 Task: Research Airbnb accommodation in Chalchuapa, El Salvador from 2nd November, 2023 to 9th November, 2023 for 5 adults. Place can be shared room with 2 bedrooms having 5 beds and 2 bathrooms. Property type can be flat. Amenities needed are: wifi. Look for 3 properties as per requirement.
Action: Mouse moved to (502, 93)
Screenshot: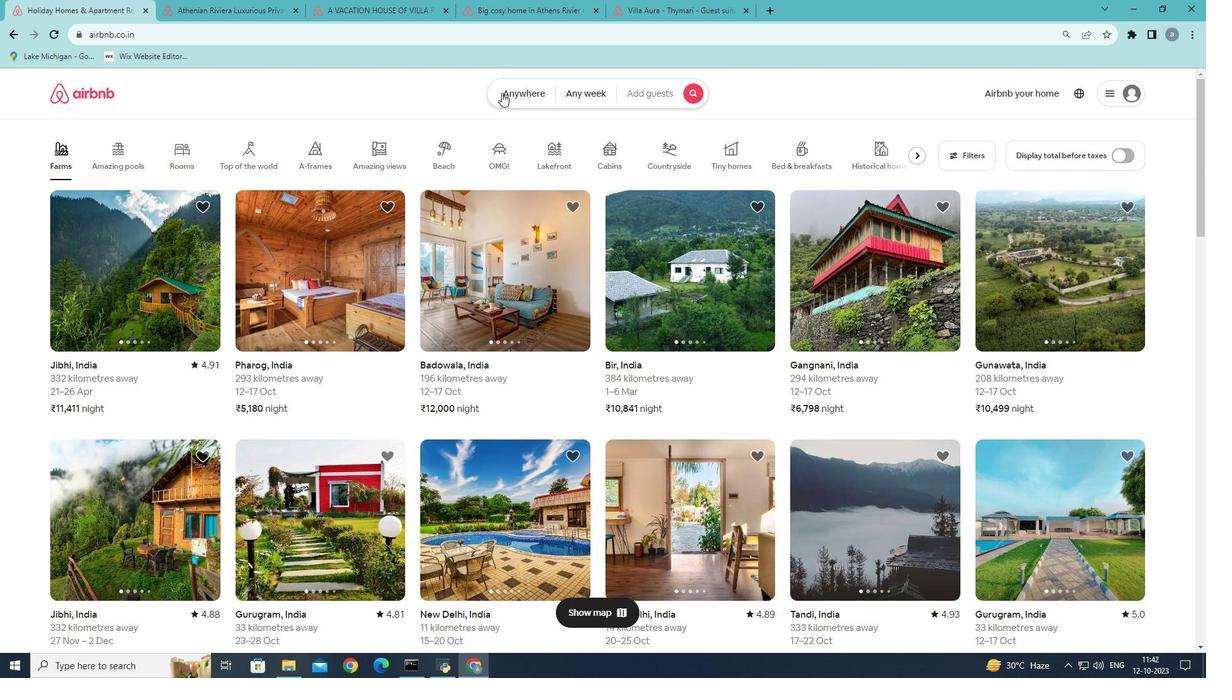
Action: Mouse pressed left at (502, 93)
Screenshot: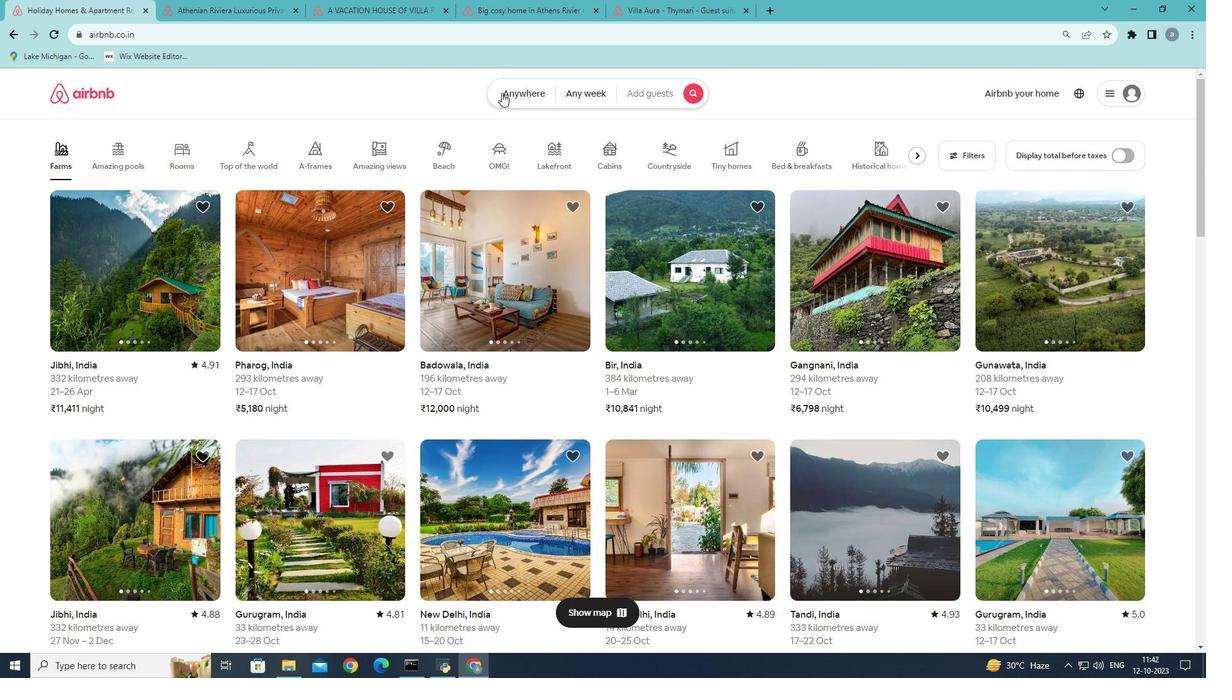 
Action: Mouse moved to (419, 153)
Screenshot: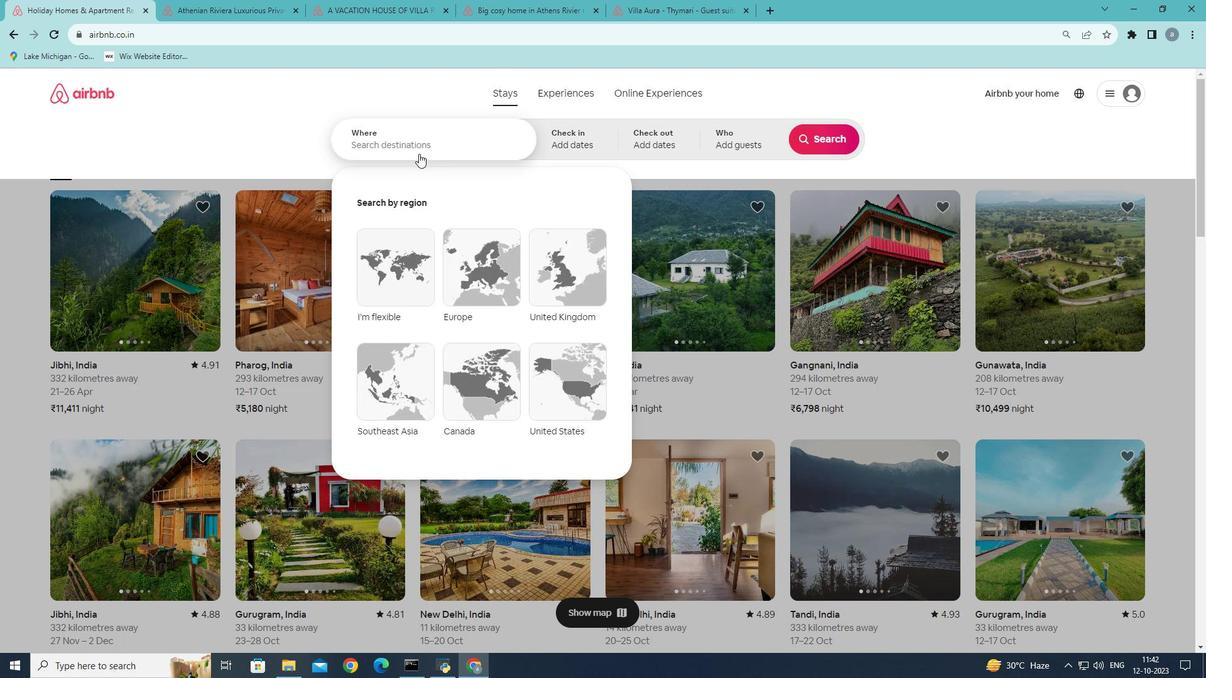 
Action: Mouse pressed left at (419, 153)
Screenshot: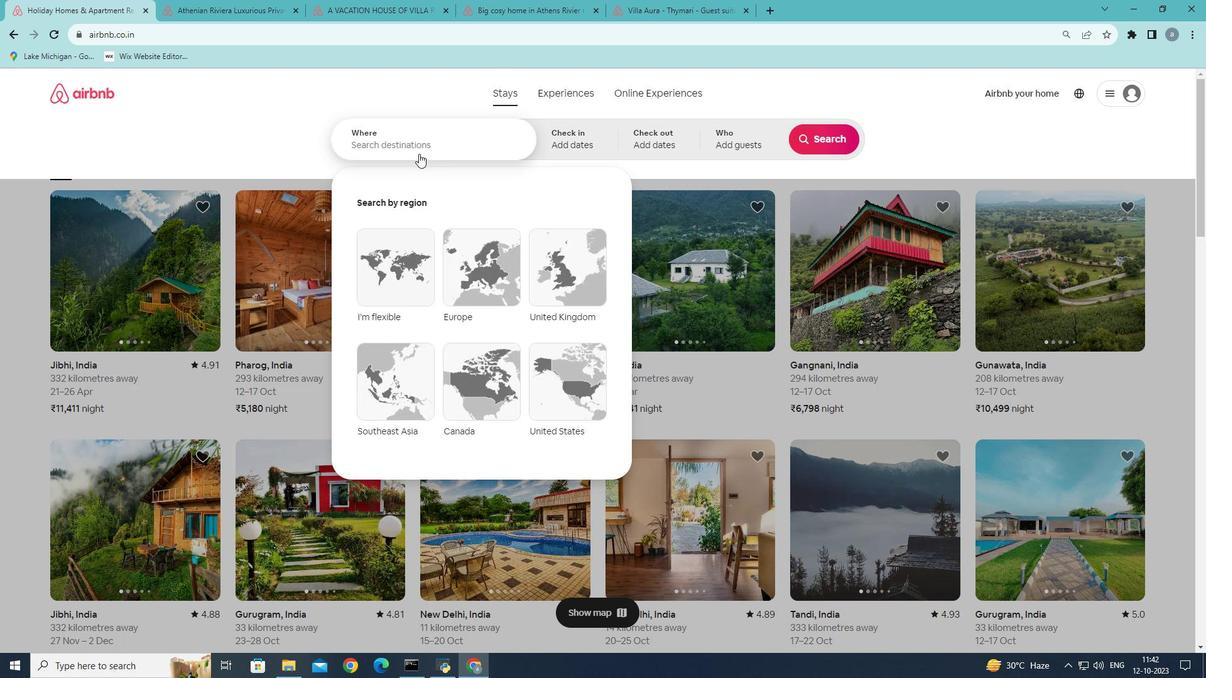 
Action: Mouse moved to (441, 127)
Screenshot: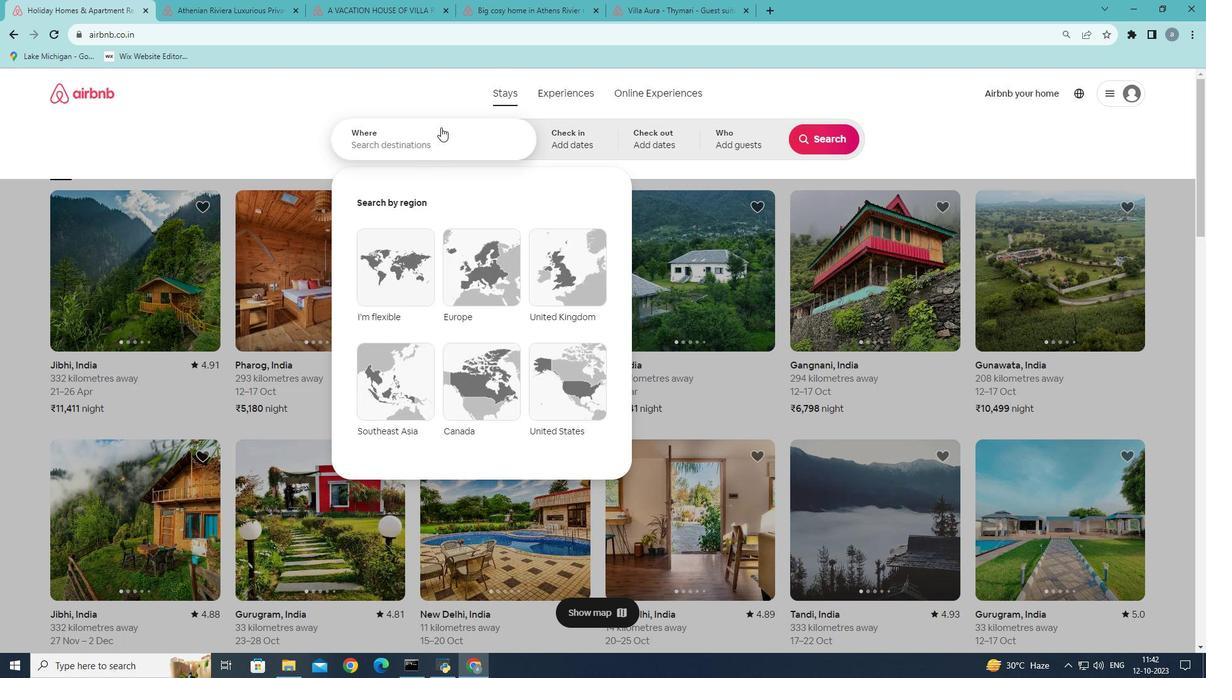
Action: Key pressed <Key.shift>Chalchupa
Screenshot: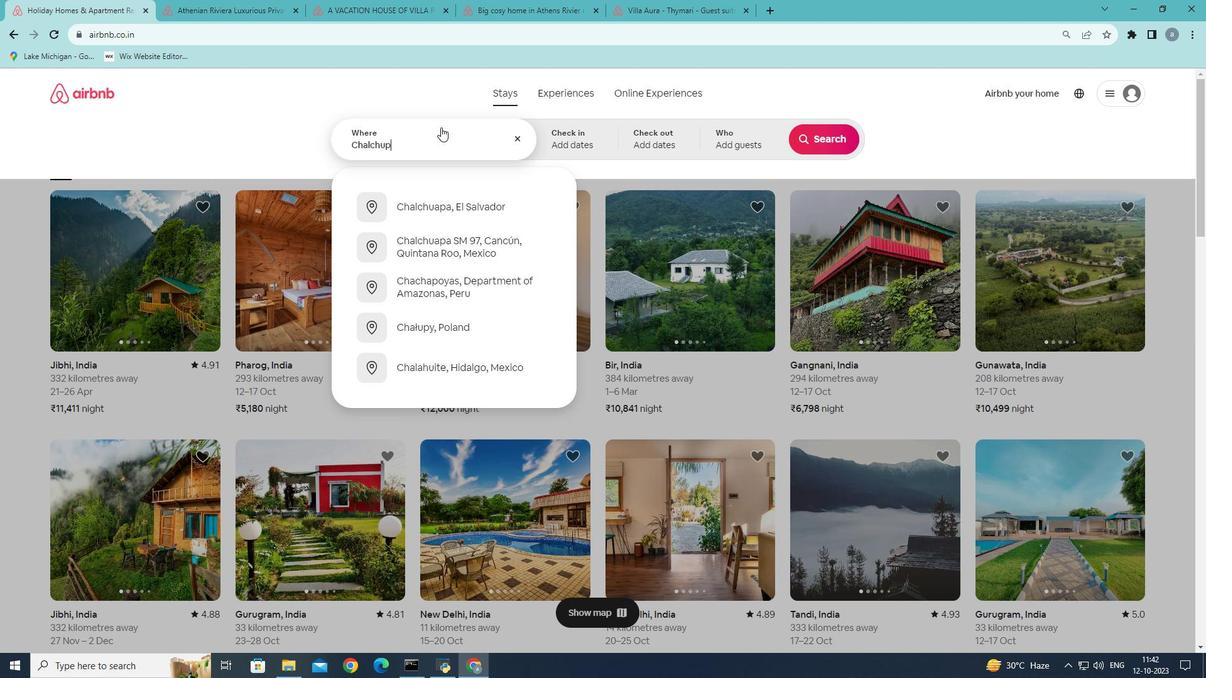 
Action: Mouse moved to (468, 208)
Screenshot: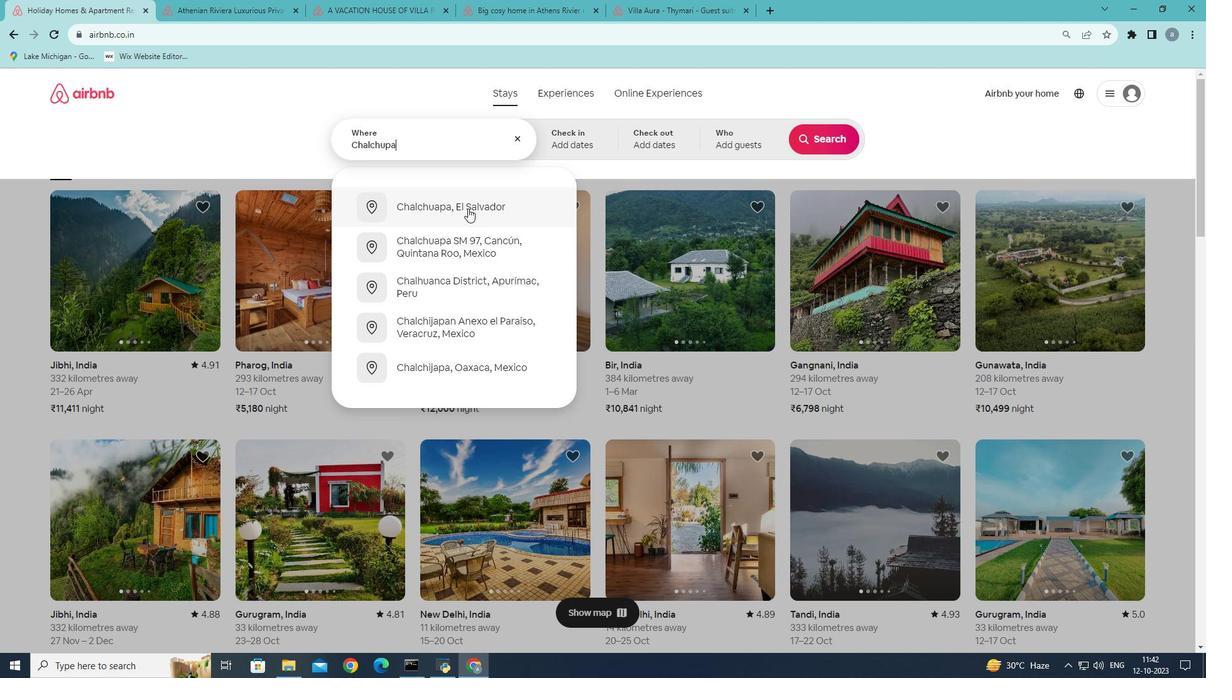 
Action: Mouse pressed left at (468, 208)
Screenshot: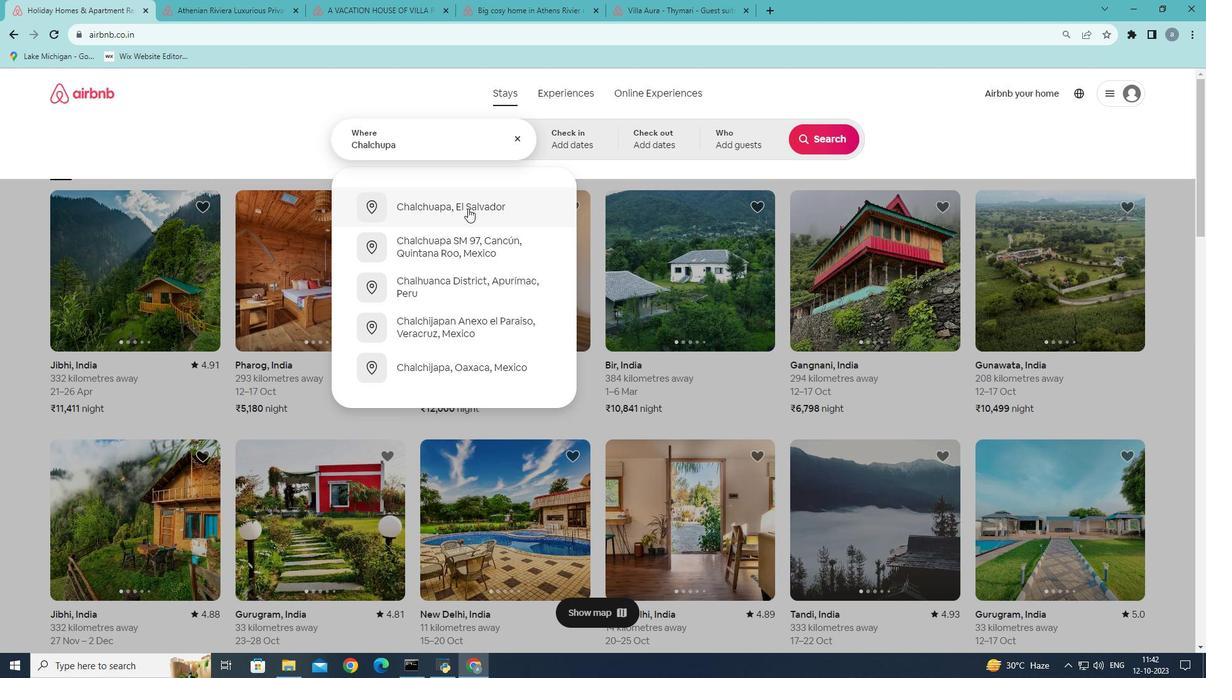 
Action: Mouse moved to (760, 142)
Screenshot: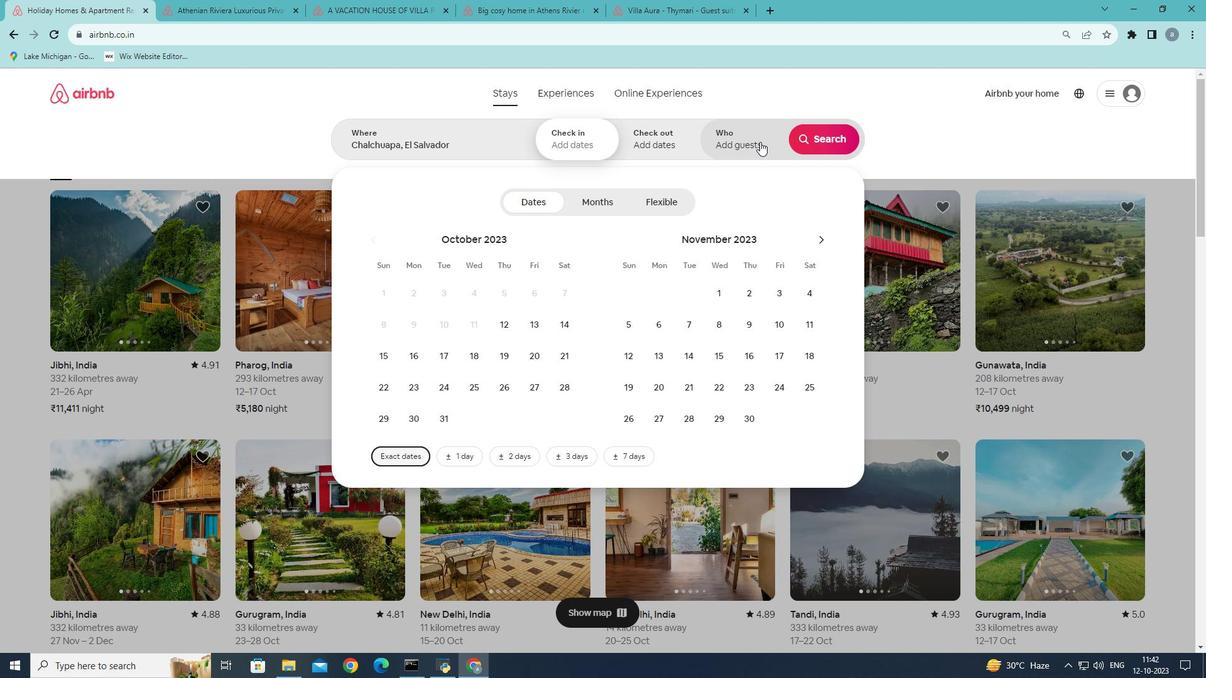 
Action: Mouse pressed left at (760, 142)
Screenshot: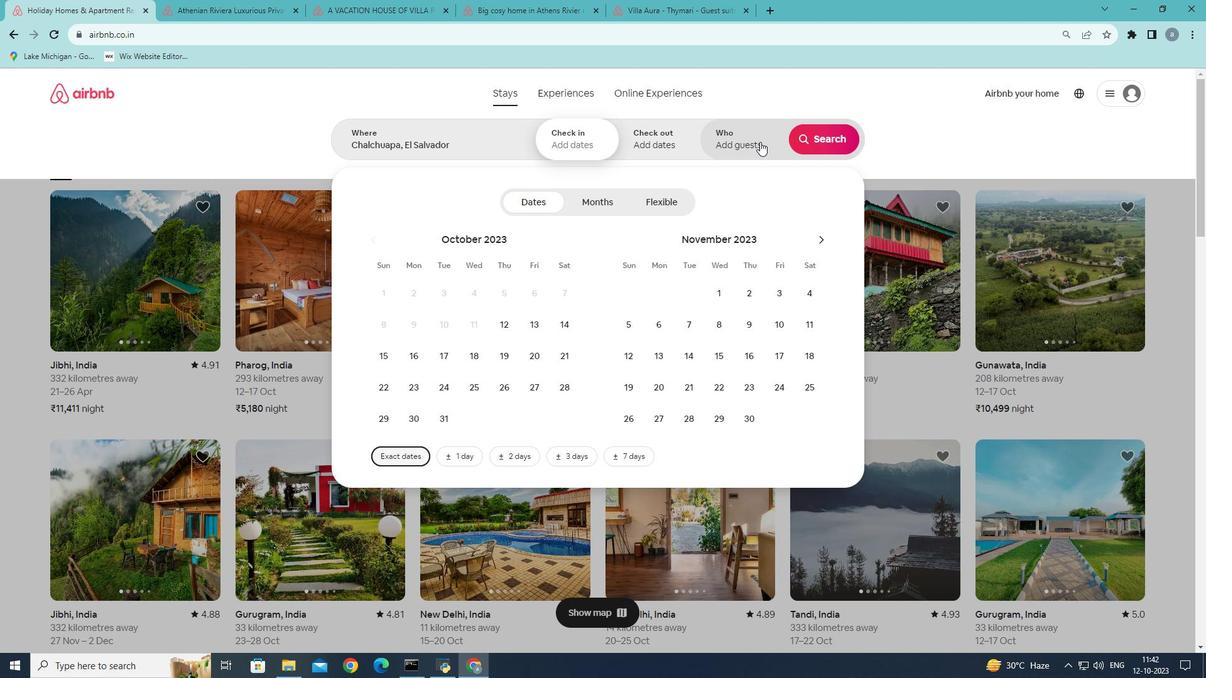 
Action: Mouse moved to (603, 150)
Screenshot: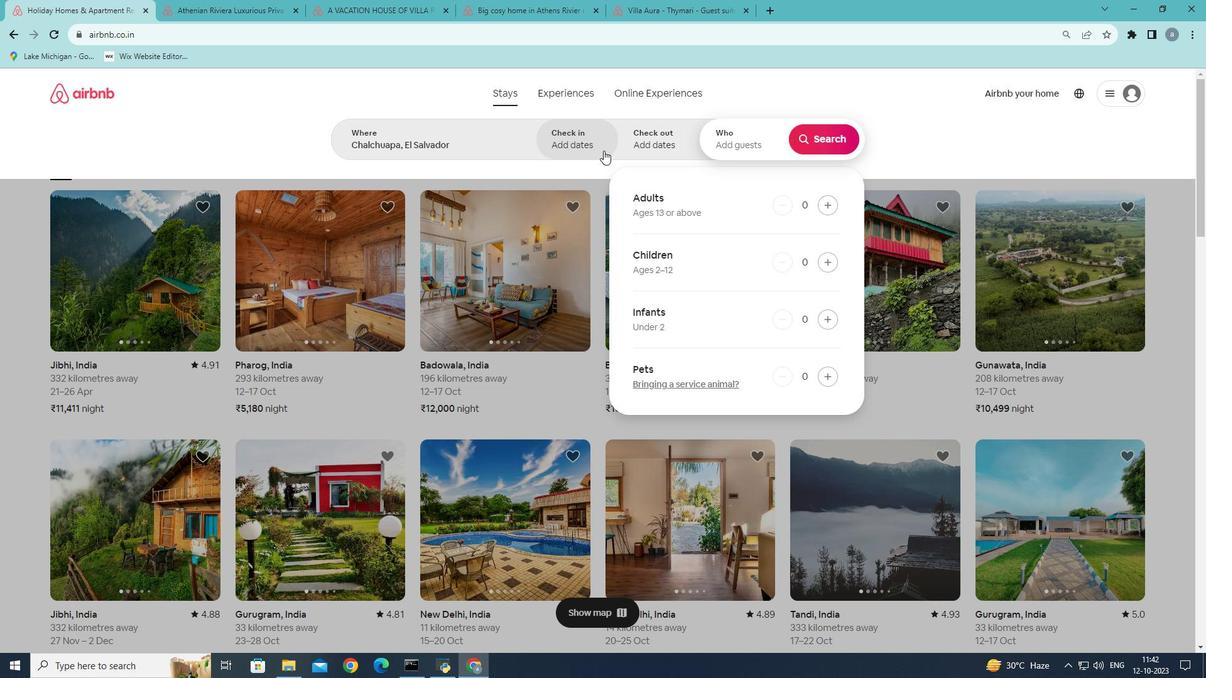 
Action: Mouse pressed left at (603, 150)
Screenshot: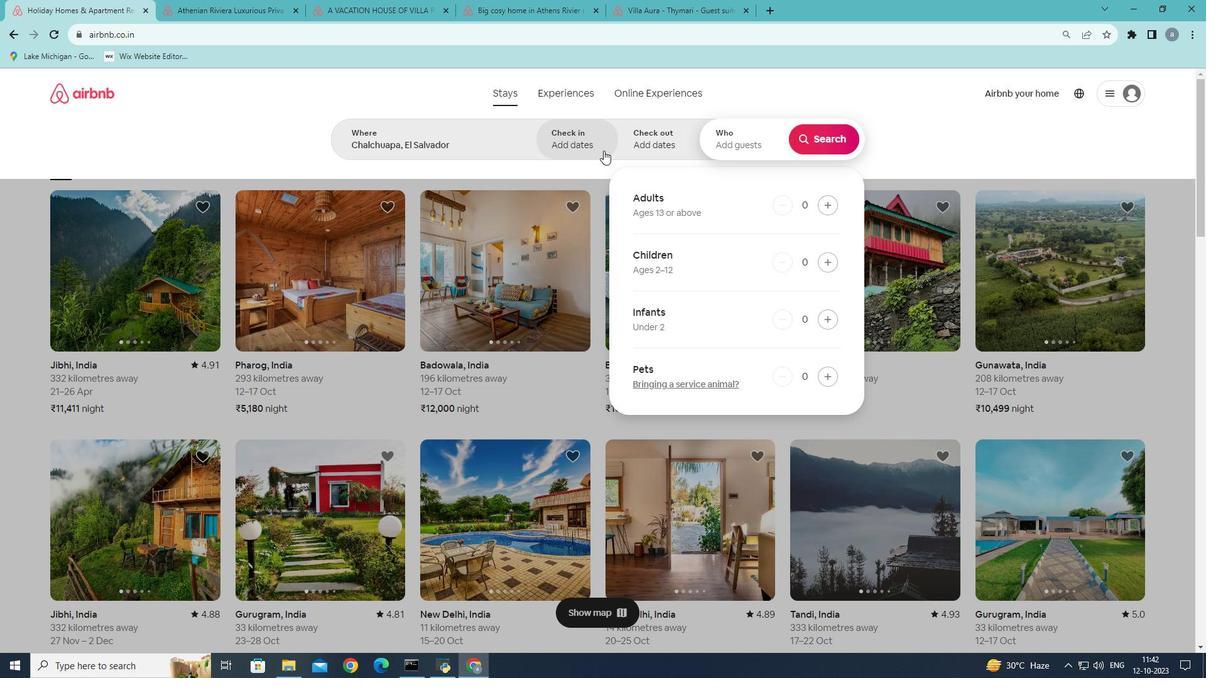 
Action: Mouse moved to (829, 240)
Screenshot: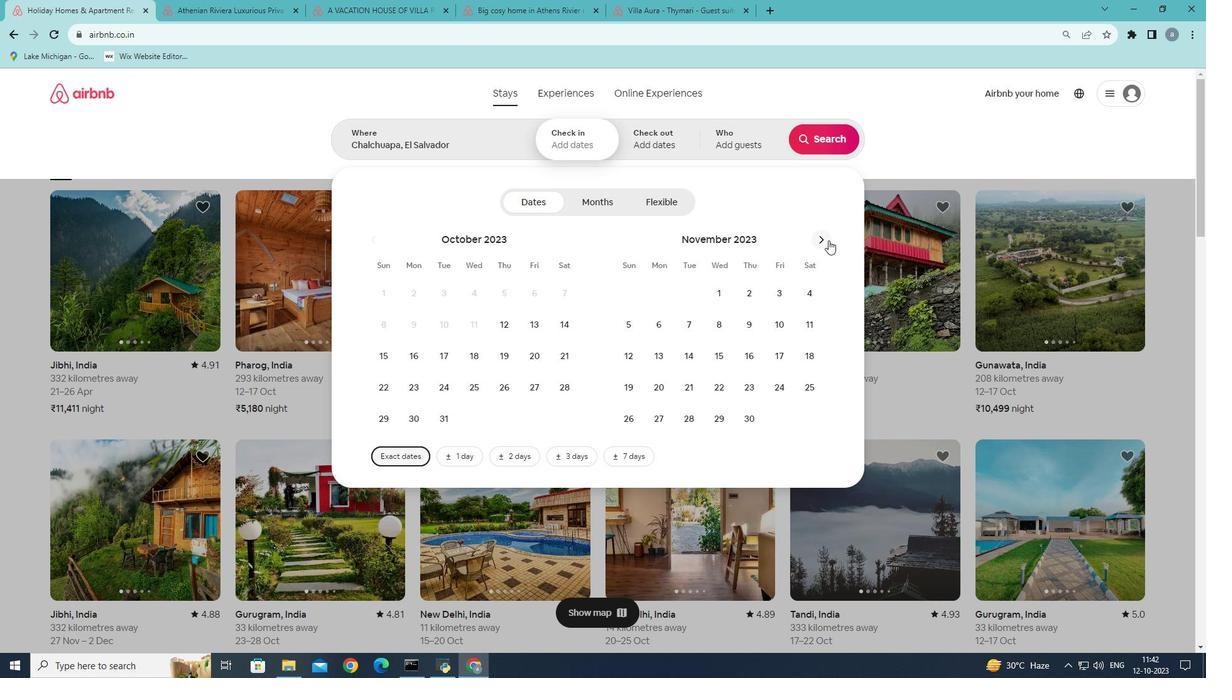 
Action: Mouse pressed left at (829, 240)
Screenshot: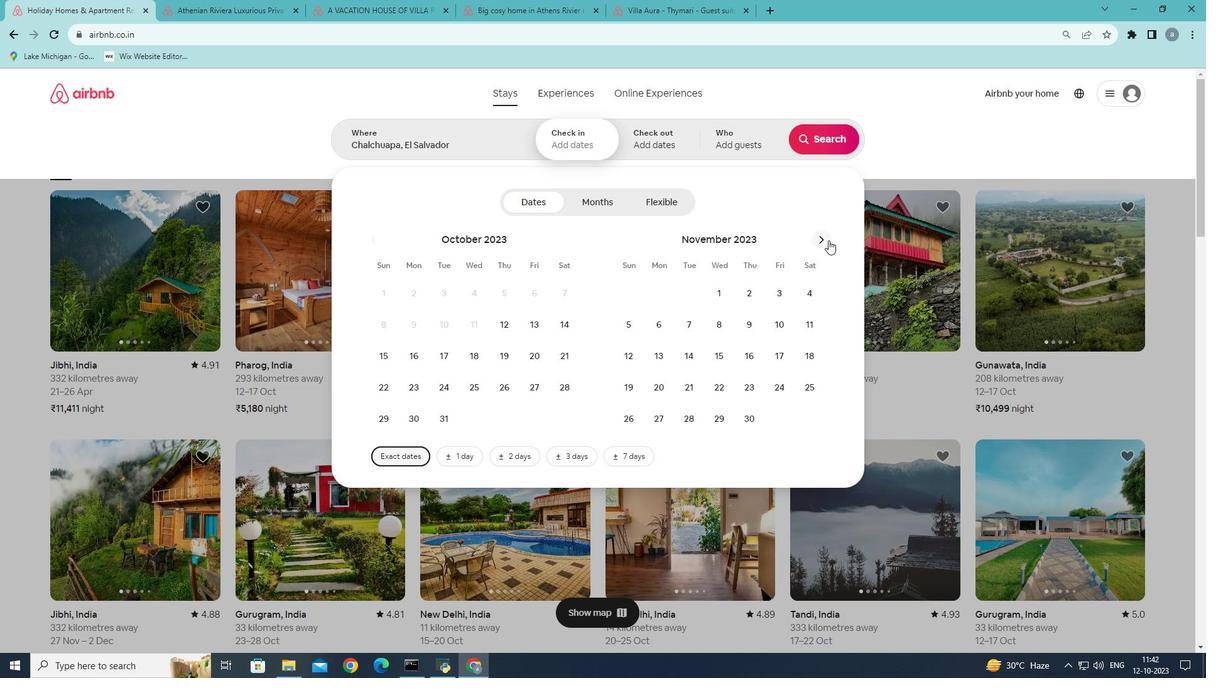 
Action: Mouse moved to (499, 289)
Screenshot: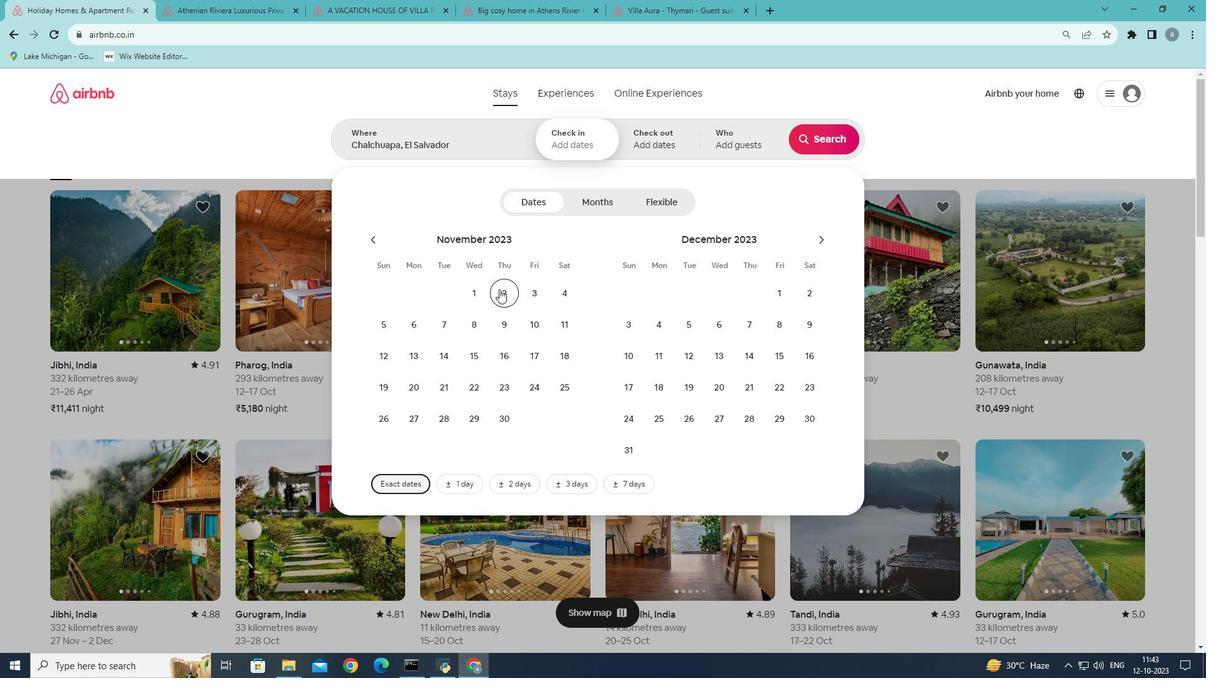 
Action: Mouse pressed left at (499, 289)
Screenshot: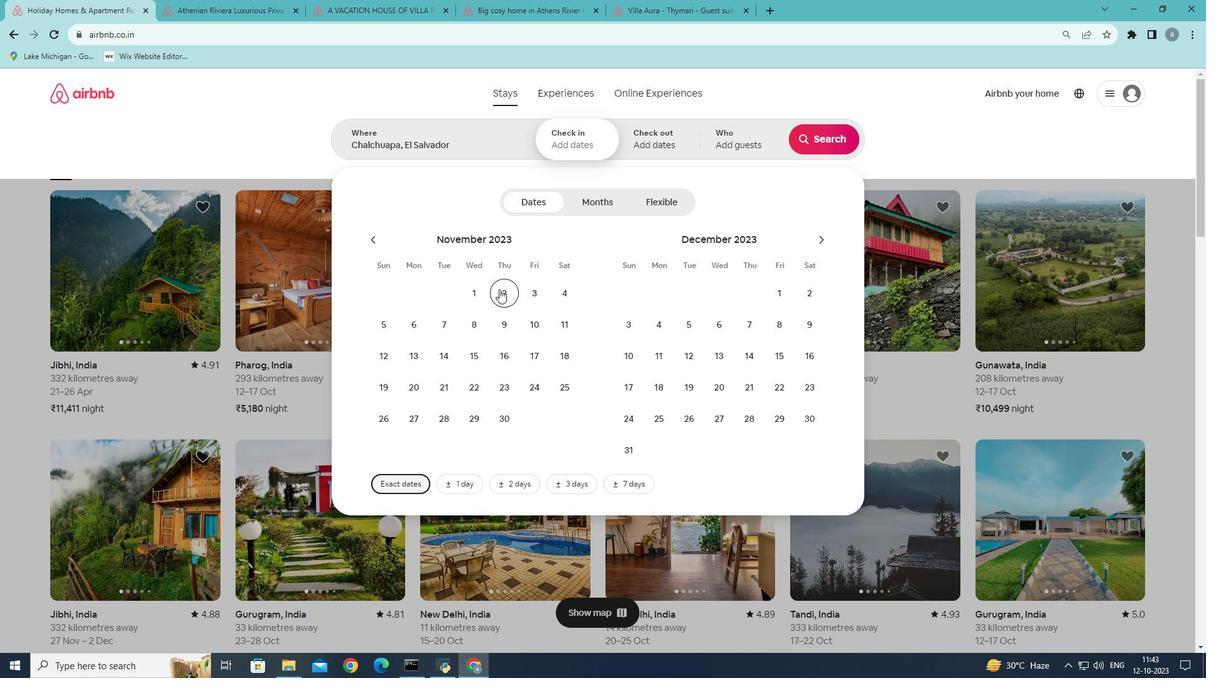 
Action: Mouse moved to (502, 329)
Screenshot: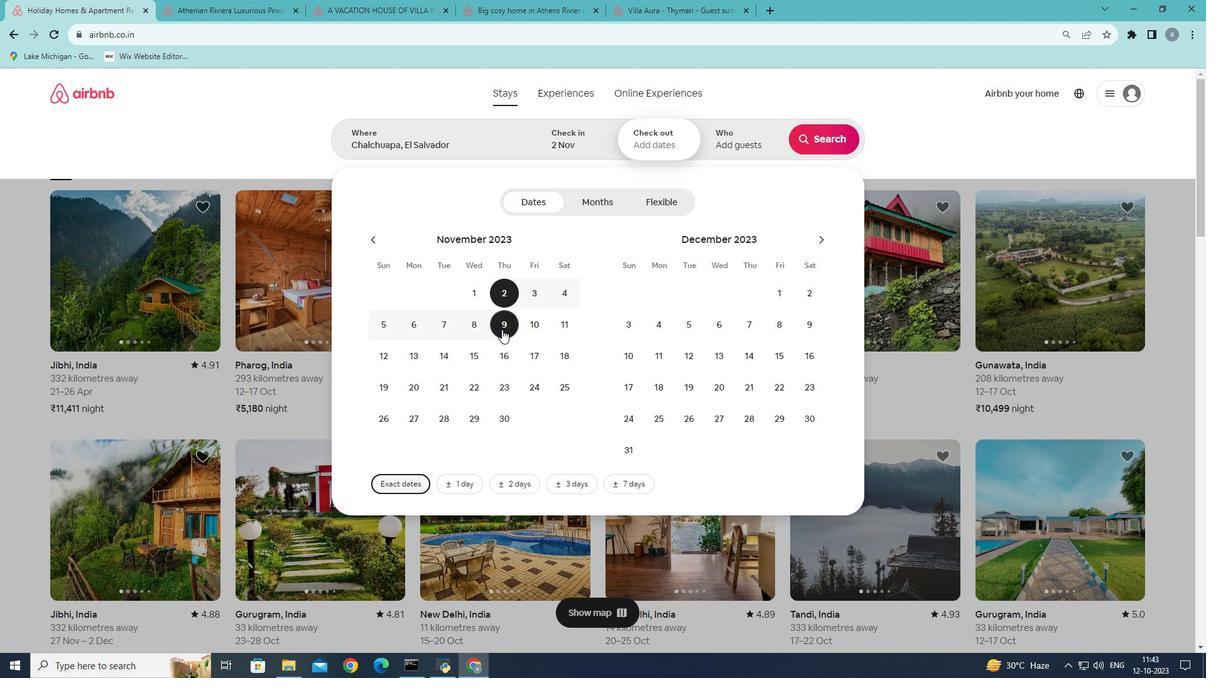 
Action: Mouse pressed left at (502, 329)
Screenshot: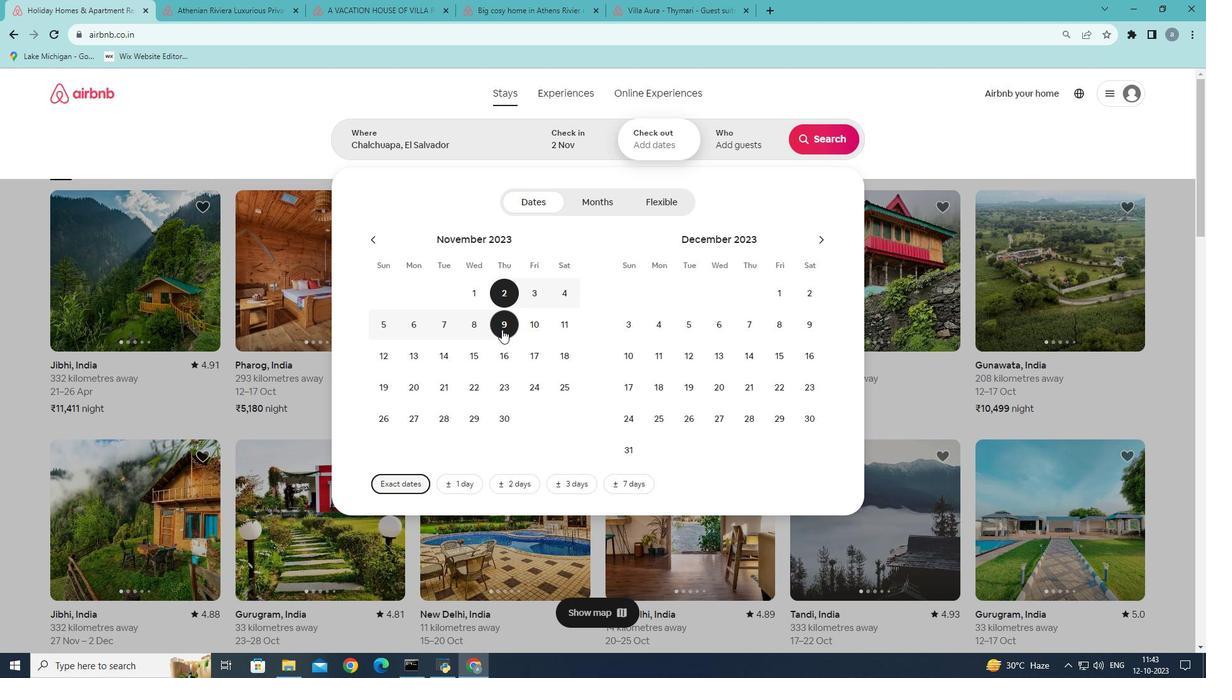 
Action: Mouse moved to (759, 148)
Screenshot: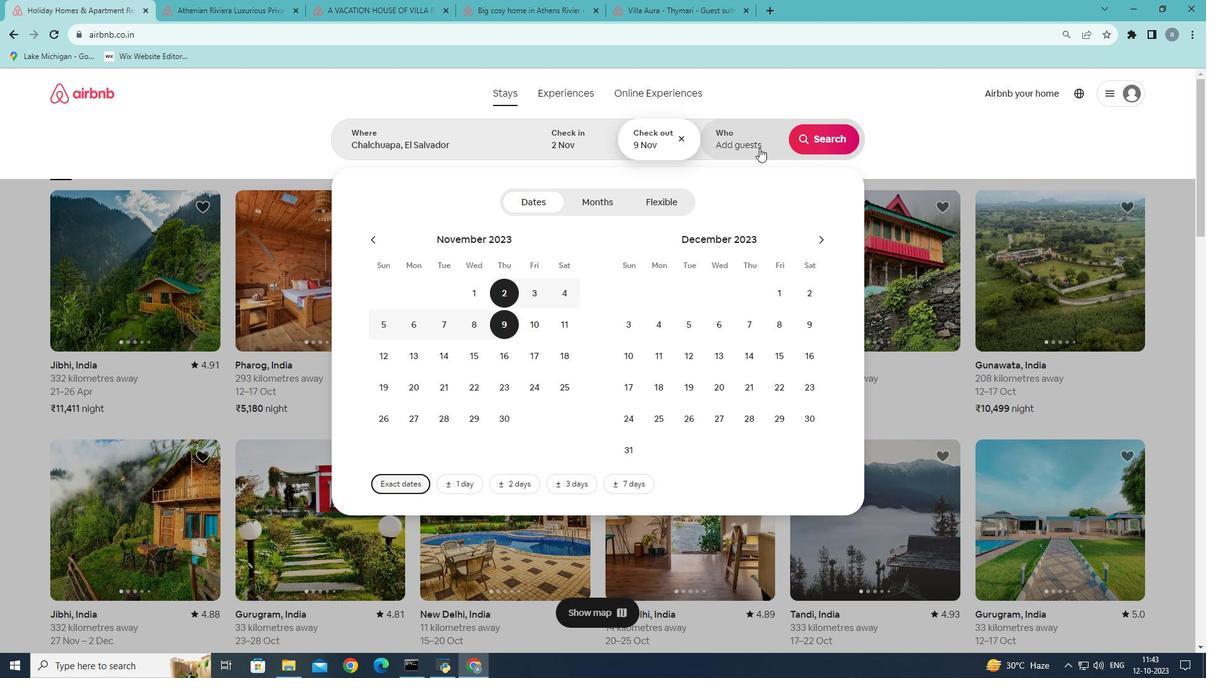 
Action: Mouse pressed left at (759, 148)
Screenshot: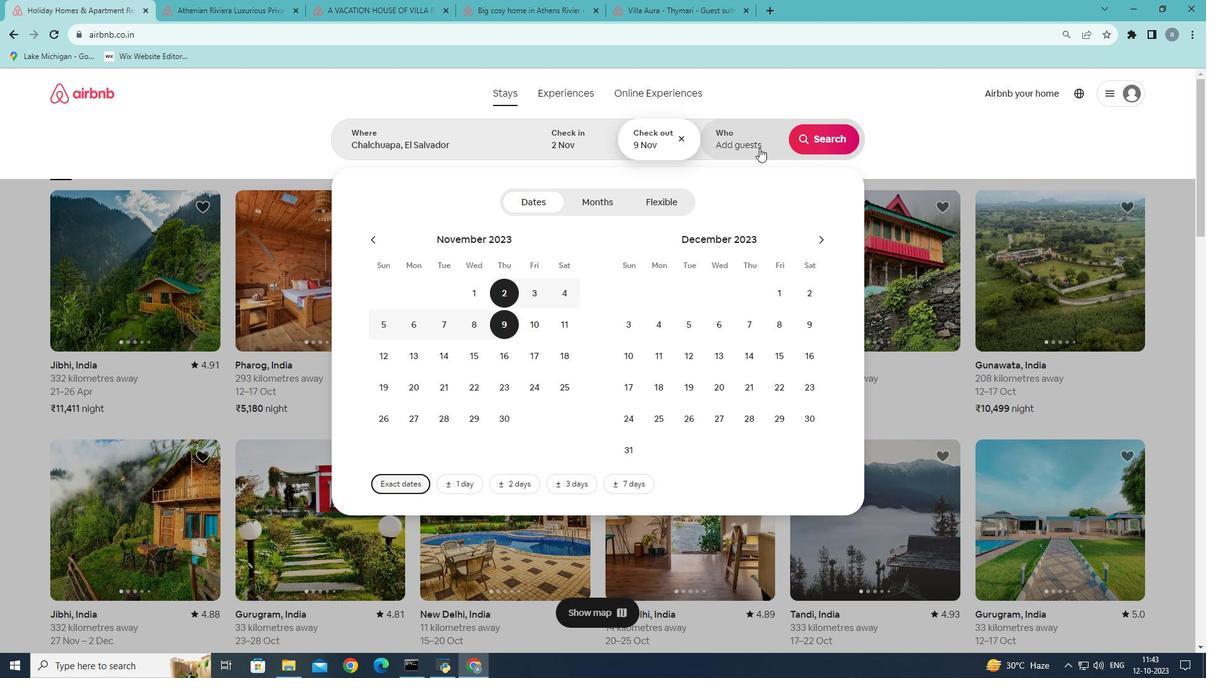 
Action: Mouse moved to (834, 203)
Screenshot: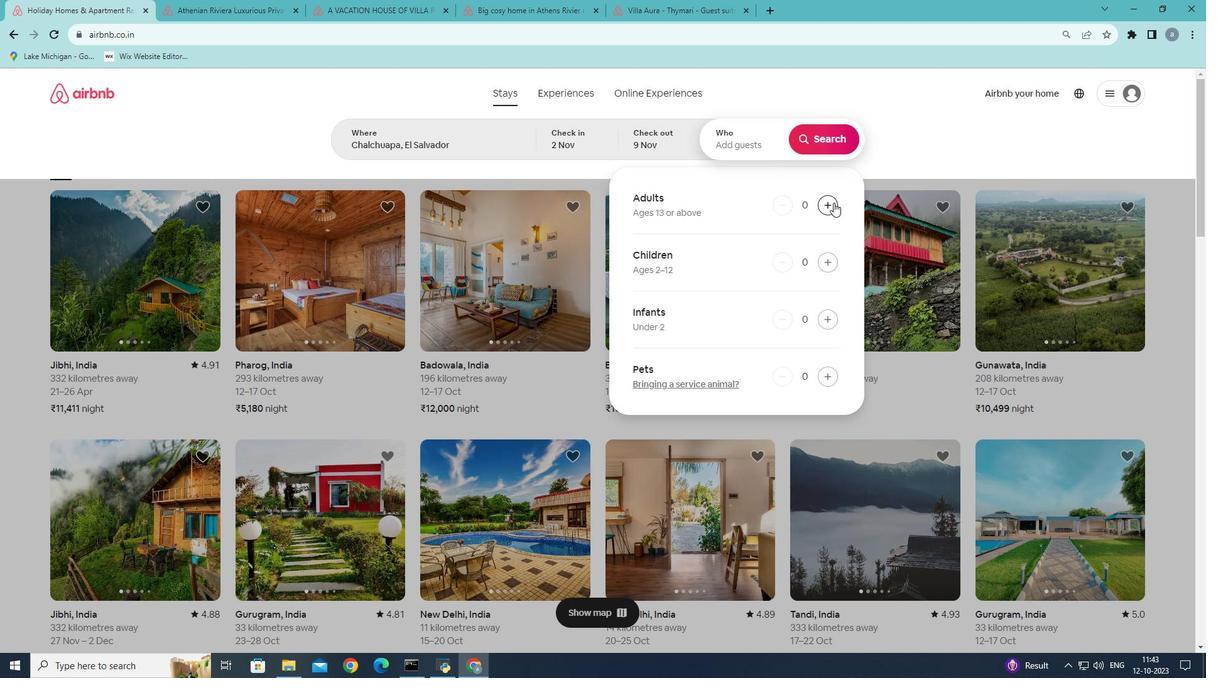 
Action: Mouse pressed left at (834, 203)
Screenshot: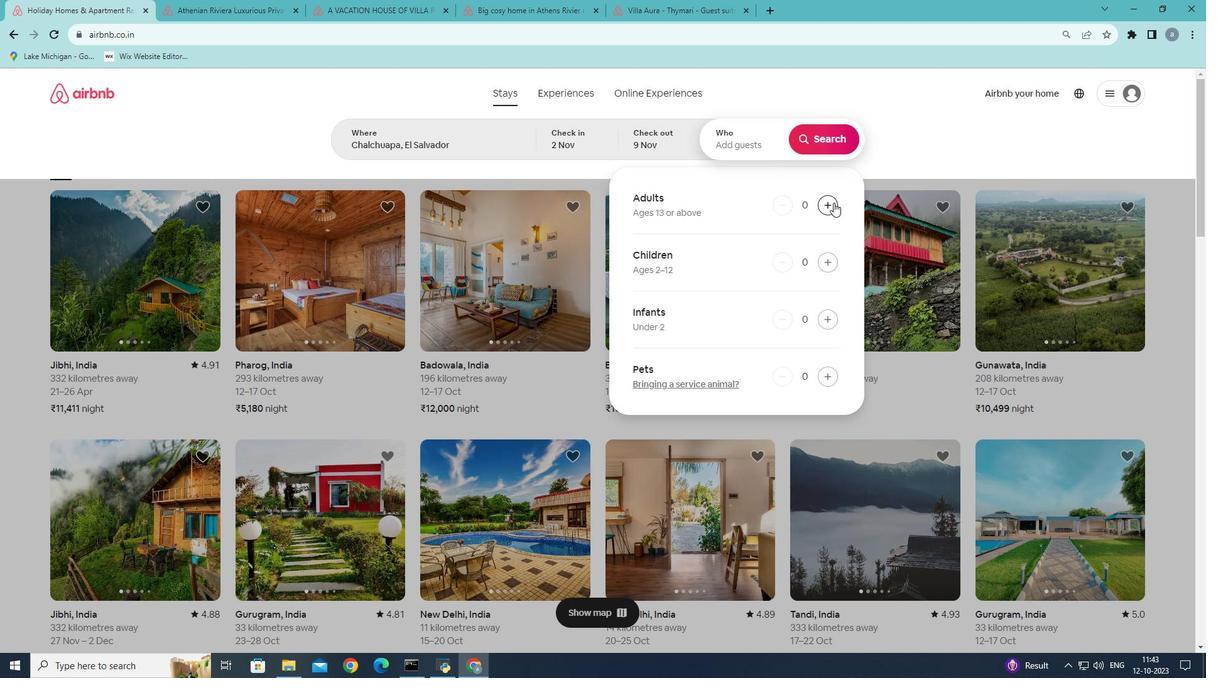 
Action: Mouse moved to (834, 203)
Screenshot: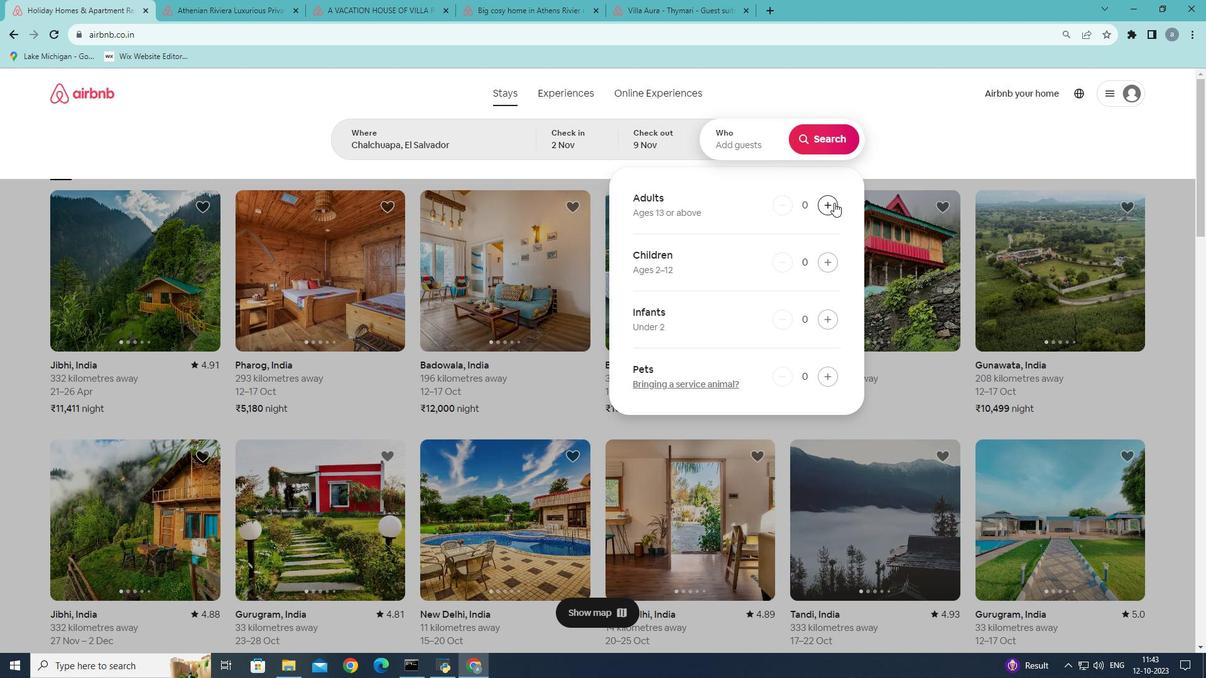 
Action: Mouse pressed left at (834, 203)
Screenshot: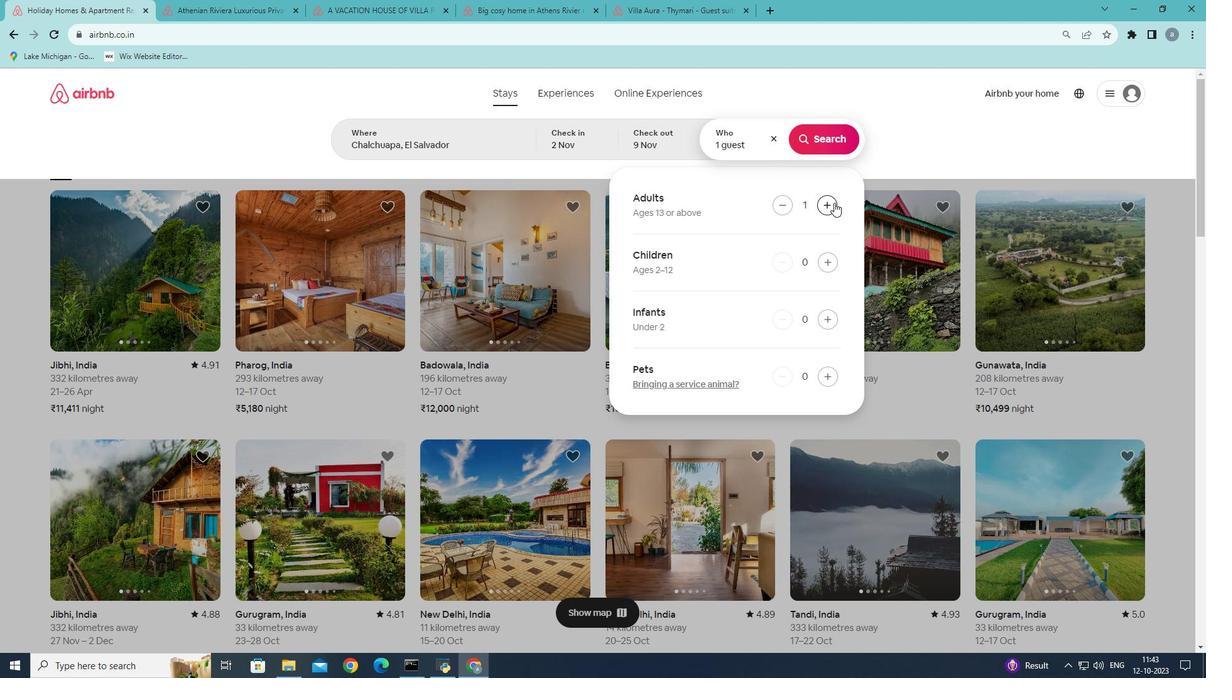 
Action: Mouse pressed left at (834, 203)
Screenshot: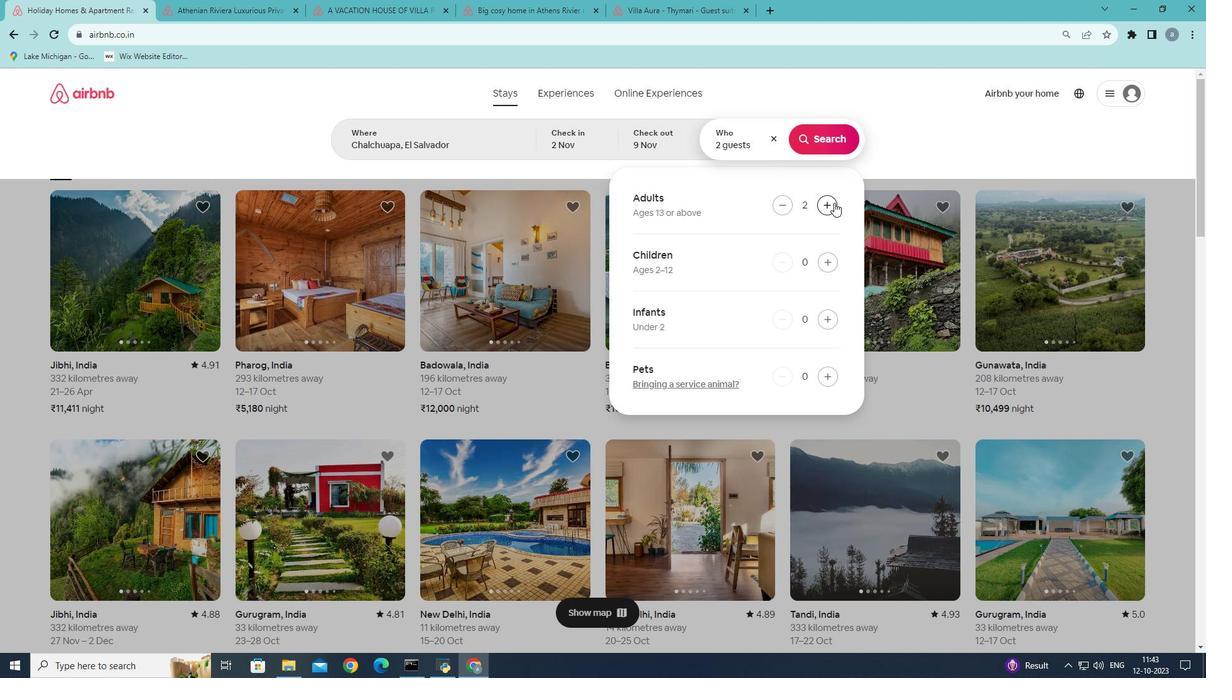 
Action: Mouse pressed left at (834, 203)
Screenshot: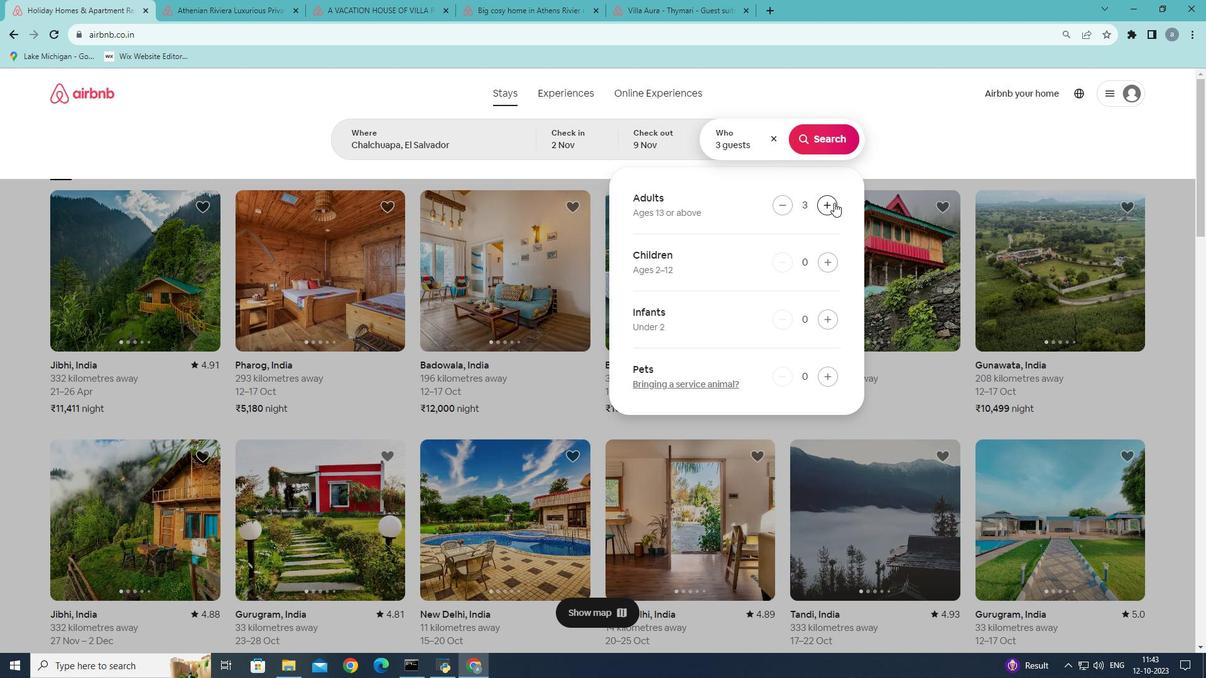 
Action: Mouse pressed left at (834, 203)
Screenshot: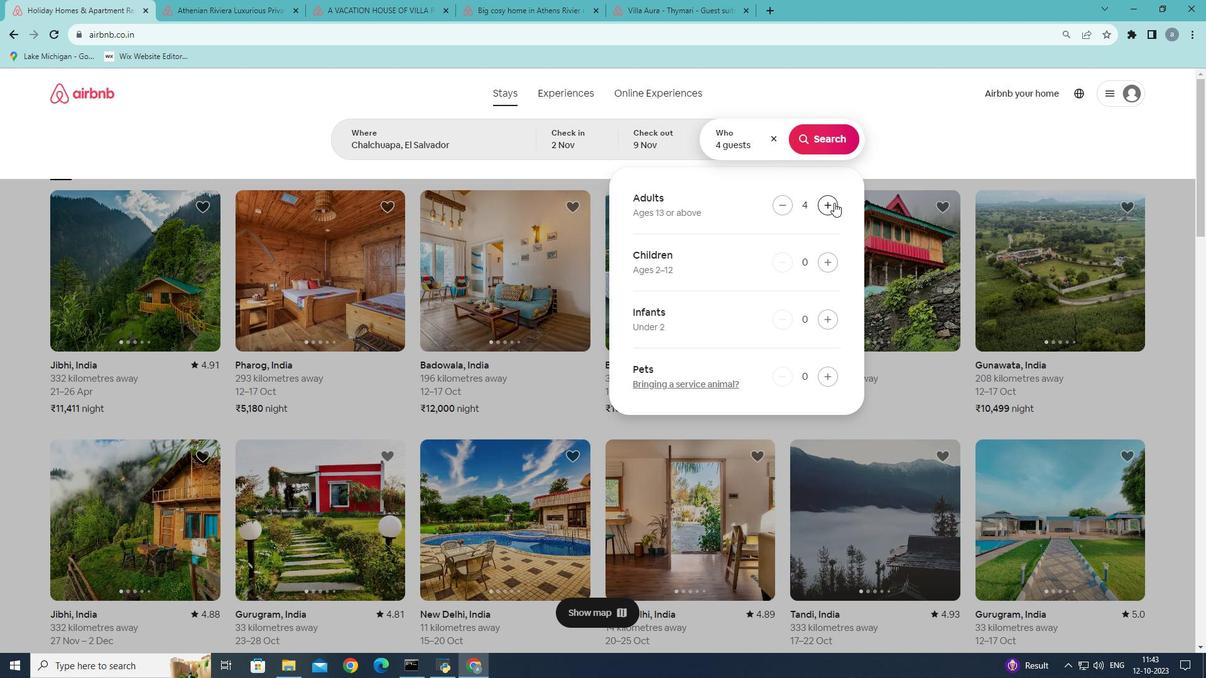 
Action: Mouse moved to (825, 132)
Screenshot: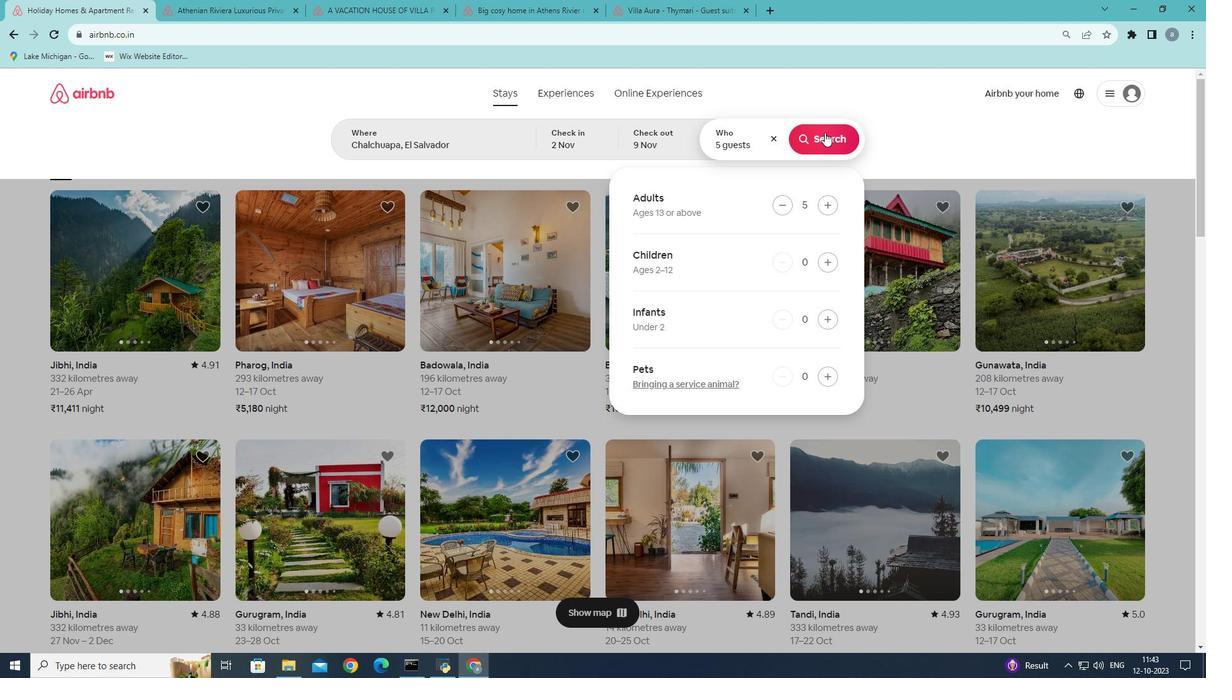 
Action: Mouse pressed left at (825, 132)
Screenshot: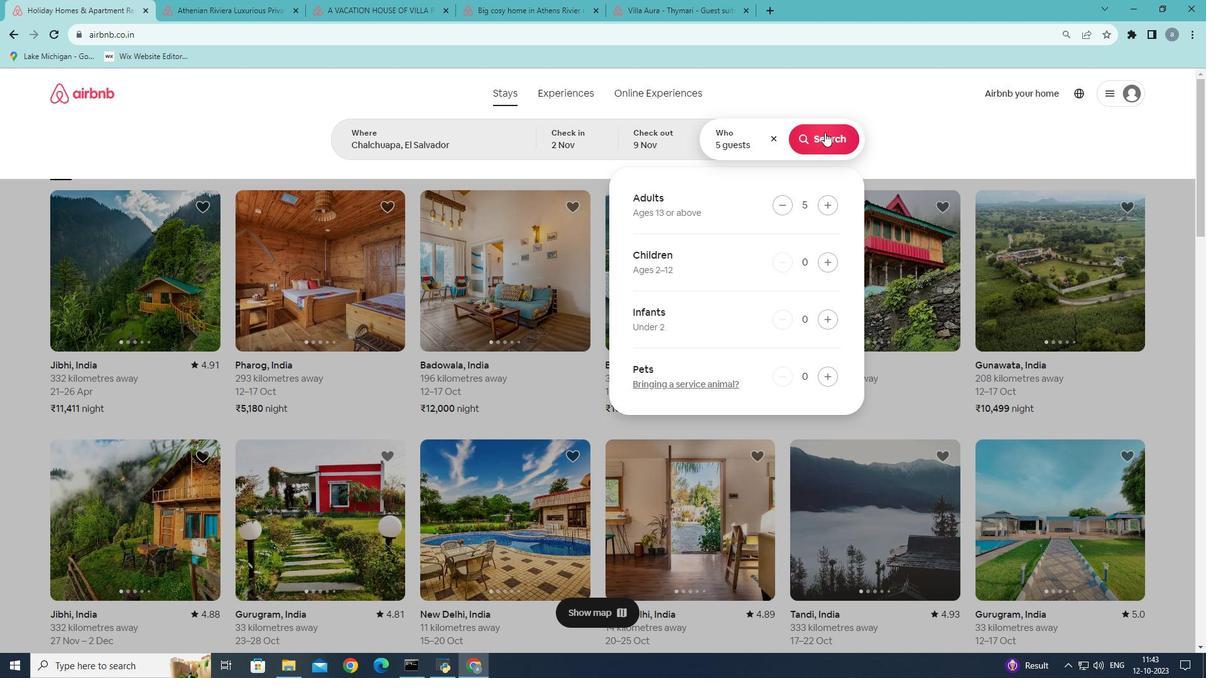 
Action: Mouse moved to (1011, 139)
Screenshot: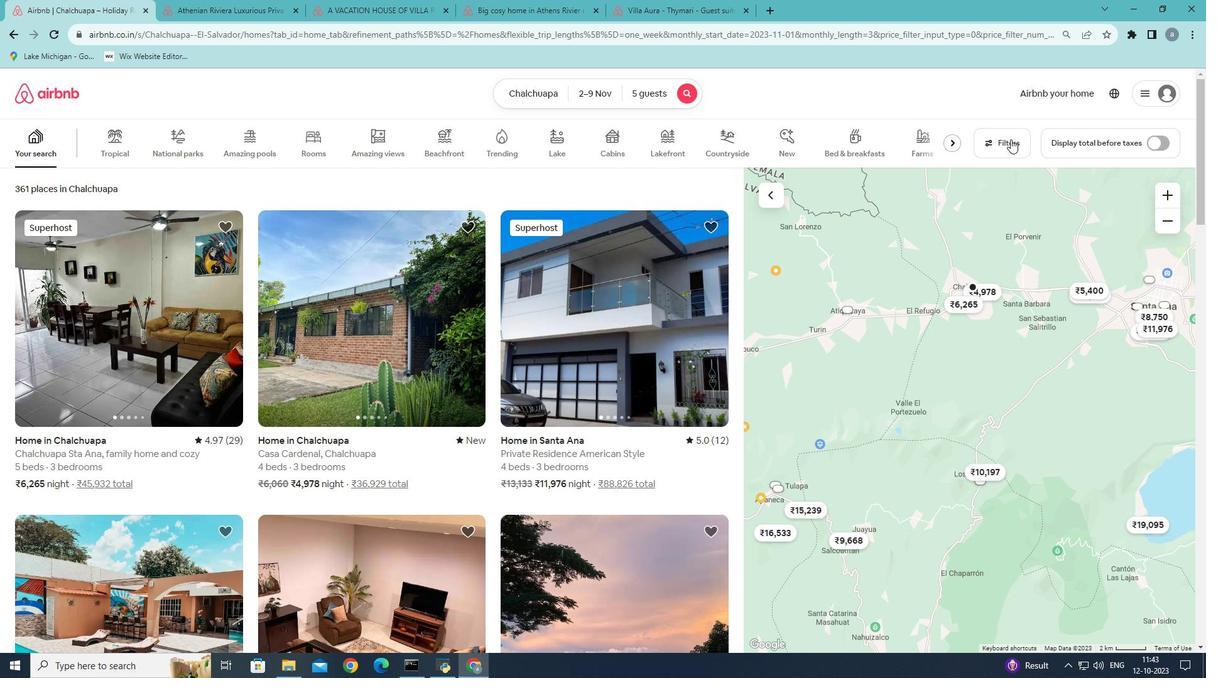 
Action: Mouse pressed left at (1011, 139)
Screenshot: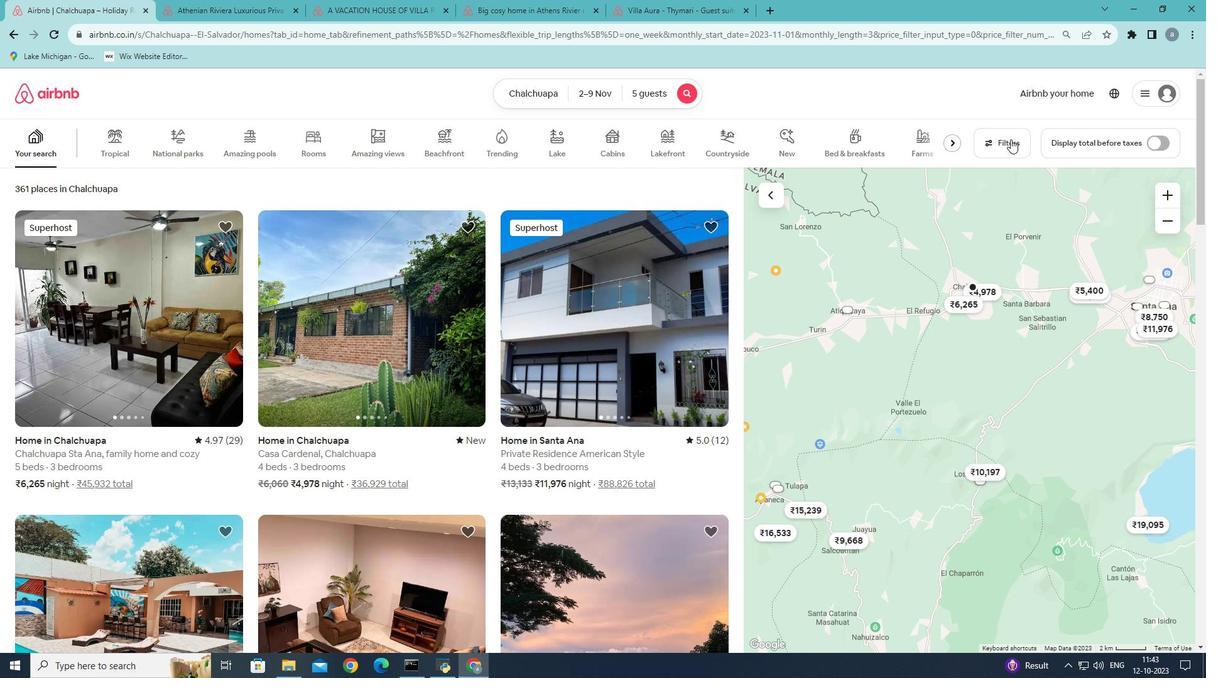 
Action: Mouse moved to (667, 366)
Screenshot: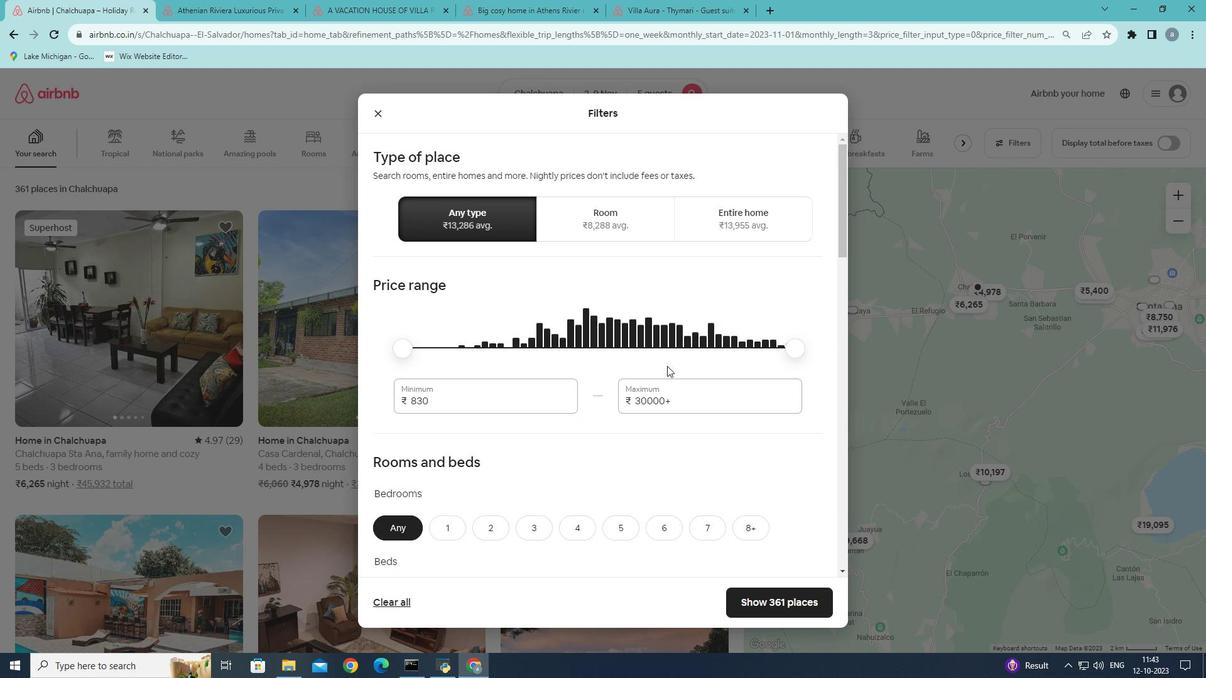 
Action: Mouse scrolled (667, 365) with delta (0, 0)
Screenshot: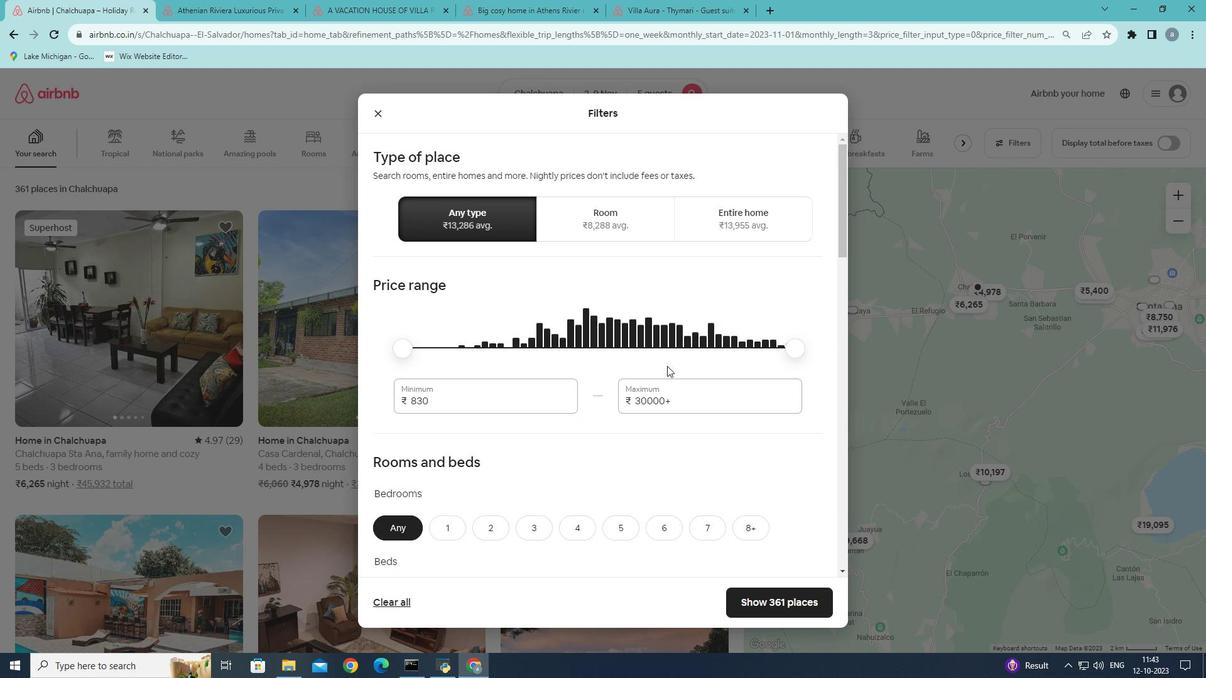 
Action: Mouse scrolled (667, 365) with delta (0, 0)
Screenshot: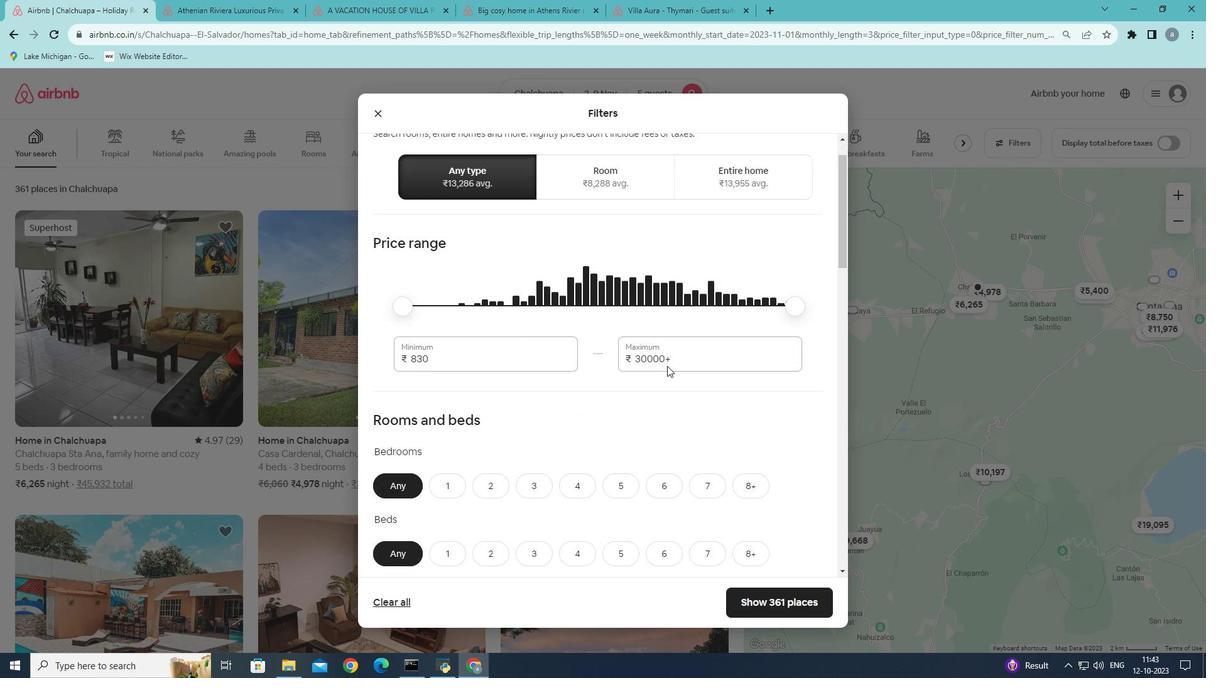 
Action: Mouse scrolled (667, 365) with delta (0, 0)
Screenshot: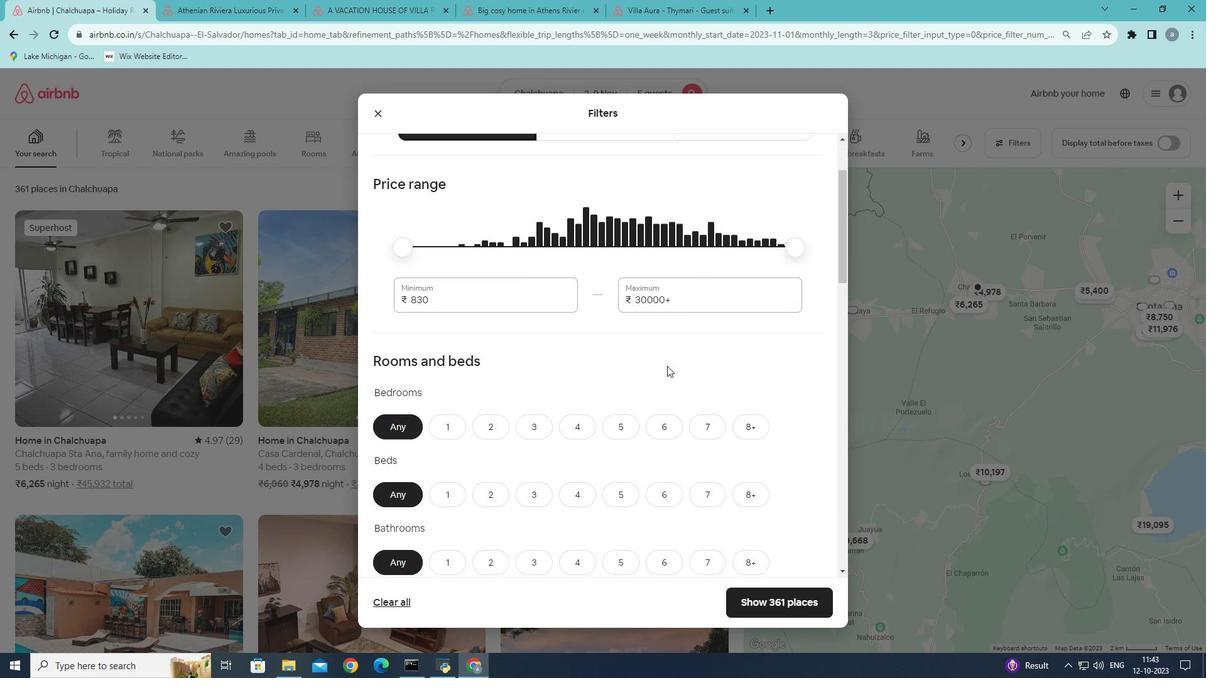 
Action: Mouse moved to (485, 346)
Screenshot: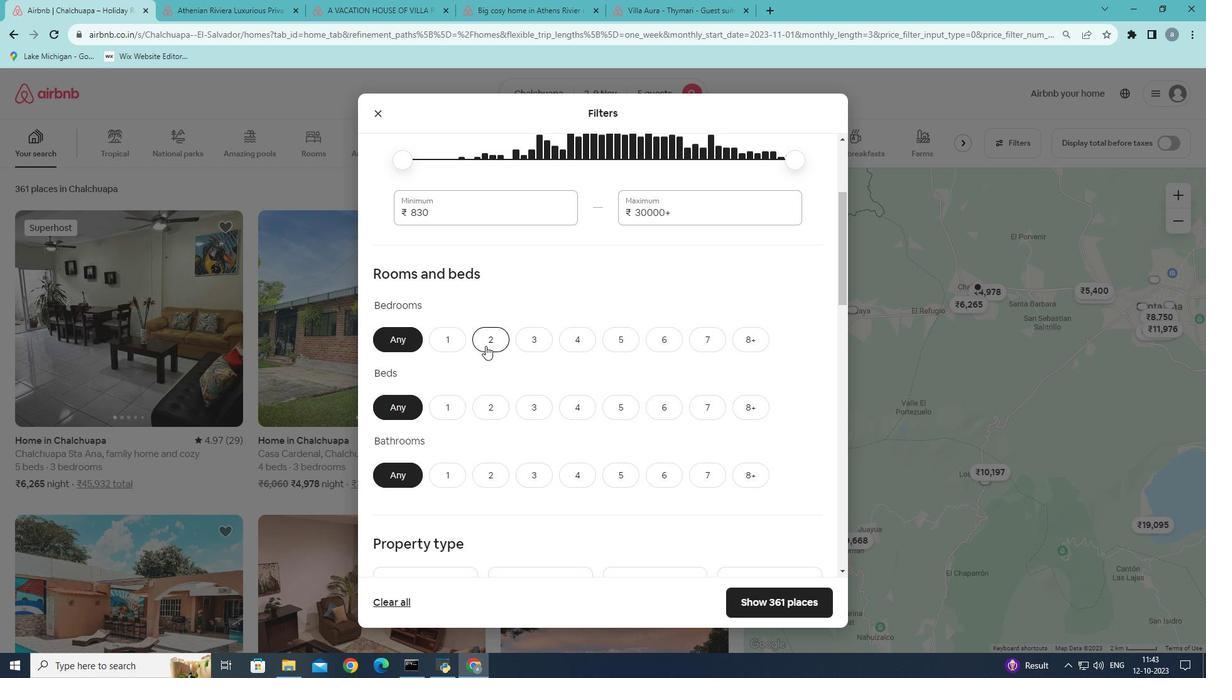 
Action: Mouse pressed left at (485, 346)
Screenshot: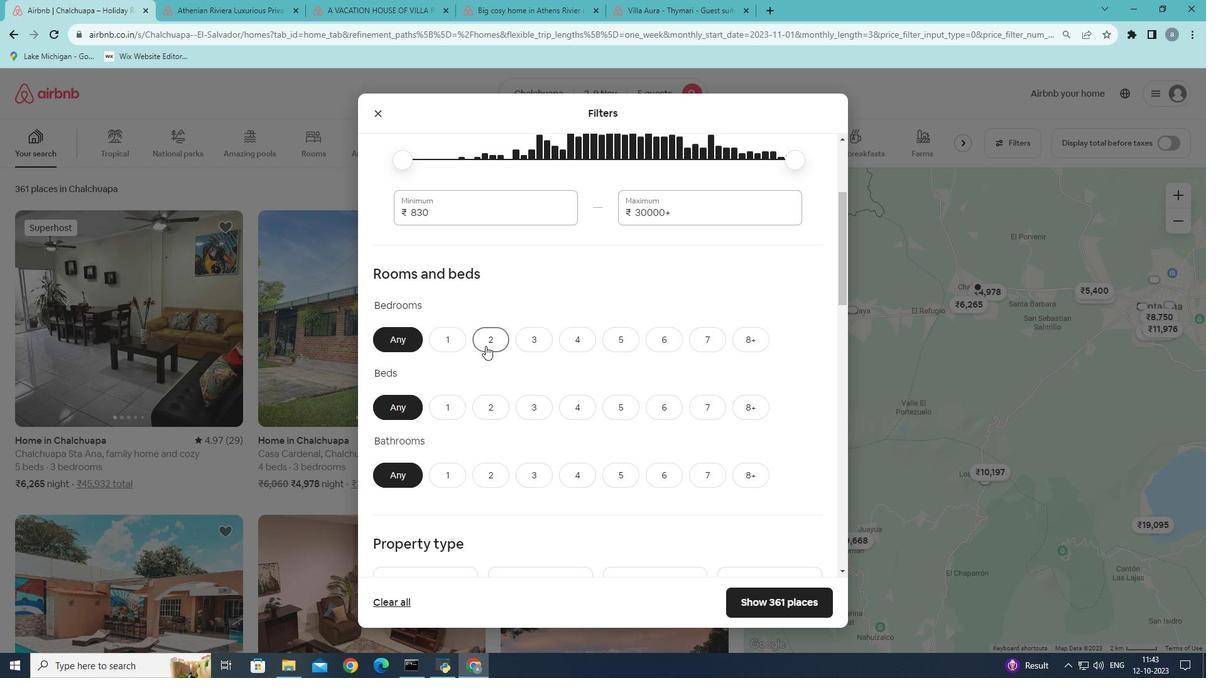 
Action: Mouse moved to (631, 409)
Screenshot: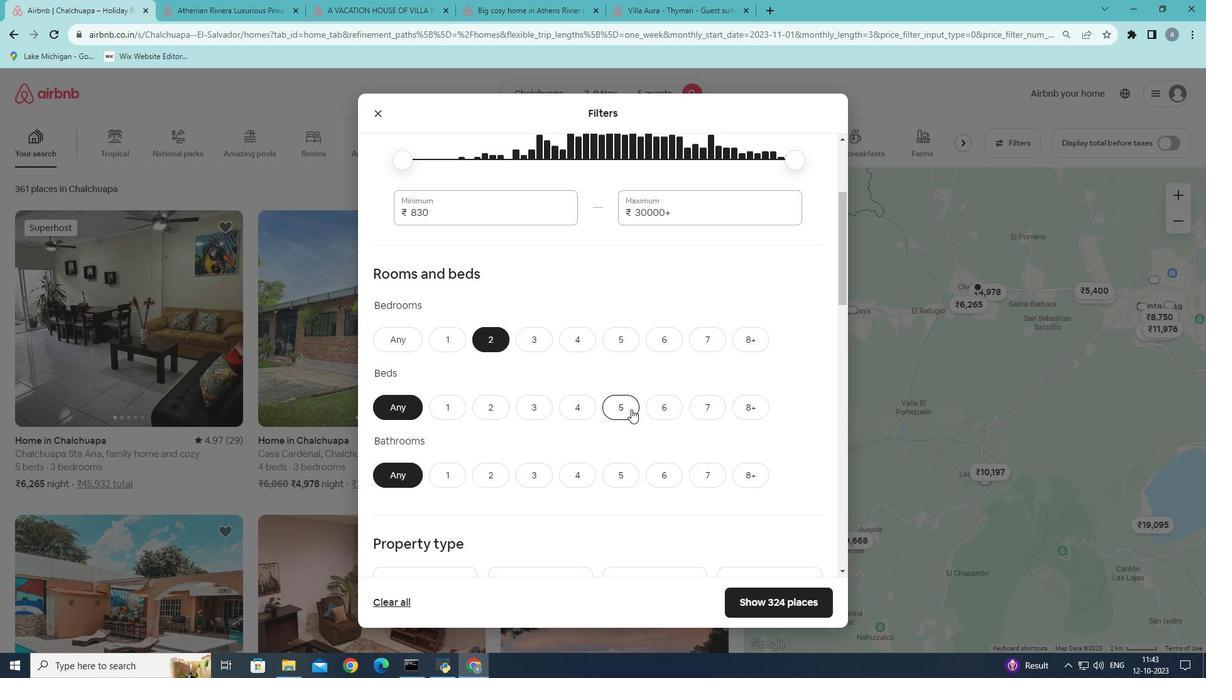 
Action: Mouse pressed left at (631, 409)
Screenshot: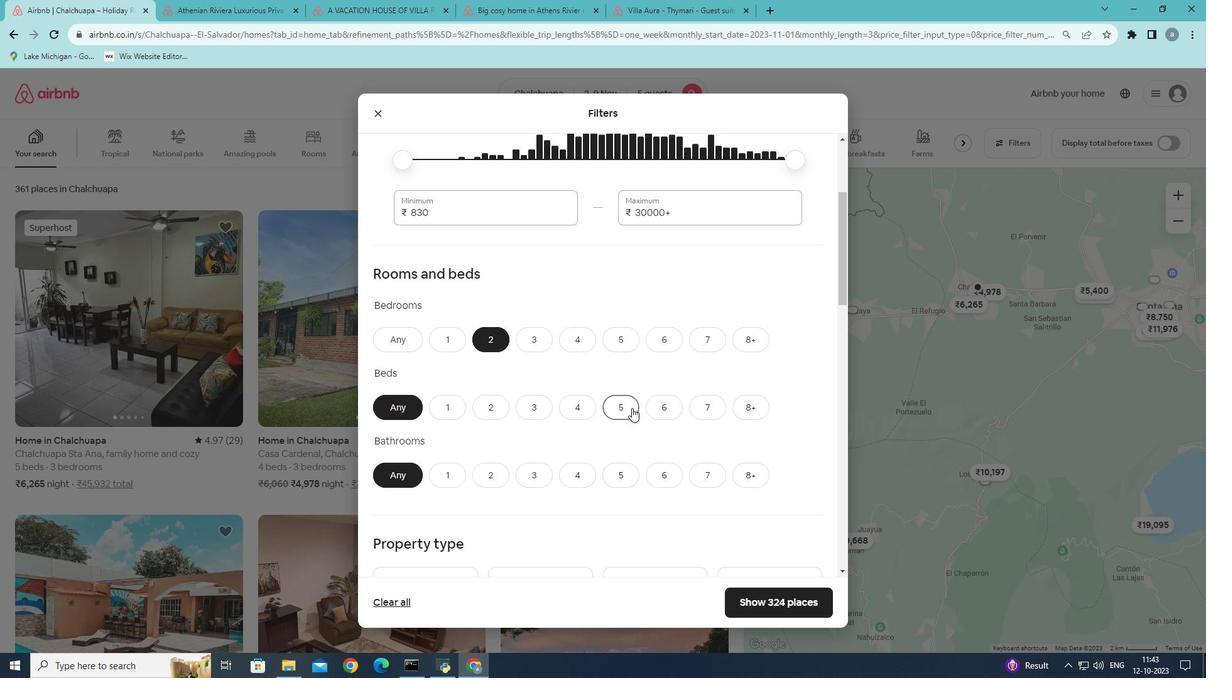 
Action: Mouse moved to (490, 475)
Screenshot: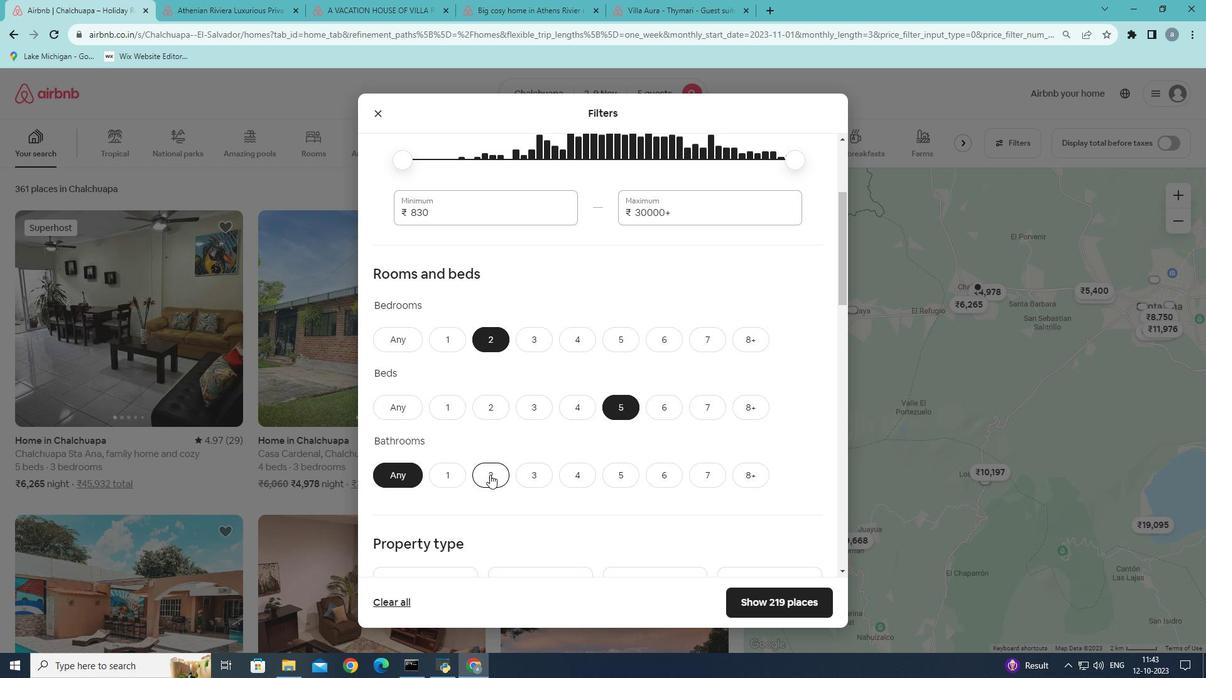 
Action: Mouse pressed left at (490, 475)
Screenshot: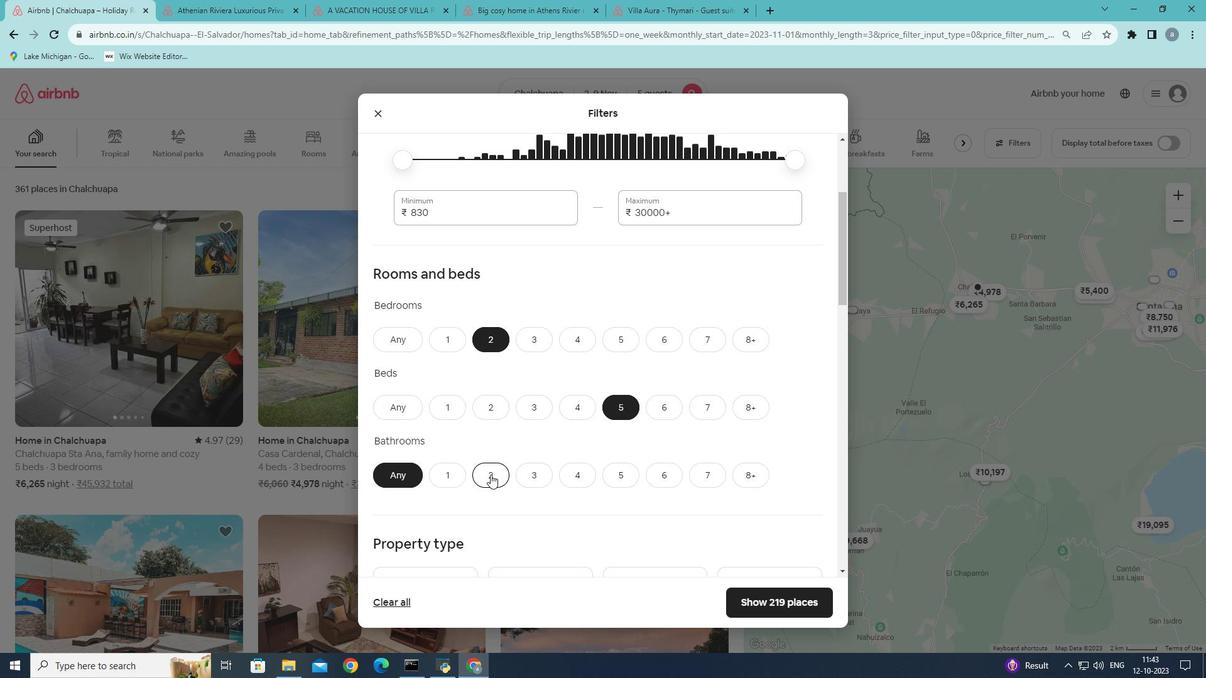 
Action: Mouse moved to (583, 446)
Screenshot: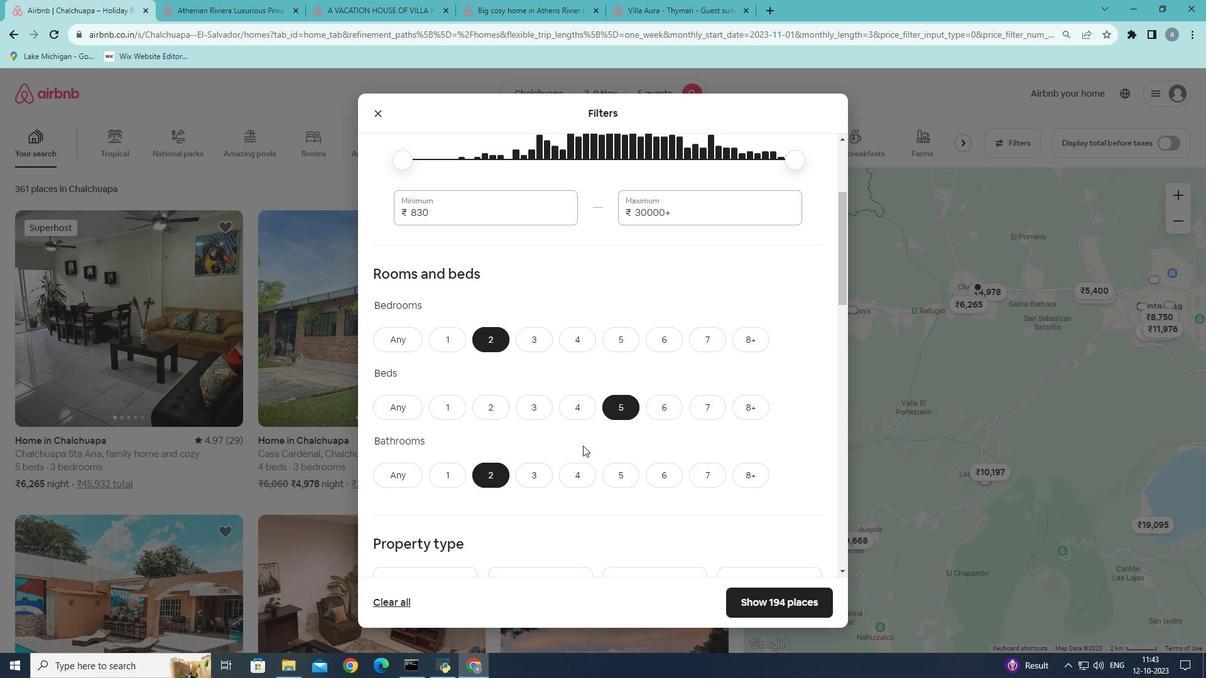 
Action: Mouse scrolled (583, 445) with delta (0, 0)
Screenshot: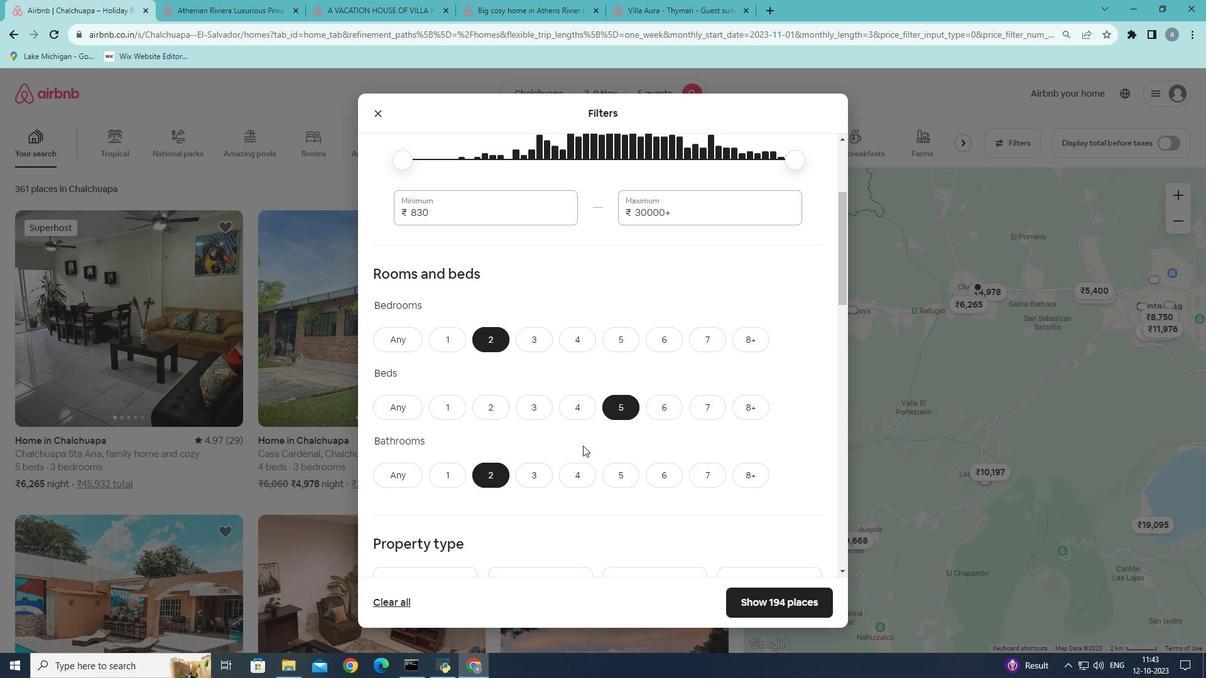 
Action: Mouse scrolled (583, 445) with delta (0, 0)
Screenshot: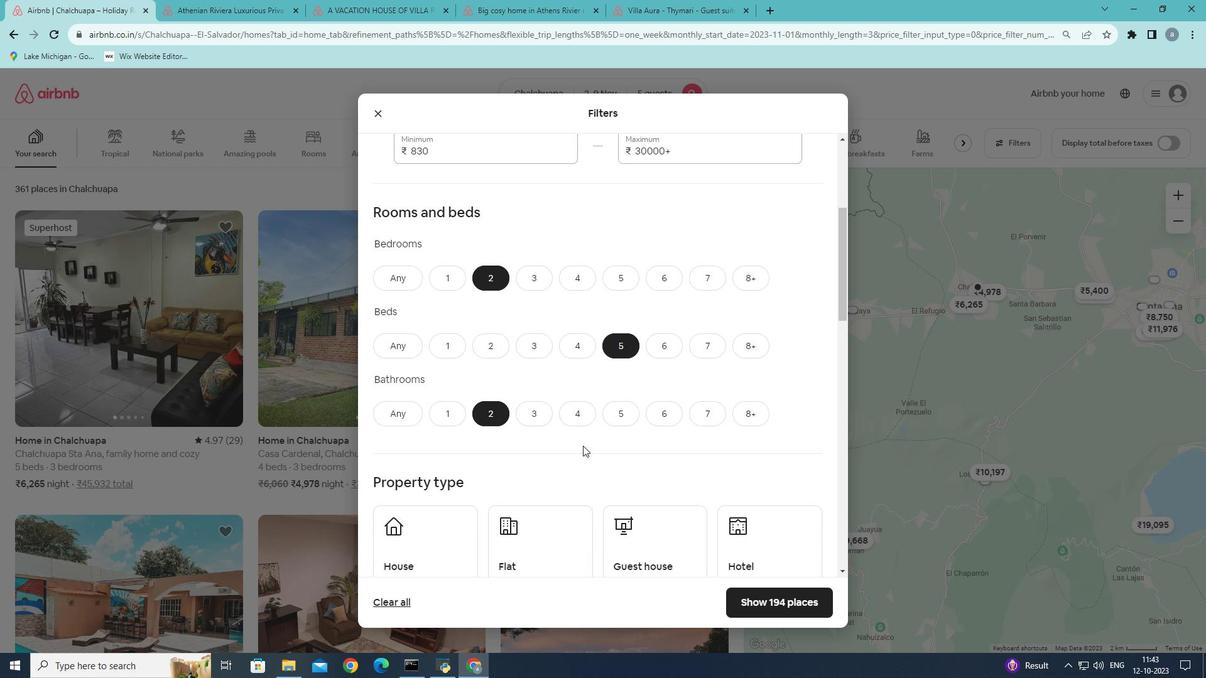 
Action: Mouse scrolled (583, 445) with delta (0, 0)
Screenshot: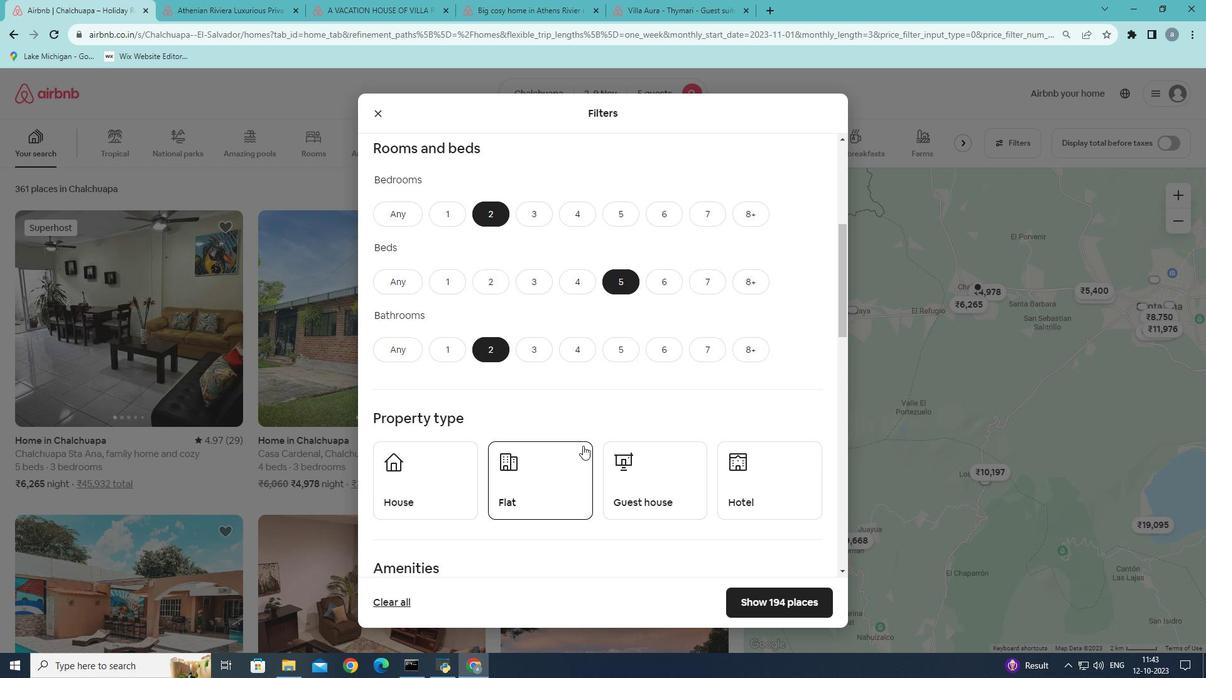 
Action: Mouse moved to (535, 436)
Screenshot: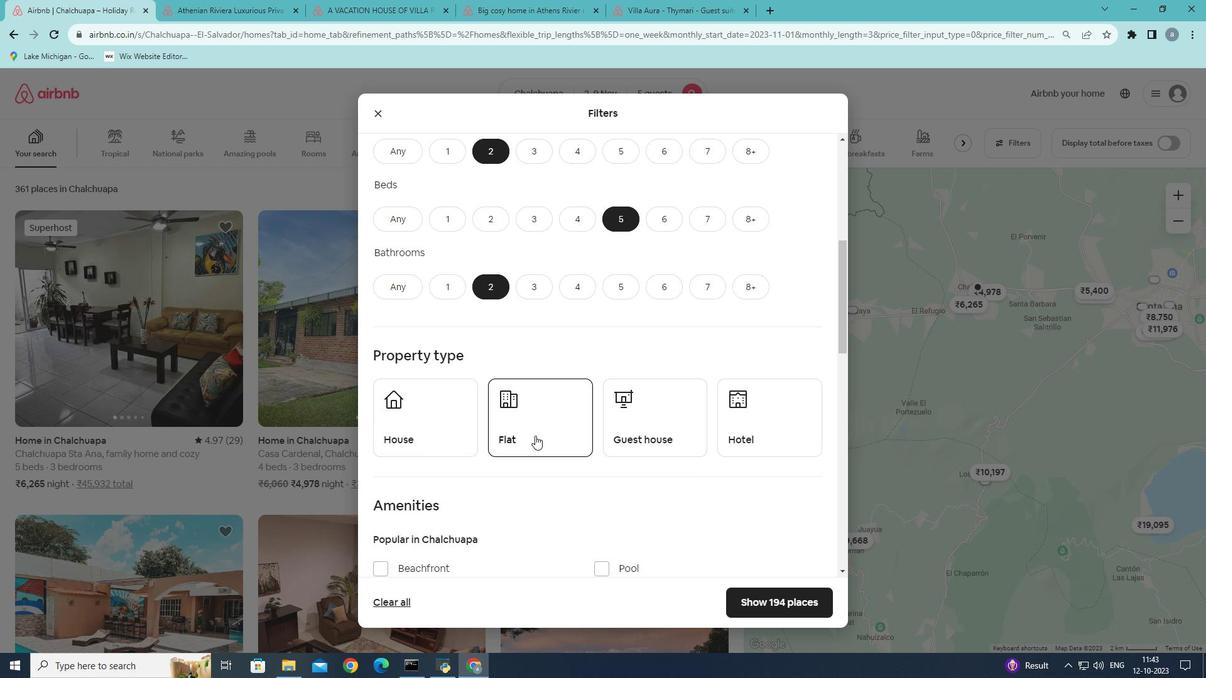 
Action: Mouse pressed left at (535, 436)
Screenshot: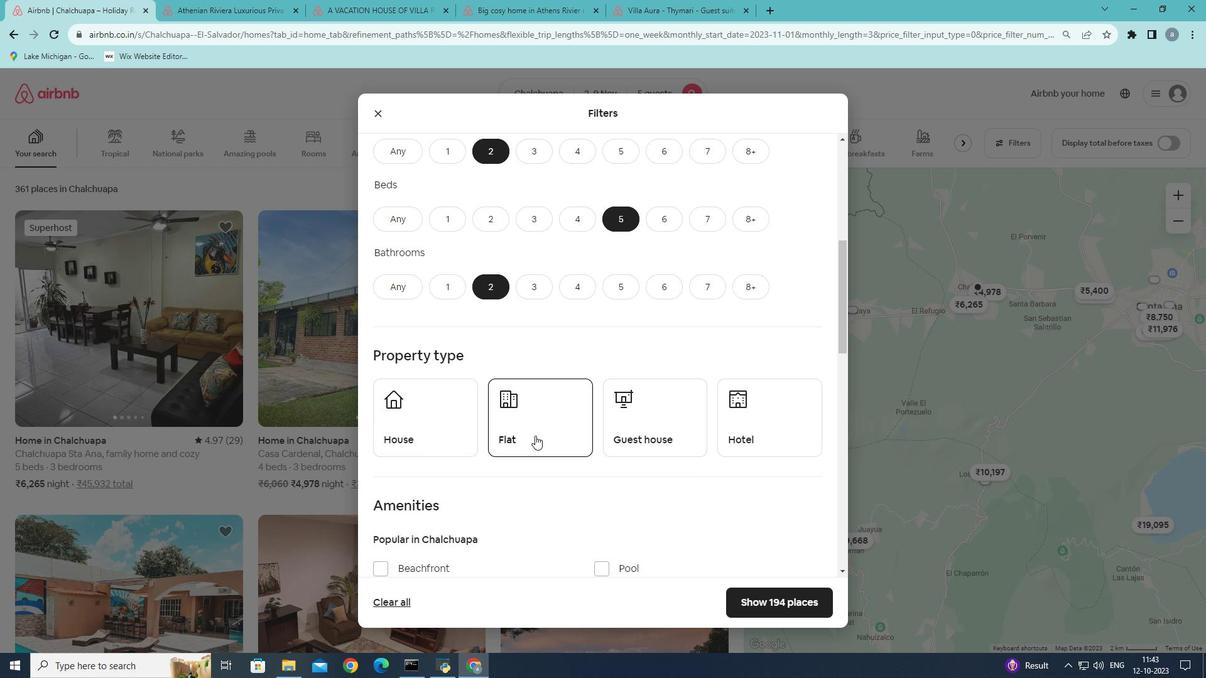
Action: Mouse moved to (614, 439)
Screenshot: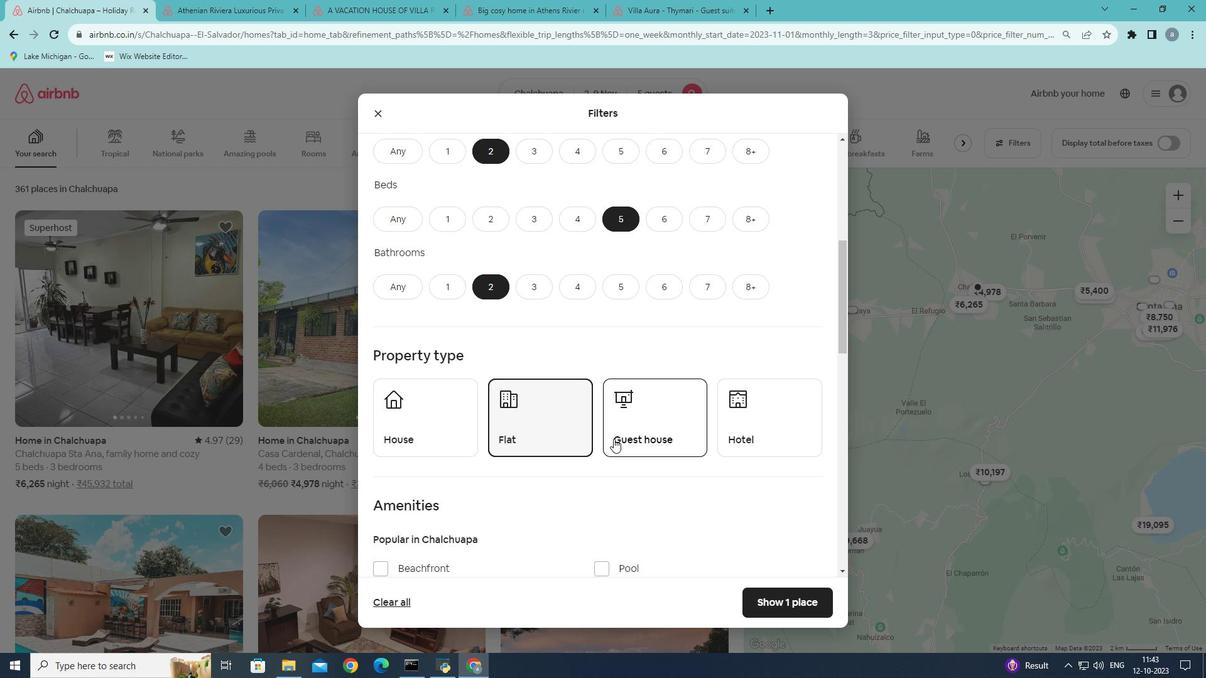 
Action: Mouse scrolled (614, 438) with delta (0, 0)
Screenshot: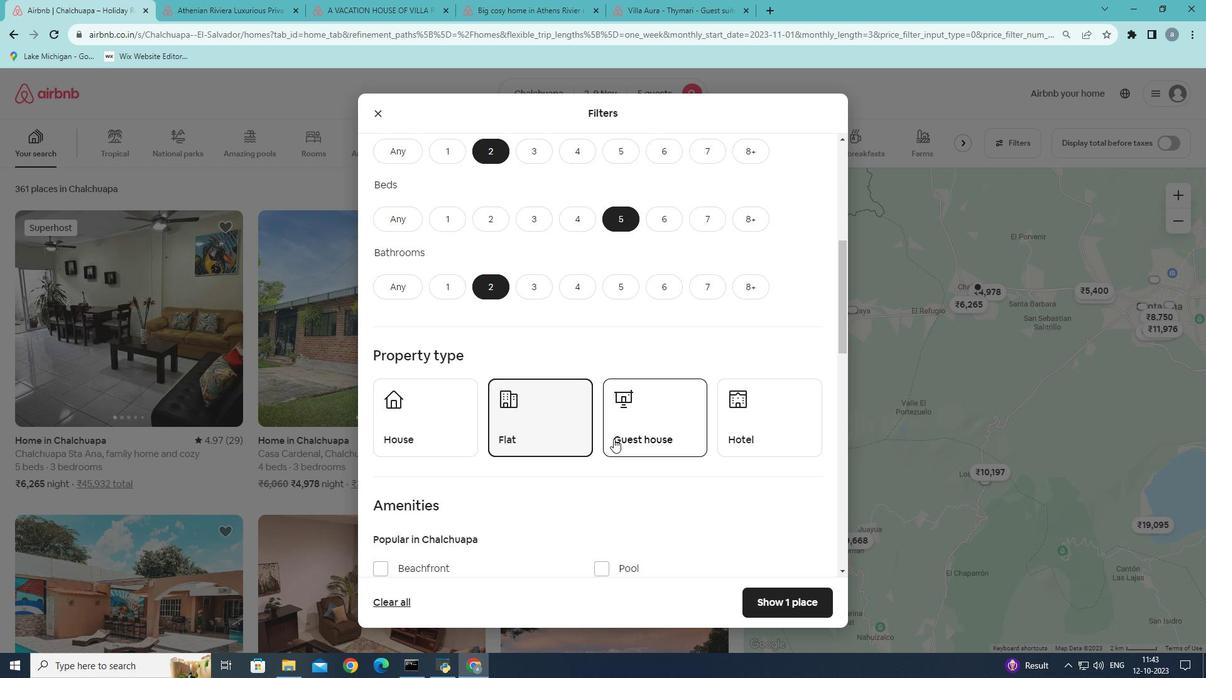 
Action: Mouse scrolled (614, 438) with delta (0, 0)
Screenshot: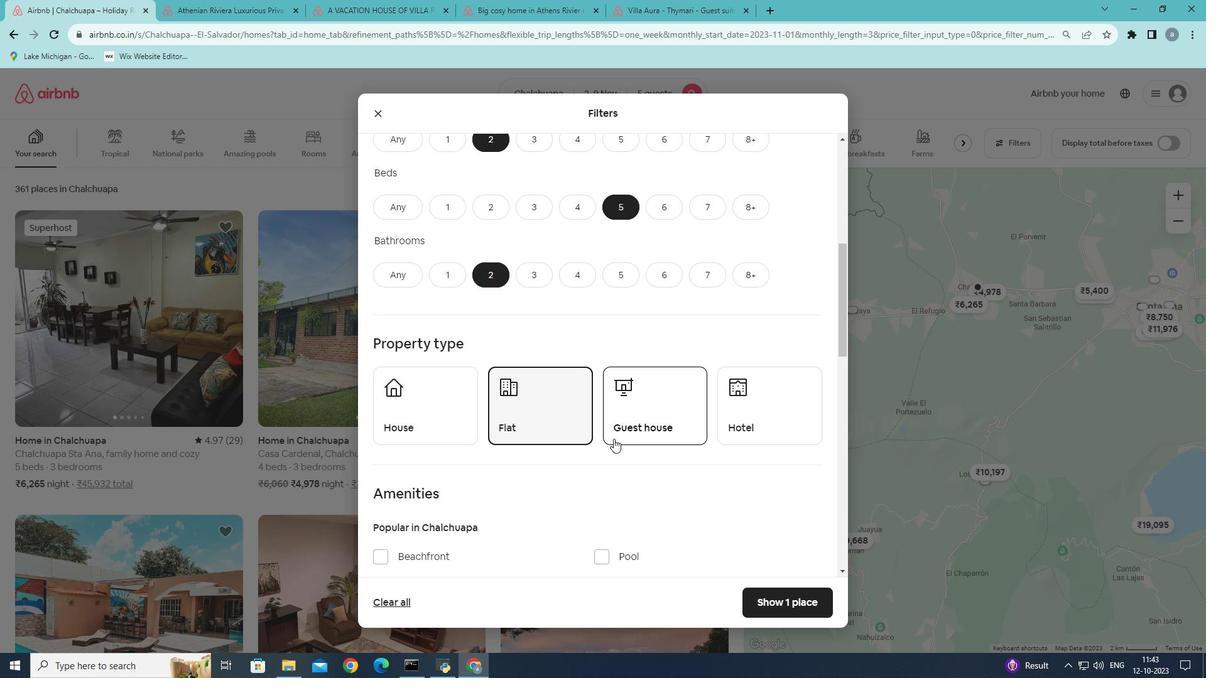 
Action: Mouse moved to (609, 472)
Screenshot: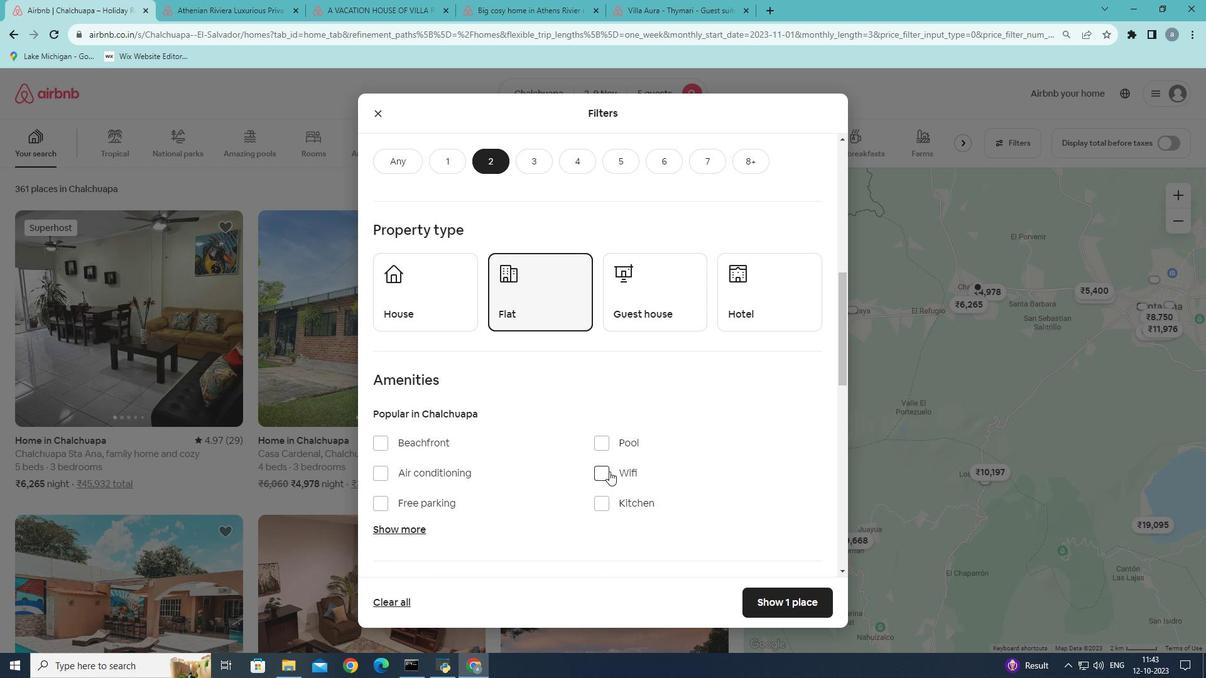 
Action: Mouse pressed left at (609, 472)
Screenshot: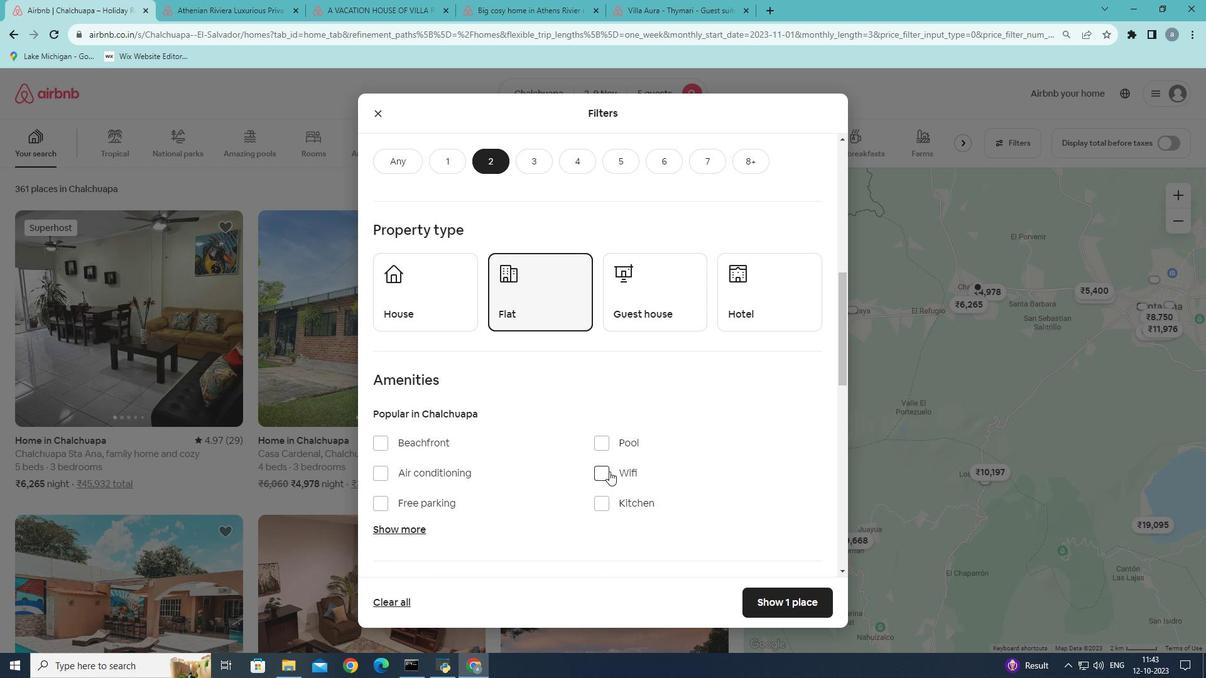
Action: Mouse moved to (536, 477)
Screenshot: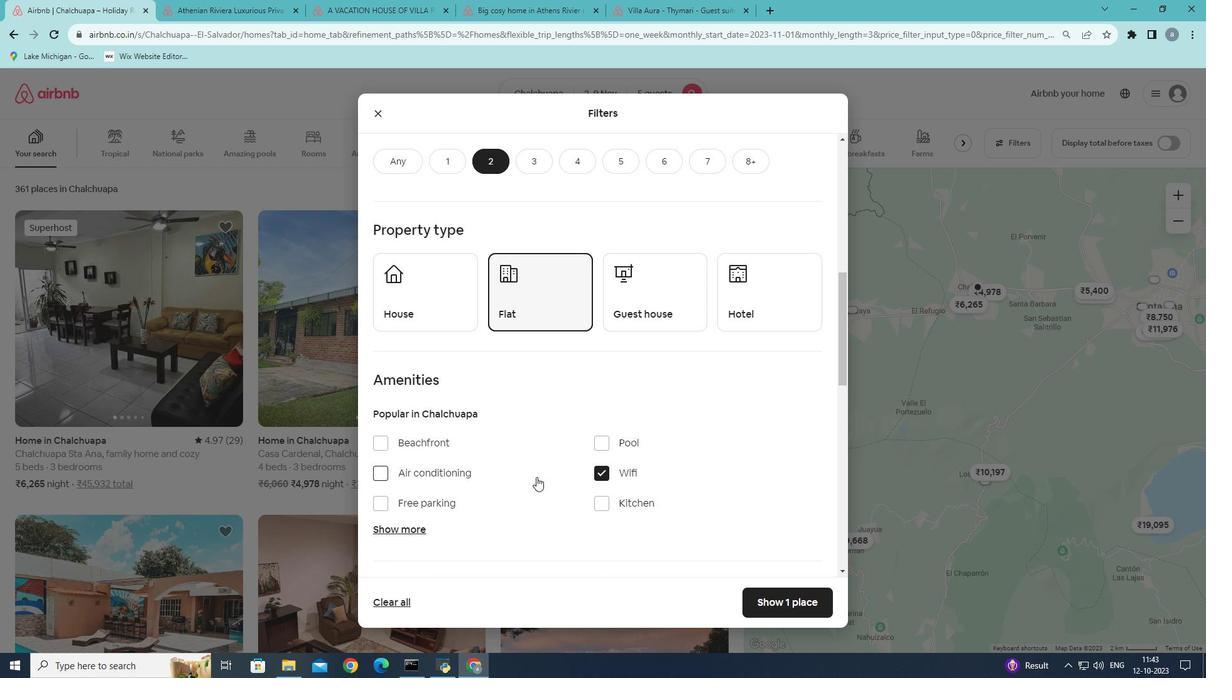
Action: Mouse scrolled (536, 477) with delta (0, 0)
Screenshot: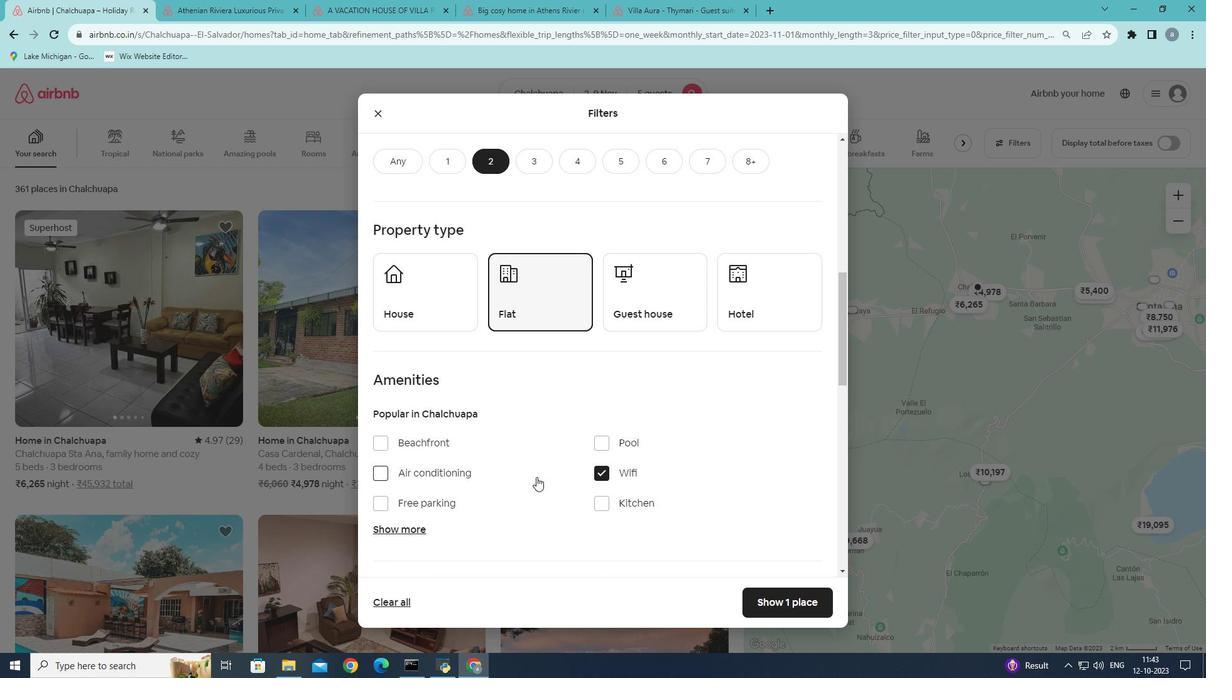 
Action: Mouse scrolled (536, 477) with delta (0, 0)
Screenshot: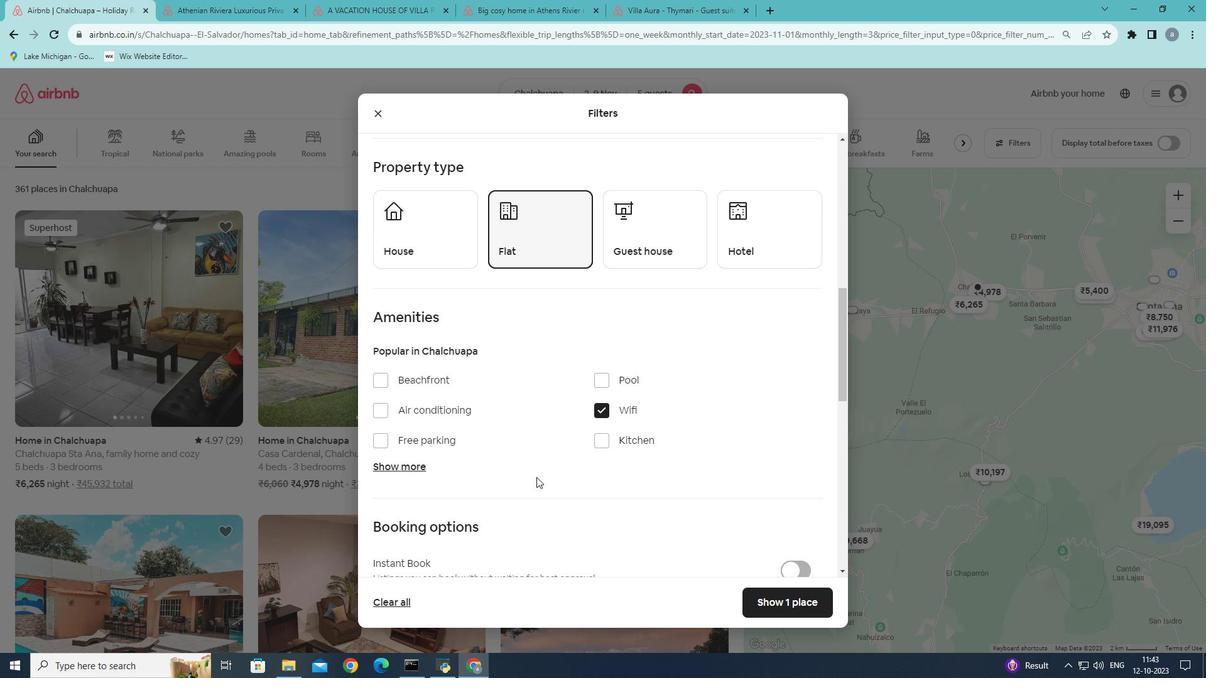 
Action: Mouse scrolled (536, 477) with delta (0, 0)
Screenshot: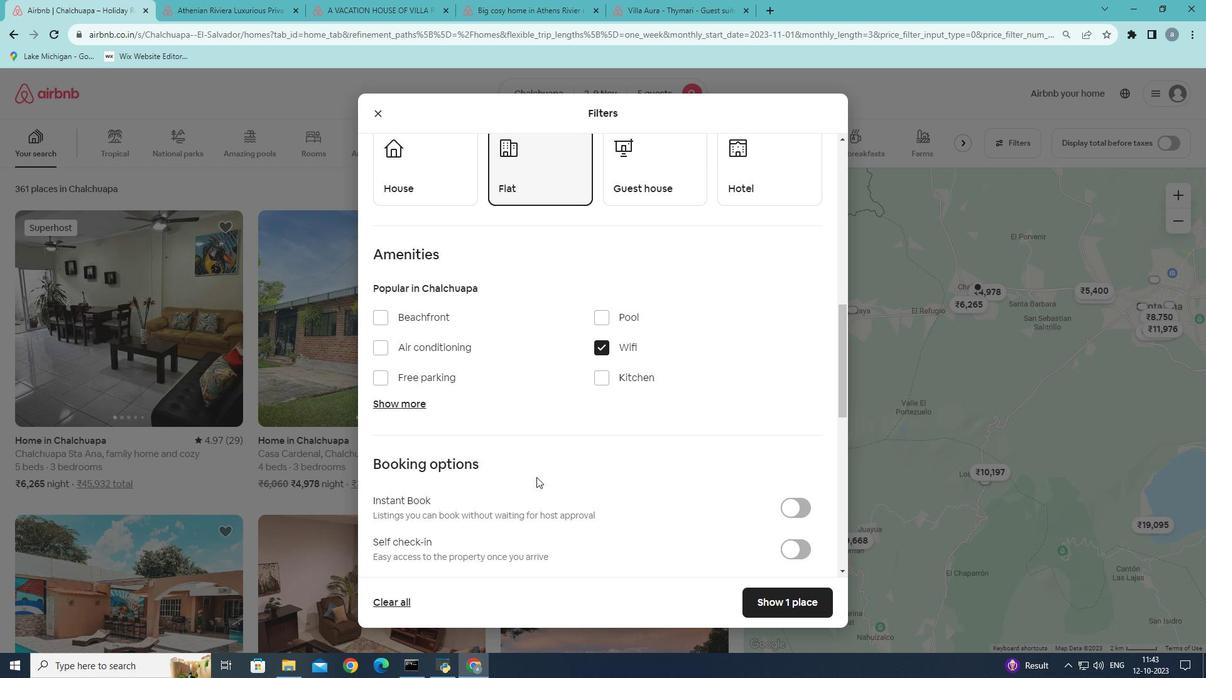 
Action: Mouse moved to (538, 477)
Screenshot: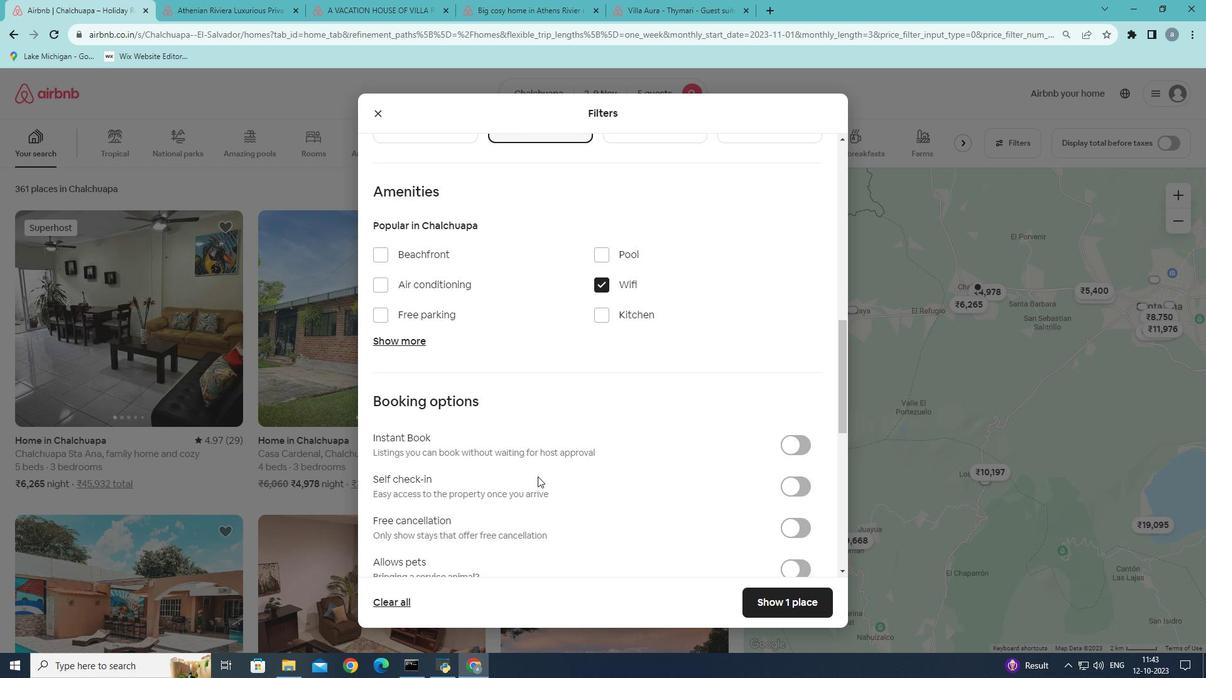 
Action: Mouse scrolled (538, 476) with delta (0, 0)
Screenshot: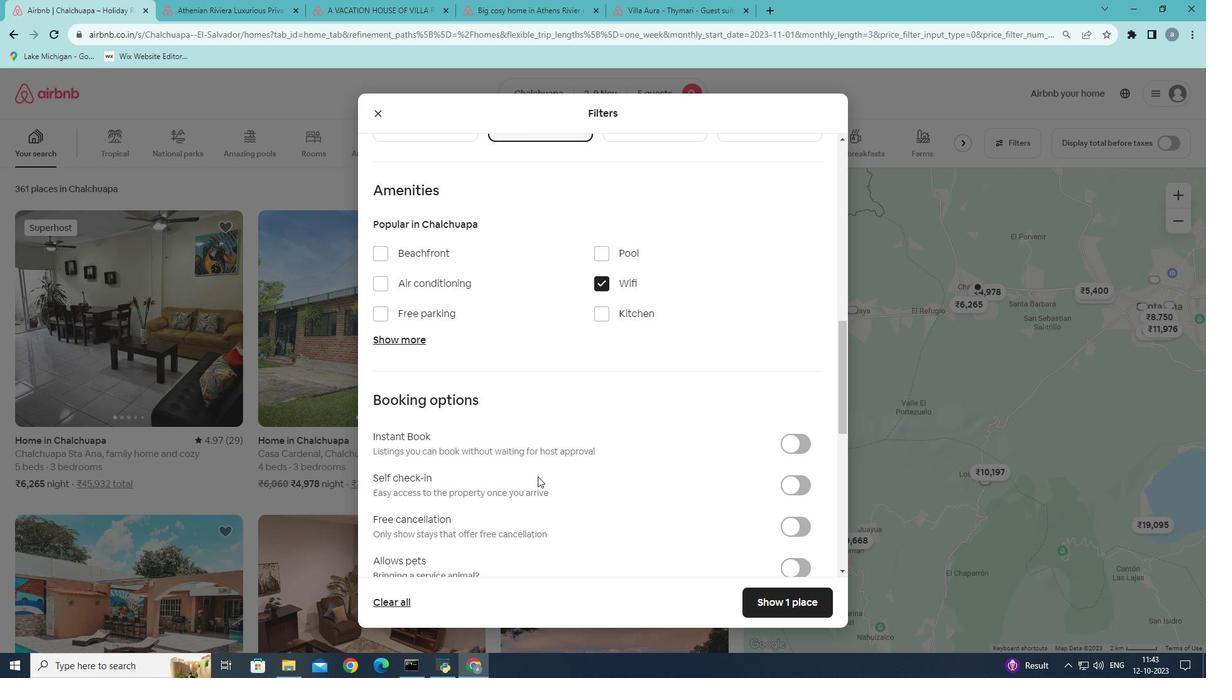 
Action: Mouse scrolled (538, 476) with delta (0, 0)
Screenshot: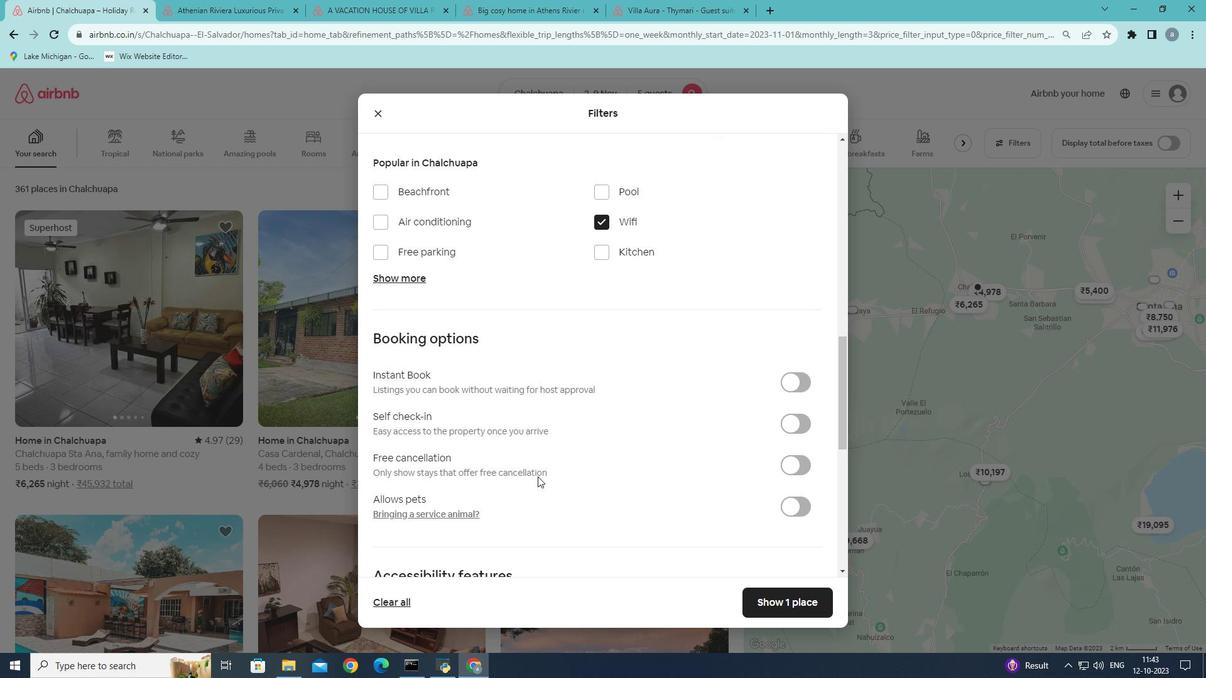 
Action: Mouse scrolled (538, 476) with delta (0, 0)
Screenshot: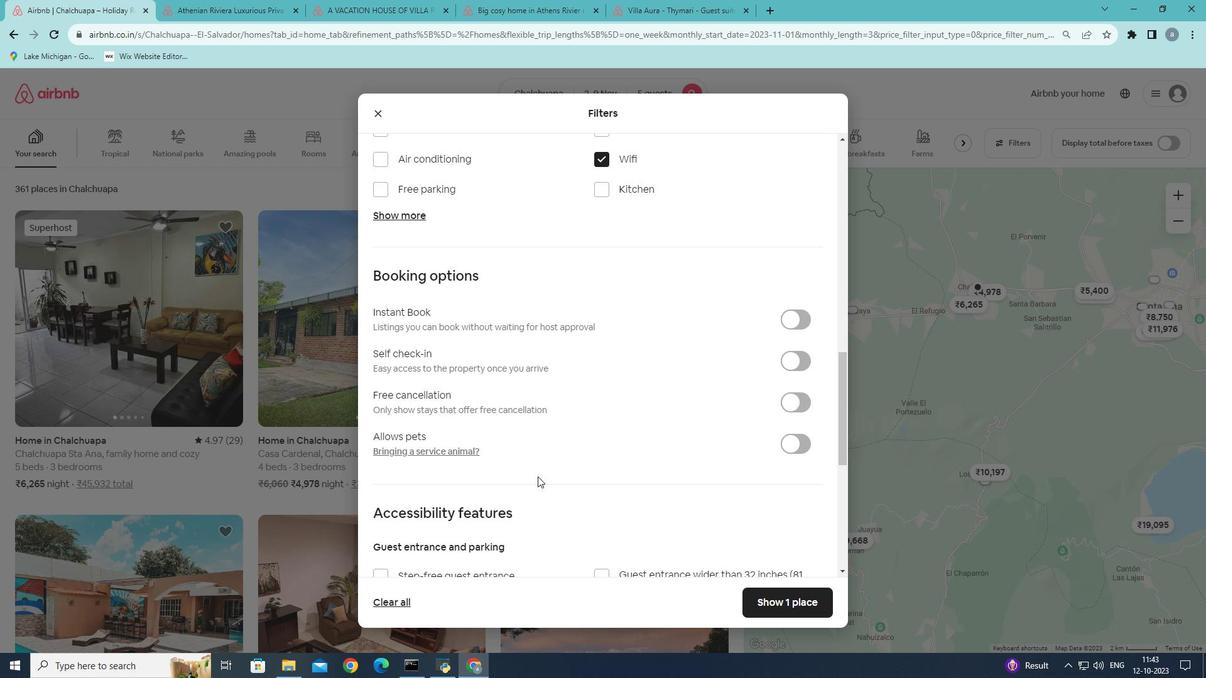 
Action: Mouse scrolled (538, 476) with delta (0, 0)
Screenshot: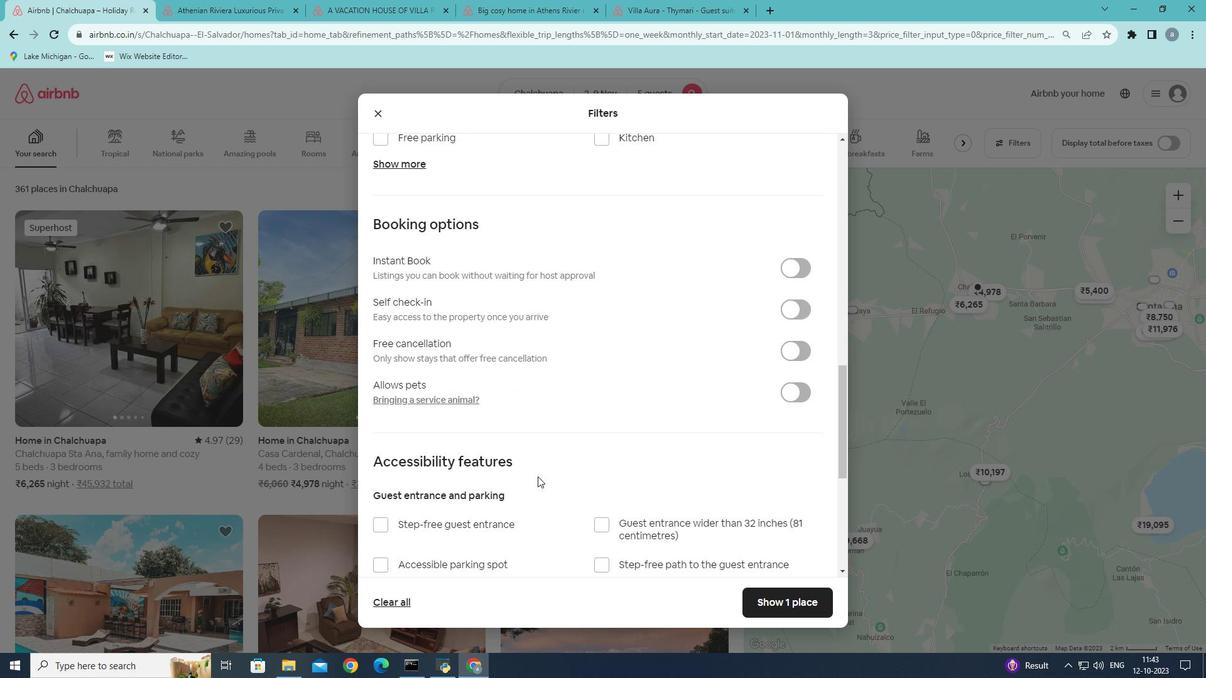 
Action: Mouse scrolled (538, 476) with delta (0, 0)
Screenshot: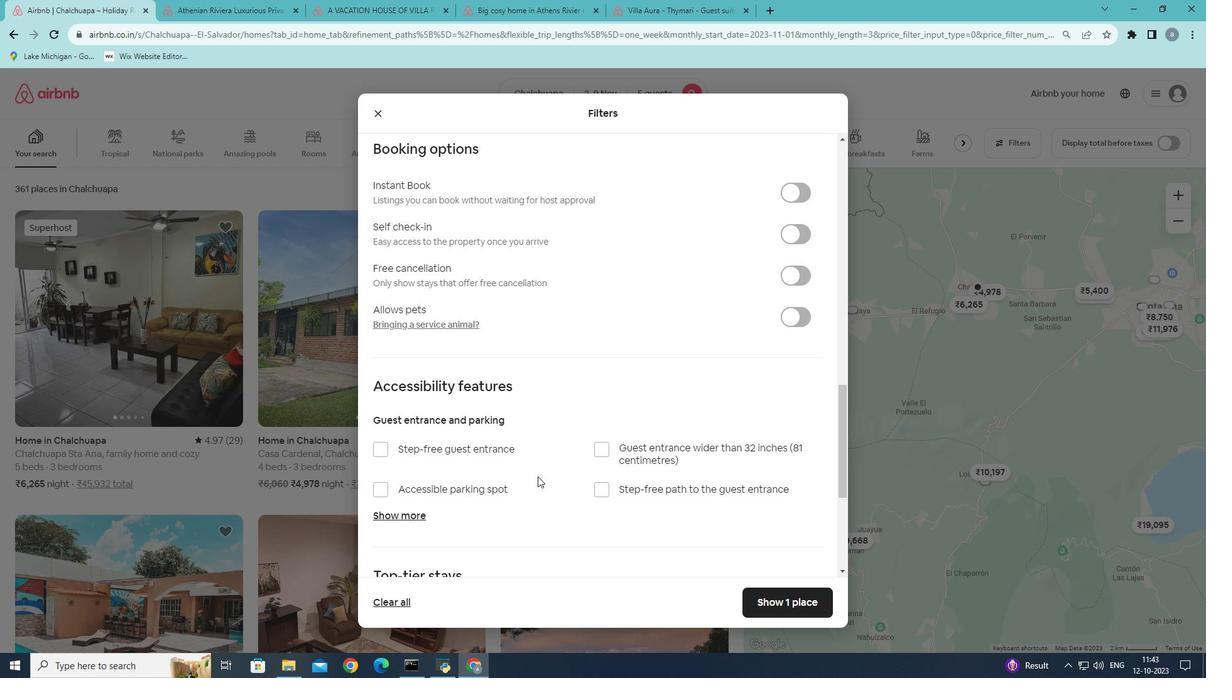 
Action: Mouse moved to (783, 603)
Screenshot: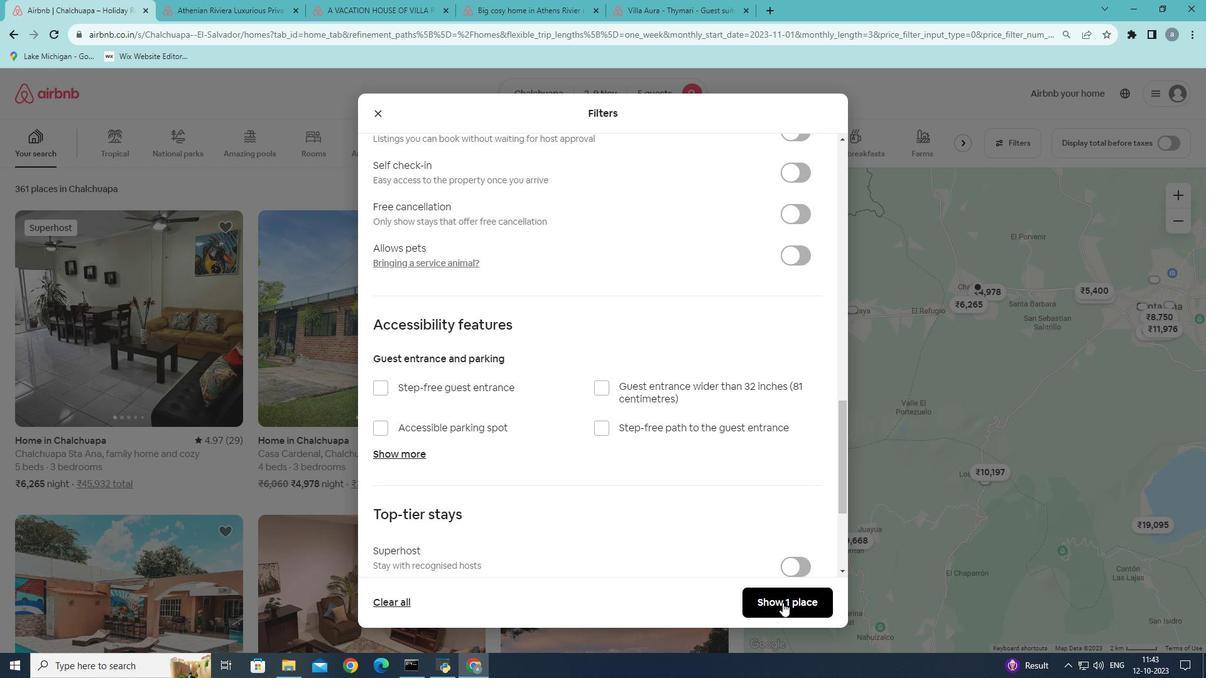 
Action: Mouse pressed left at (783, 603)
Screenshot: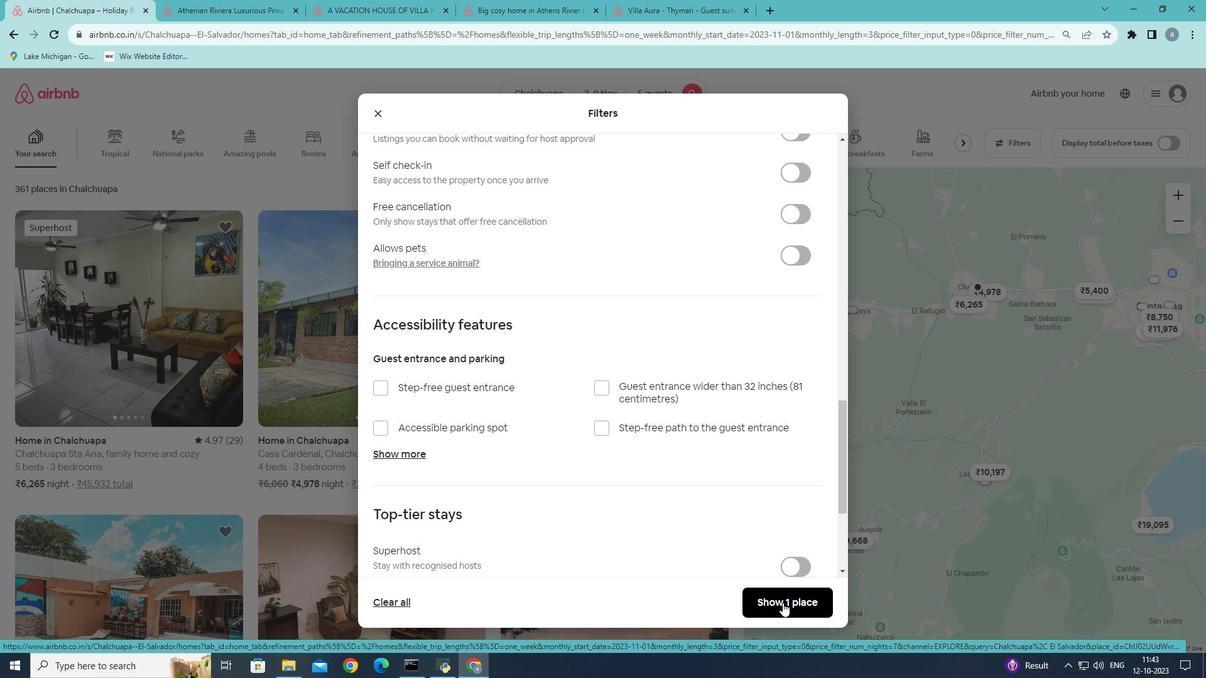 
Action: Mouse moved to (140, 356)
Screenshot: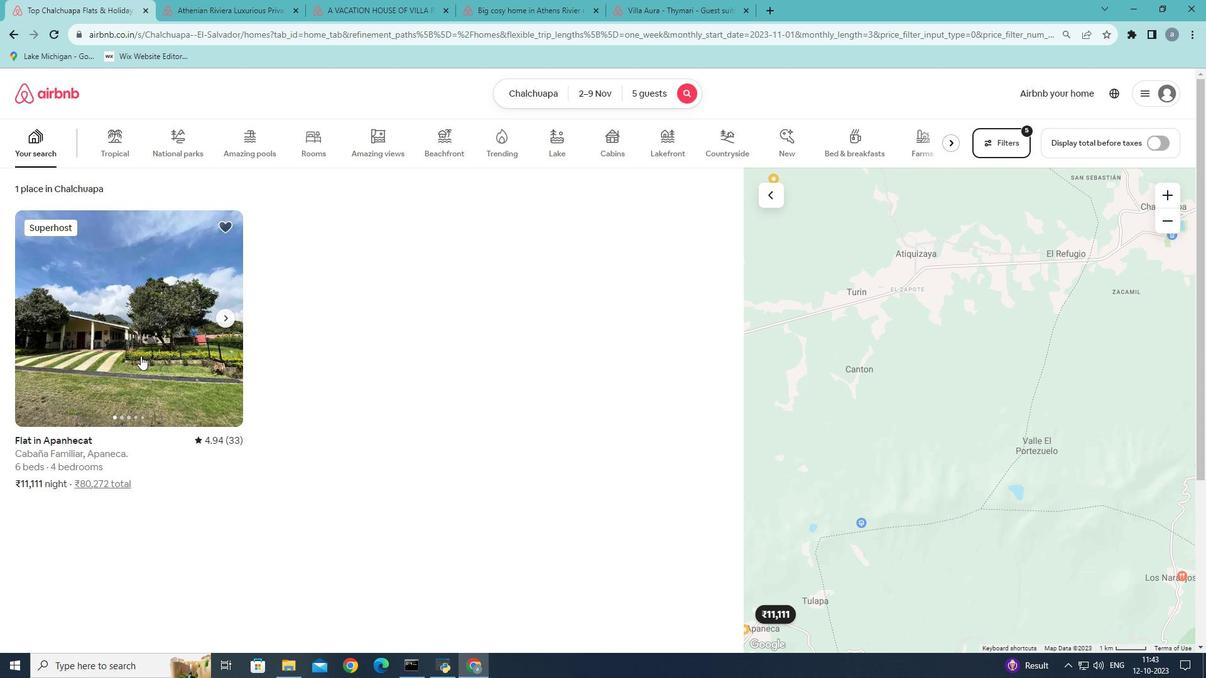 
Action: Mouse pressed left at (140, 356)
Screenshot: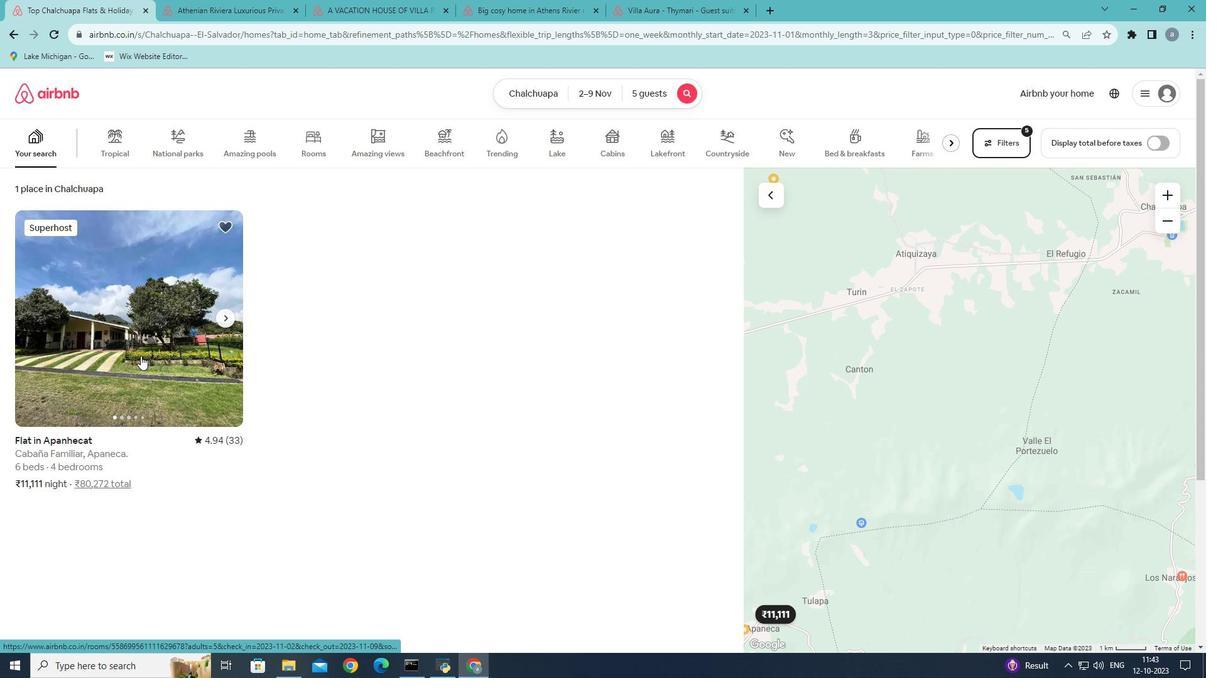 
Action: Mouse moved to (902, 476)
Screenshot: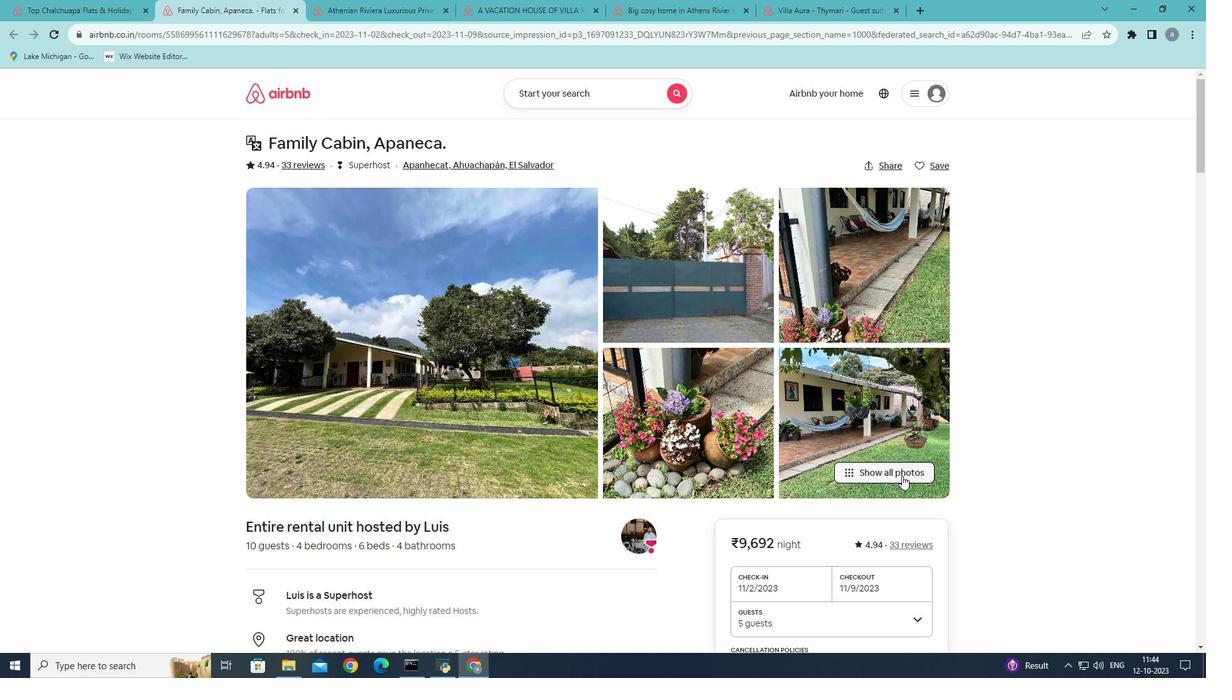 
Action: Mouse pressed left at (902, 476)
Screenshot: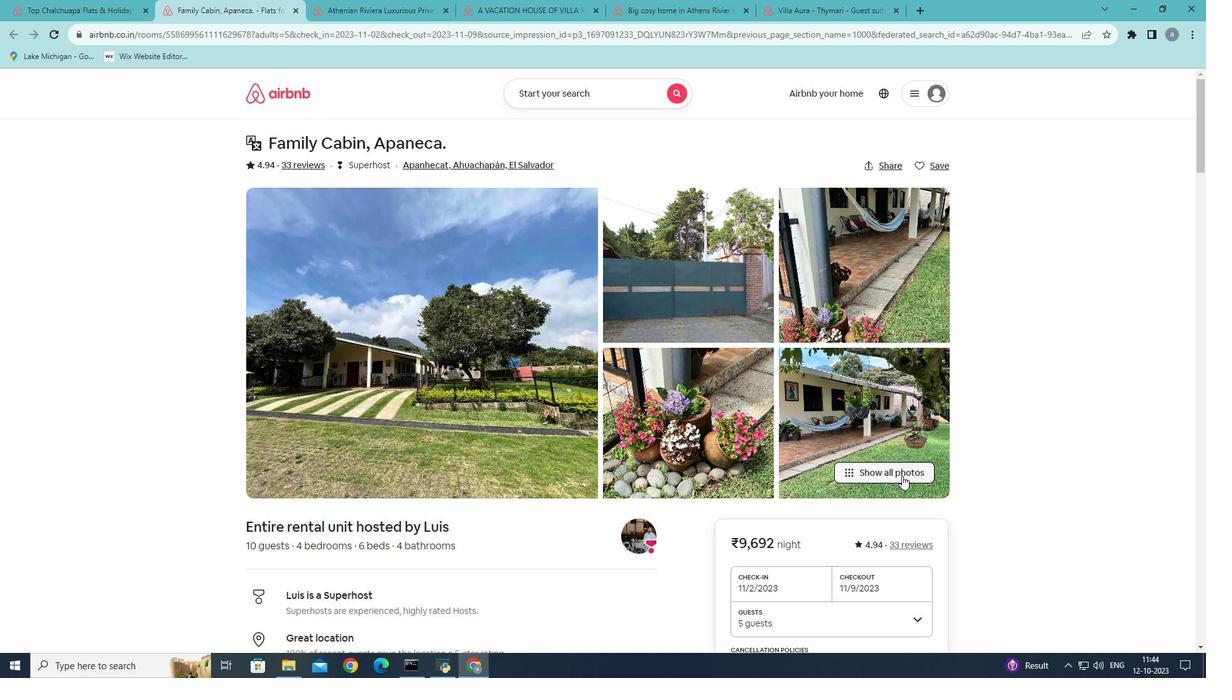 
Action: Mouse moved to (759, 477)
Screenshot: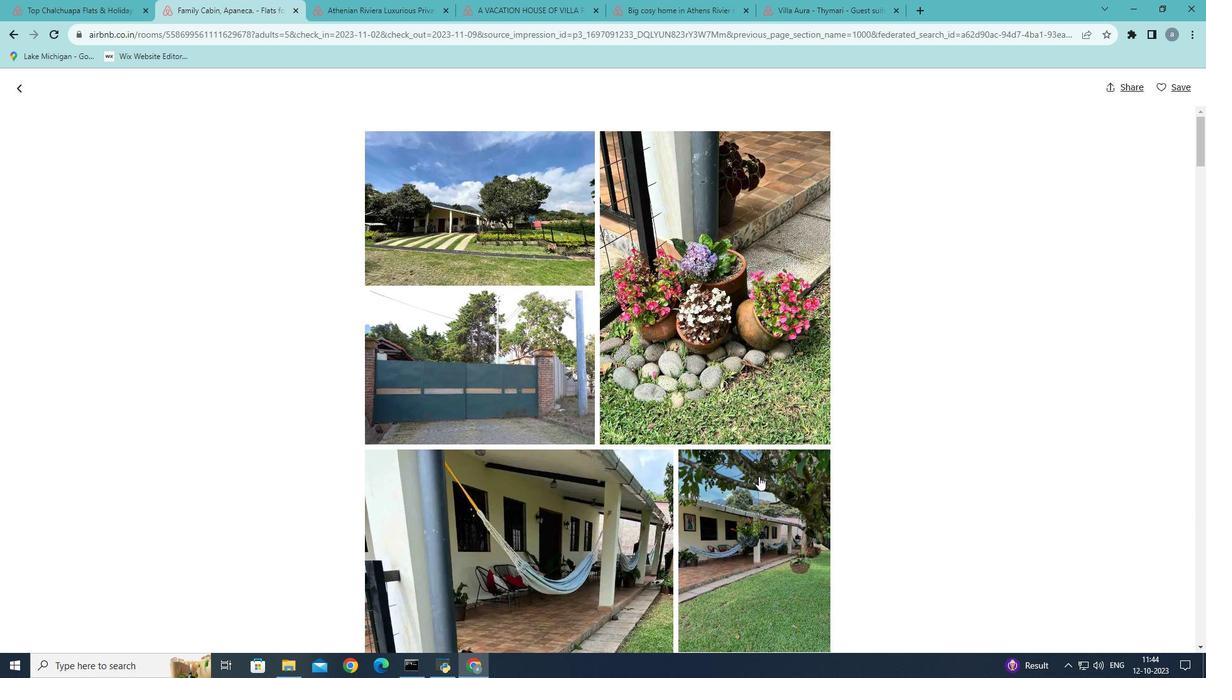 
Action: Mouse scrolled (759, 476) with delta (0, 0)
Screenshot: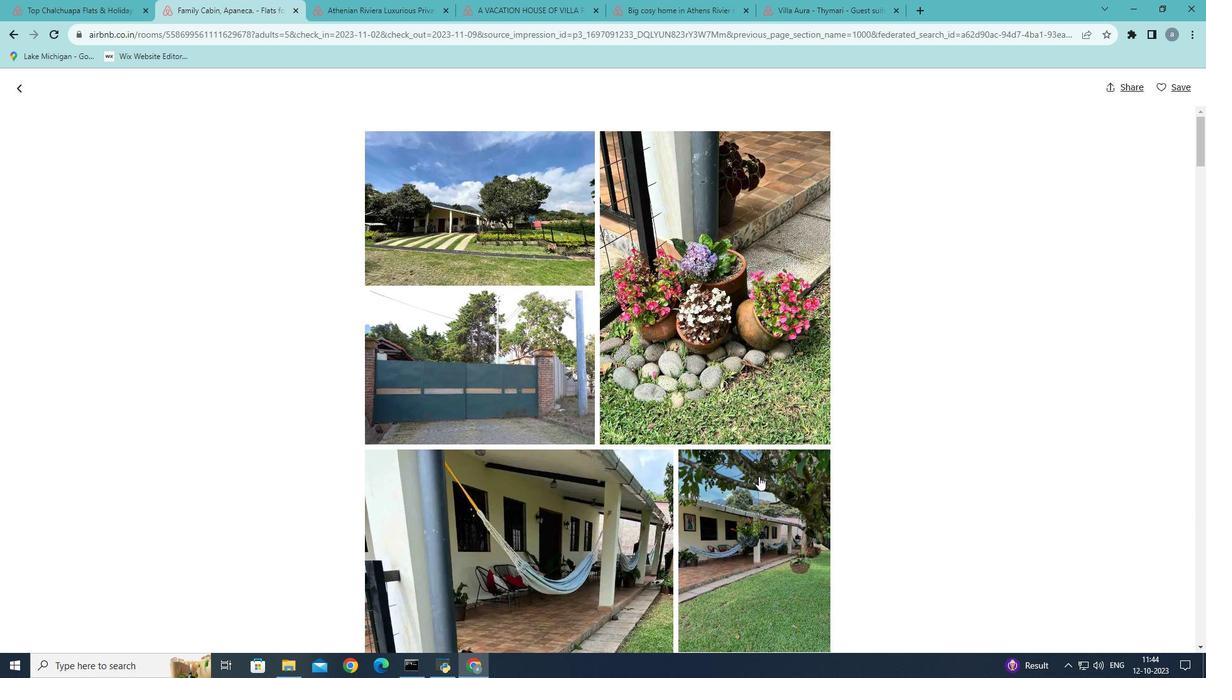 
Action: Mouse scrolled (759, 476) with delta (0, 0)
Screenshot: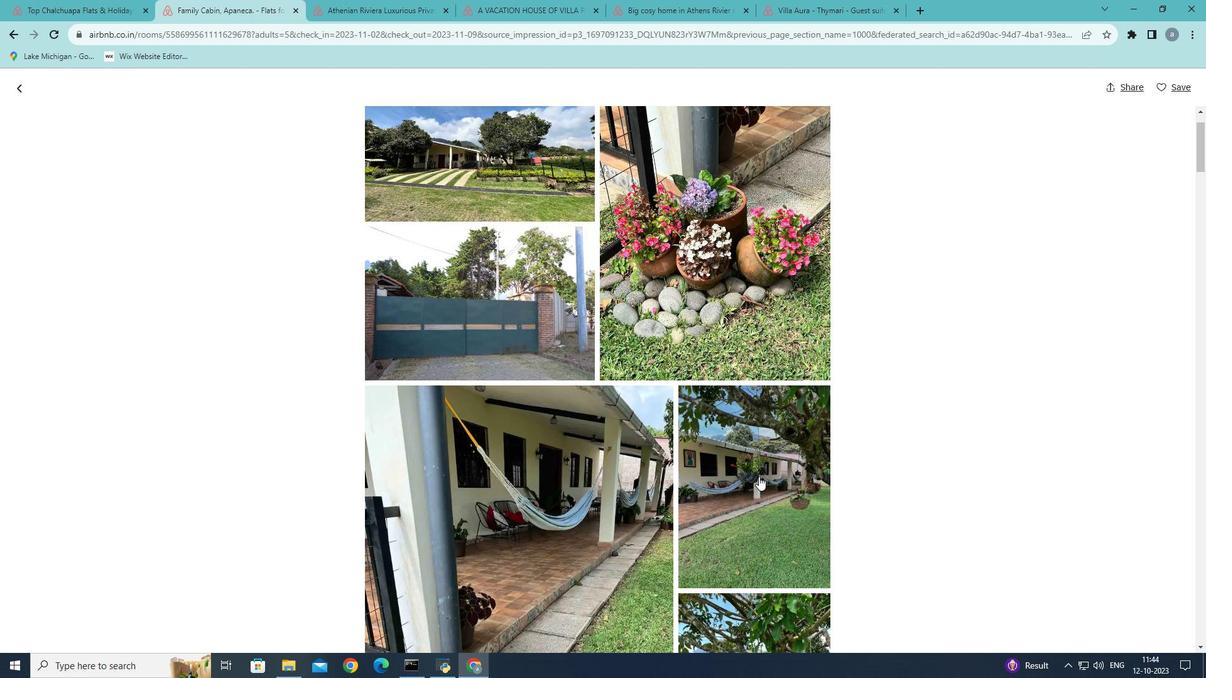 
Action: Mouse scrolled (759, 476) with delta (0, 0)
Screenshot: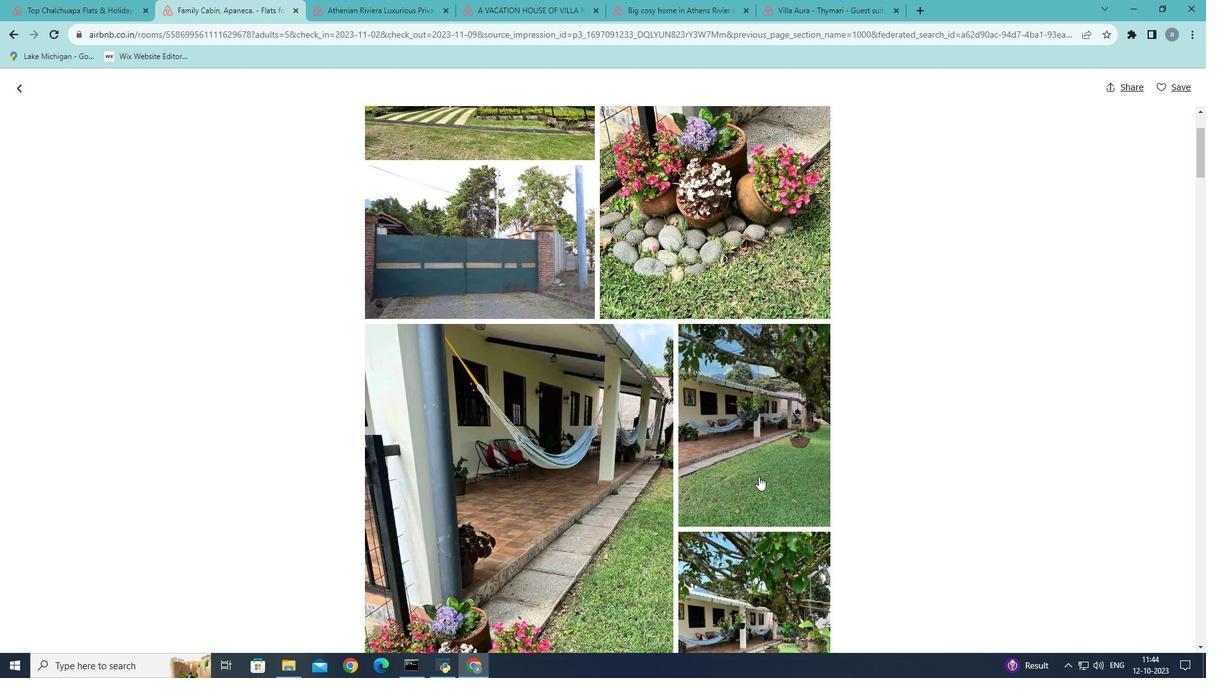 
Action: Mouse scrolled (759, 476) with delta (0, 0)
Screenshot: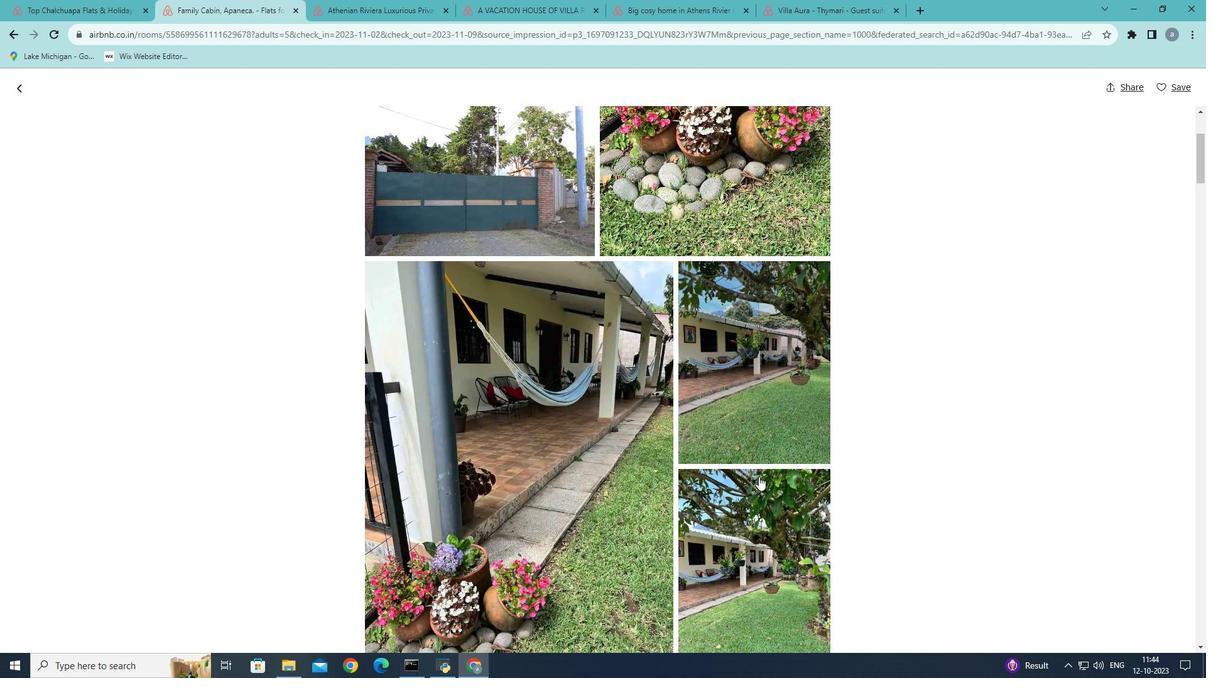 
Action: Mouse scrolled (759, 476) with delta (0, 0)
Screenshot: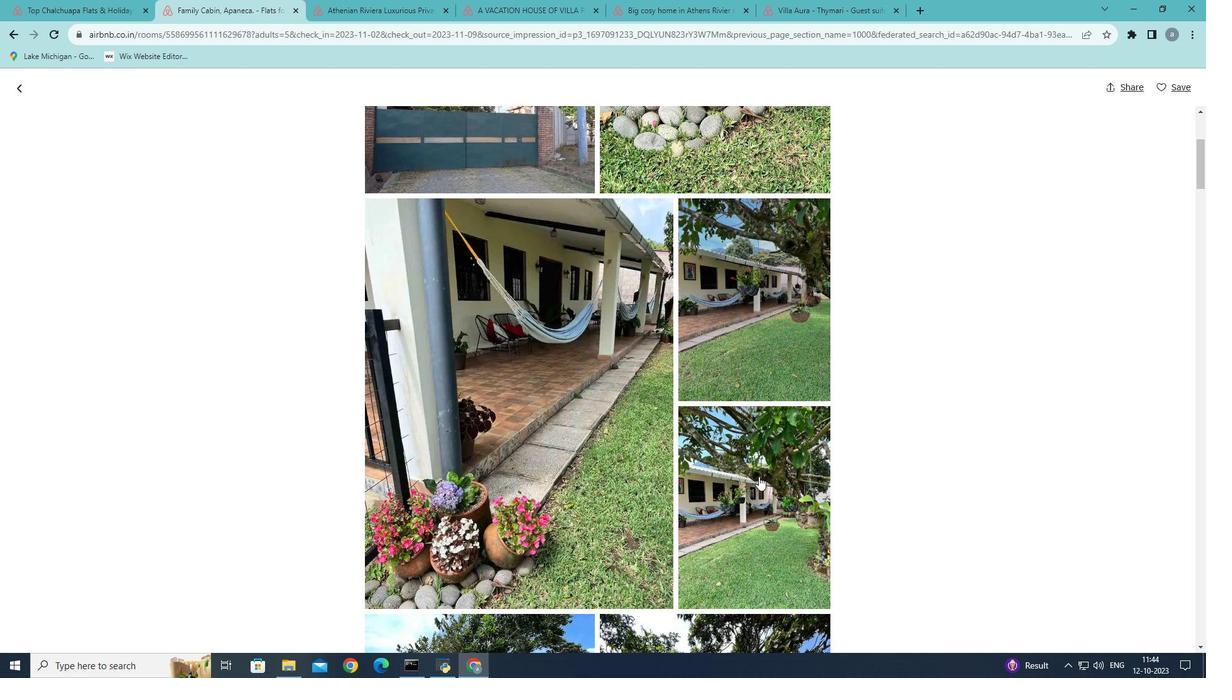 
Action: Mouse scrolled (759, 476) with delta (0, 0)
Screenshot: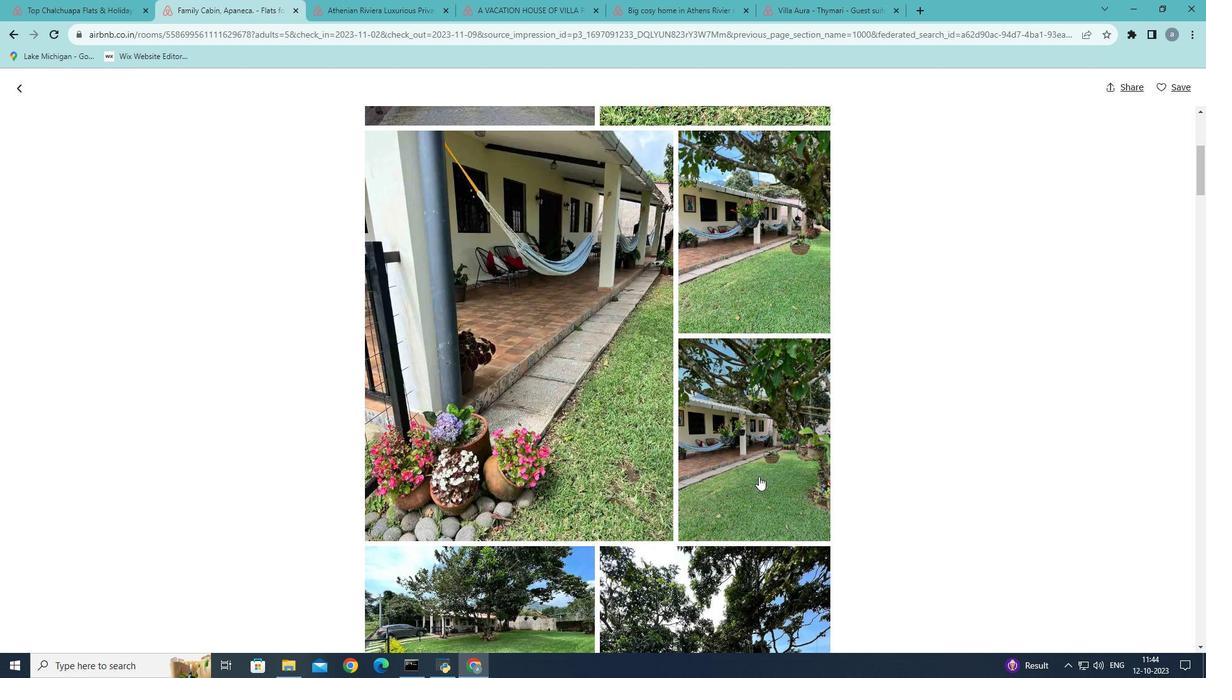 
Action: Mouse scrolled (759, 476) with delta (0, 0)
Screenshot: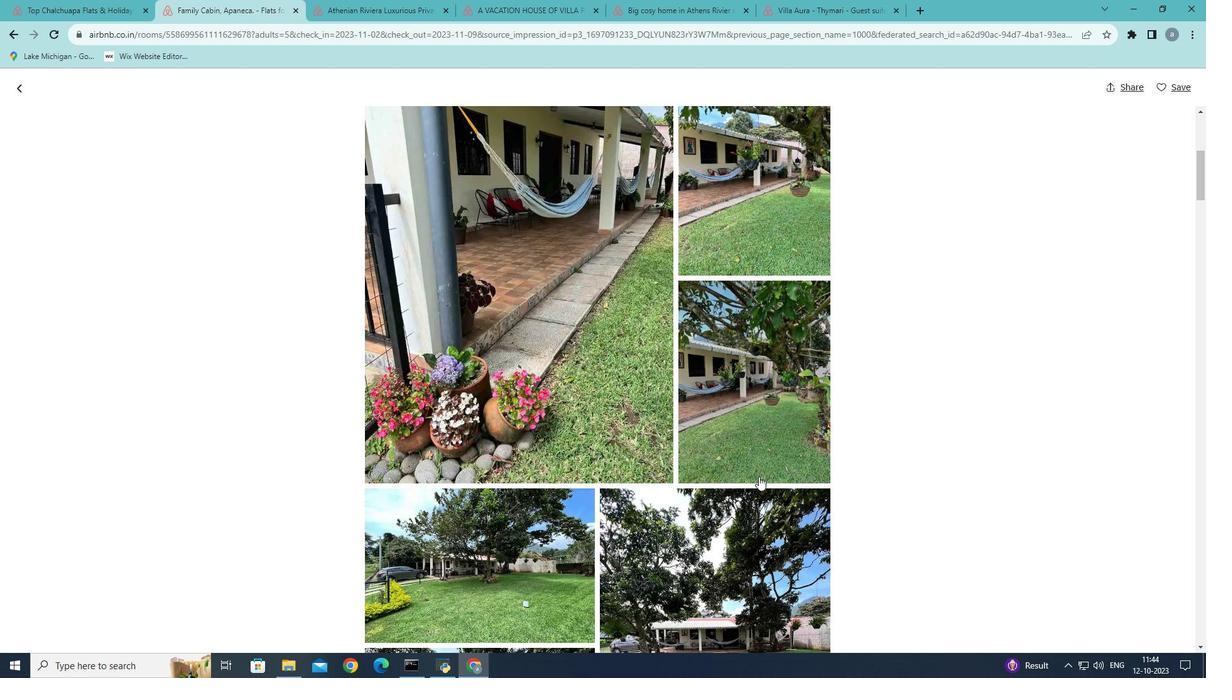 
Action: Mouse scrolled (759, 476) with delta (0, 0)
Screenshot: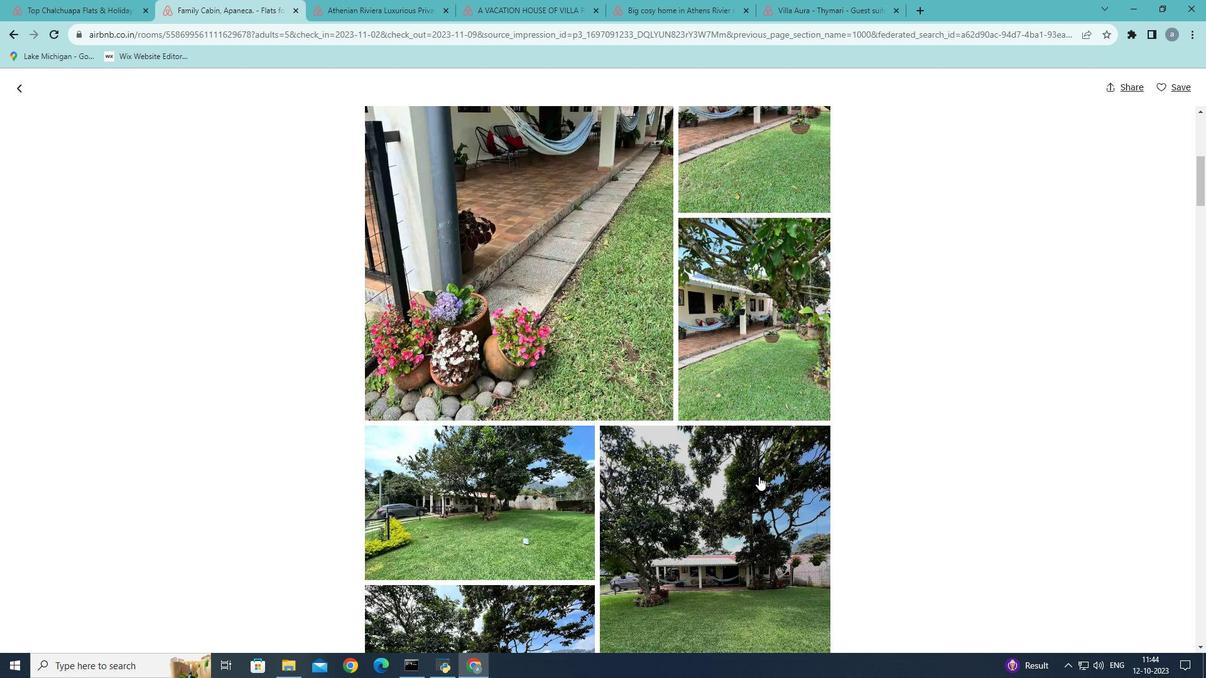 
Action: Mouse scrolled (759, 476) with delta (0, 0)
Screenshot: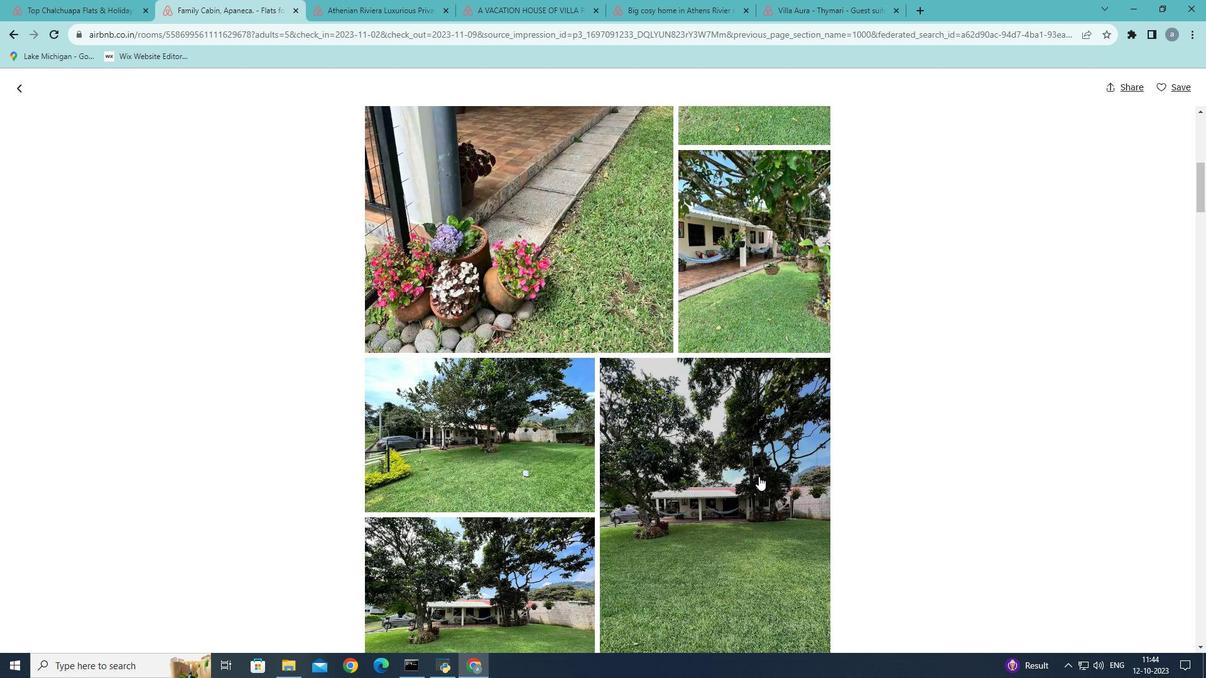 
Action: Mouse scrolled (759, 476) with delta (0, 0)
Screenshot: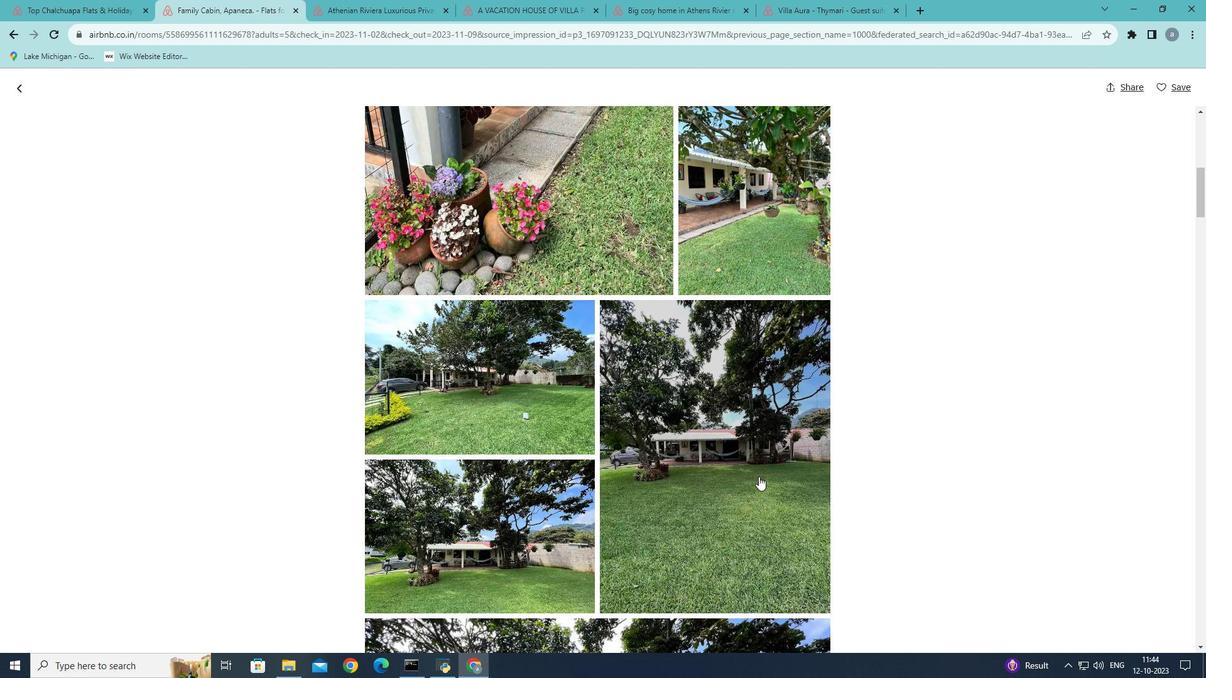 
Action: Mouse scrolled (759, 476) with delta (0, 0)
Screenshot: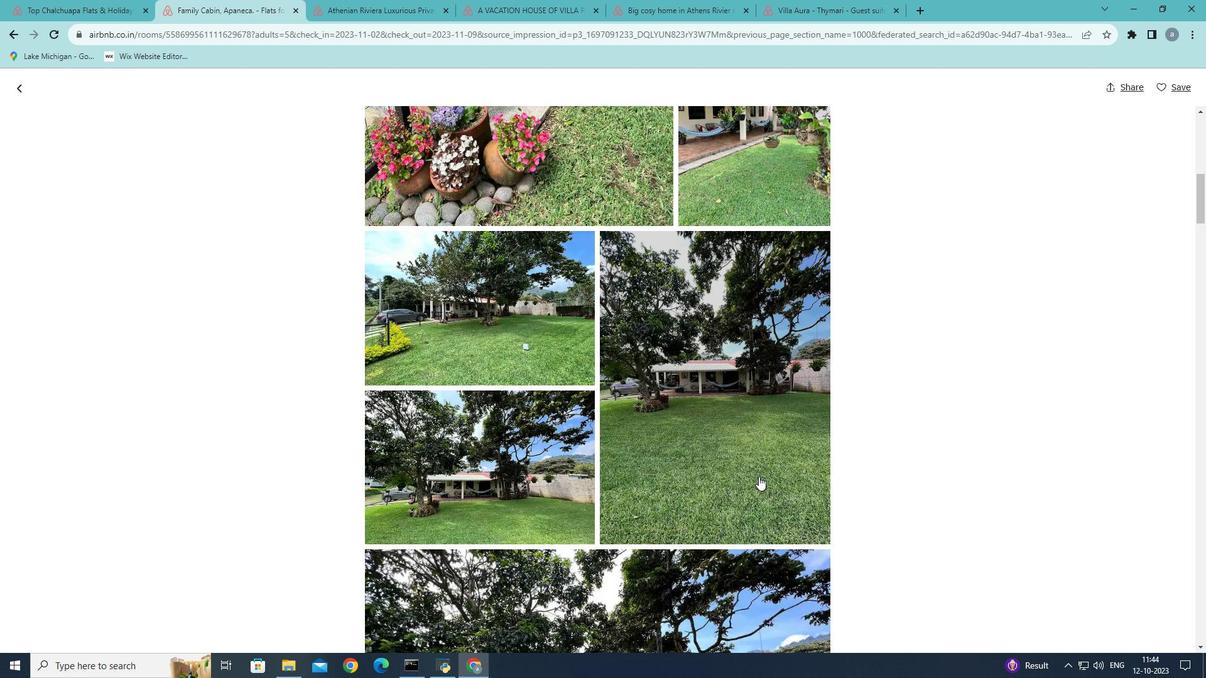 
Action: Mouse scrolled (759, 476) with delta (0, 0)
Screenshot: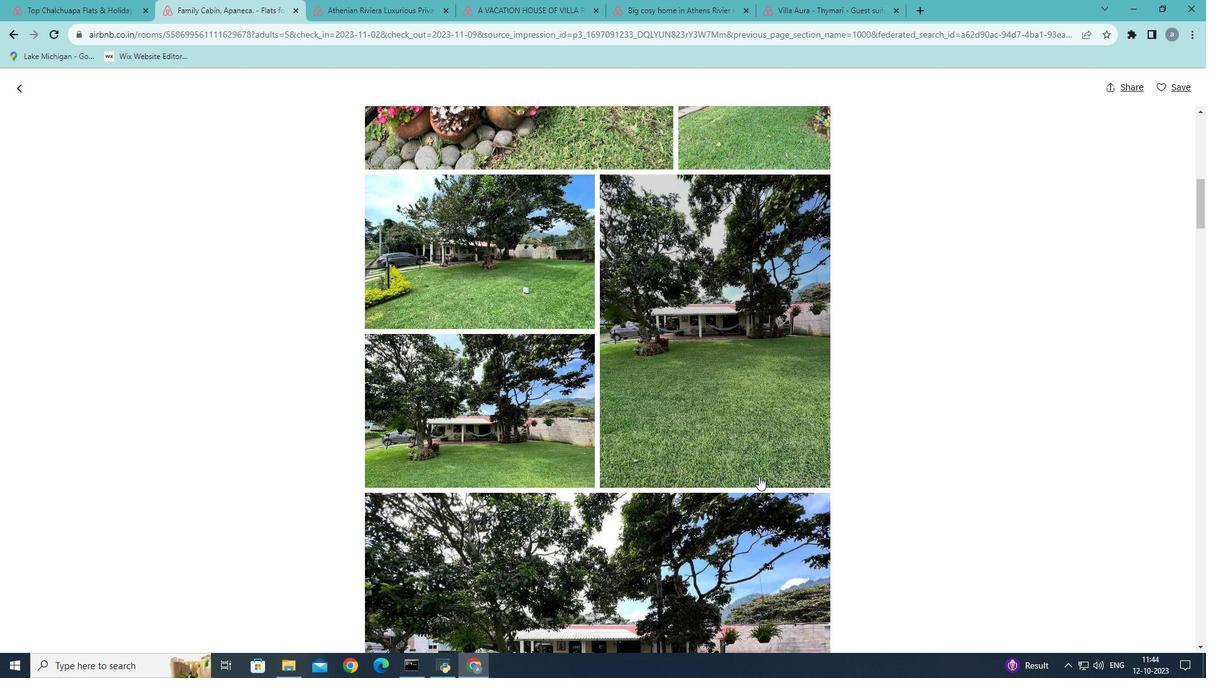 
Action: Mouse scrolled (759, 476) with delta (0, 0)
Screenshot: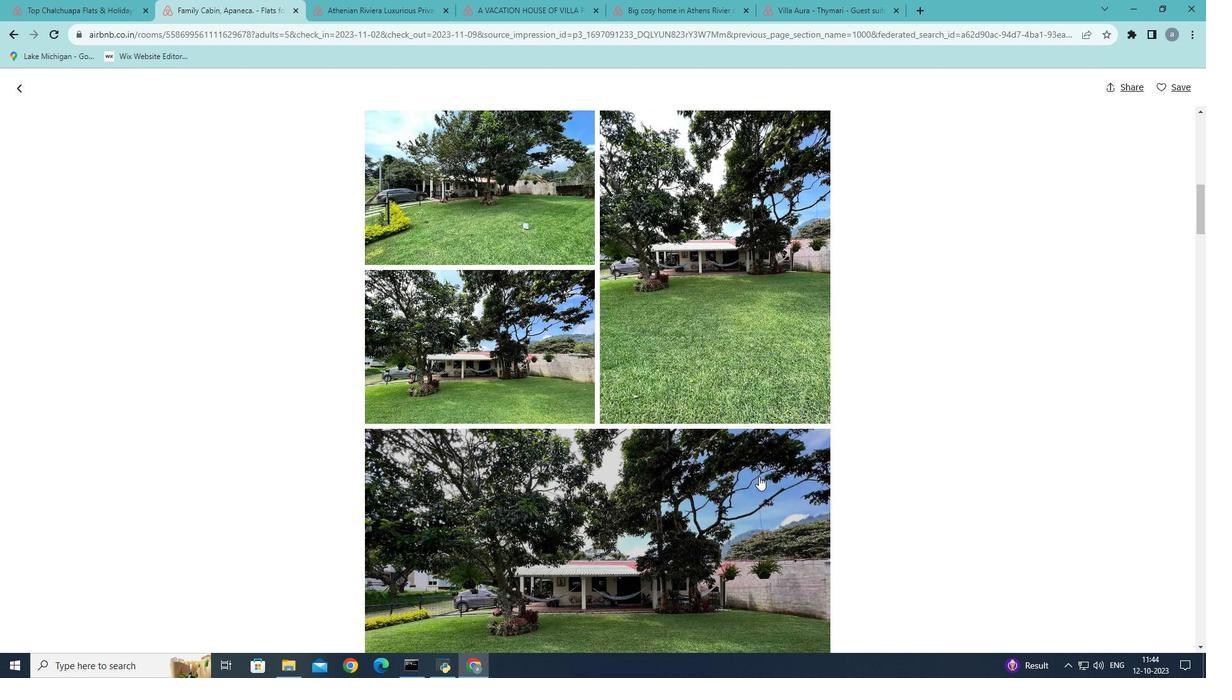 
Action: Mouse scrolled (759, 476) with delta (0, 0)
Screenshot: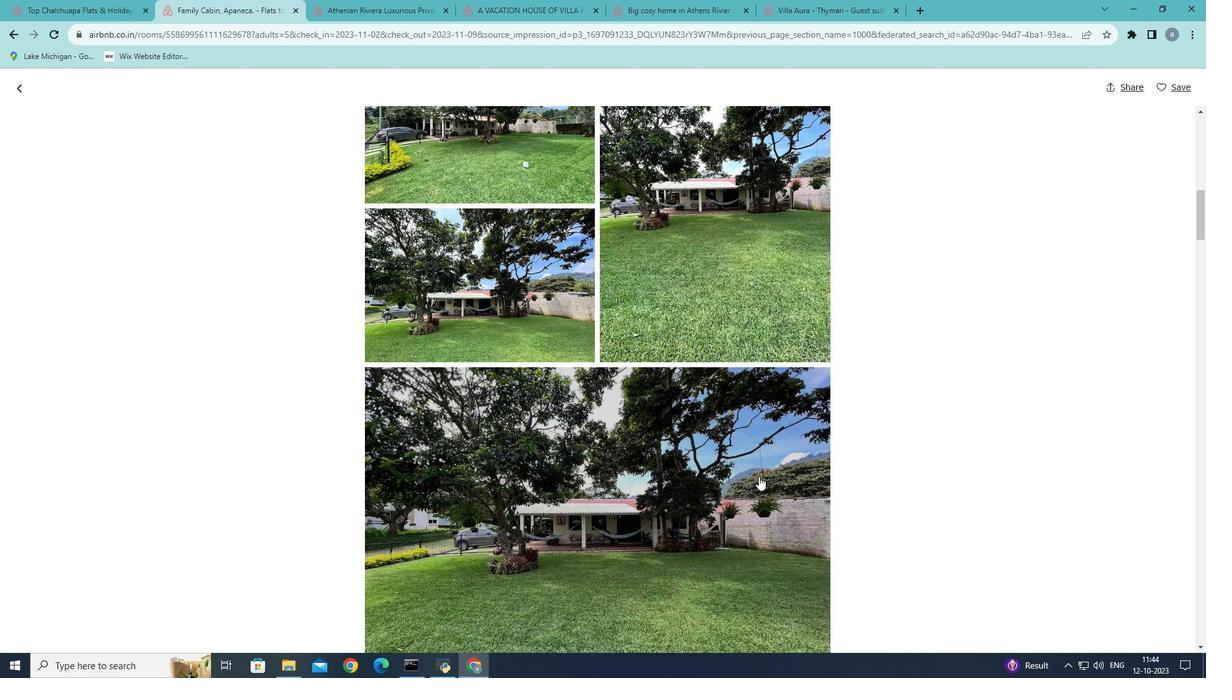 
Action: Mouse scrolled (759, 476) with delta (0, 0)
Screenshot: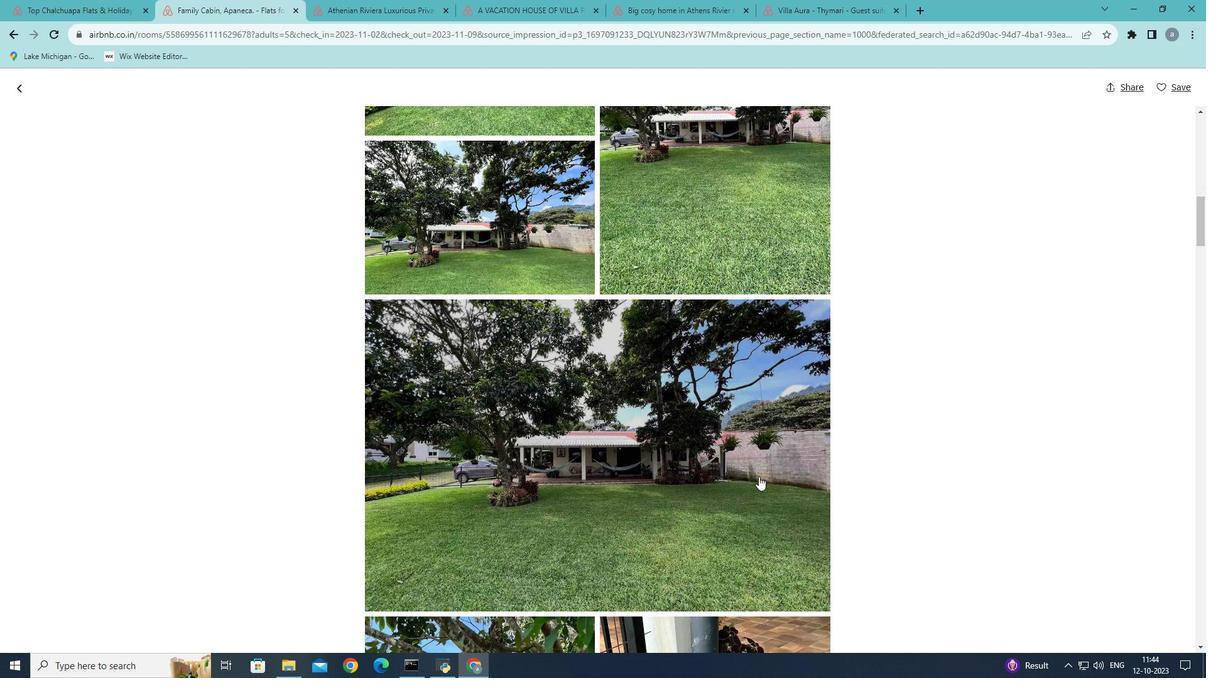 
Action: Mouse scrolled (759, 476) with delta (0, 0)
Screenshot: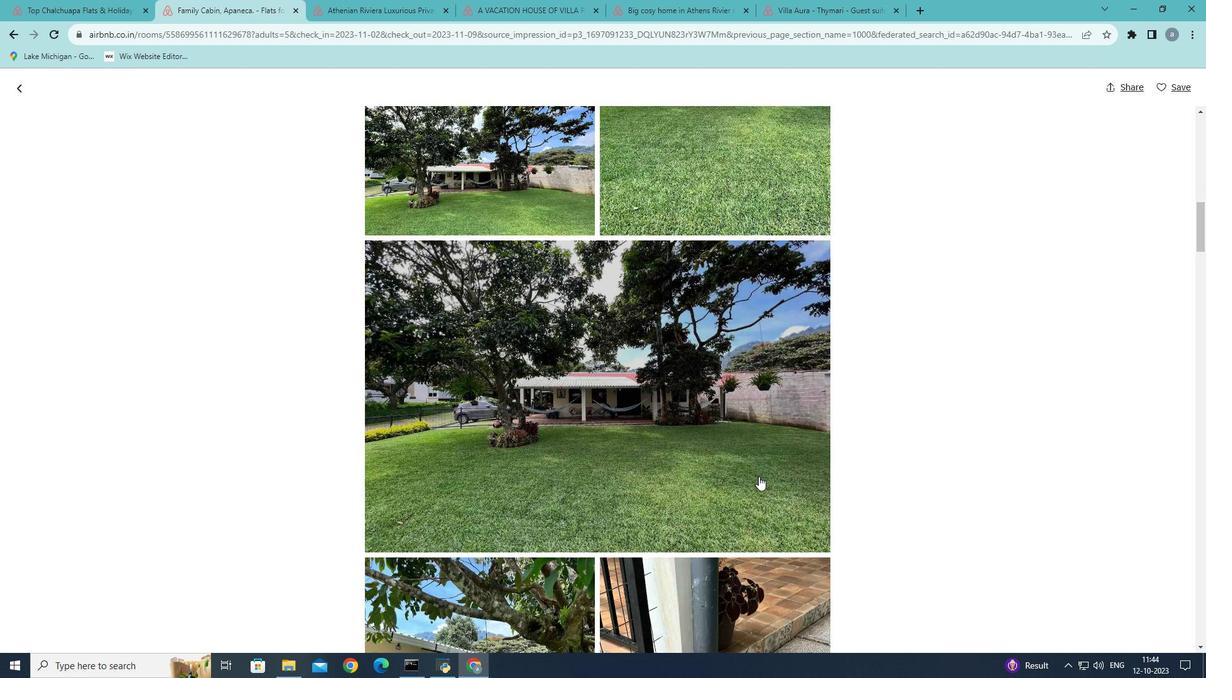 
Action: Mouse scrolled (759, 476) with delta (0, 0)
Screenshot: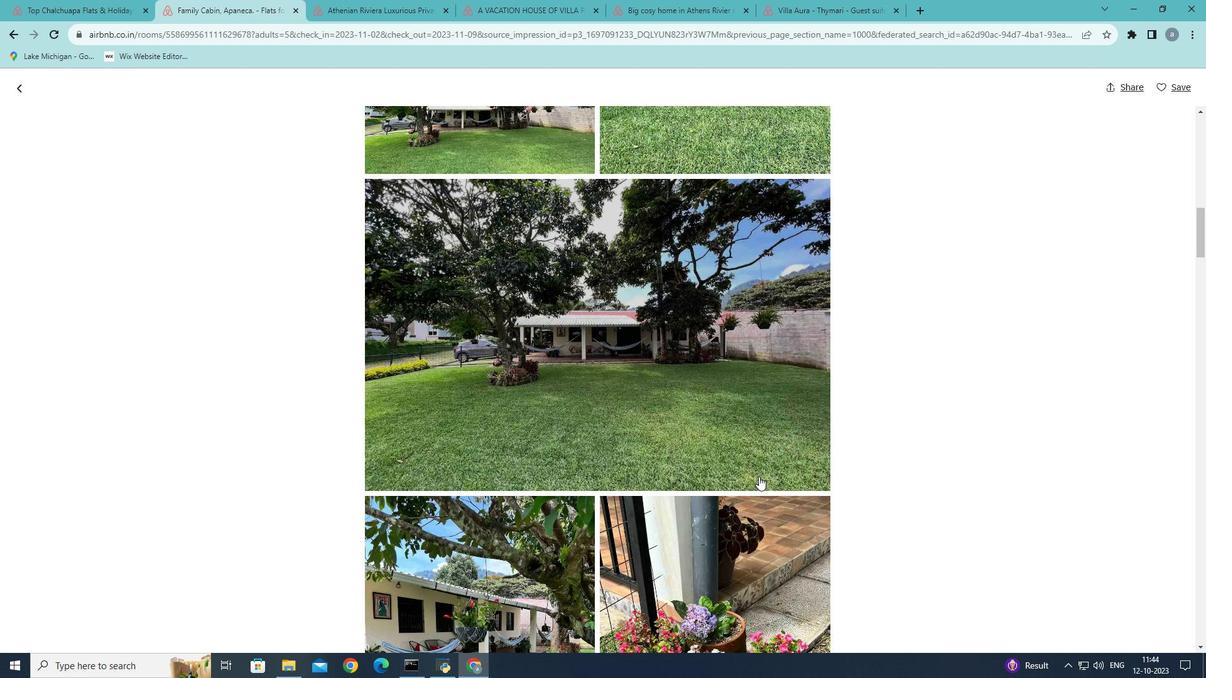 
Action: Mouse scrolled (759, 476) with delta (0, 0)
Screenshot: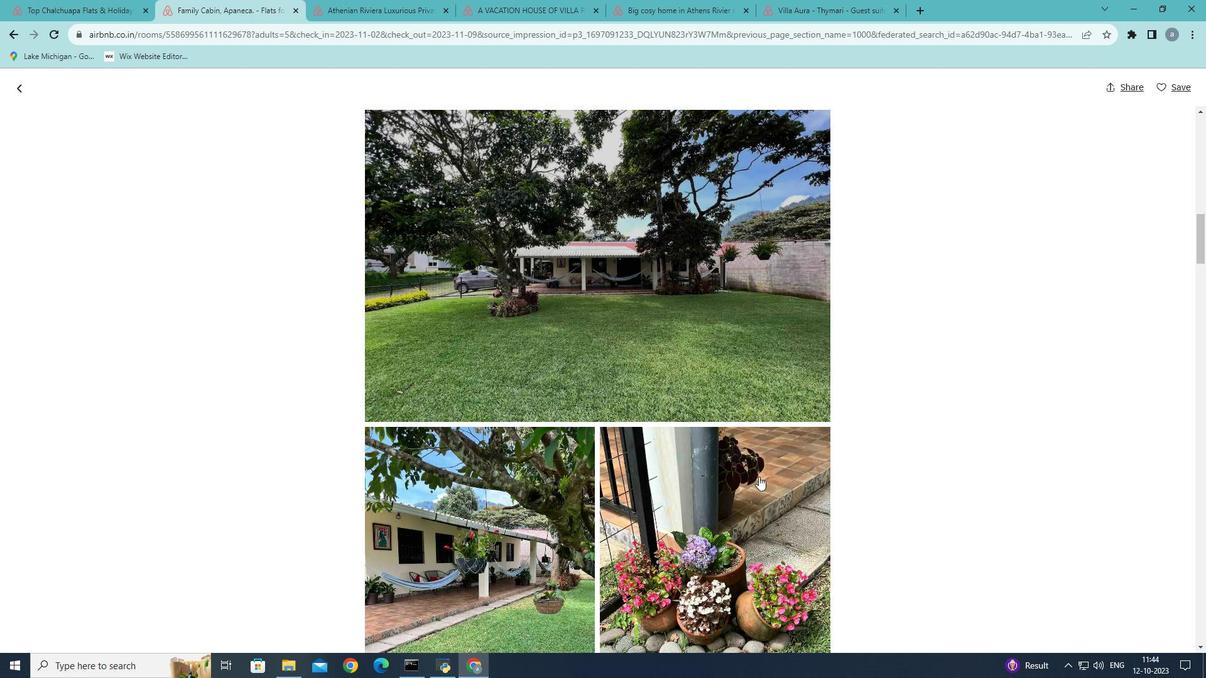 
Action: Mouse scrolled (759, 476) with delta (0, 0)
Screenshot: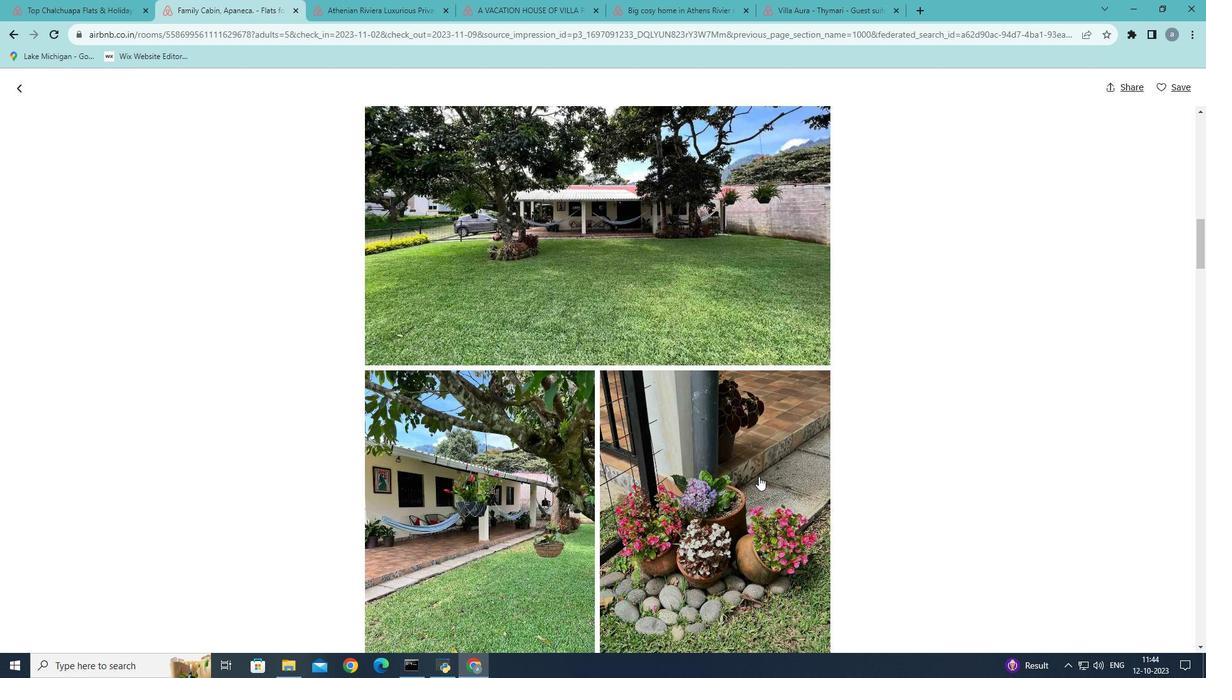 
Action: Mouse scrolled (759, 476) with delta (0, 0)
Screenshot: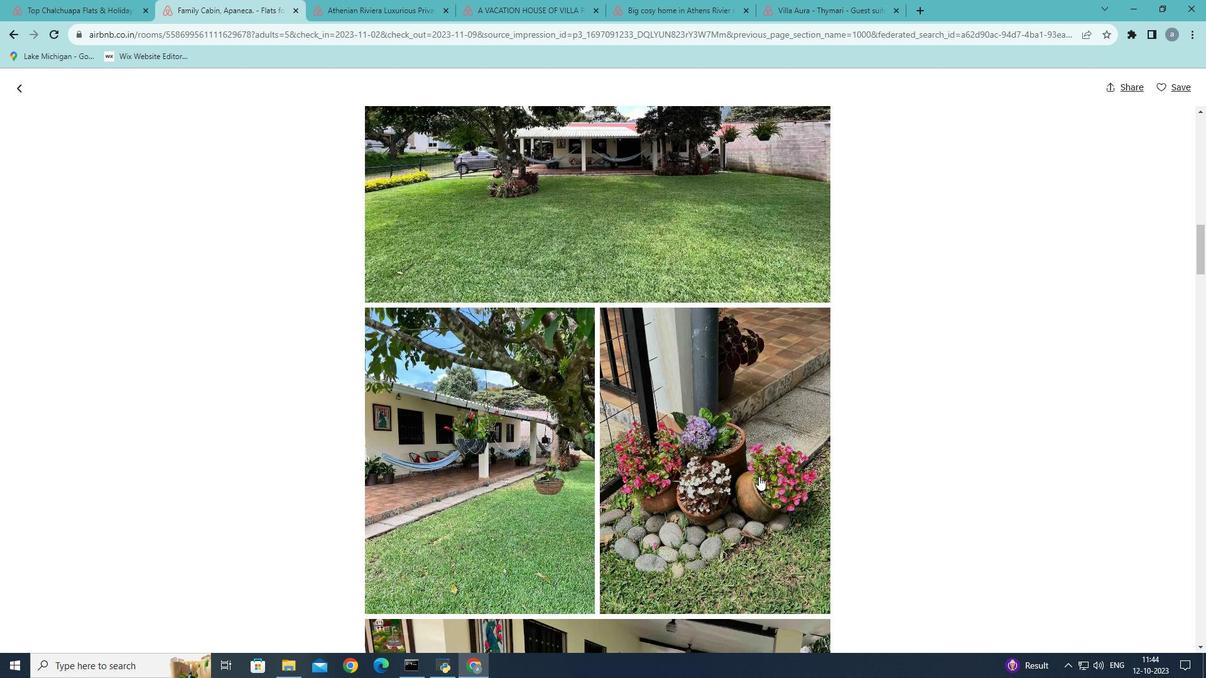 
Action: Mouse scrolled (759, 476) with delta (0, 0)
Screenshot: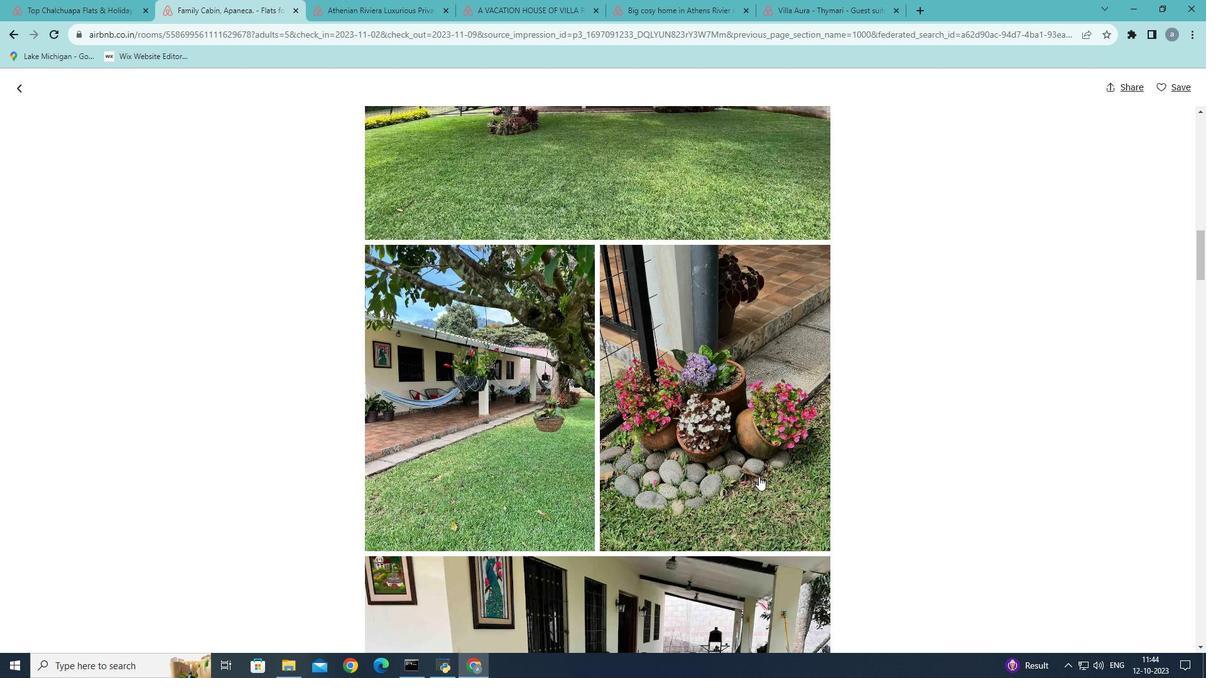 
Action: Mouse scrolled (759, 476) with delta (0, 0)
Screenshot: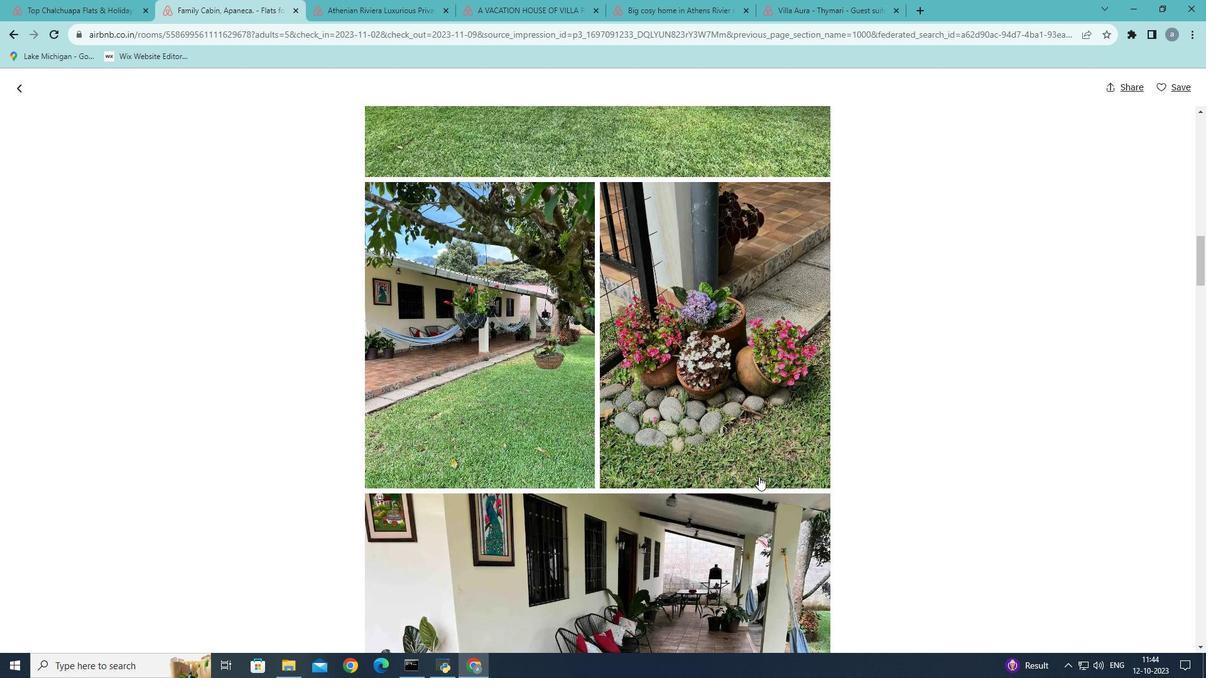 
Action: Mouse scrolled (759, 476) with delta (0, 0)
Screenshot: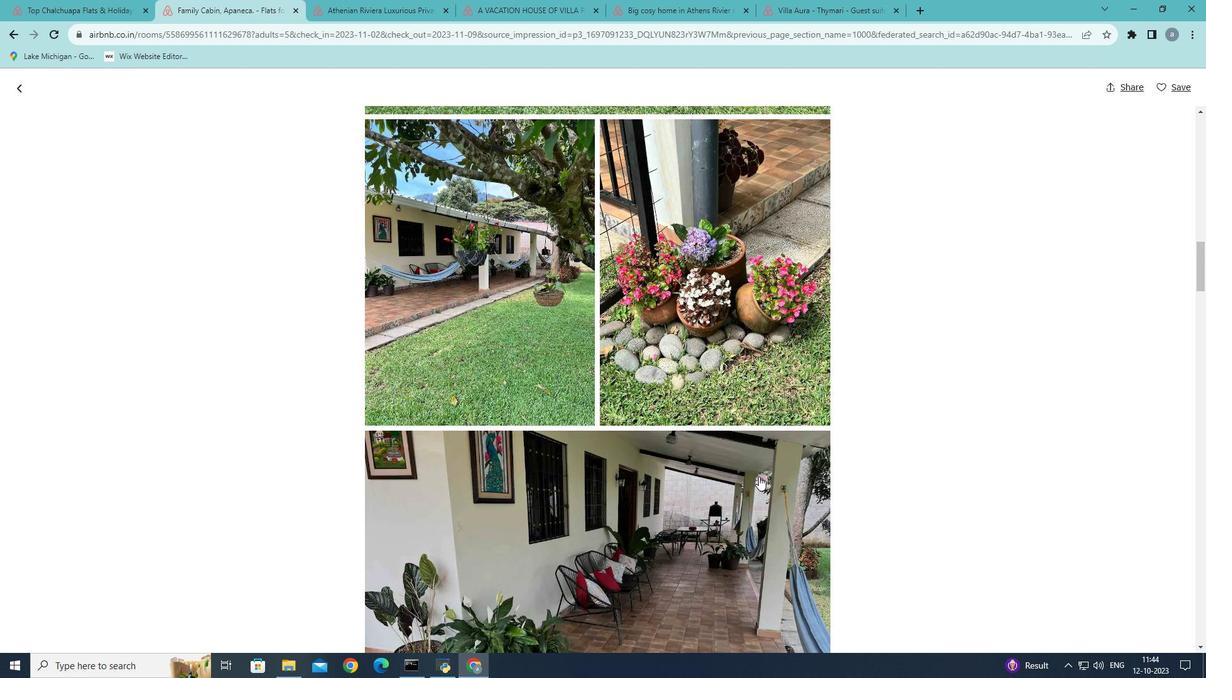 
Action: Mouse scrolled (759, 476) with delta (0, 0)
Screenshot: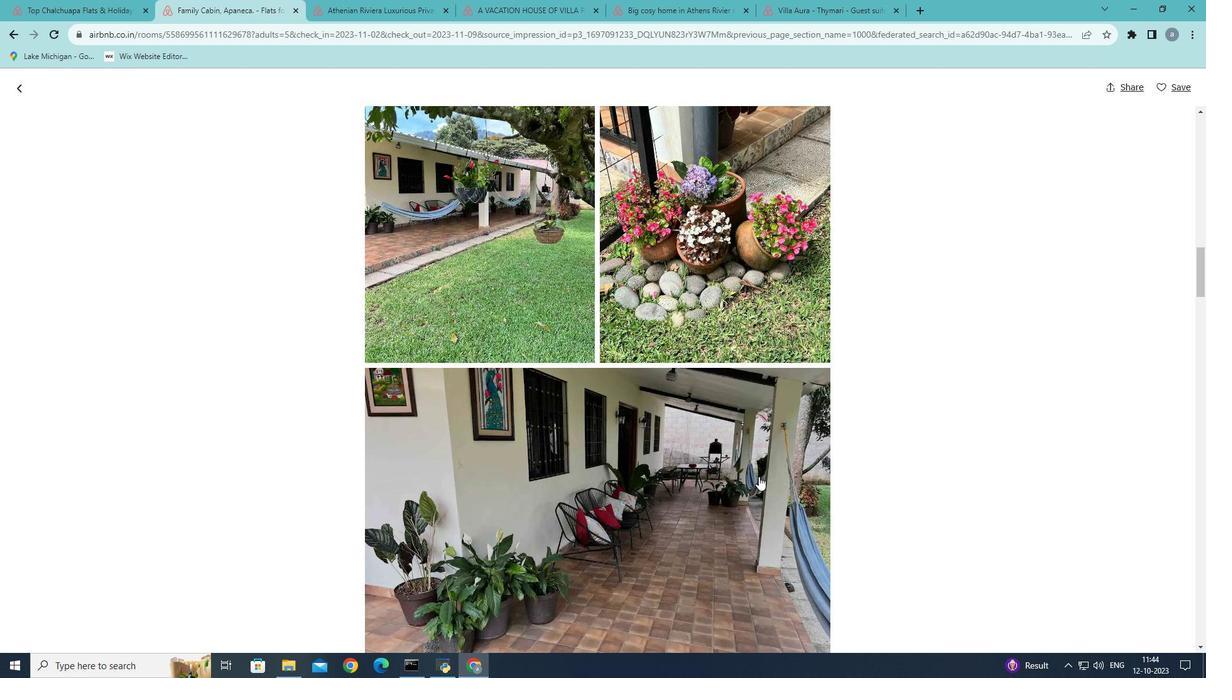 
Action: Mouse scrolled (759, 476) with delta (0, 0)
Screenshot: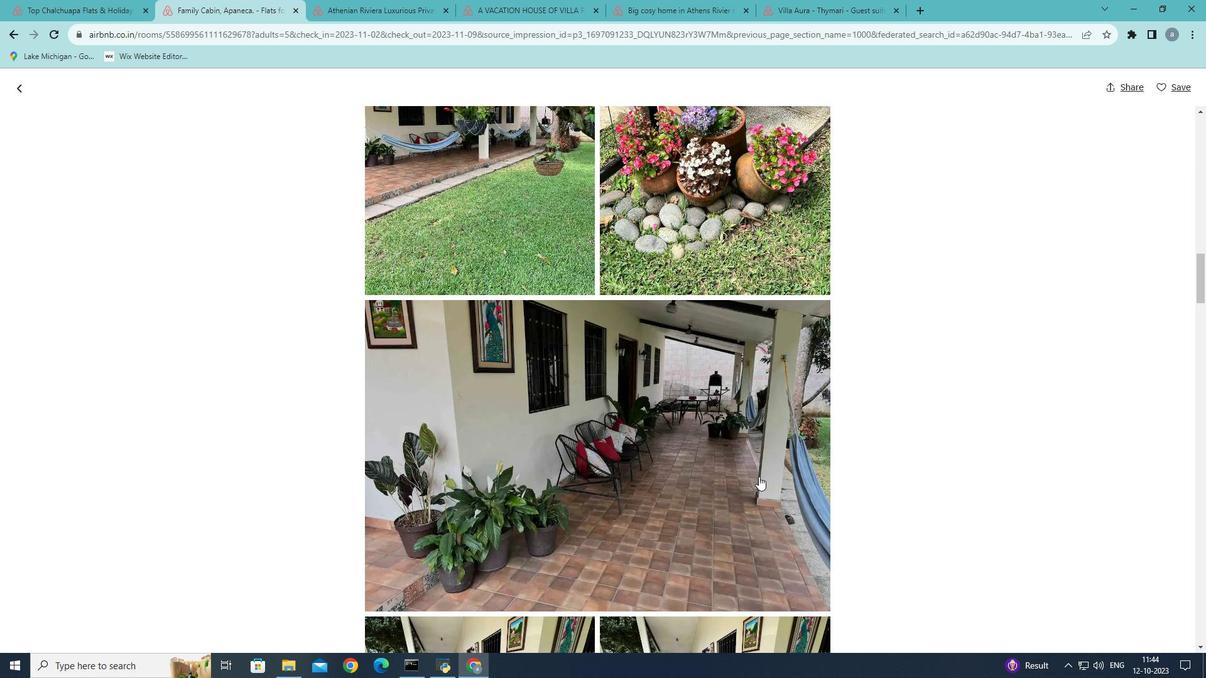 
Action: Mouse scrolled (759, 476) with delta (0, 0)
Screenshot: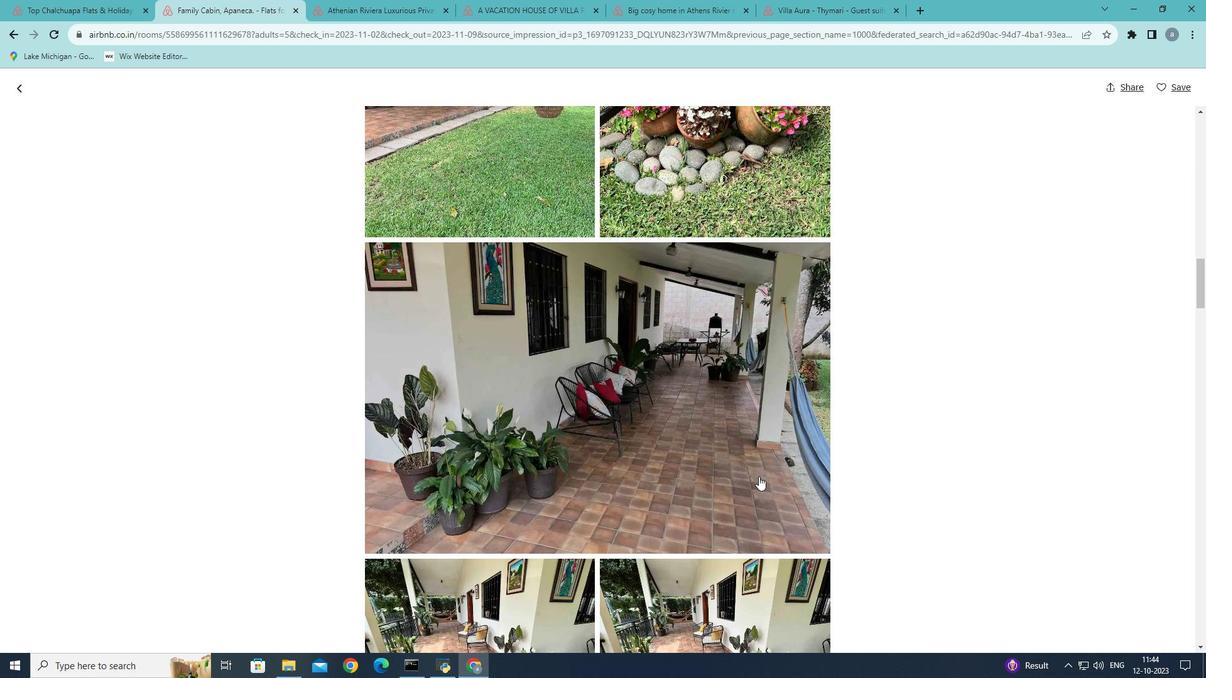 
Action: Mouse scrolled (759, 476) with delta (0, 0)
Screenshot: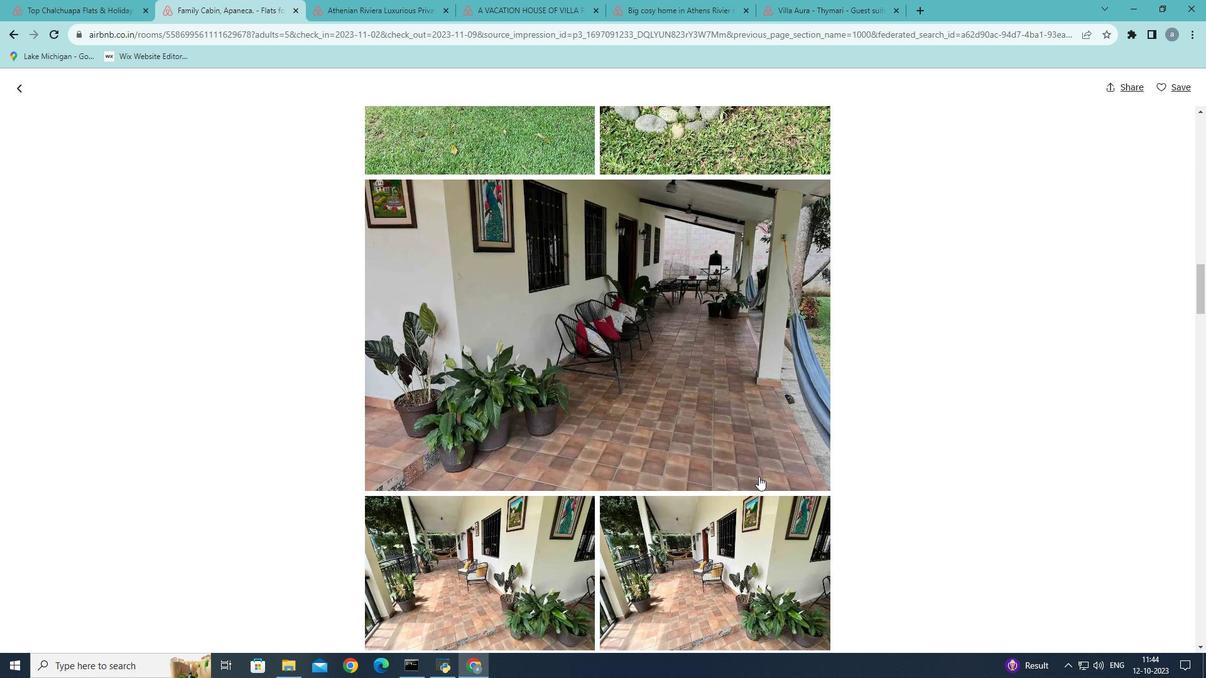 
Action: Mouse scrolled (759, 476) with delta (0, 0)
Screenshot: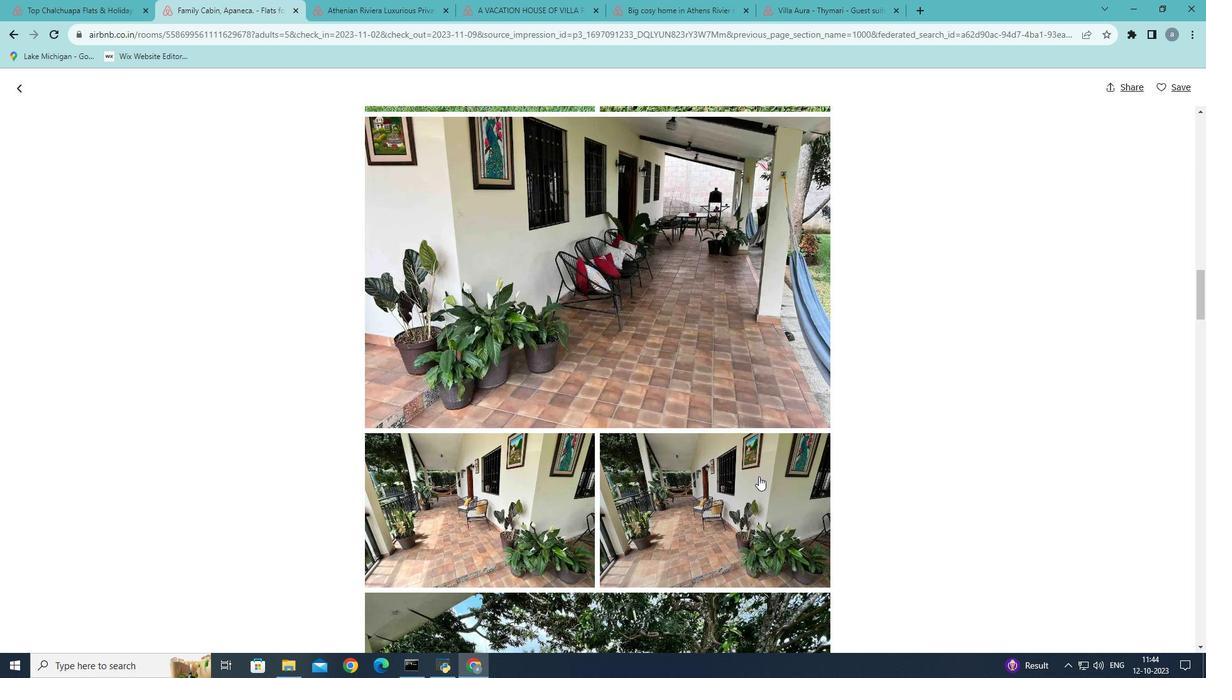 
Action: Mouse scrolled (759, 476) with delta (0, 0)
Screenshot: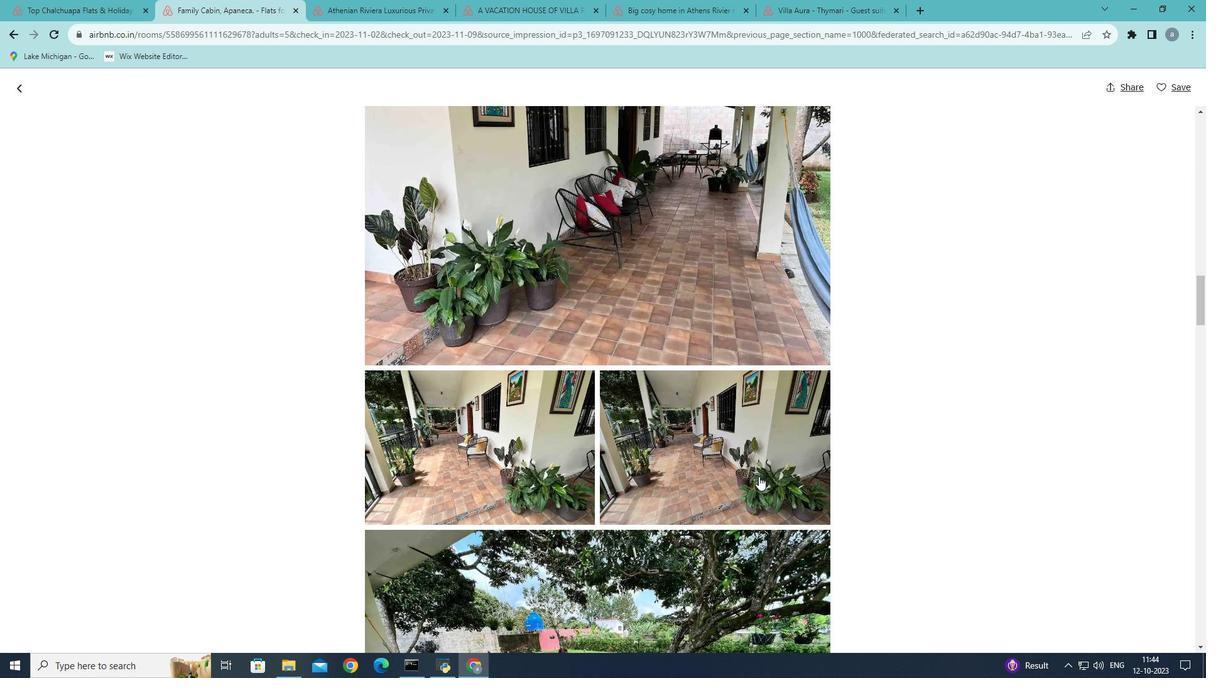 
Action: Mouse scrolled (759, 476) with delta (0, 0)
Screenshot: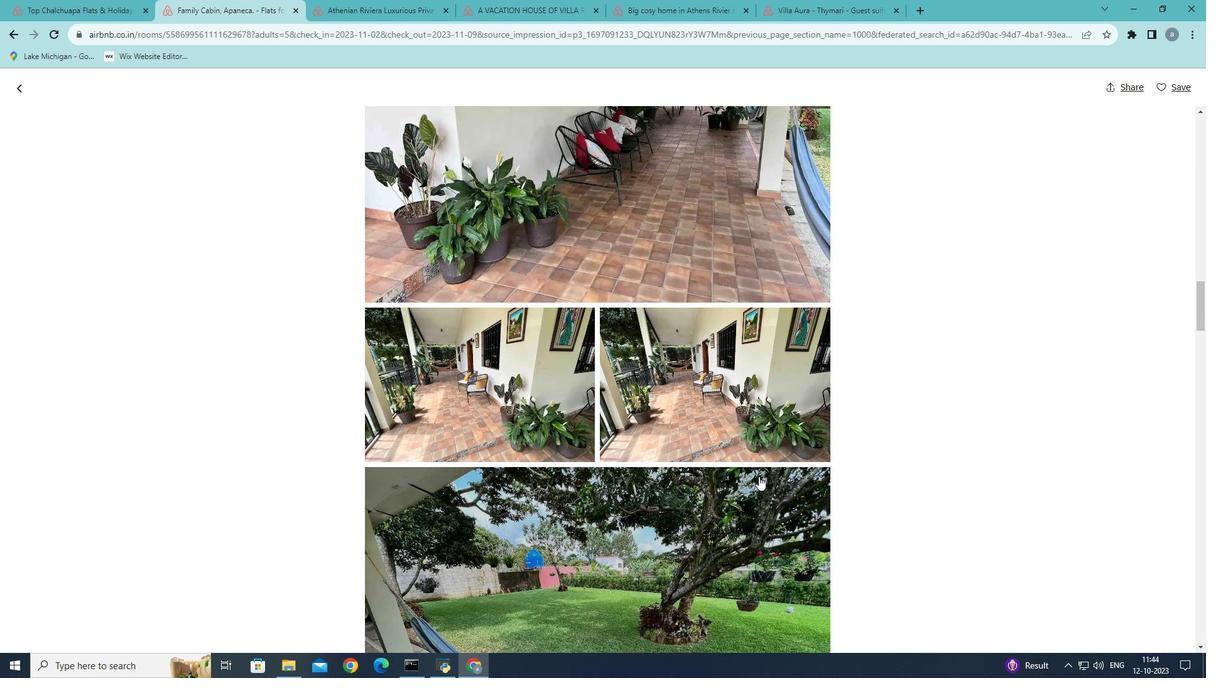 
Action: Mouse scrolled (759, 476) with delta (0, 0)
Screenshot: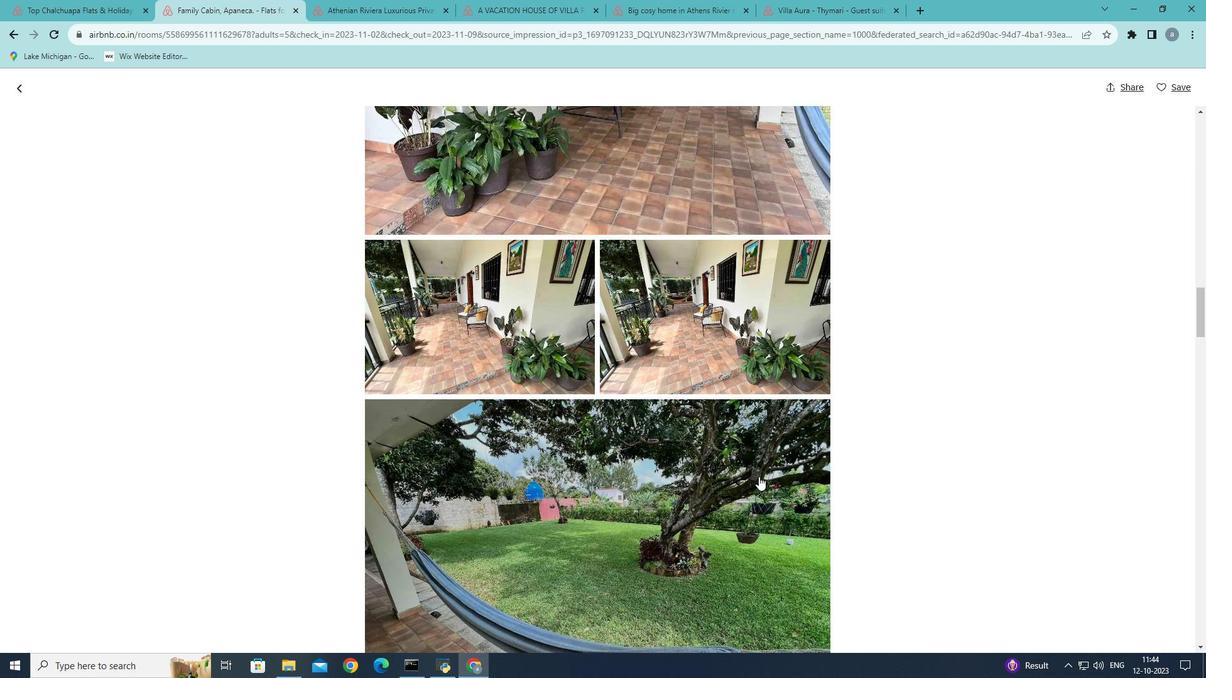 
Action: Mouse scrolled (759, 476) with delta (0, 0)
Screenshot: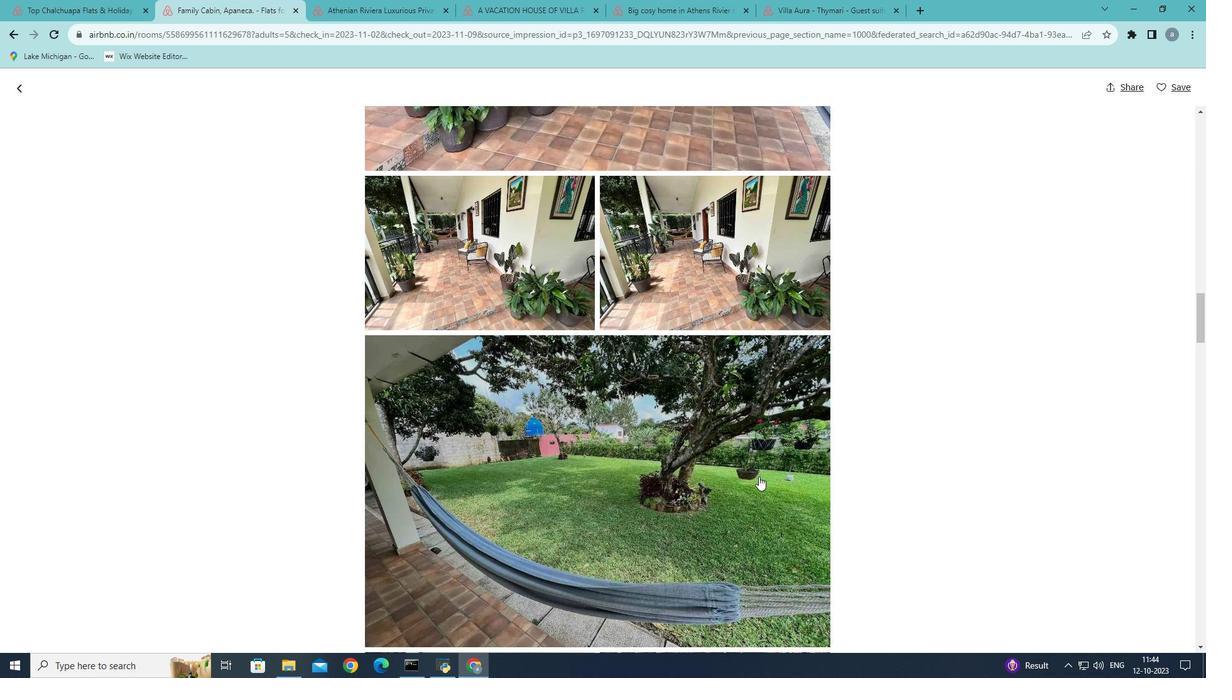 
Action: Mouse scrolled (759, 476) with delta (0, 0)
Screenshot: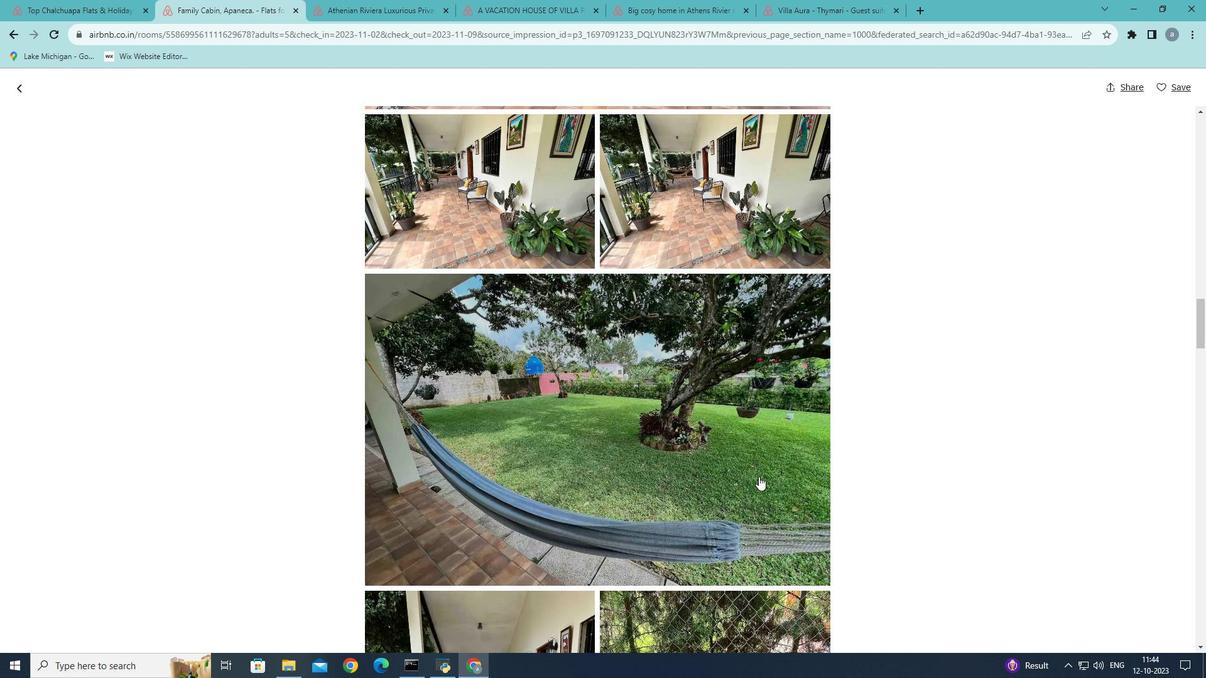 
Action: Mouse scrolled (759, 476) with delta (0, 0)
Screenshot: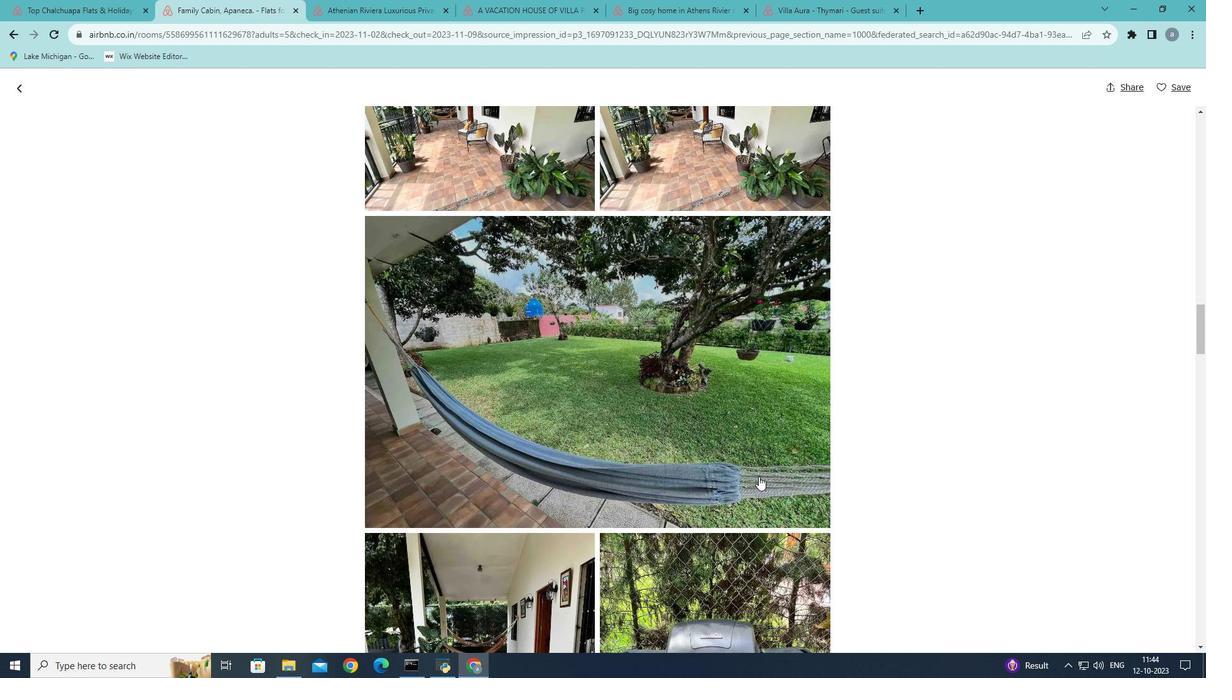 
Action: Mouse scrolled (759, 476) with delta (0, 0)
Screenshot: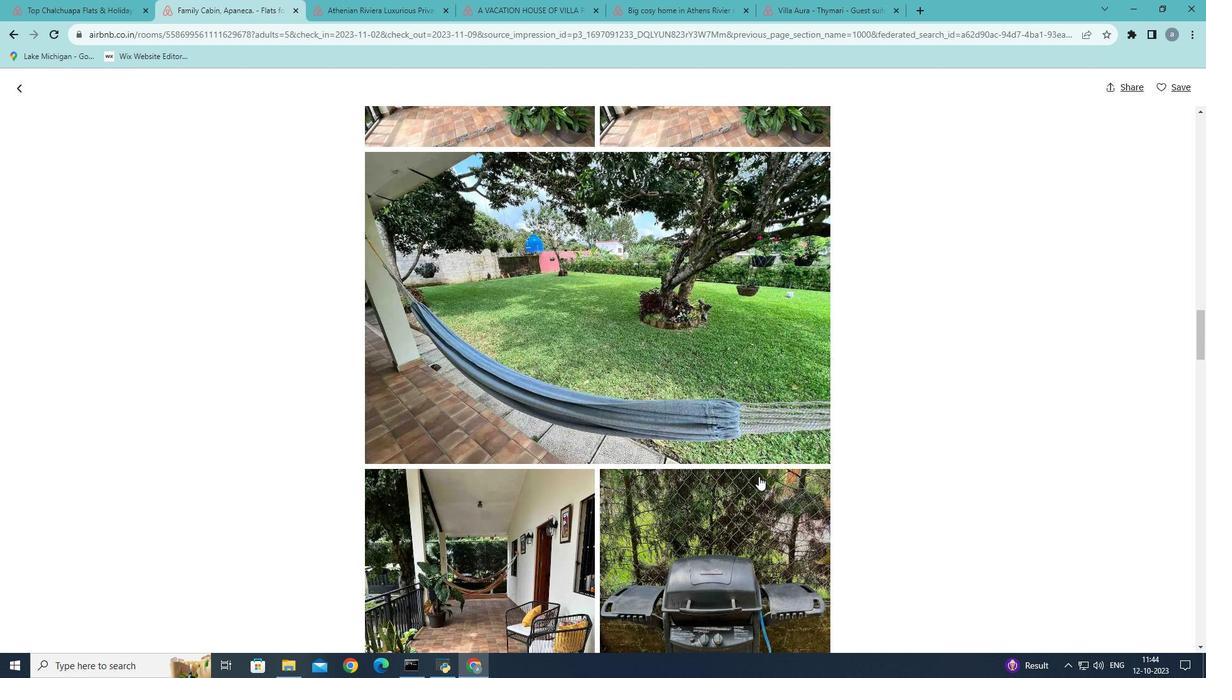 
Action: Mouse scrolled (759, 476) with delta (0, 0)
Screenshot: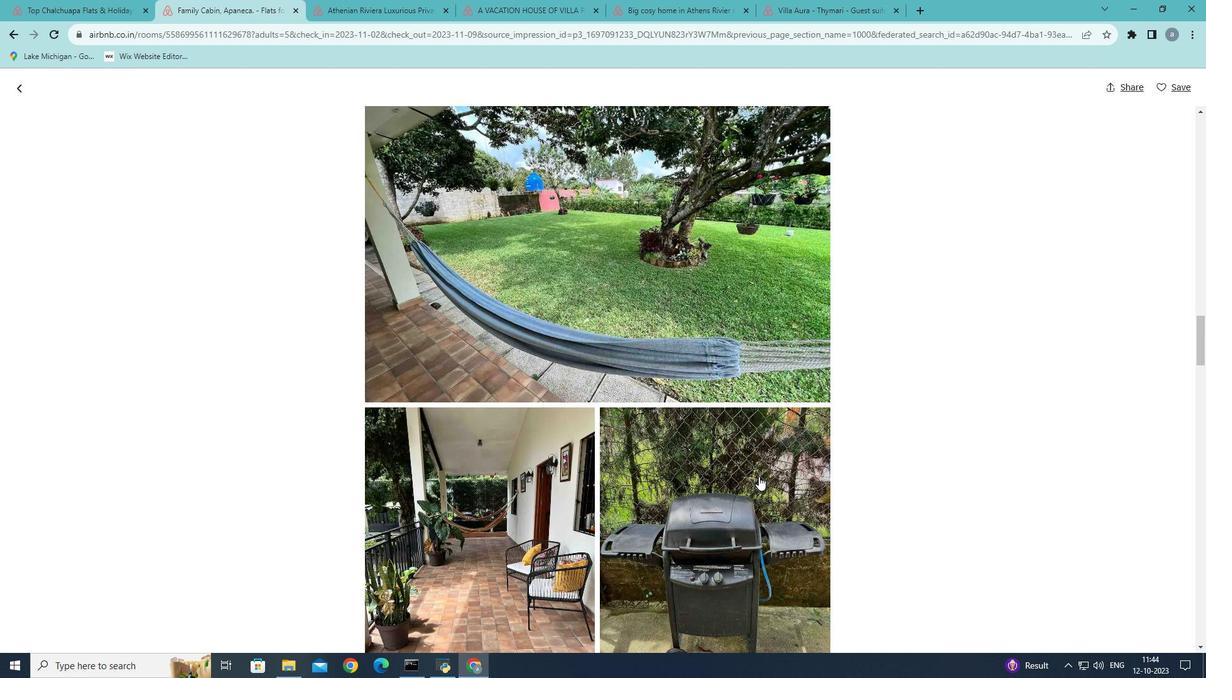 
Action: Mouse scrolled (759, 476) with delta (0, 0)
Screenshot: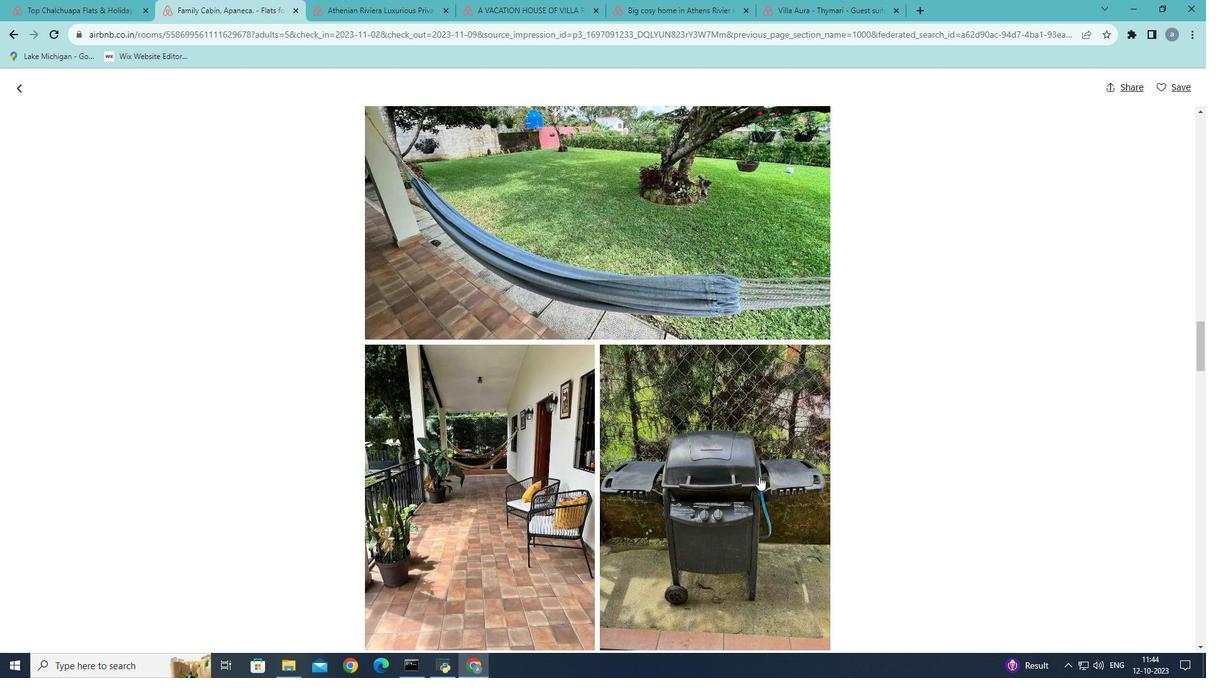 
Action: Mouse scrolled (759, 476) with delta (0, 0)
Screenshot: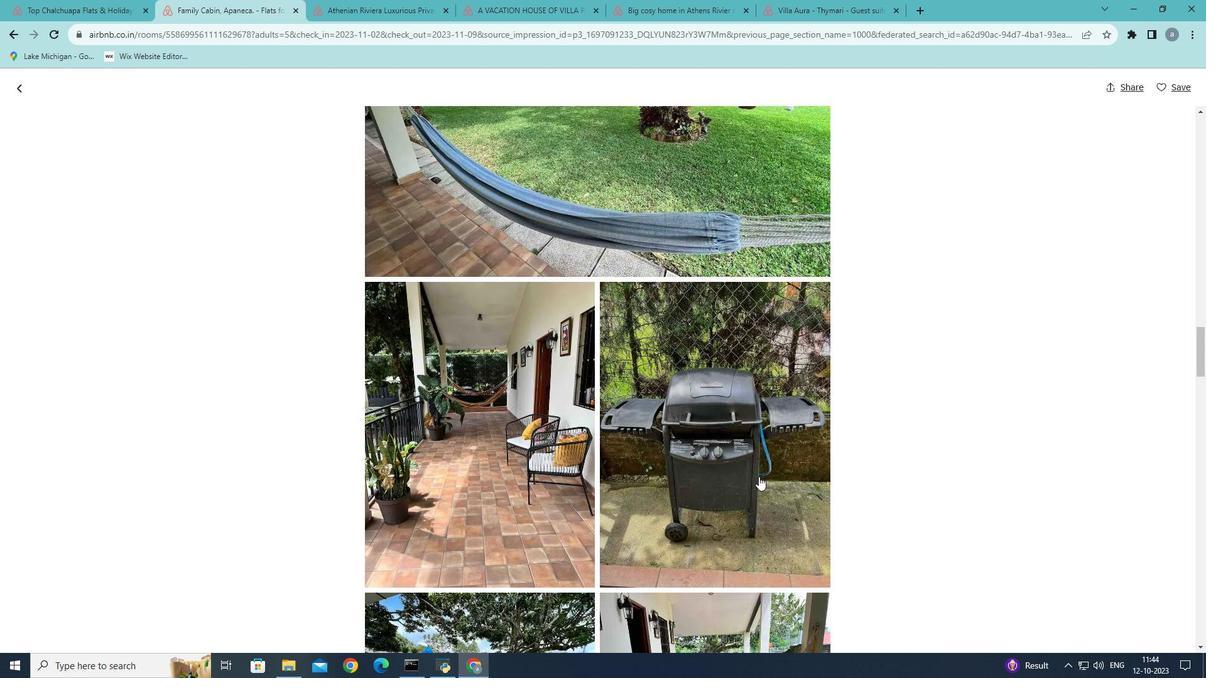 
Action: Mouse scrolled (759, 476) with delta (0, 0)
Screenshot: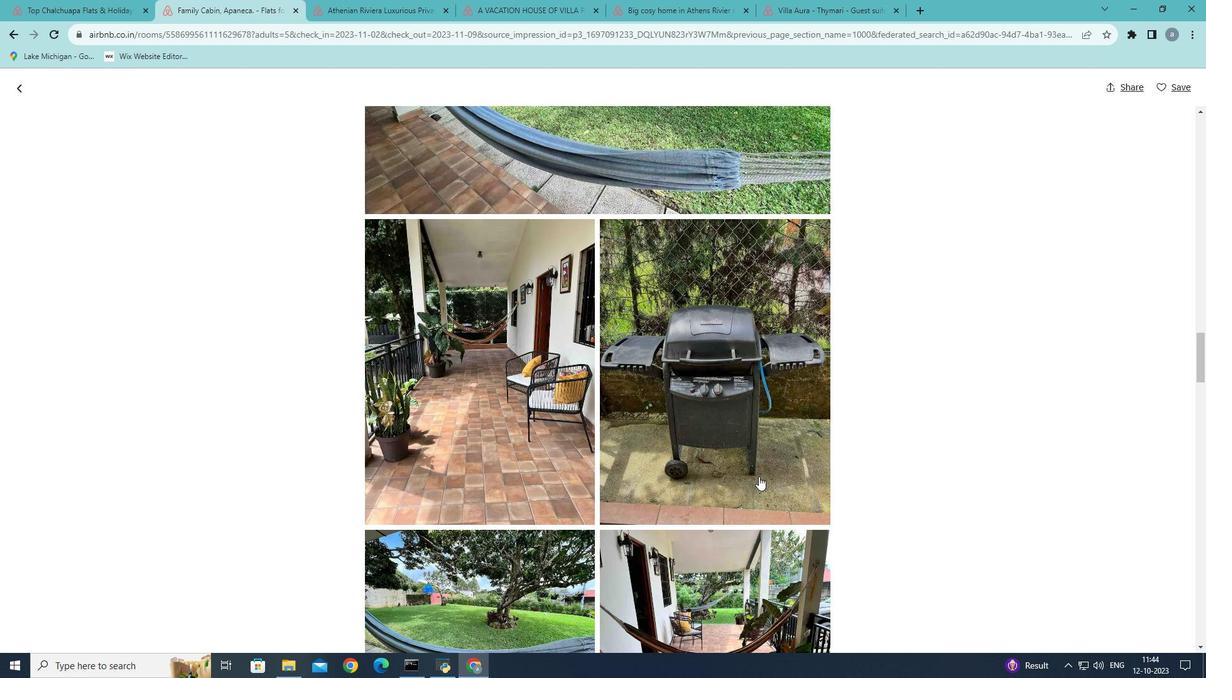 
Action: Mouse scrolled (759, 476) with delta (0, 0)
Screenshot: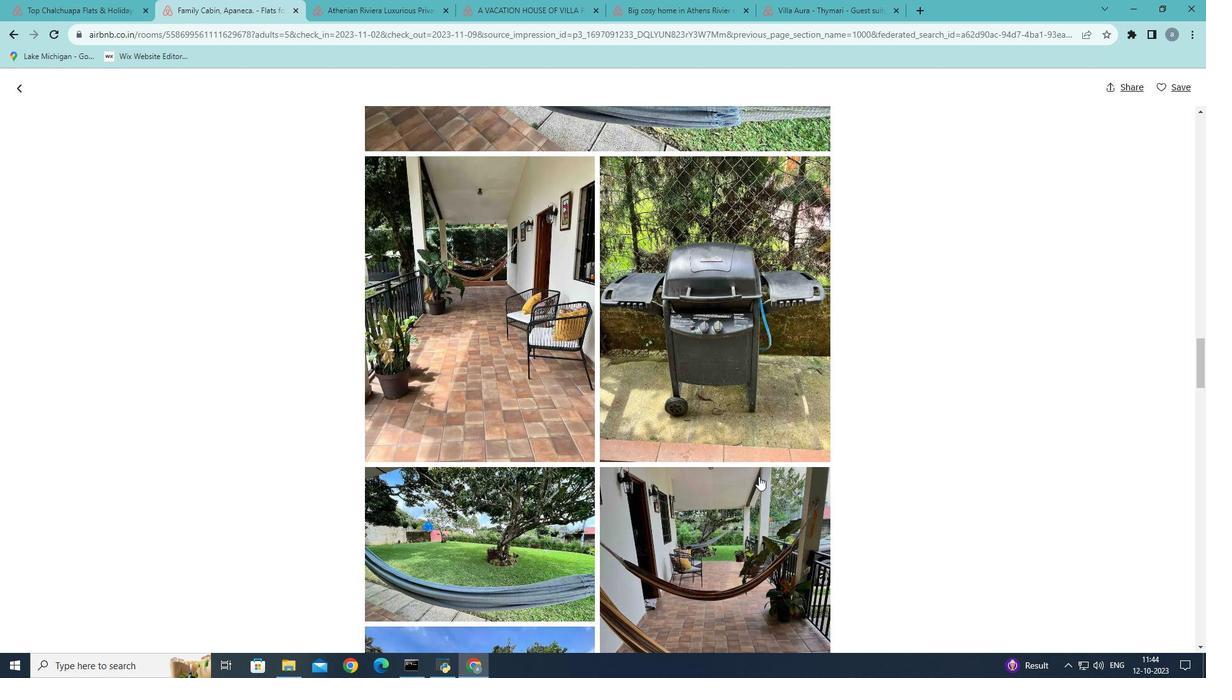 
Action: Mouse scrolled (759, 476) with delta (0, 0)
Screenshot: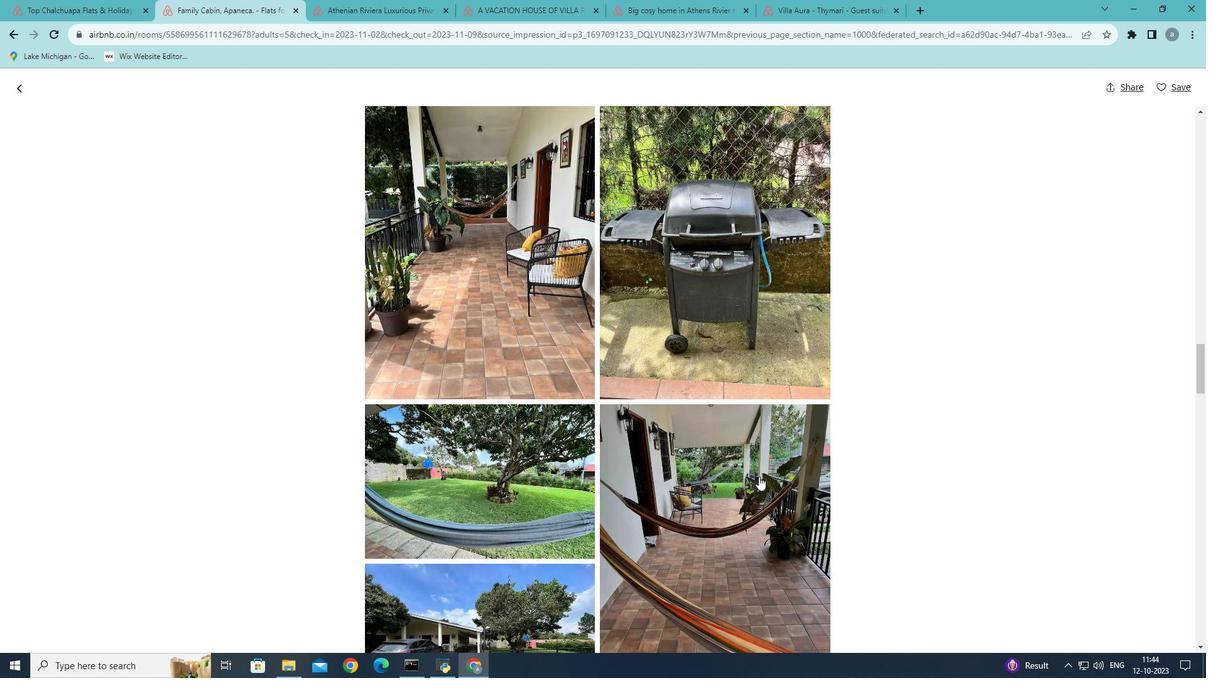 
Action: Mouse scrolled (759, 476) with delta (0, 0)
Screenshot: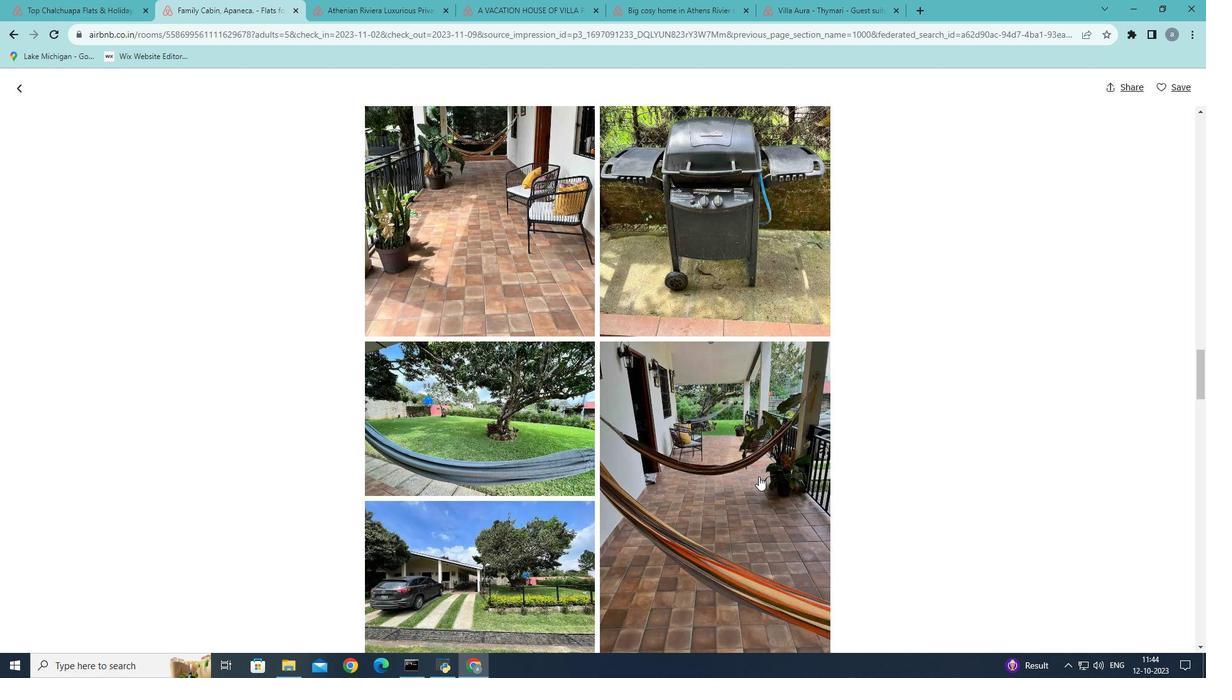 
Action: Mouse scrolled (759, 476) with delta (0, 0)
Screenshot: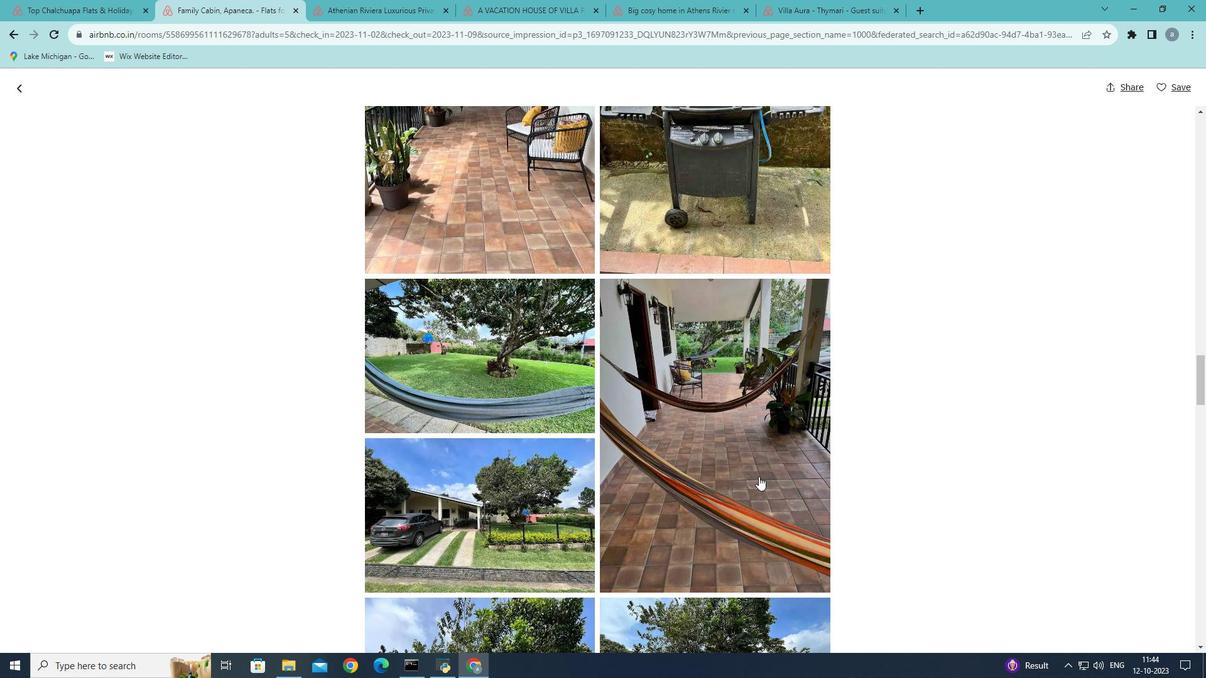 
Action: Mouse scrolled (759, 476) with delta (0, 0)
Screenshot: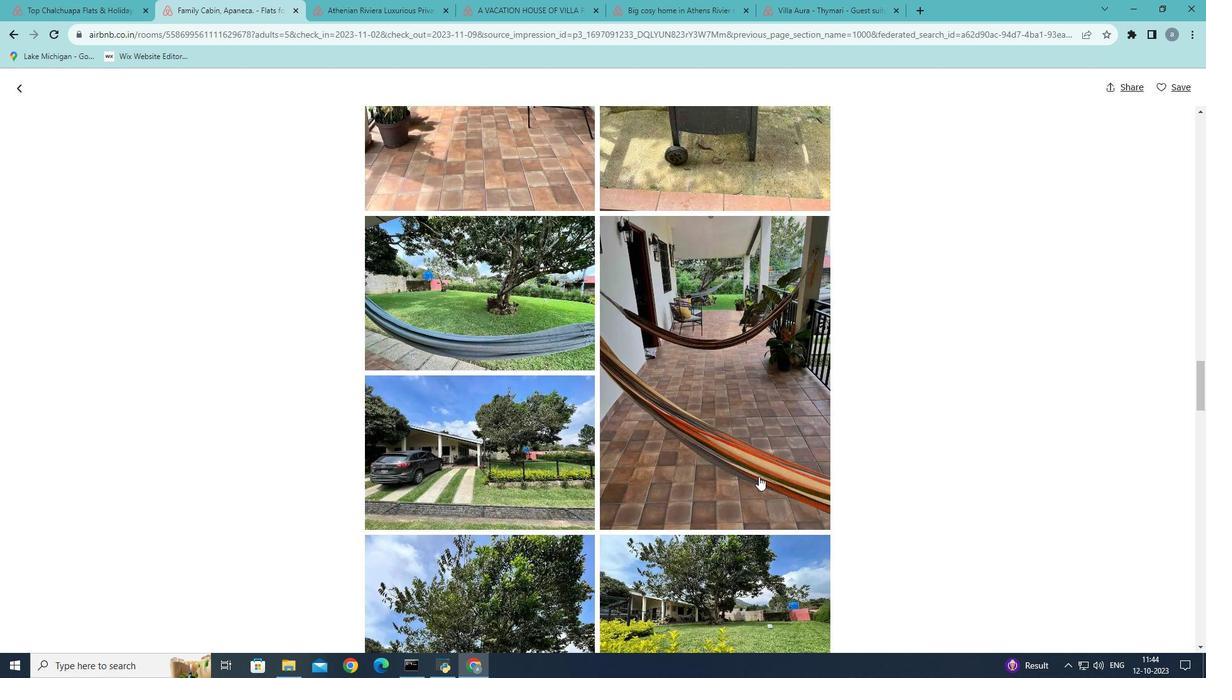 
Action: Mouse scrolled (759, 476) with delta (0, 0)
Screenshot: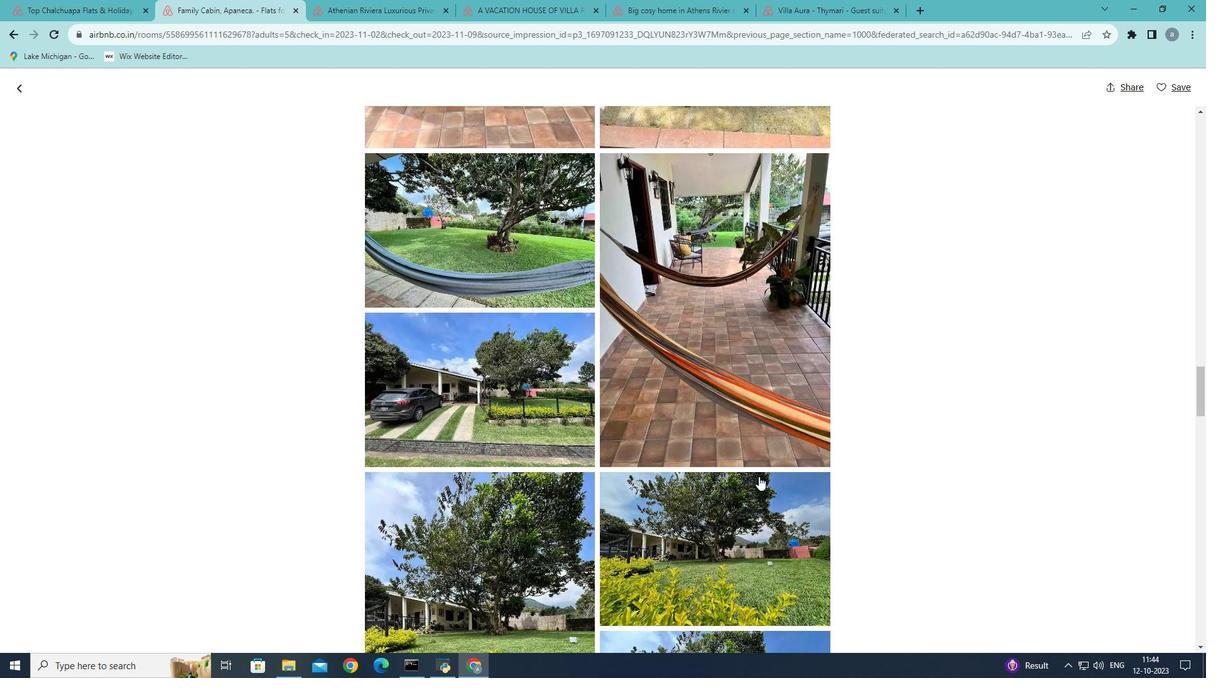 
Action: Mouse scrolled (759, 476) with delta (0, 0)
Screenshot: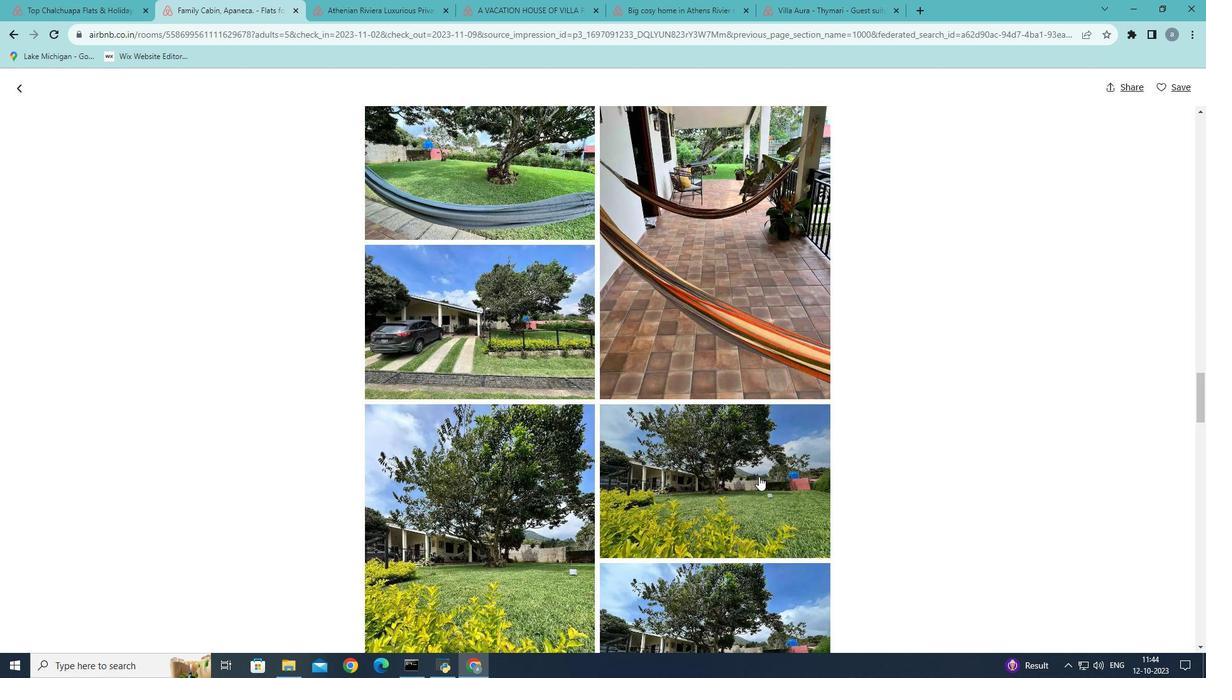 
Action: Mouse scrolled (759, 476) with delta (0, 0)
Screenshot: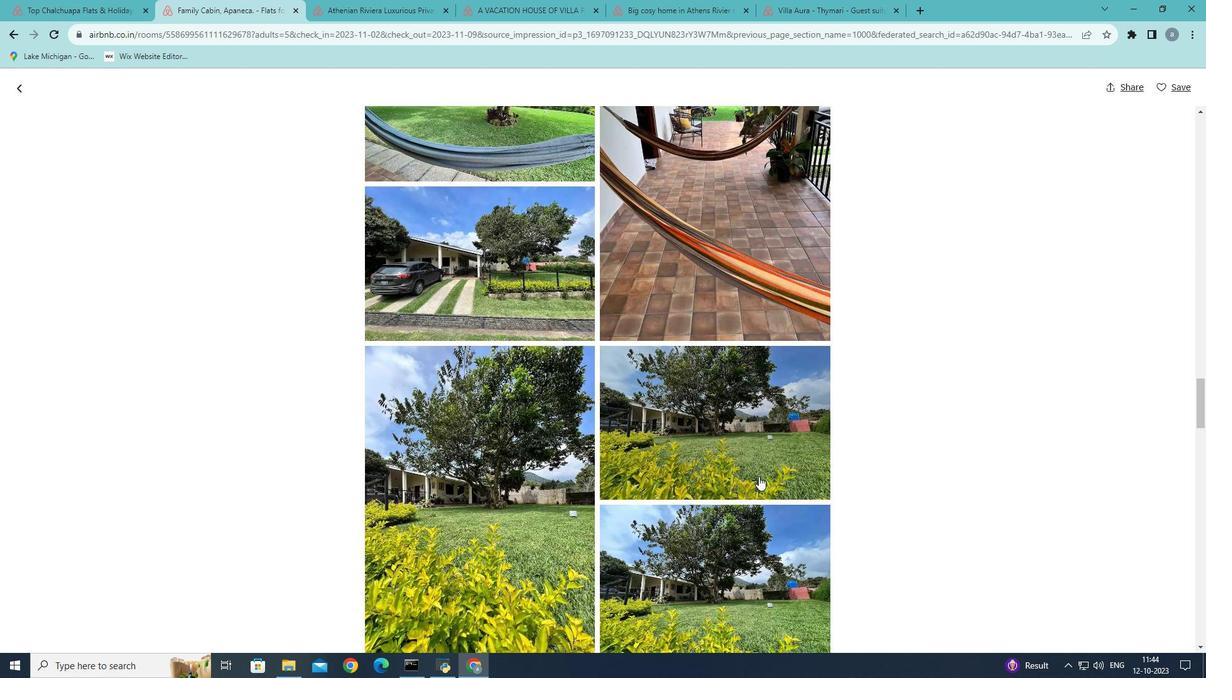 
Action: Mouse scrolled (759, 476) with delta (0, 0)
Screenshot: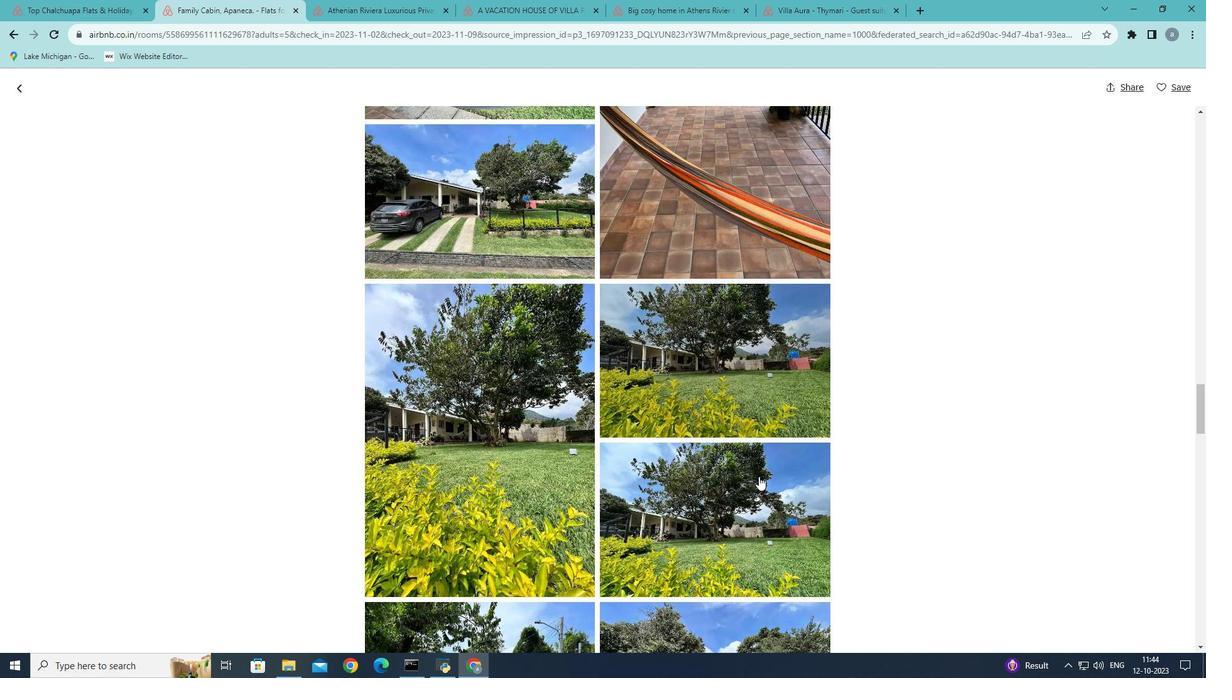 
Action: Mouse scrolled (759, 476) with delta (0, 0)
Screenshot: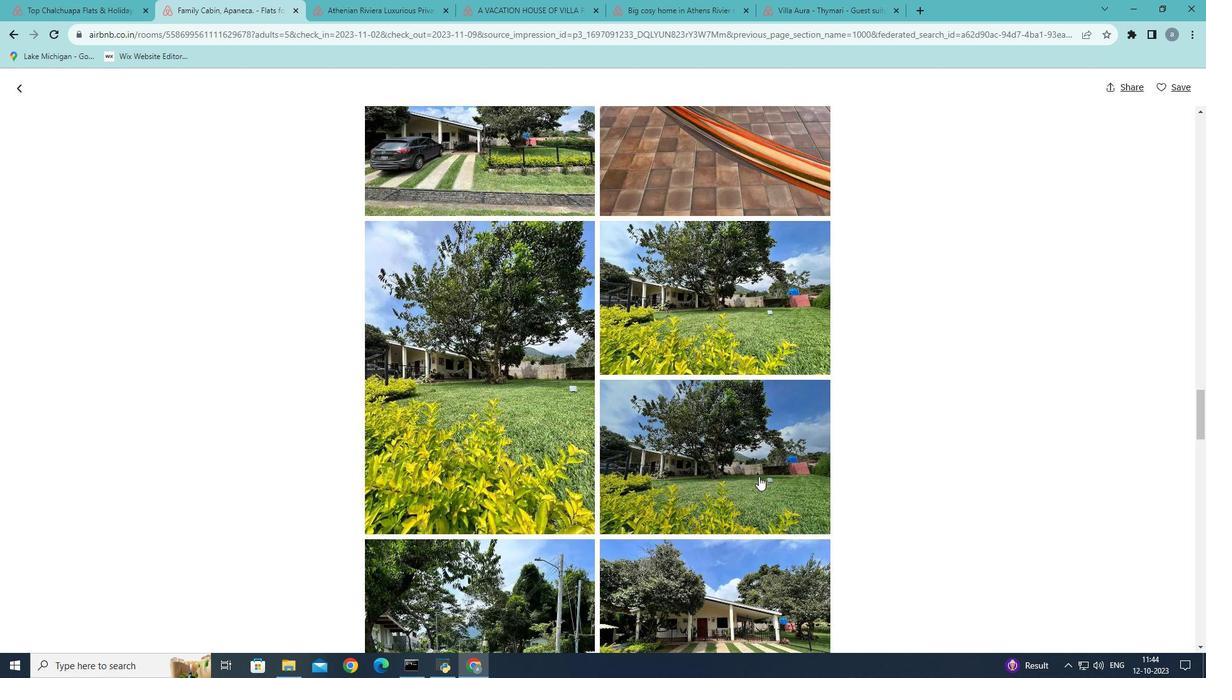 
Action: Mouse scrolled (759, 476) with delta (0, 0)
Screenshot: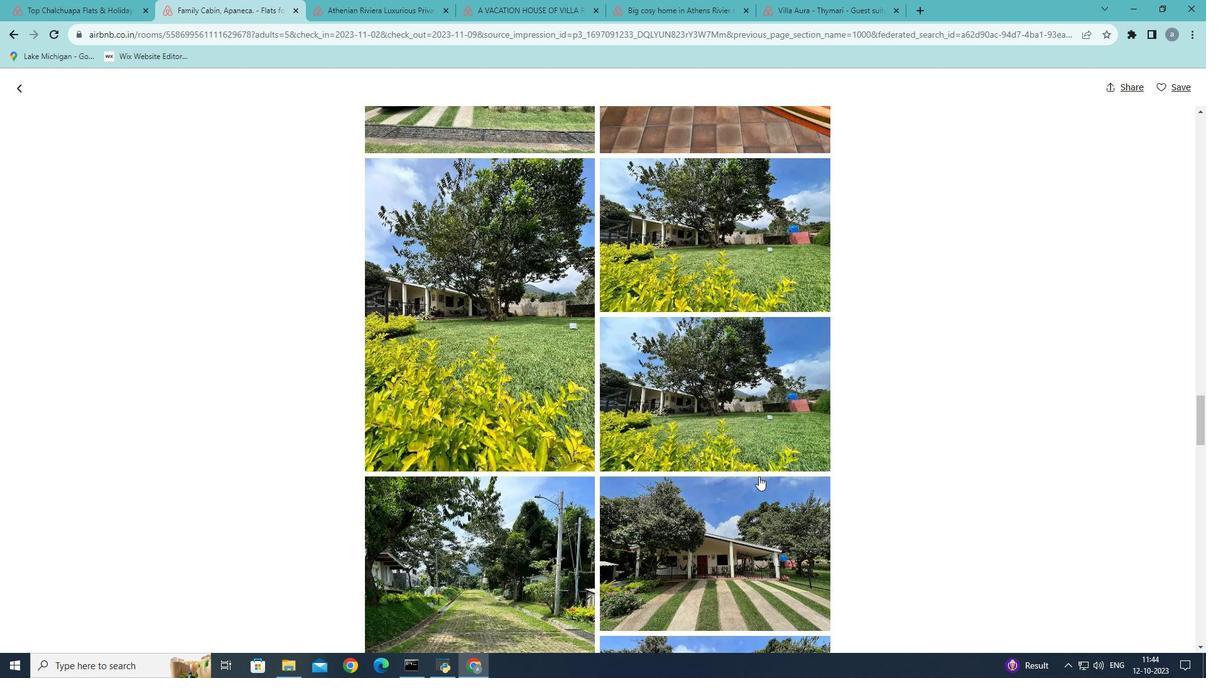 
Action: Mouse scrolled (759, 476) with delta (0, 0)
Screenshot: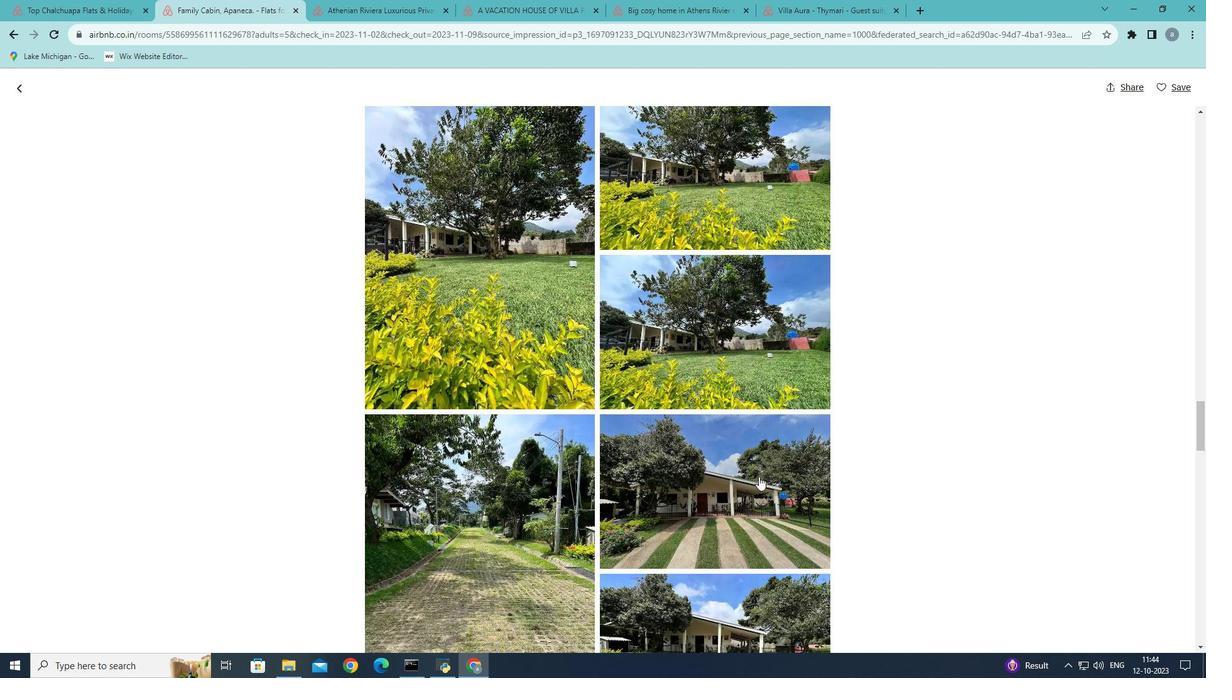 
Action: Mouse scrolled (759, 476) with delta (0, 0)
Screenshot: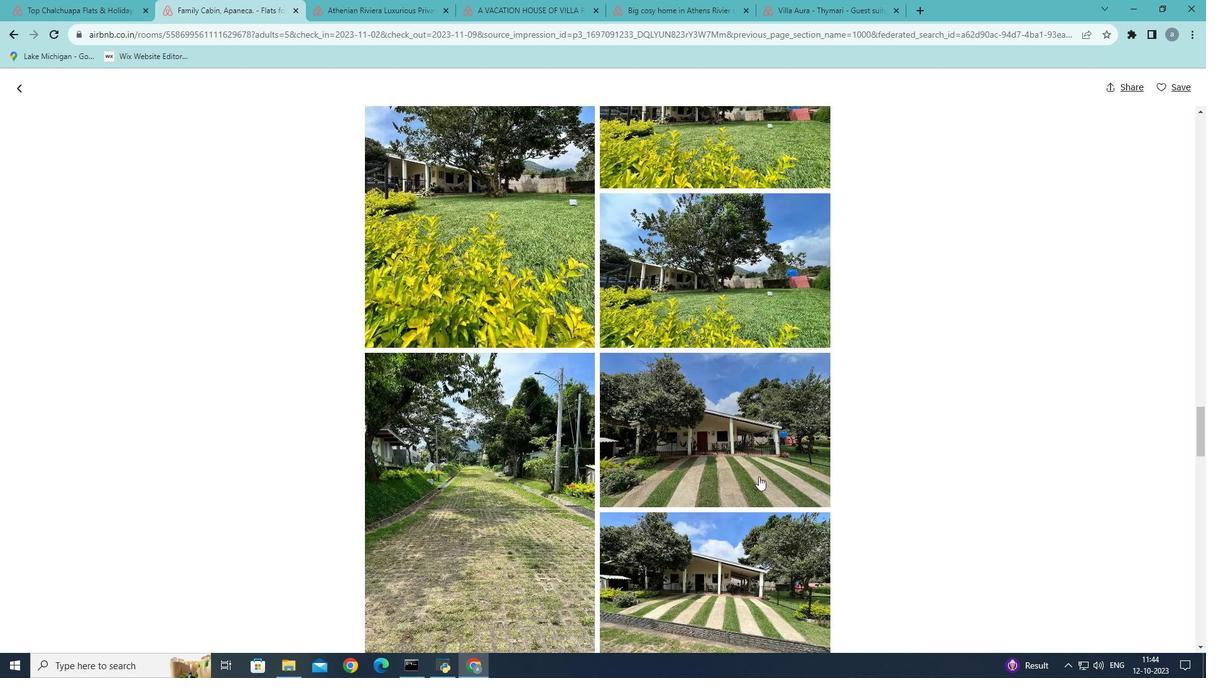 
Action: Mouse scrolled (759, 476) with delta (0, 0)
Screenshot: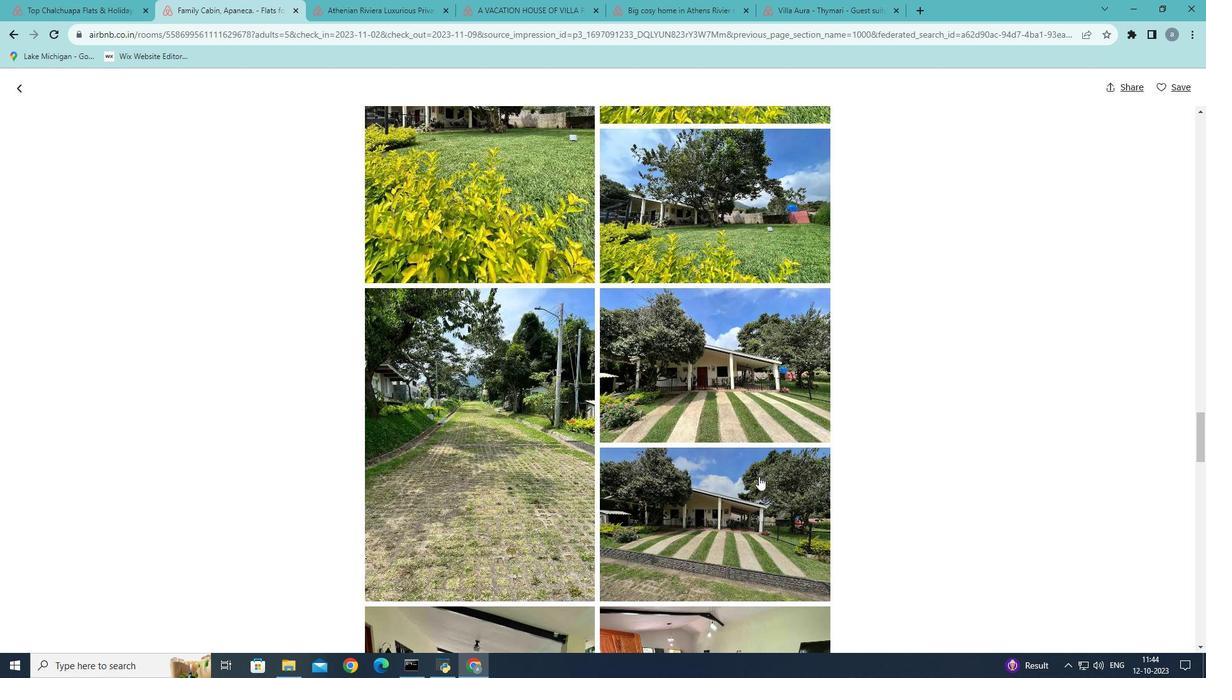 
Action: Mouse scrolled (759, 476) with delta (0, 0)
Screenshot: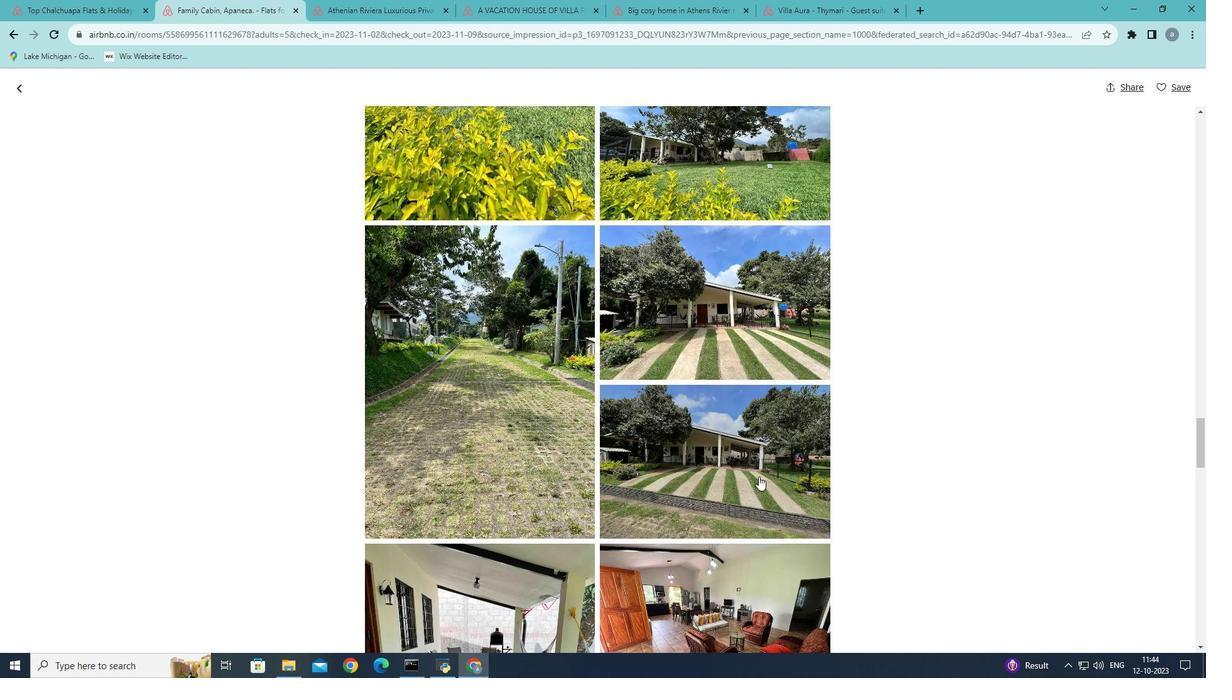 
Action: Mouse scrolled (759, 476) with delta (0, 0)
Screenshot: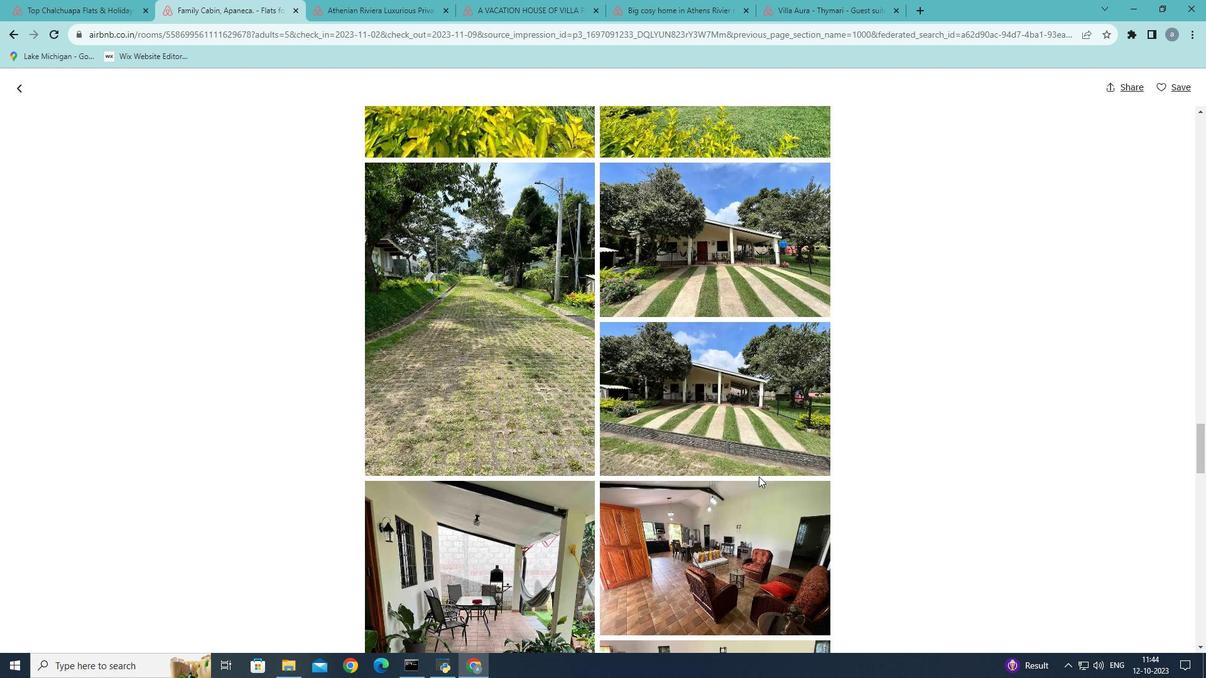 
Action: Mouse scrolled (759, 476) with delta (0, 0)
Screenshot: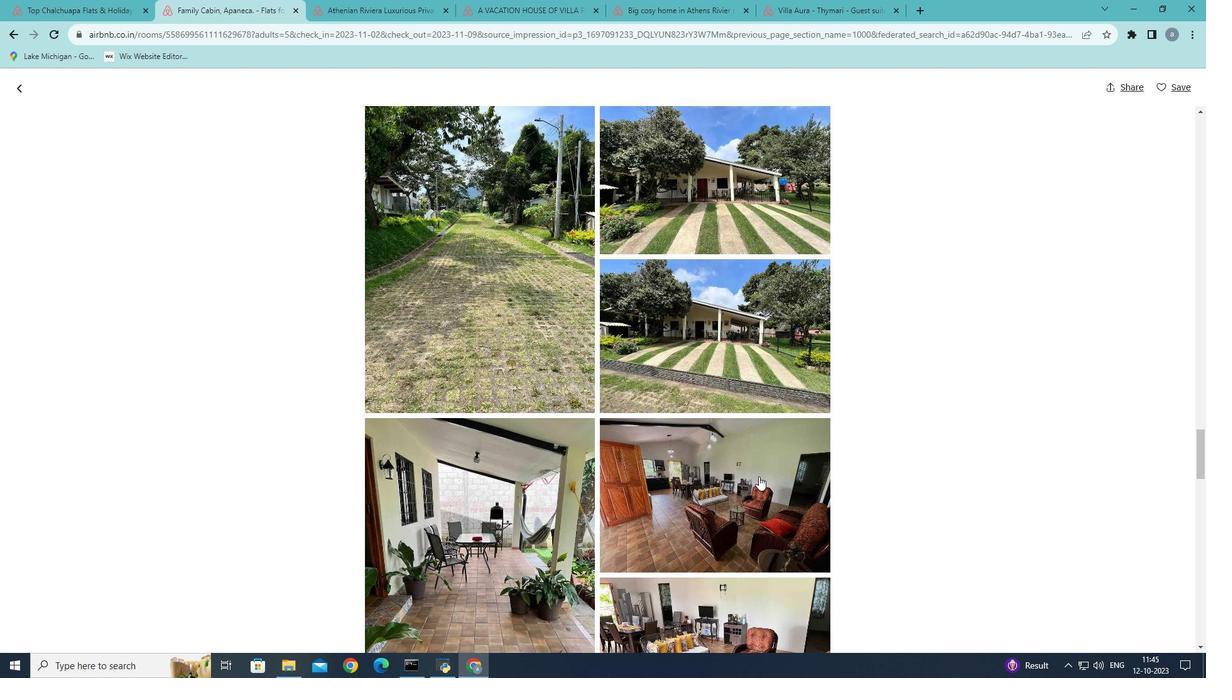 
Action: Mouse scrolled (759, 476) with delta (0, 0)
Screenshot: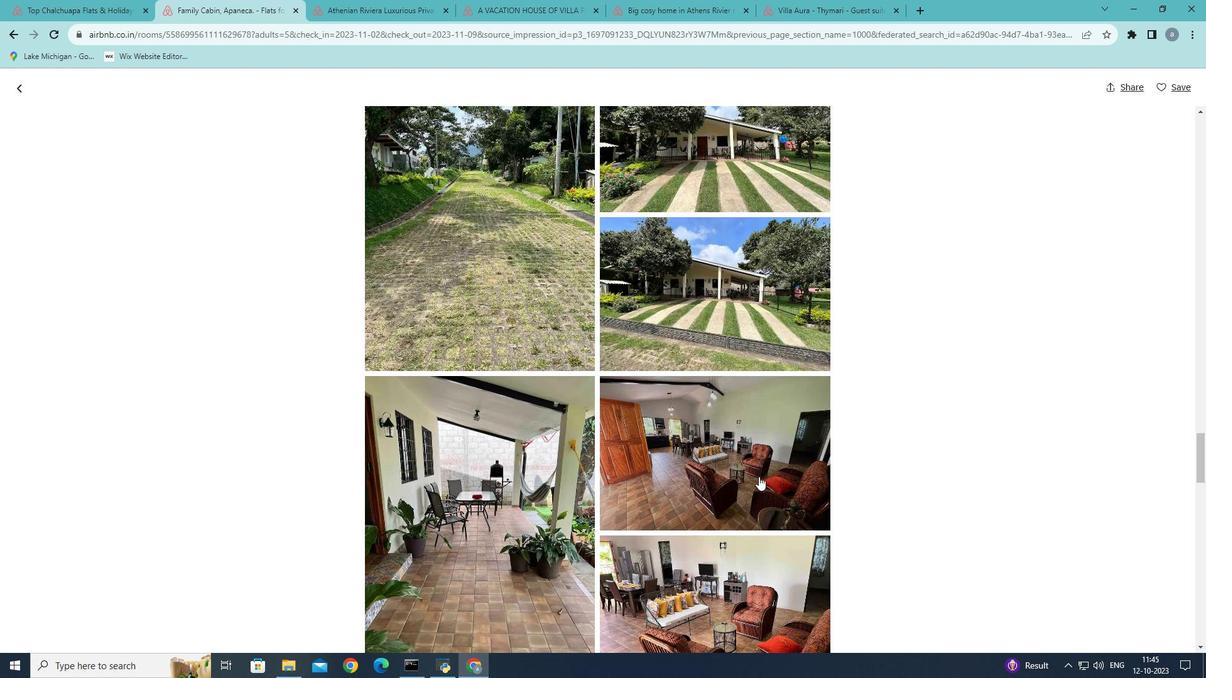 
Action: Mouse scrolled (759, 476) with delta (0, 0)
Screenshot: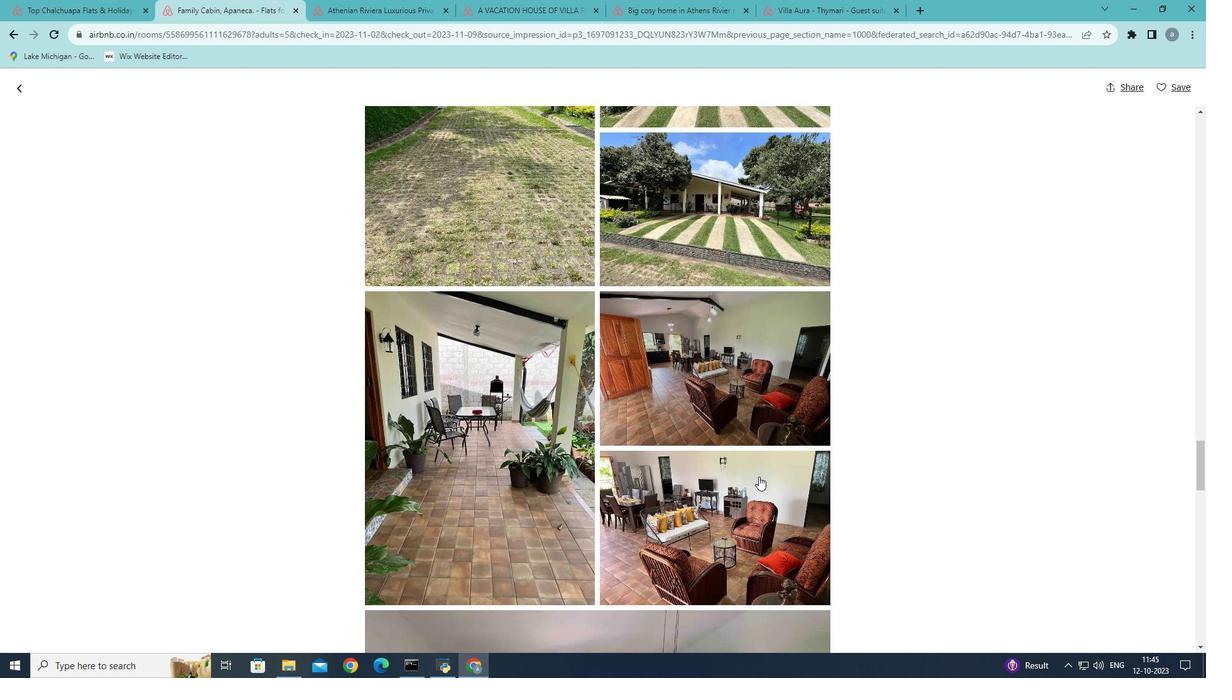 
Action: Mouse scrolled (759, 476) with delta (0, 0)
Screenshot: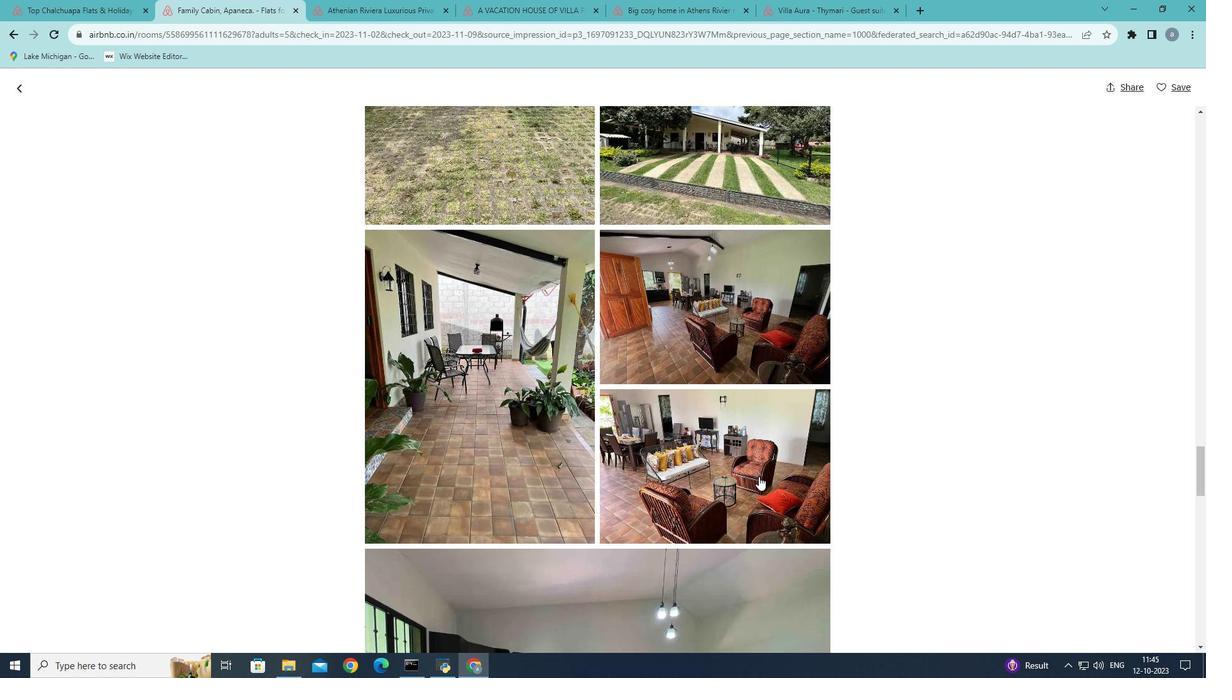 
Action: Mouse scrolled (759, 476) with delta (0, 0)
Screenshot: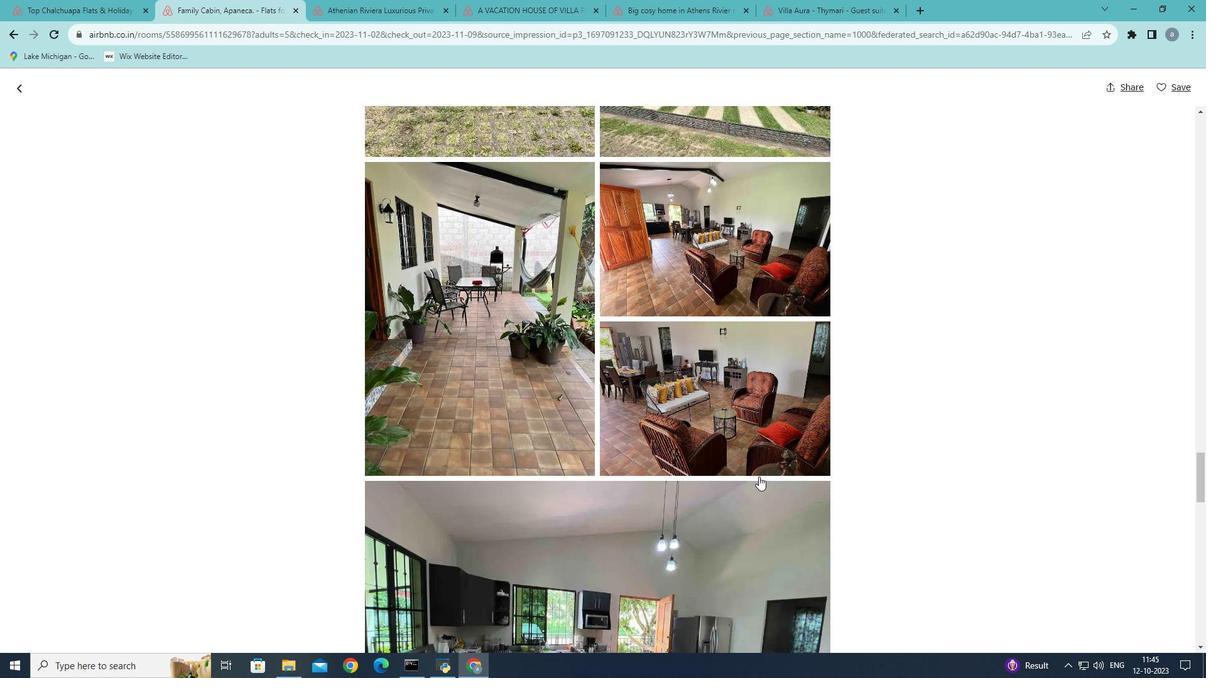 
Action: Mouse scrolled (759, 476) with delta (0, 0)
Screenshot: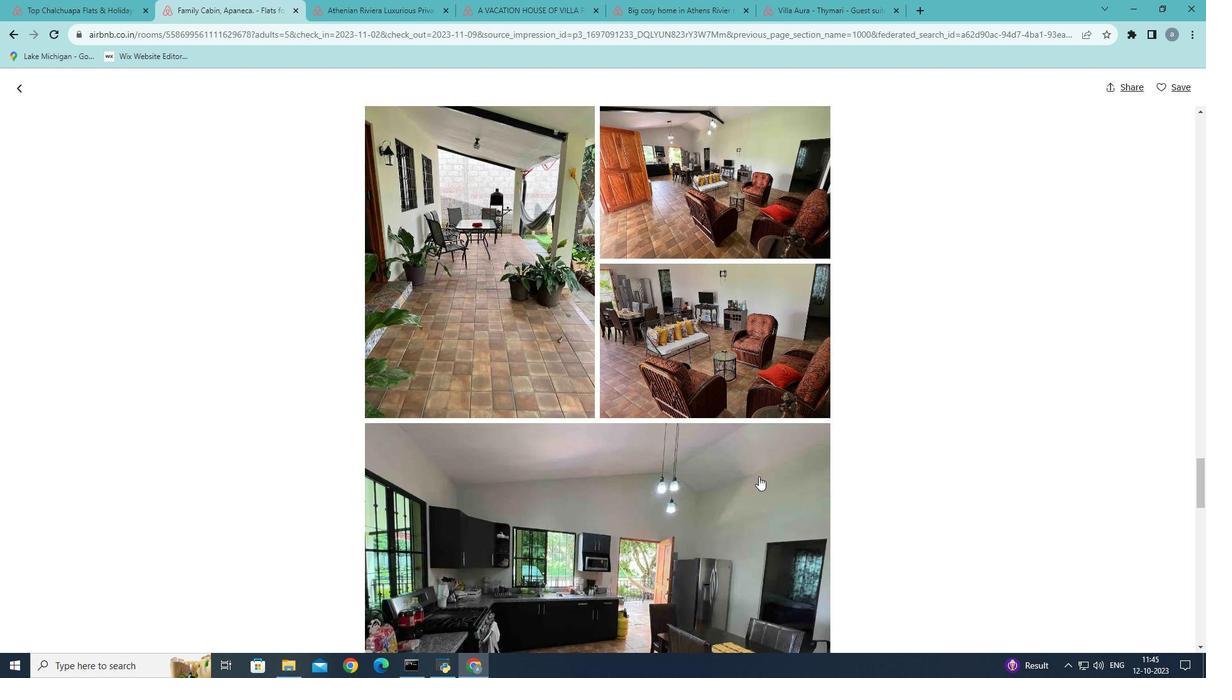 
Action: Mouse scrolled (759, 476) with delta (0, 0)
Screenshot: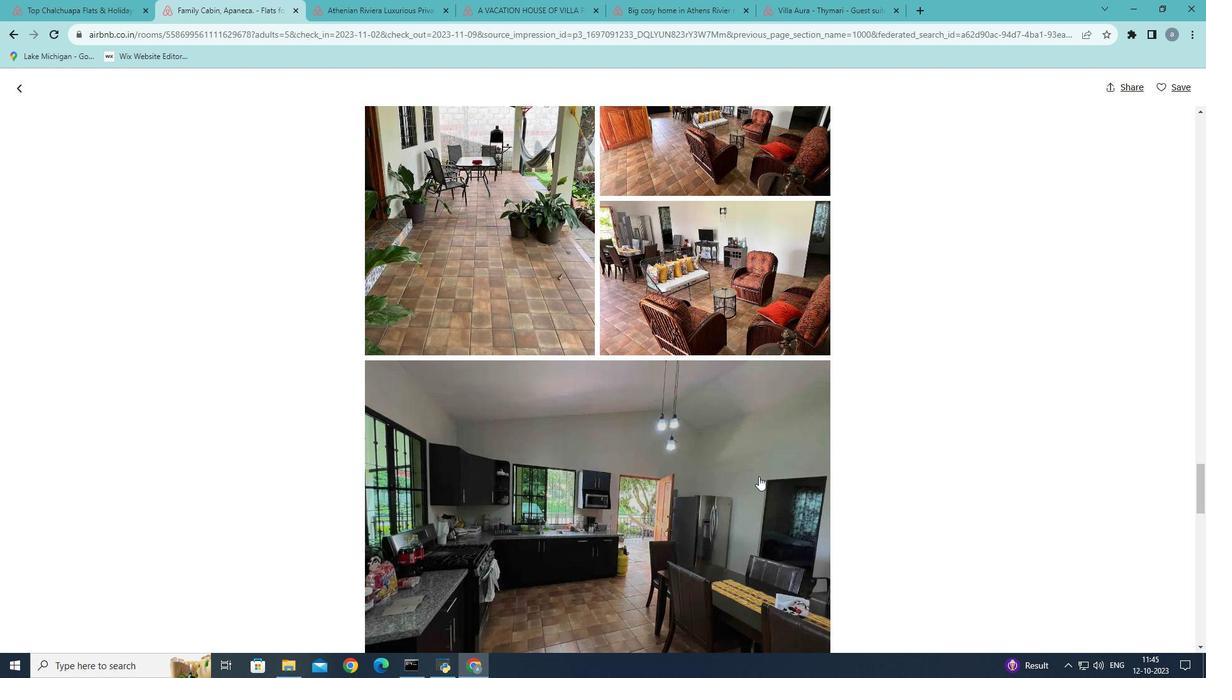 
Action: Mouse scrolled (759, 476) with delta (0, 0)
Screenshot: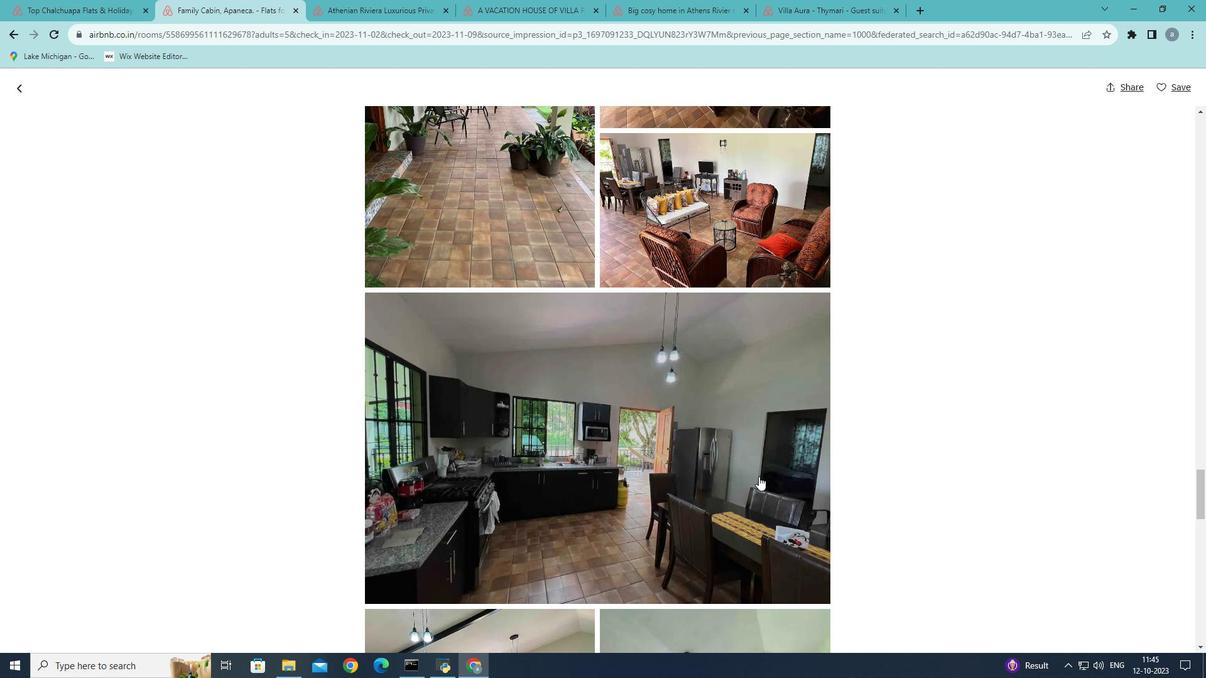 
Action: Mouse scrolled (759, 476) with delta (0, 0)
Screenshot: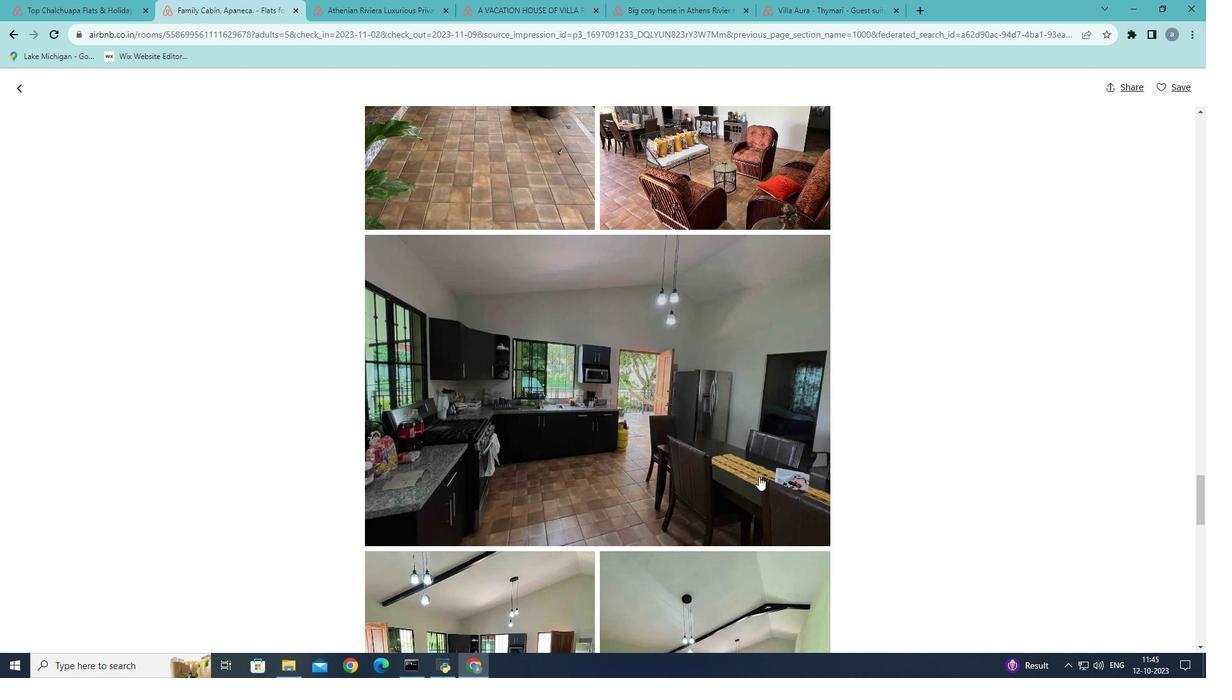 
Action: Mouse scrolled (759, 476) with delta (0, 0)
Screenshot: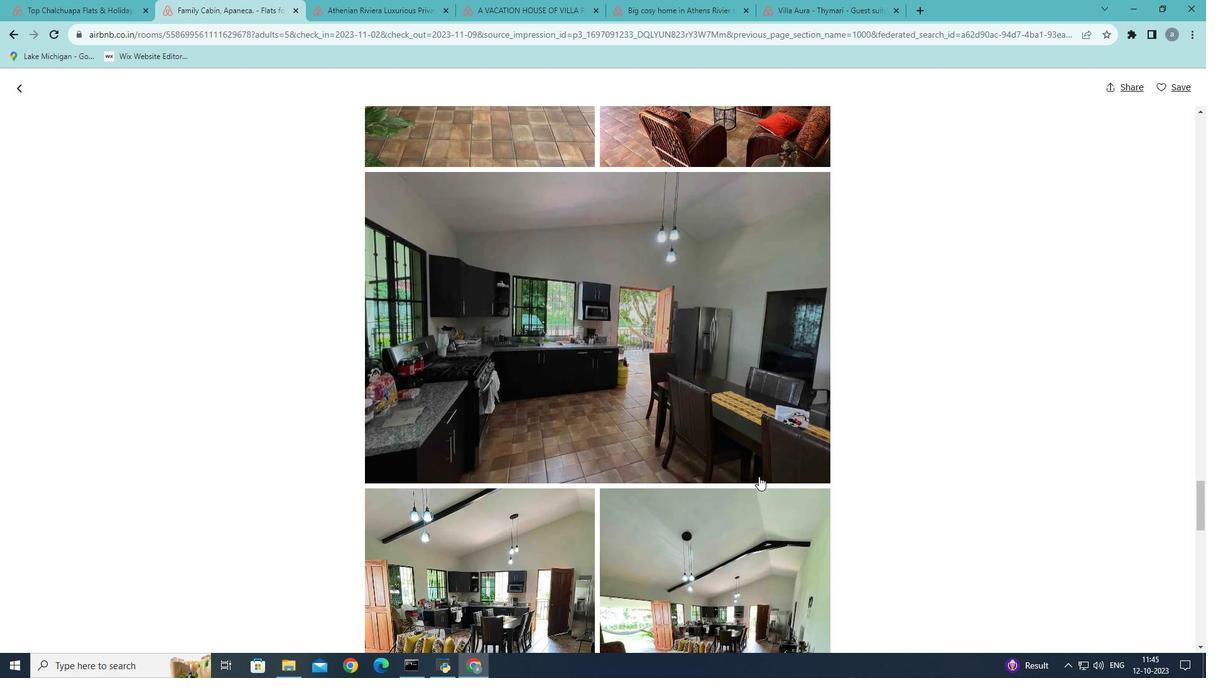 
Action: Mouse scrolled (759, 476) with delta (0, 0)
Screenshot: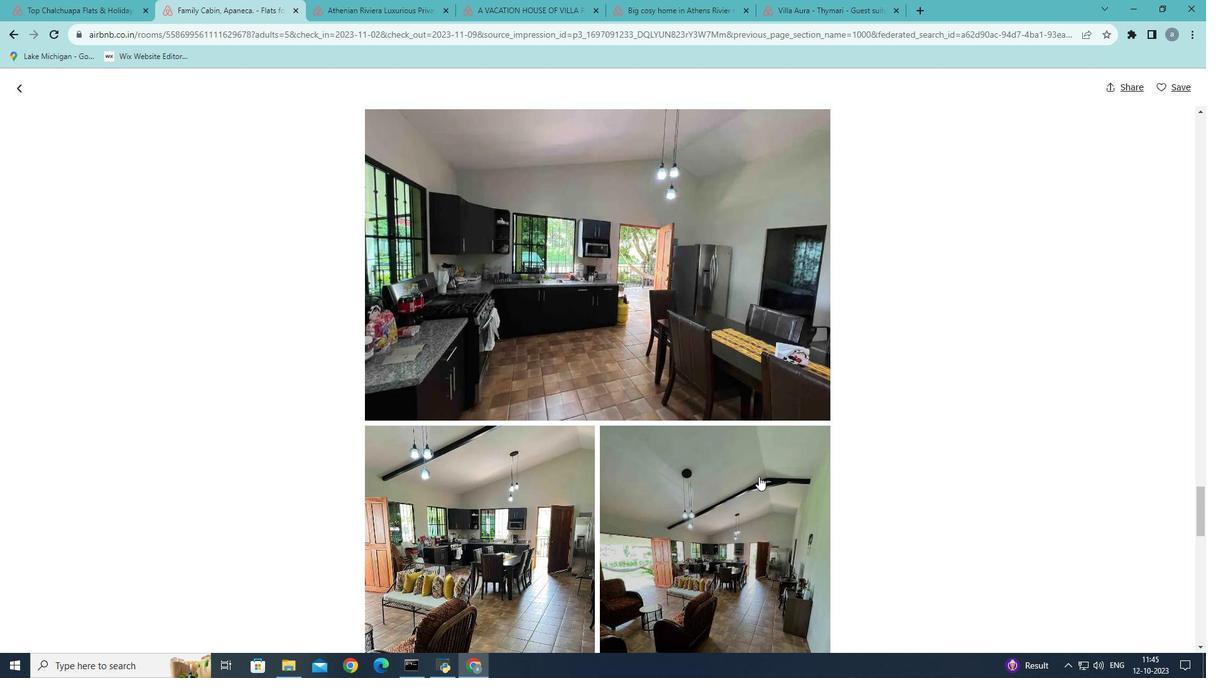 
Action: Mouse scrolled (759, 476) with delta (0, 0)
Screenshot: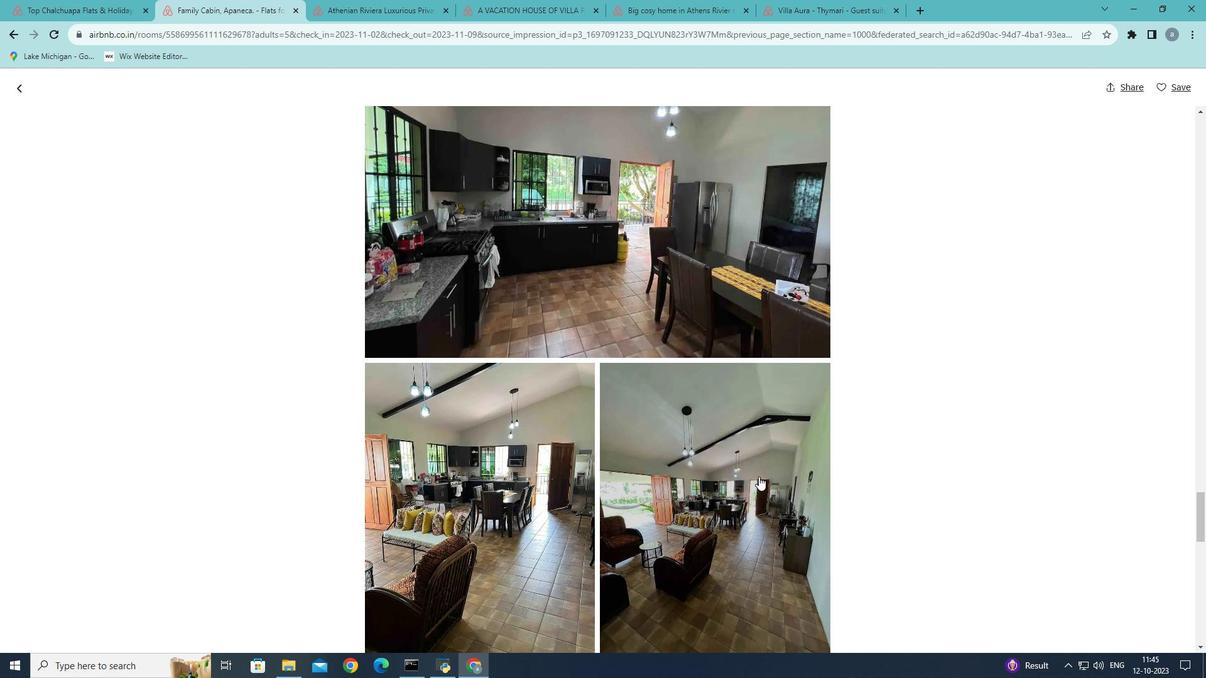 
Action: Mouse scrolled (759, 476) with delta (0, 0)
Screenshot: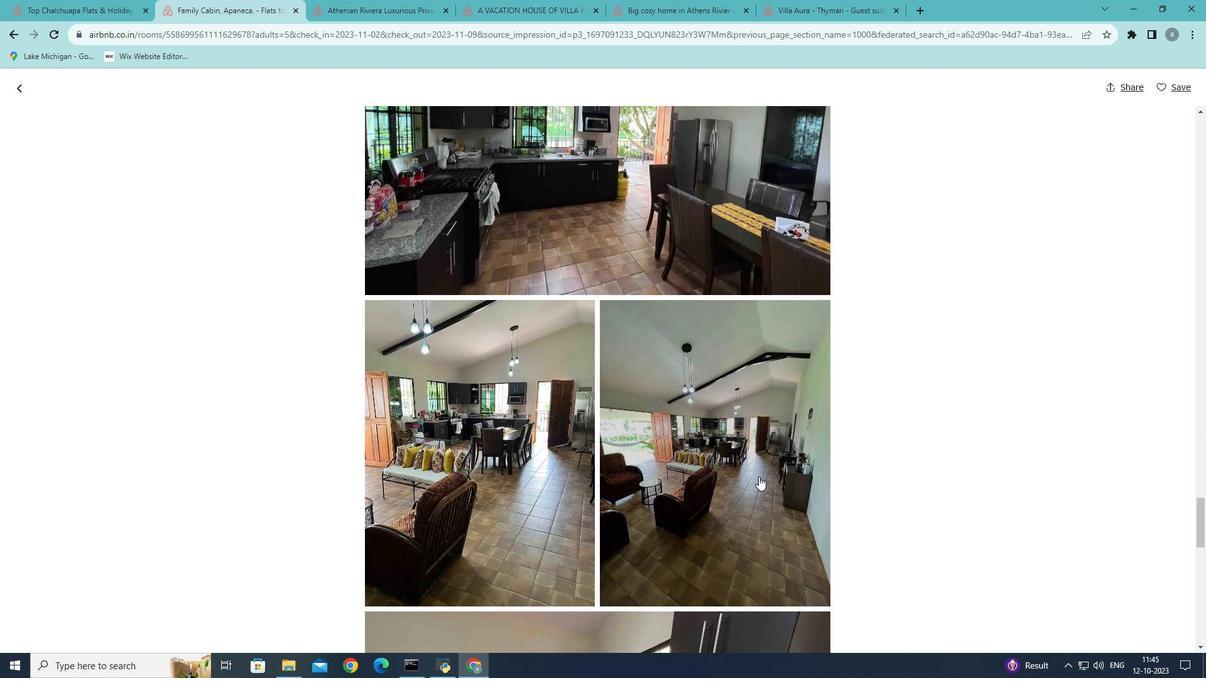 
Action: Mouse scrolled (759, 476) with delta (0, 0)
Screenshot: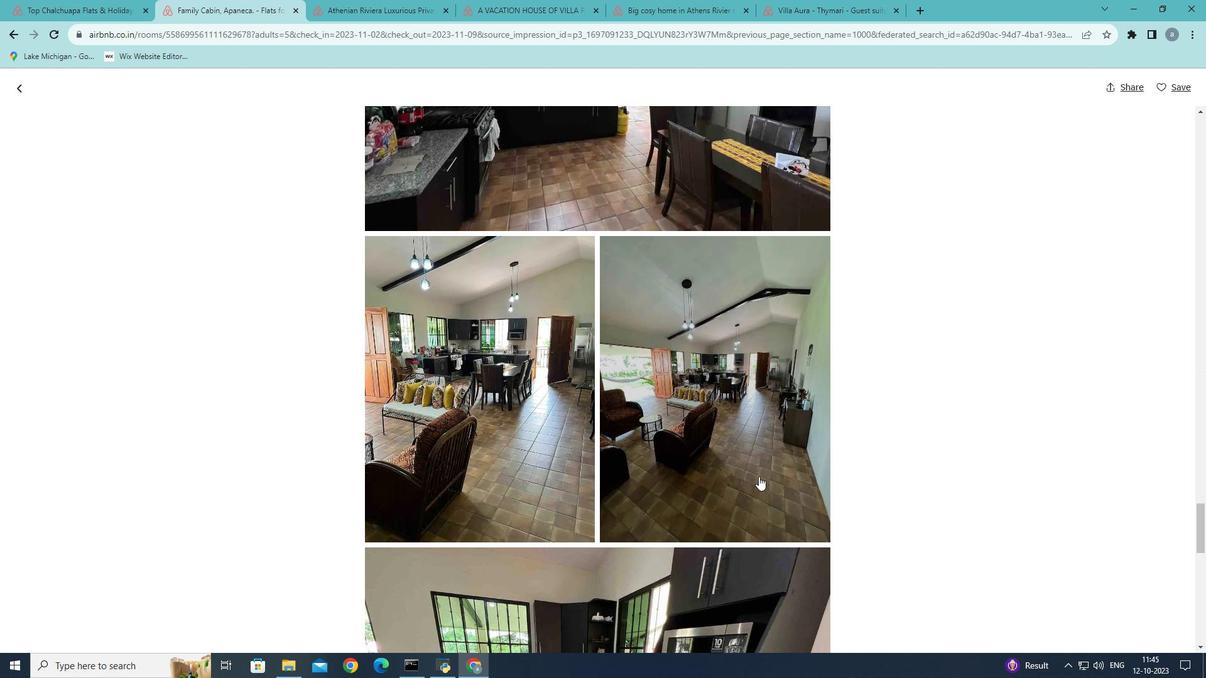 
Action: Mouse scrolled (759, 476) with delta (0, 0)
Screenshot: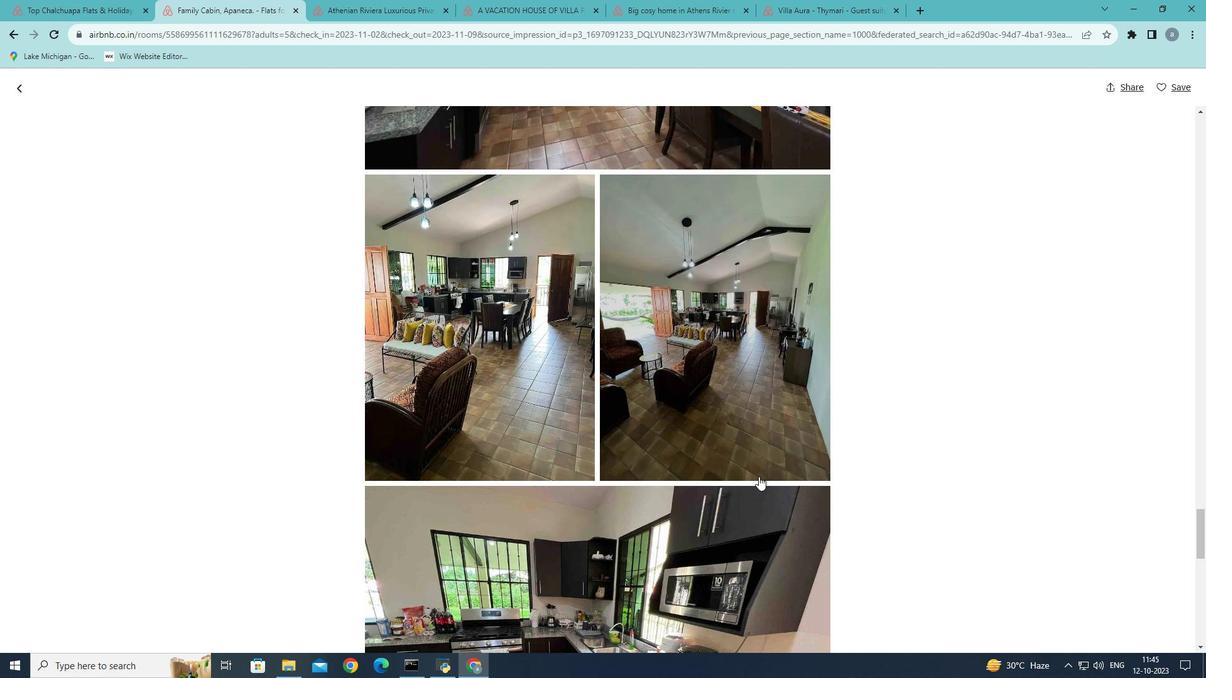 
Action: Mouse scrolled (759, 476) with delta (0, 0)
Screenshot: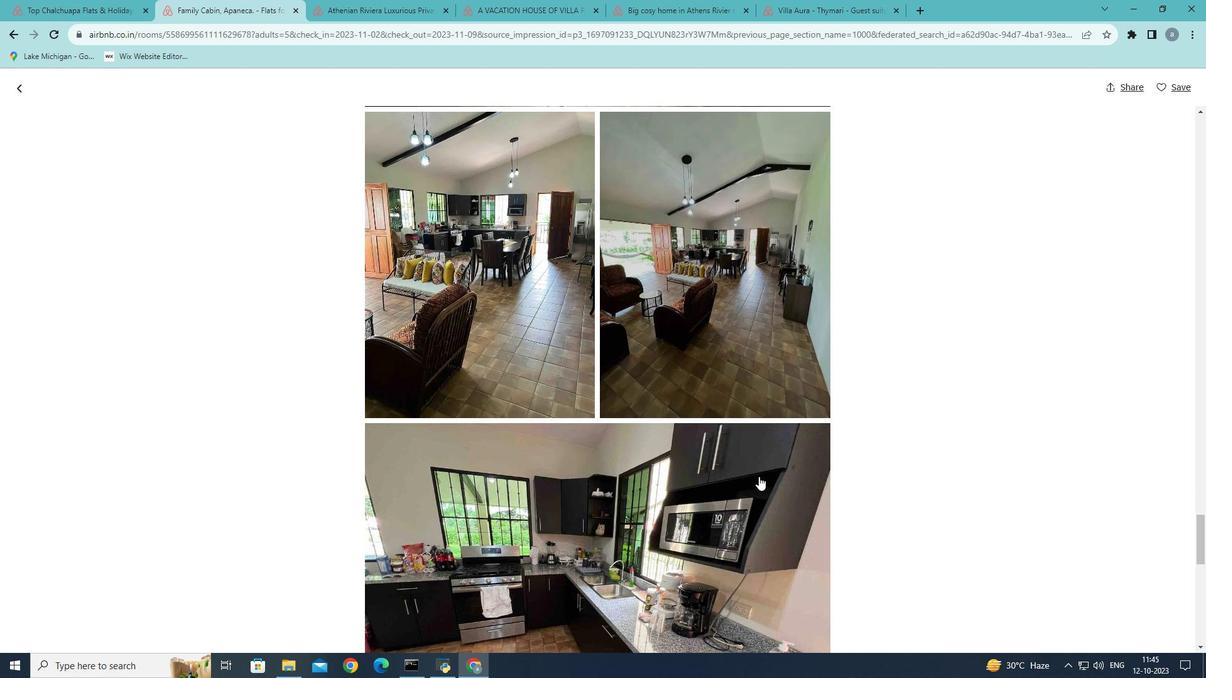 
Action: Mouse scrolled (759, 476) with delta (0, 0)
Screenshot: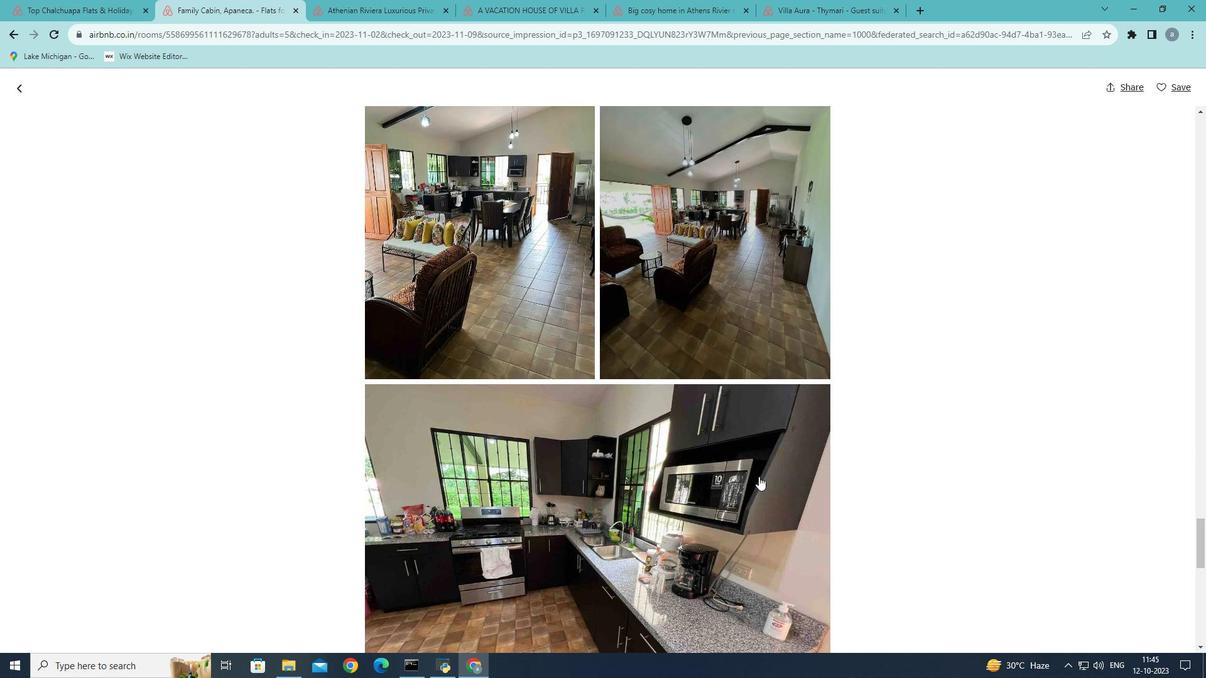 
Action: Mouse scrolled (759, 476) with delta (0, 0)
Screenshot: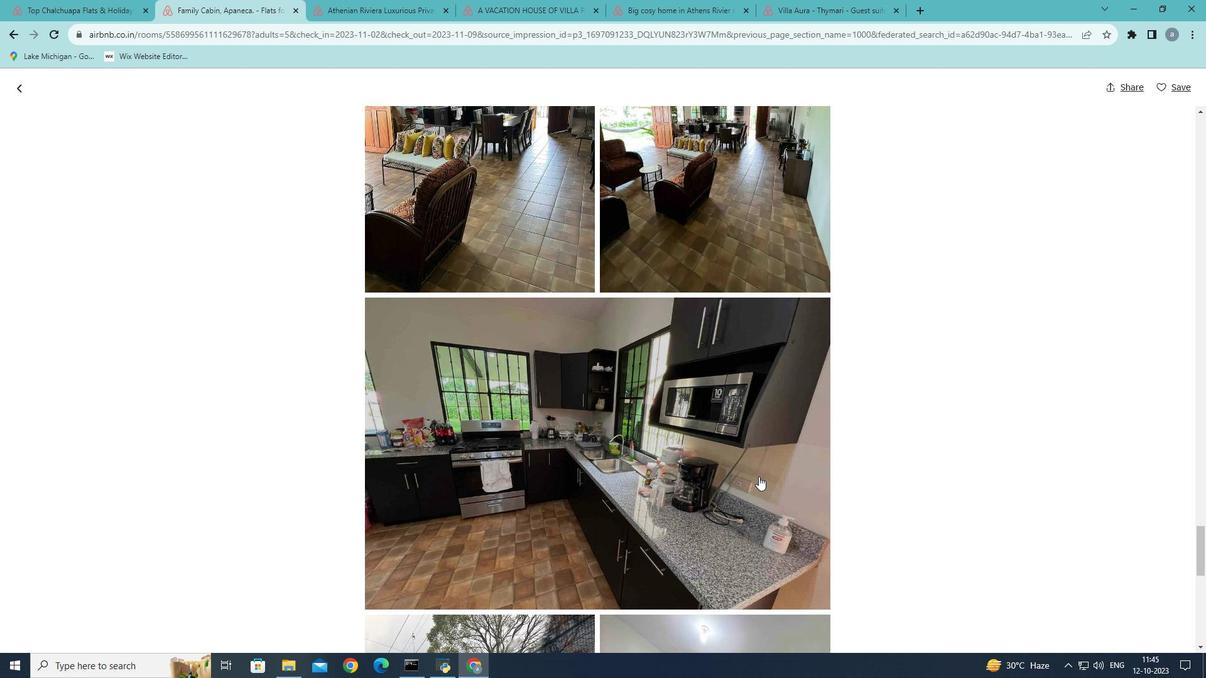
Action: Mouse scrolled (759, 476) with delta (0, 0)
Screenshot: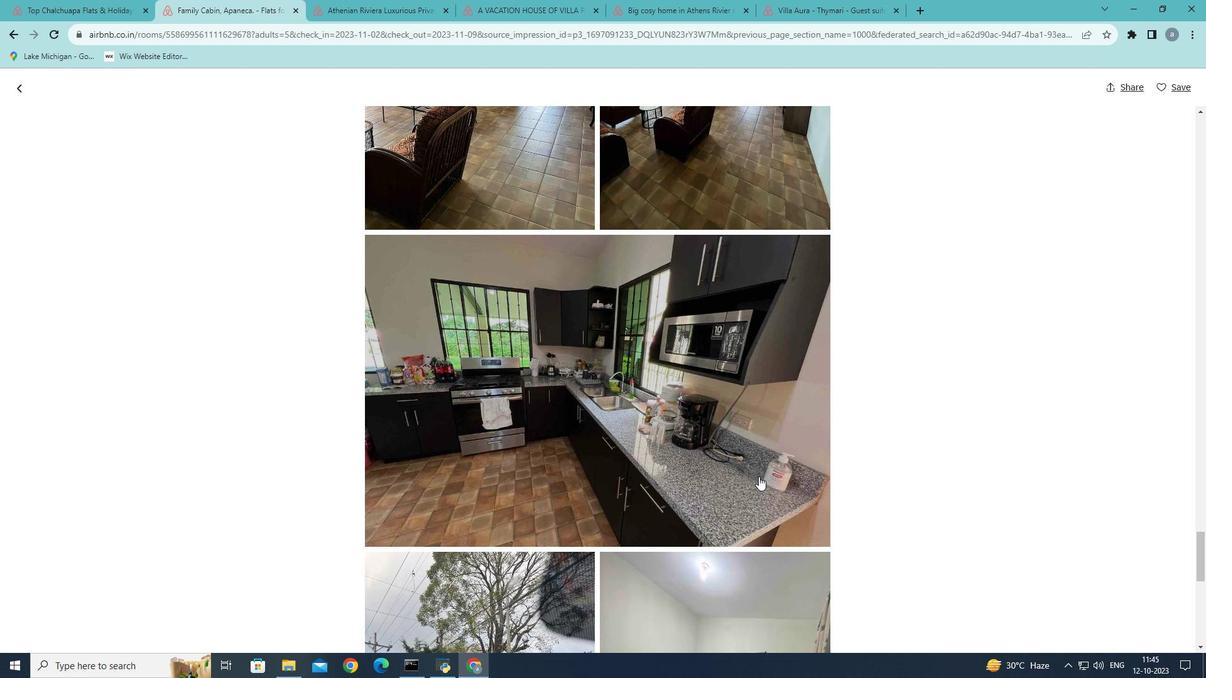 
Action: Mouse scrolled (759, 476) with delta (0, 0)
Screenshot: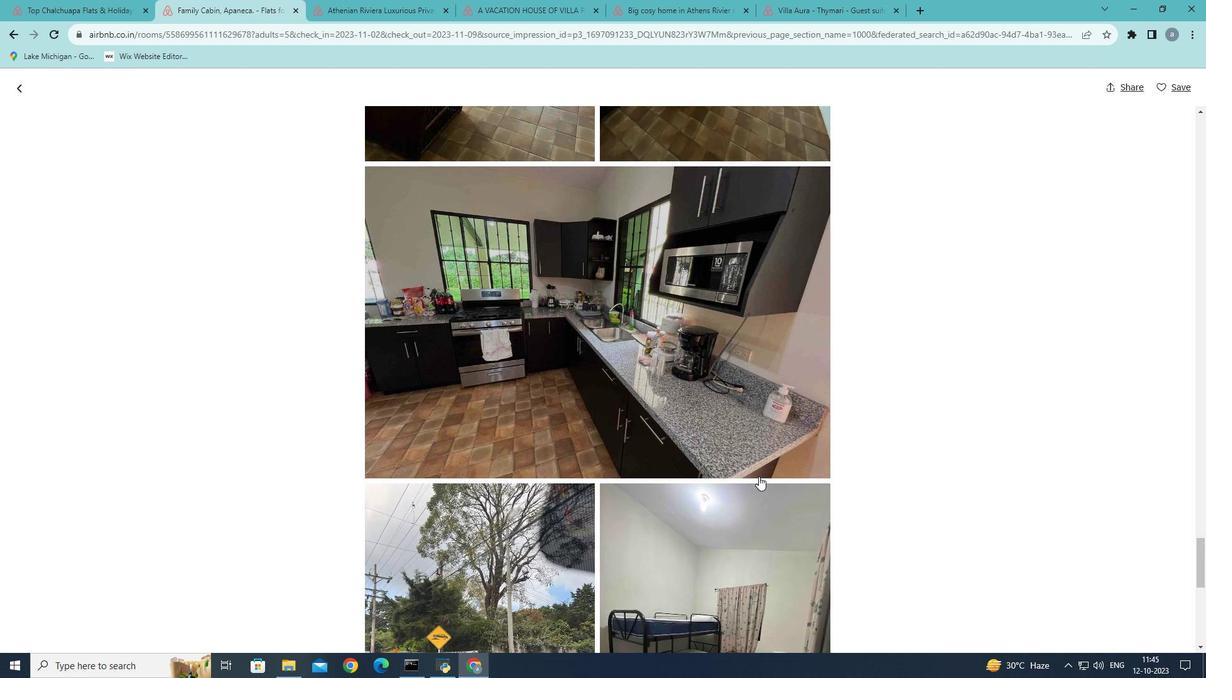 
Action: Mouse scrolled (759, 476) with delta (0, 0)
Screenshot: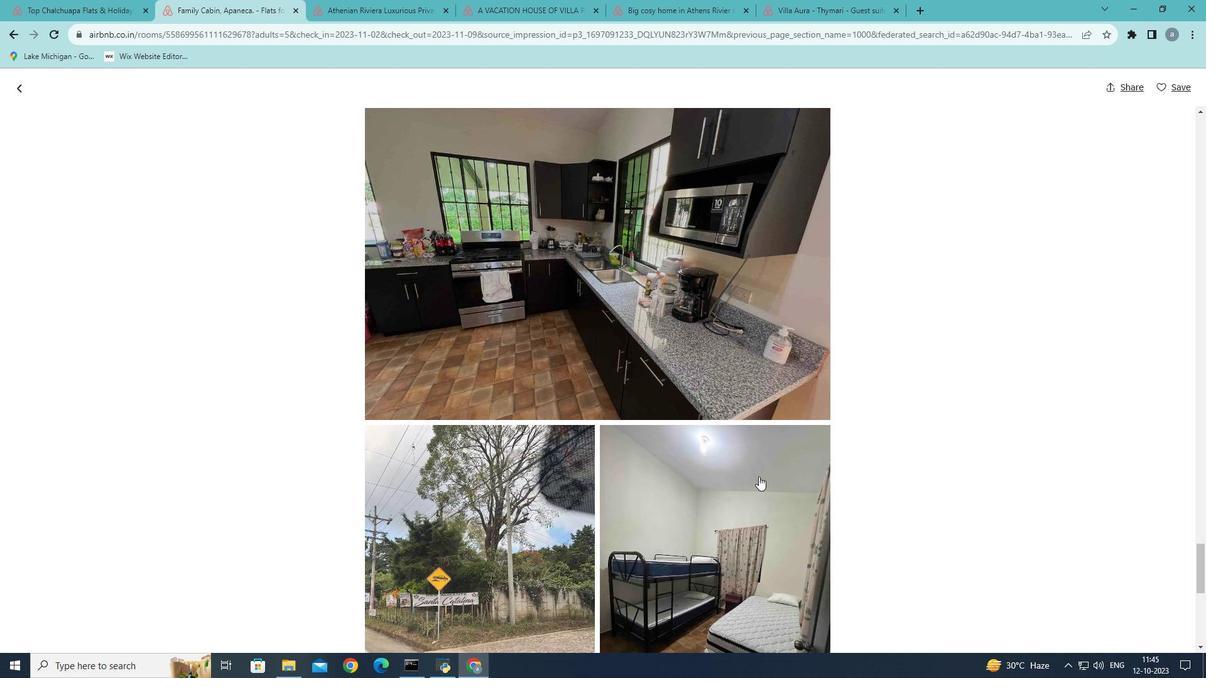 
Action: Mouse scrolled (759, 476) with delta (0, 0)
Screenshot: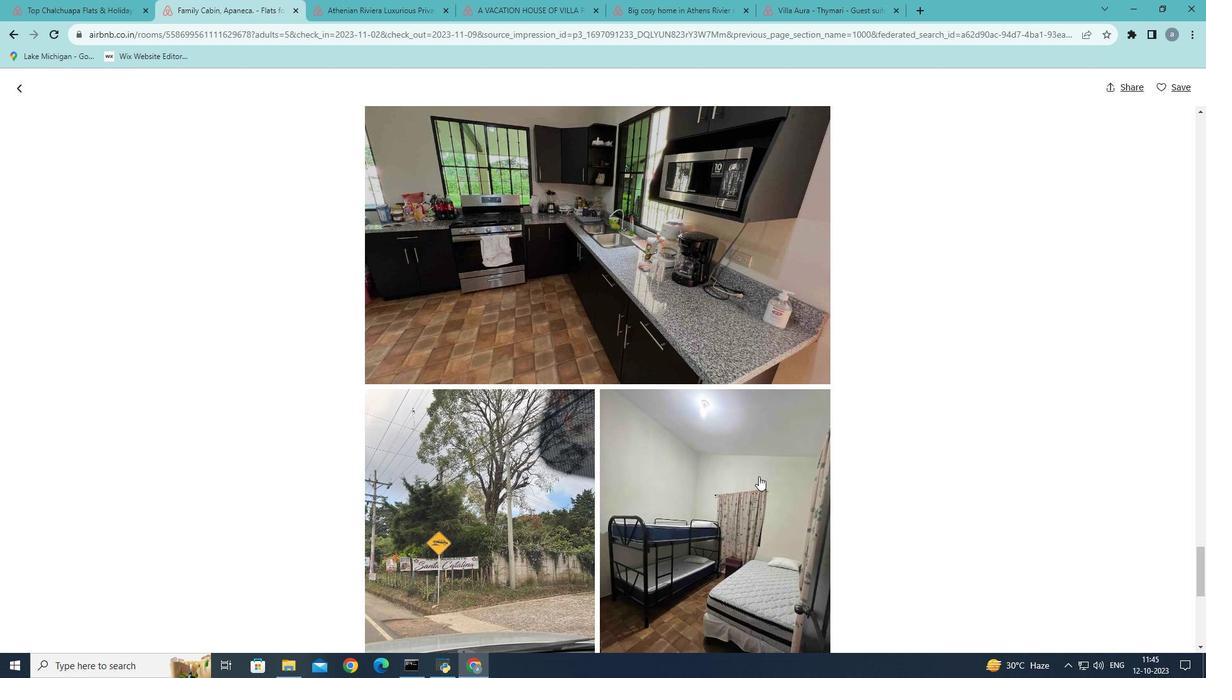 
Action: Mouse scrolled (759, 476) with delta (0, 0)
Screenshot: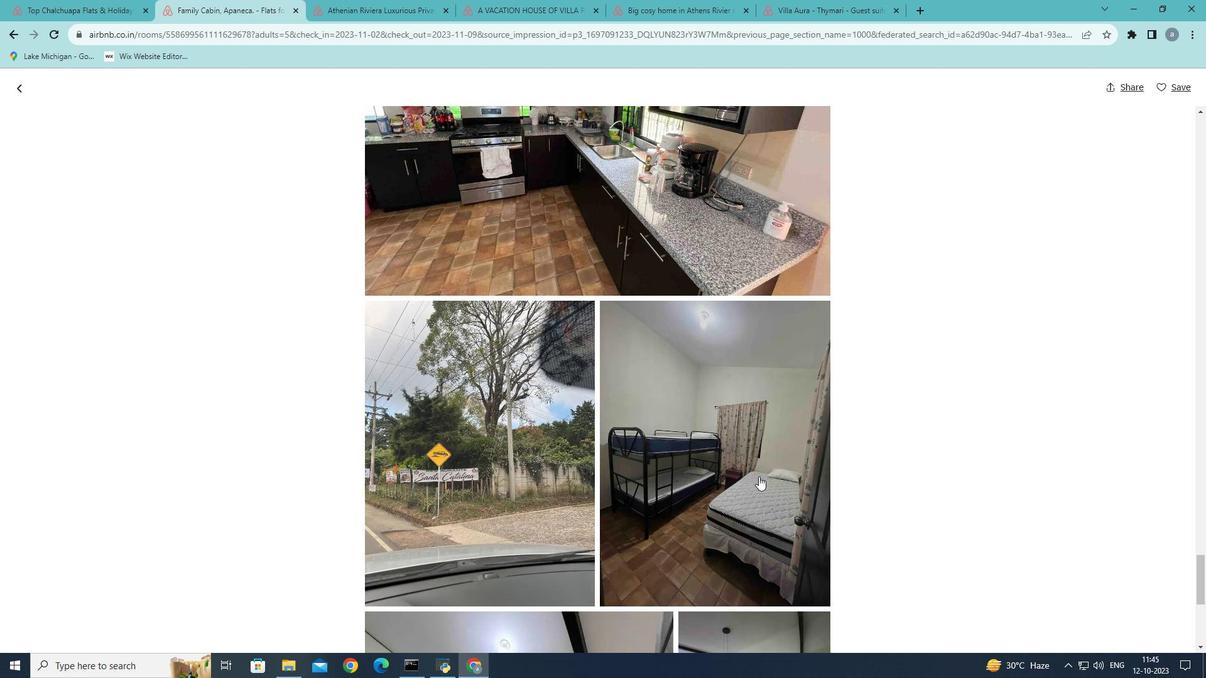 
Action: Mouse scrolled (759, 476) with delta (0, 0)
Screenshot: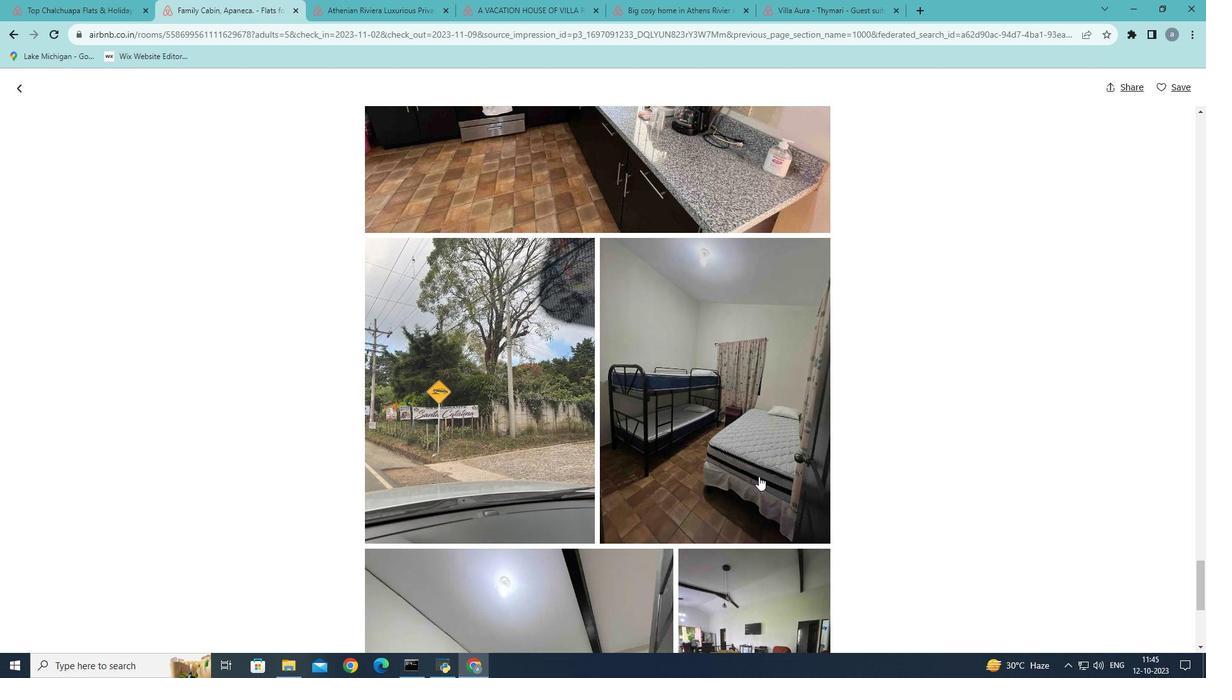 
Action: Mouse scrolled (759, 476) with delta (0, 0)
Screenshot: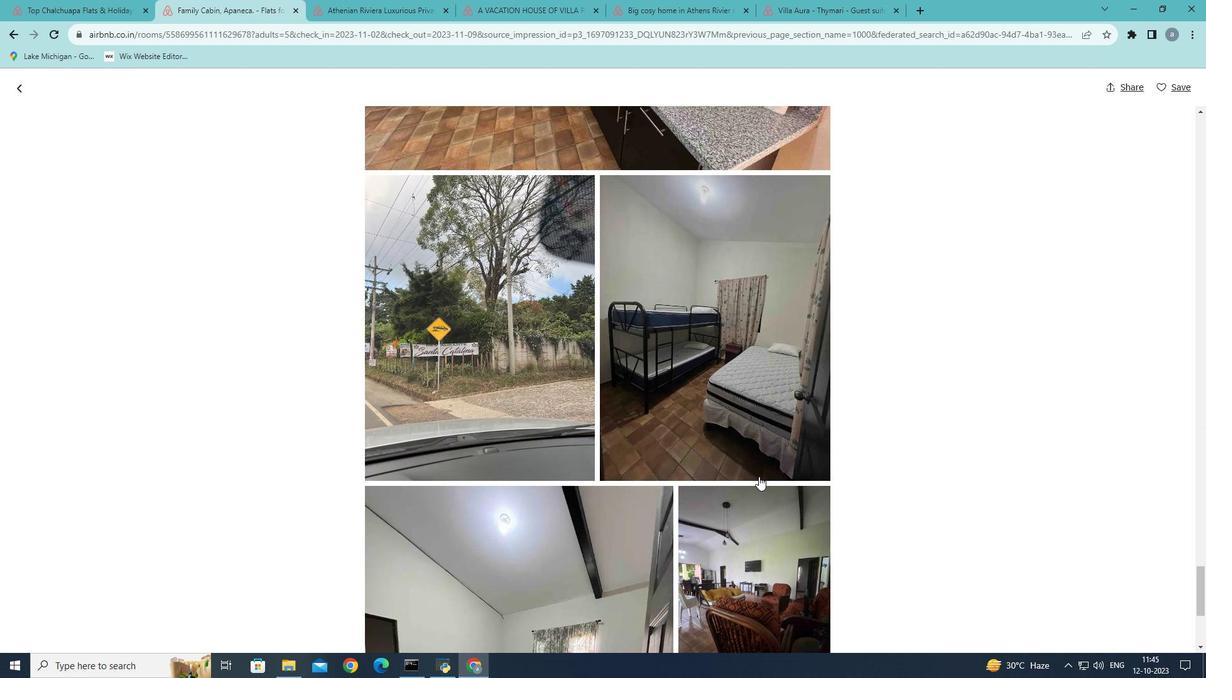 
Action: Mouse scrolled (759, 476) with delta (0, 0)
Screenshot: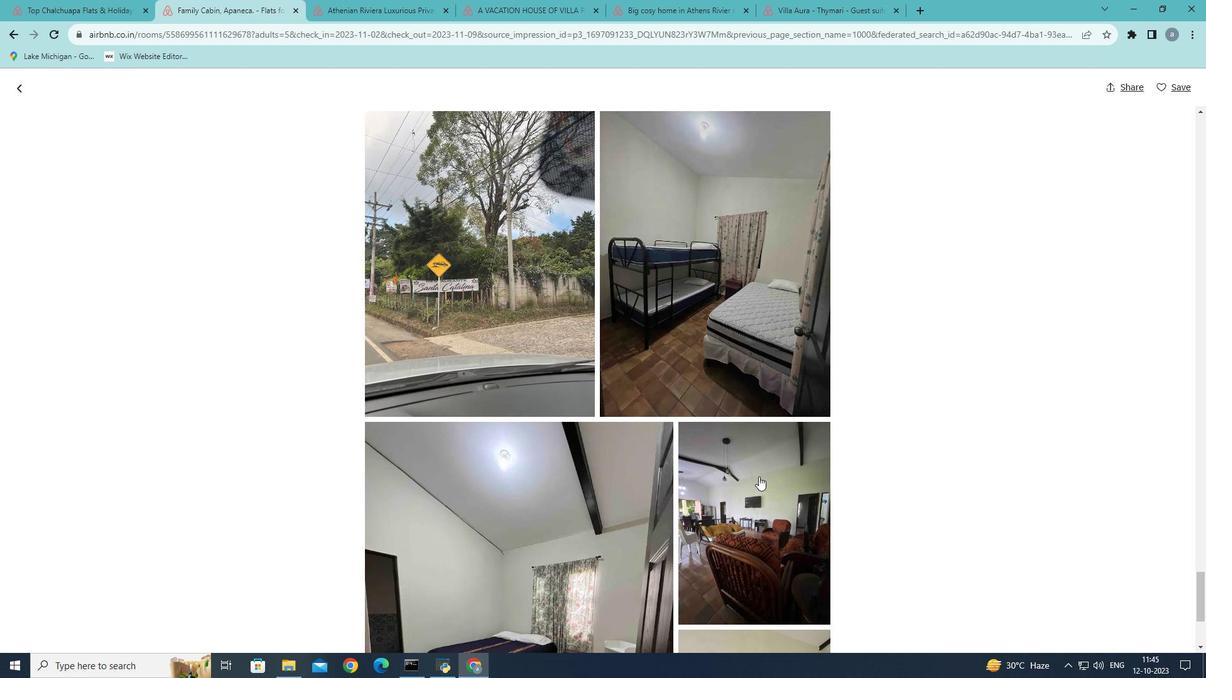 
Action: Mouse scrolled (759, 476) with delta (0, 0)
Screenshot: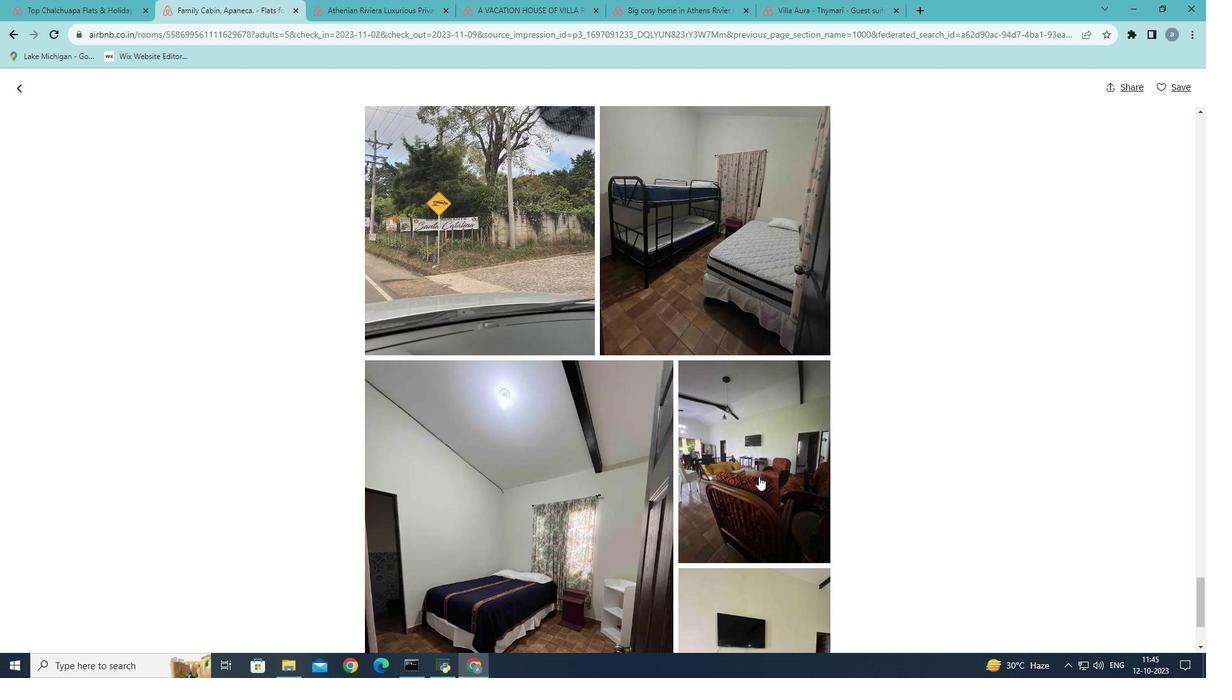 
Action: Mouse scrolled (759, 476) with delta (0, 0)
Screenshot: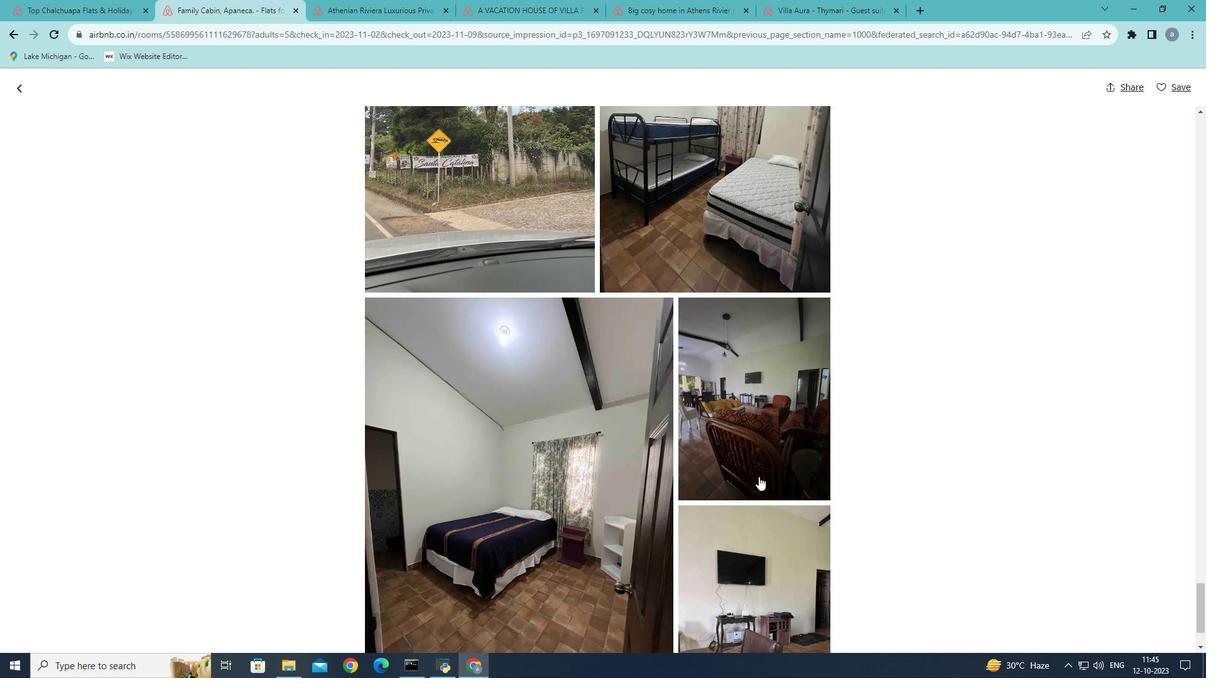 
Action: Mouse scrolled (759, 476) with delta (0, 0)
Screenshot: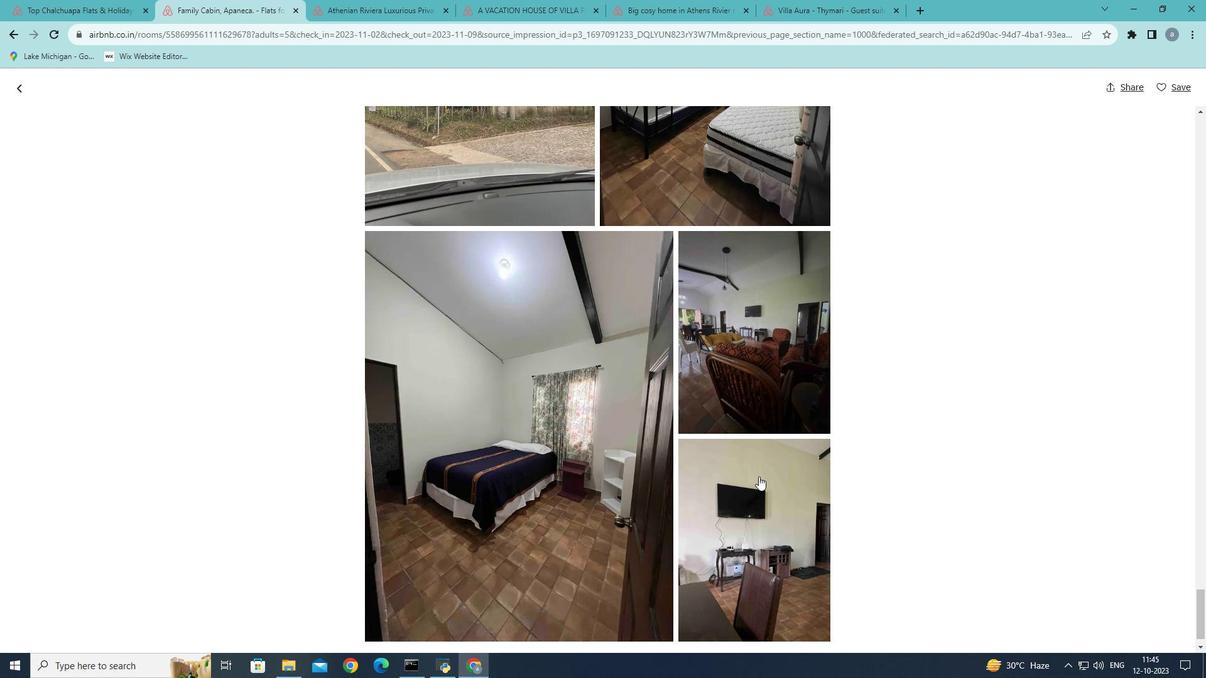 
Action: Mouse scrolled (759, 476) with delta (0, 0)
Screenshot: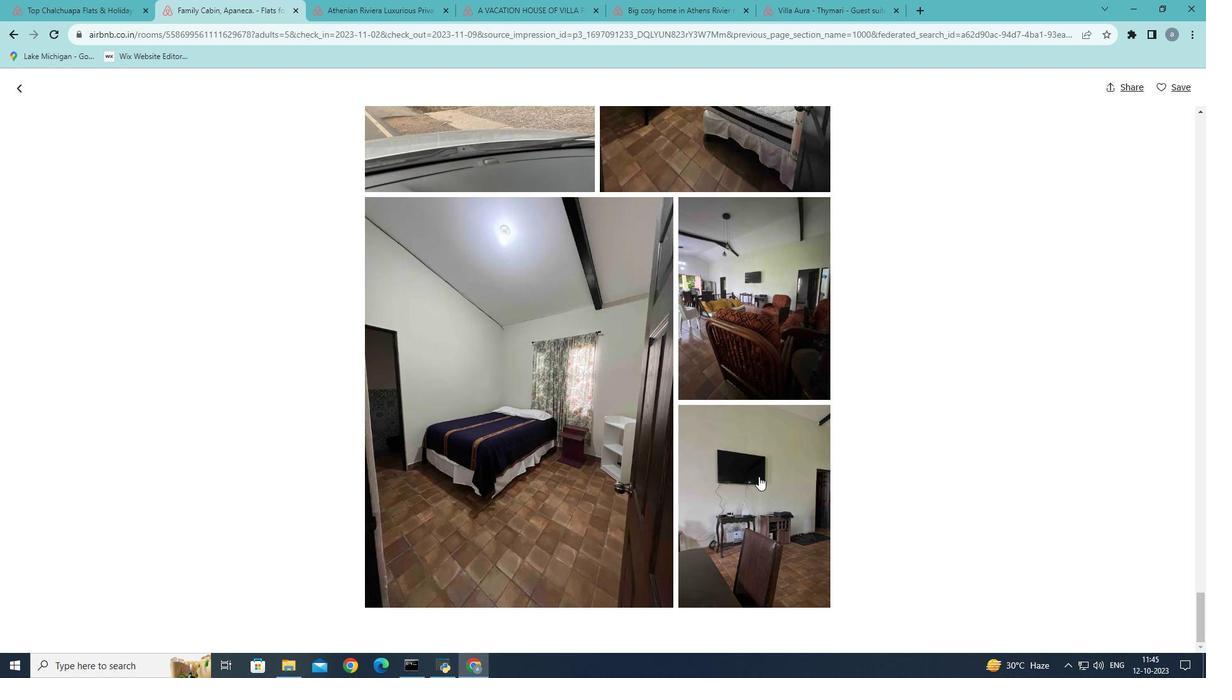
Action: Mouse scrolled (759, 476) with delta (0, 0)
Screenshot: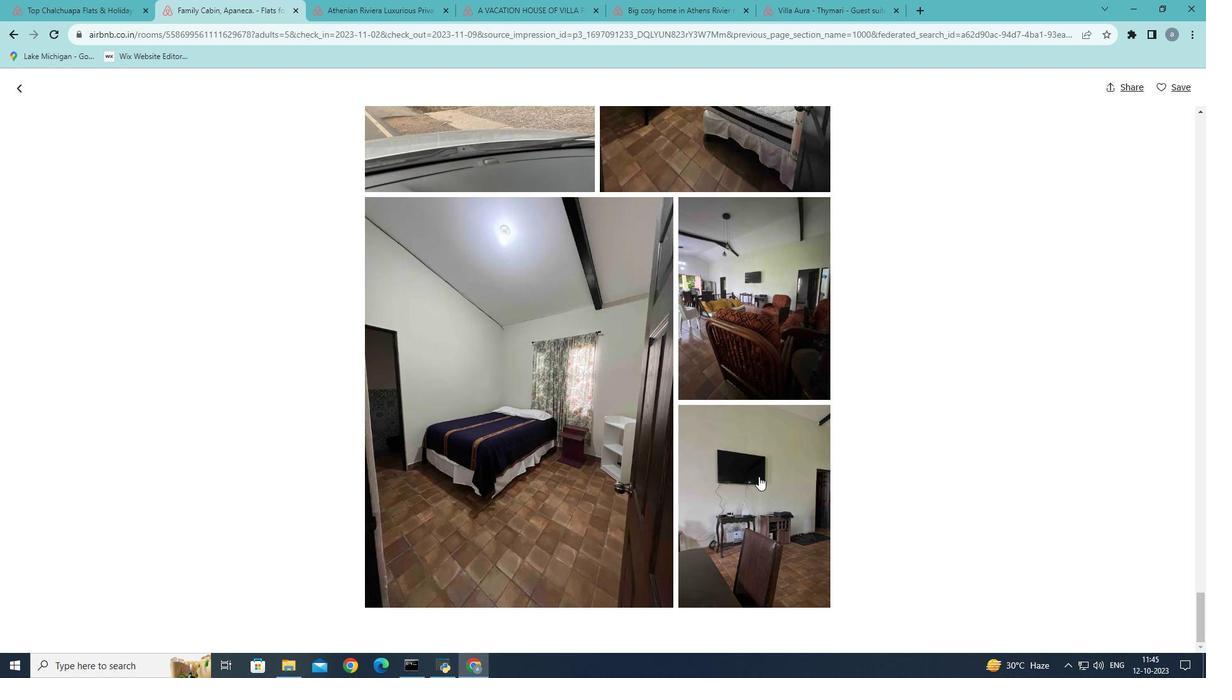 
Action: Mouse scrolled (759, 476) with delta (0, 0)
Screenshot: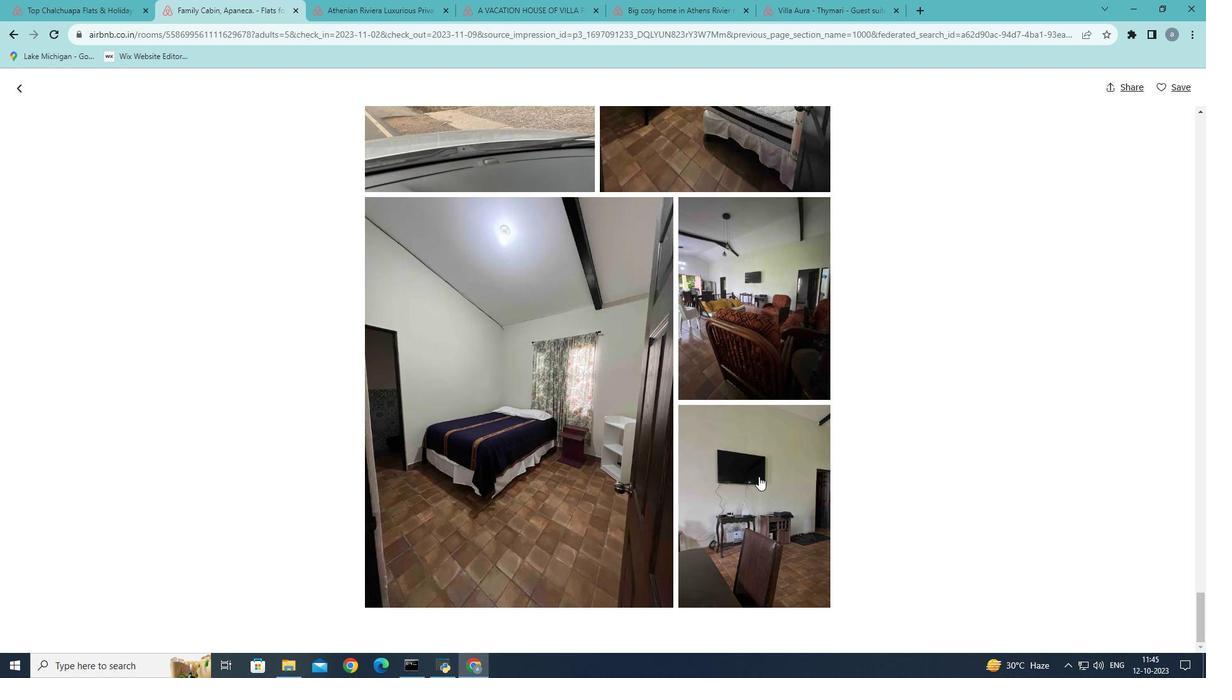 
Action: Mouse scrolled (759, 476) with delta (0, 0)
Screenshot: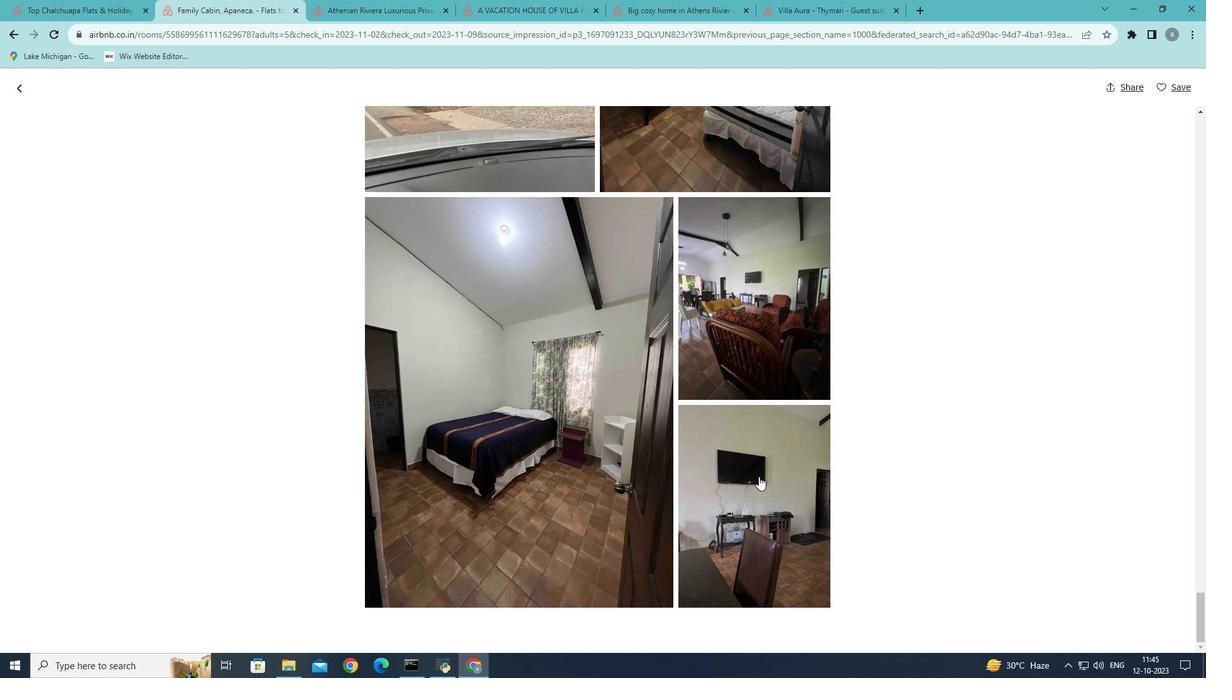 
Action: Mouse scrolled (759, 476) with delta (0, 0)
Screenshot: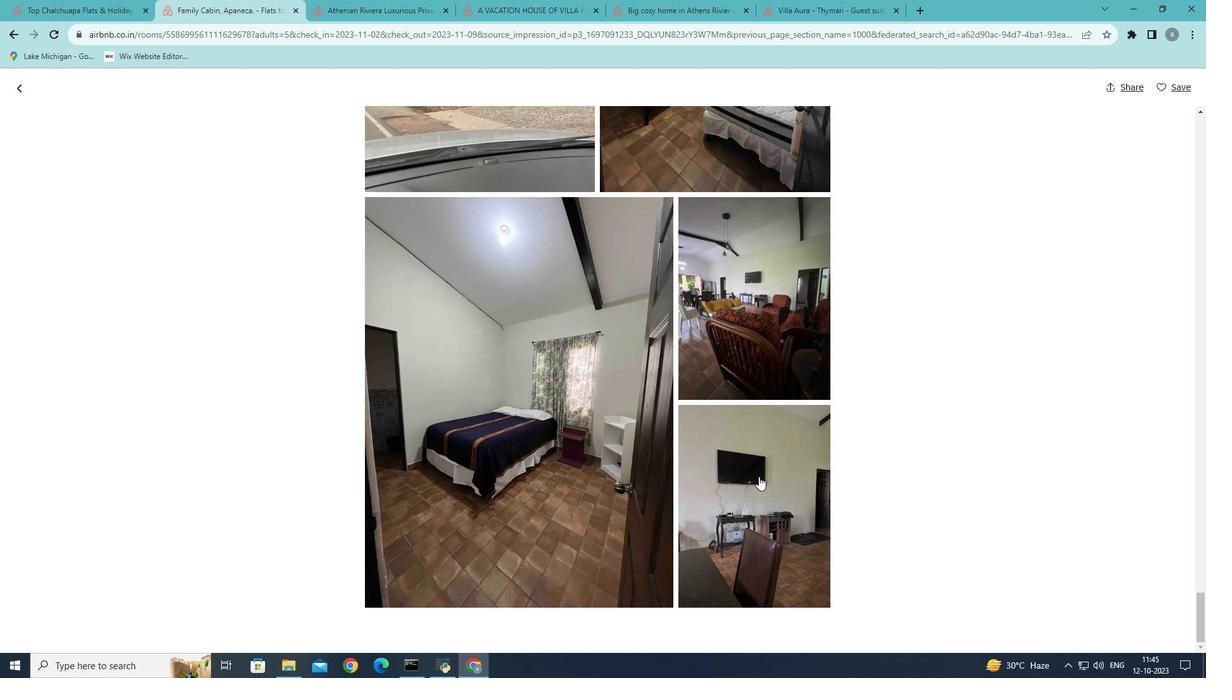 
Action: Mouse scrolled (759, 476) with delta (0, 0)
Screenshot: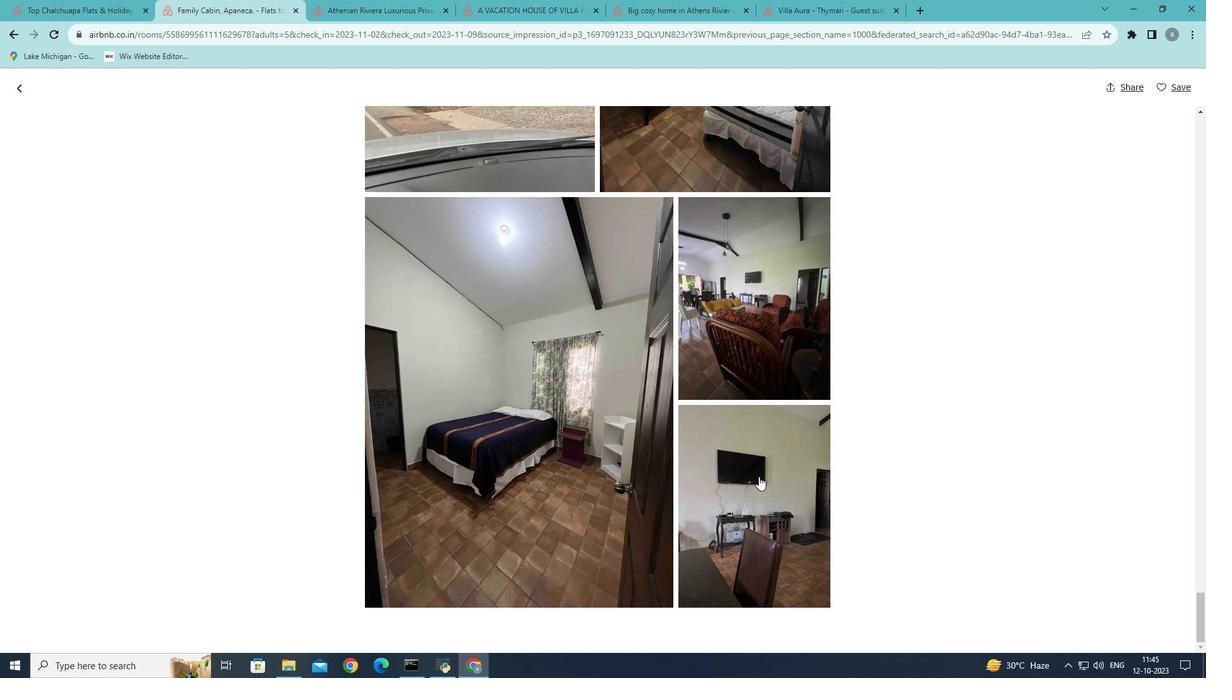 
Action: Mouse scrolled (759, 476) with delta (0, 0)
Screenshot: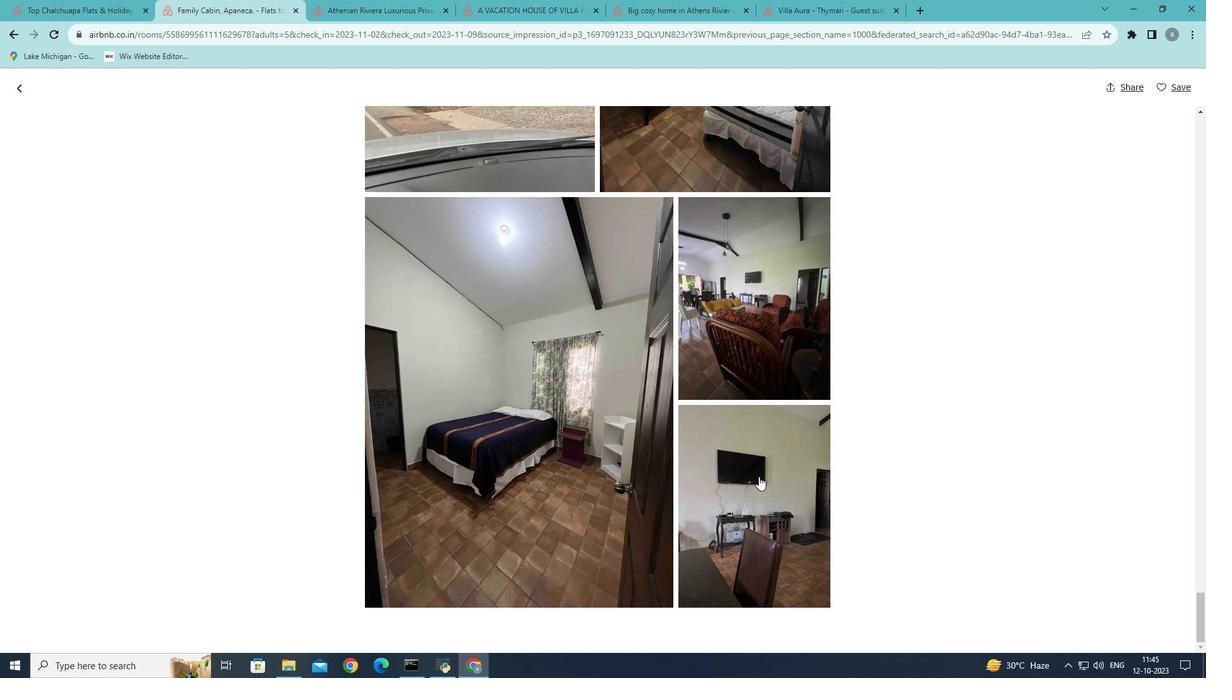 
Action: Mouse scrolled (759, 476) with delta (0, 0)
Screenshot: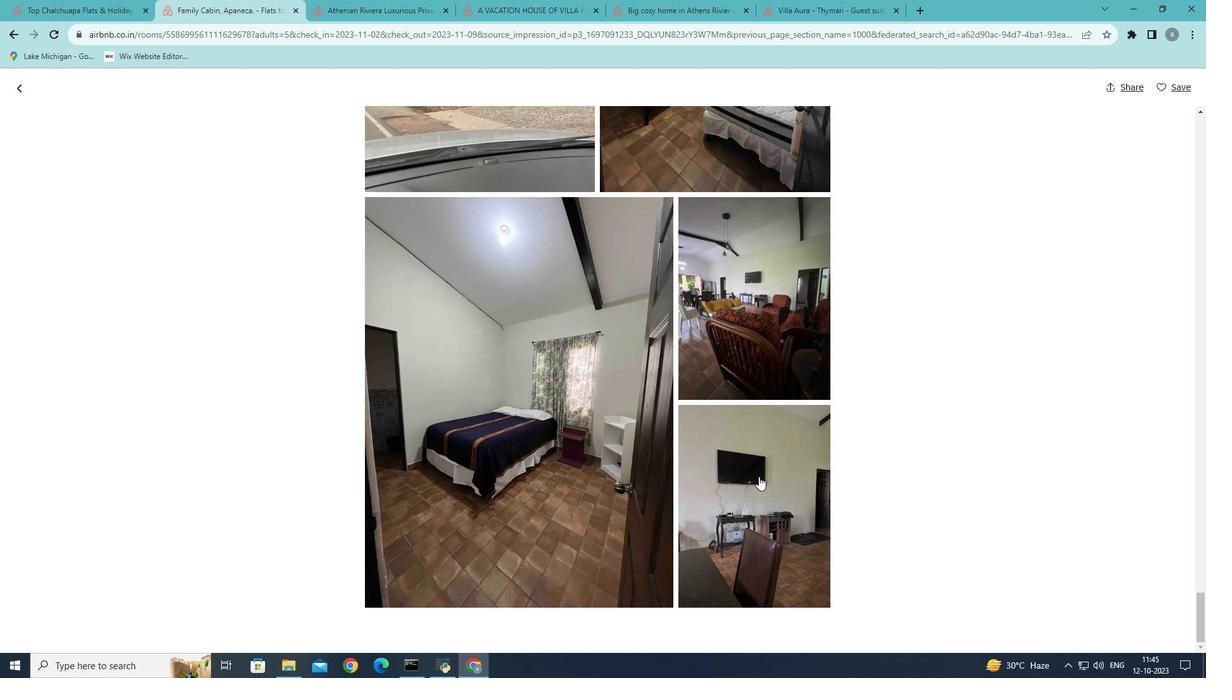 
Action: Mouse scrolled (759, 476) with delta (0, 0)
Screenshot: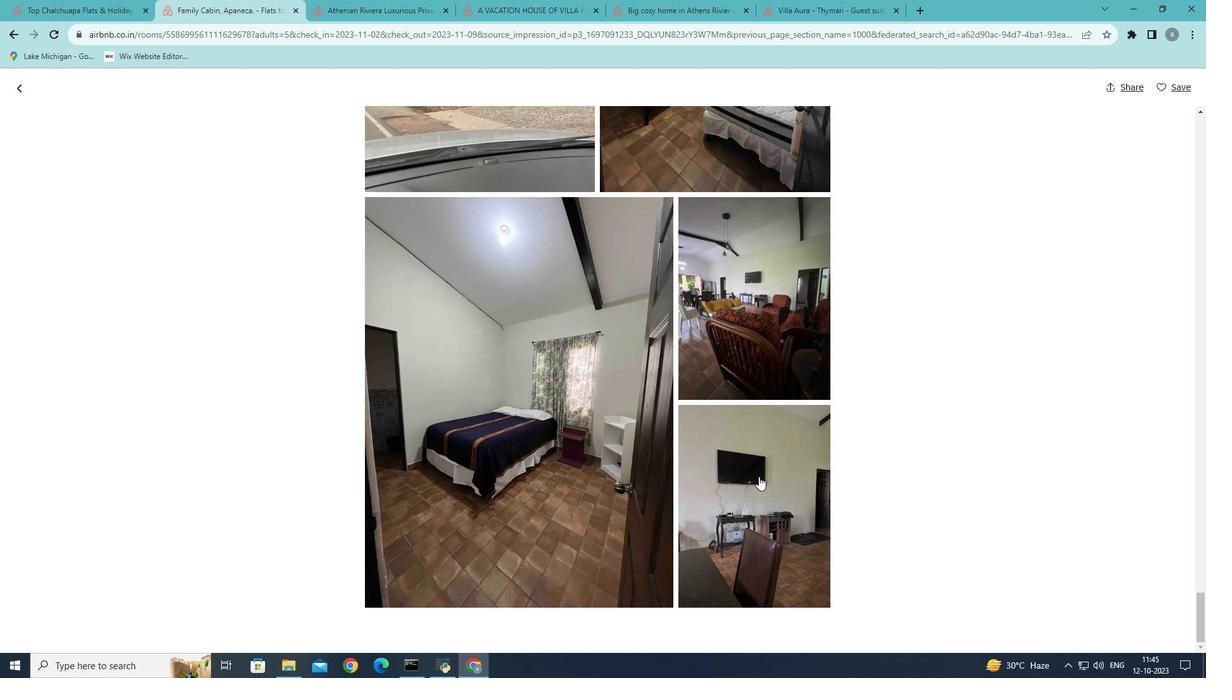 
Action: Mouse scrolled (759, 476) with delta (0, 0)
Screenshot: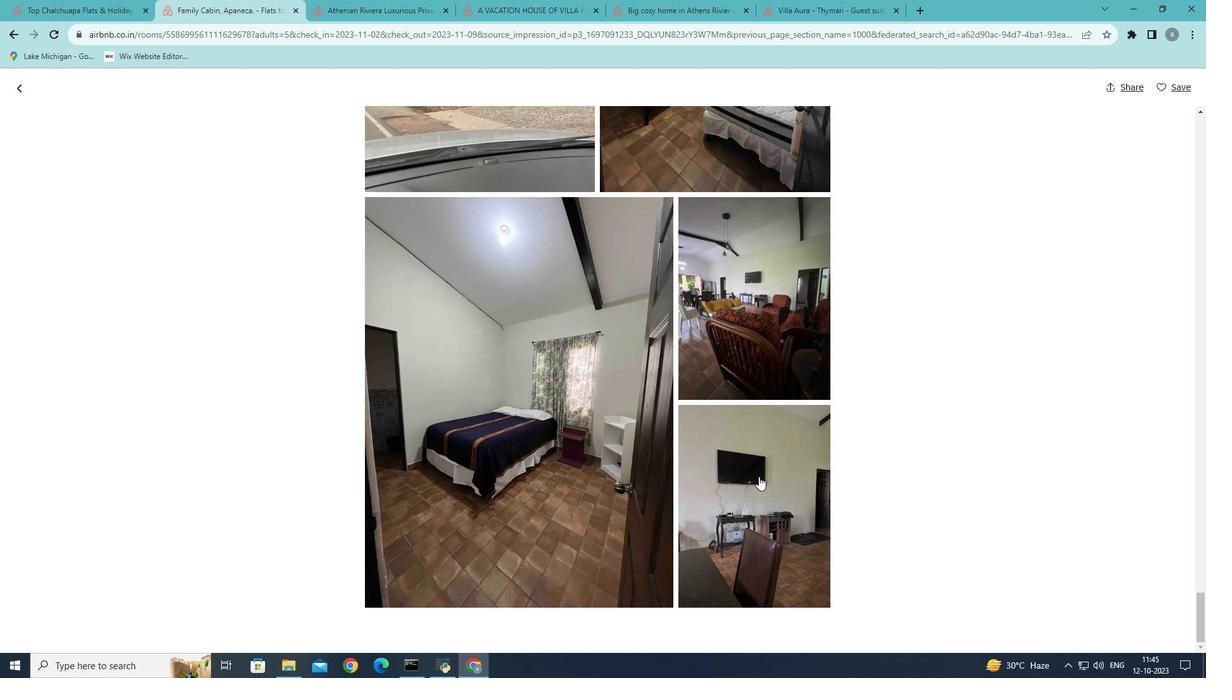
Action: Mouse scrolled (759, 476) with delta (0, 0)
Screenshot: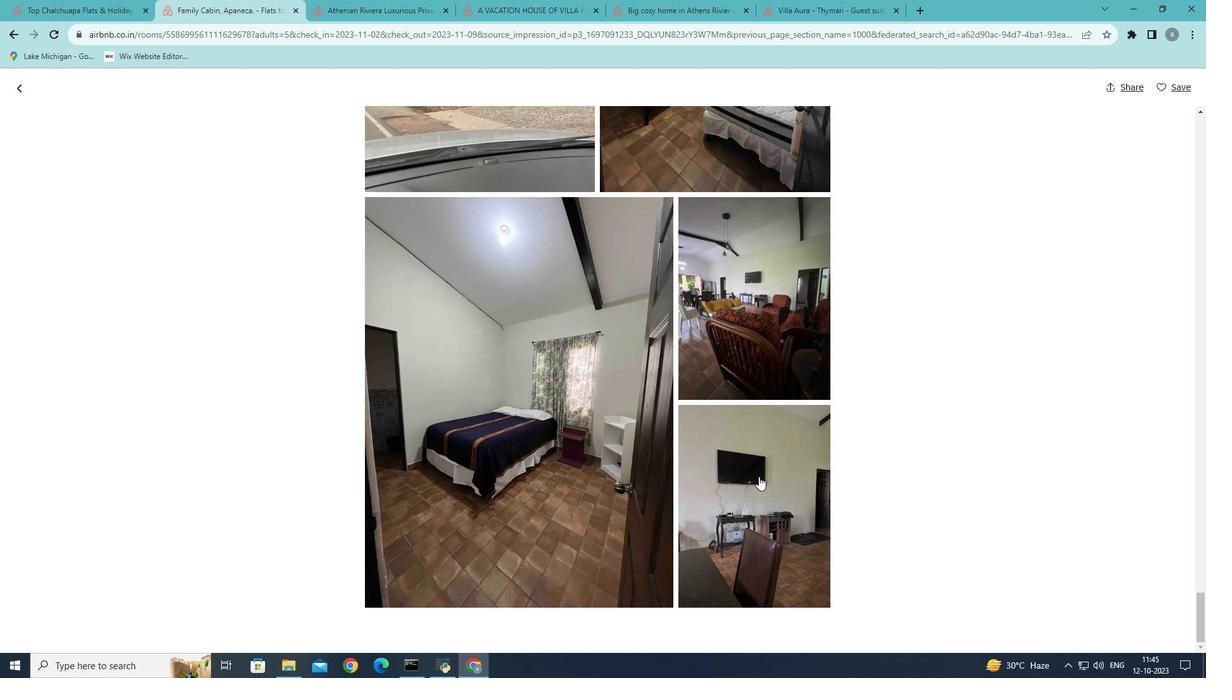 
Action: Mouse moved to (16, 84)
Screenshot: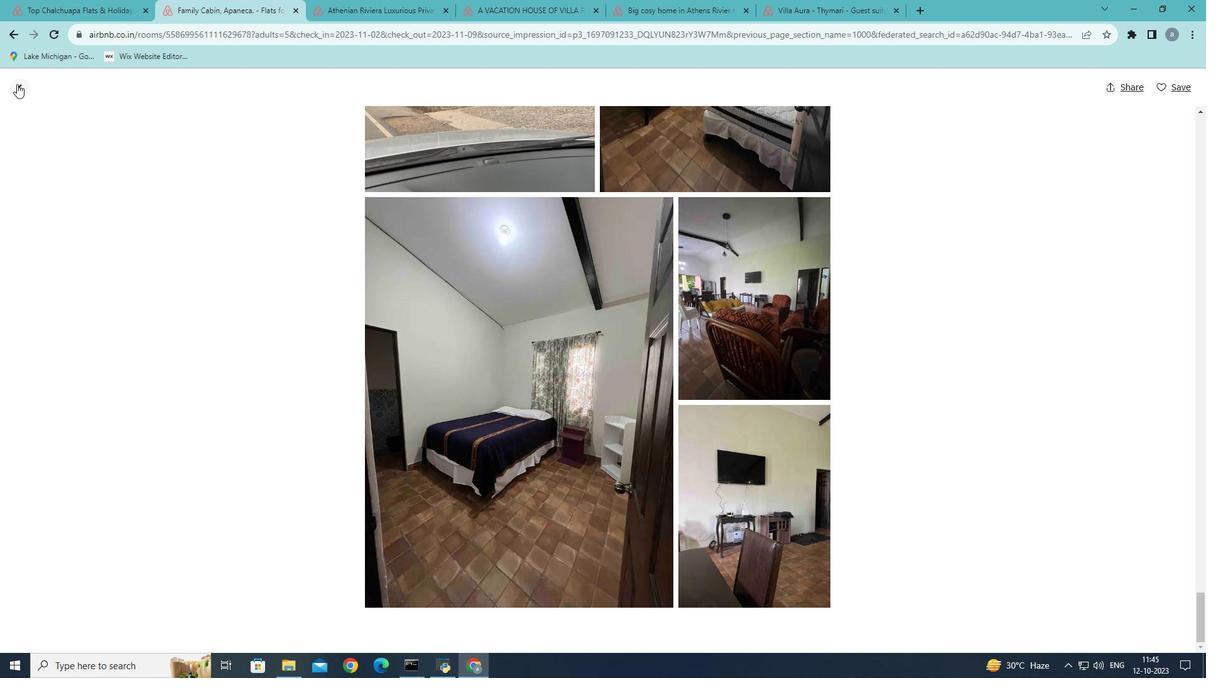 
Action: Mouse pressed left at (16, 84)
Screenshot: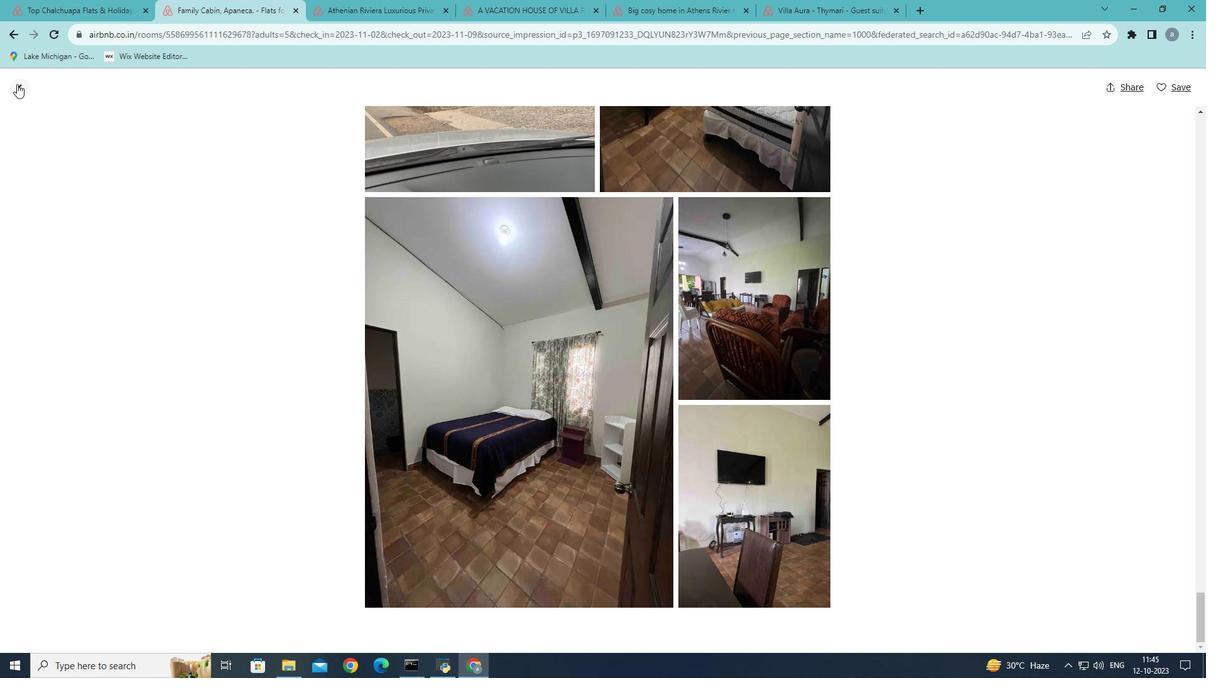 
Action: Mouse moved to (258, 267)
Screenshot: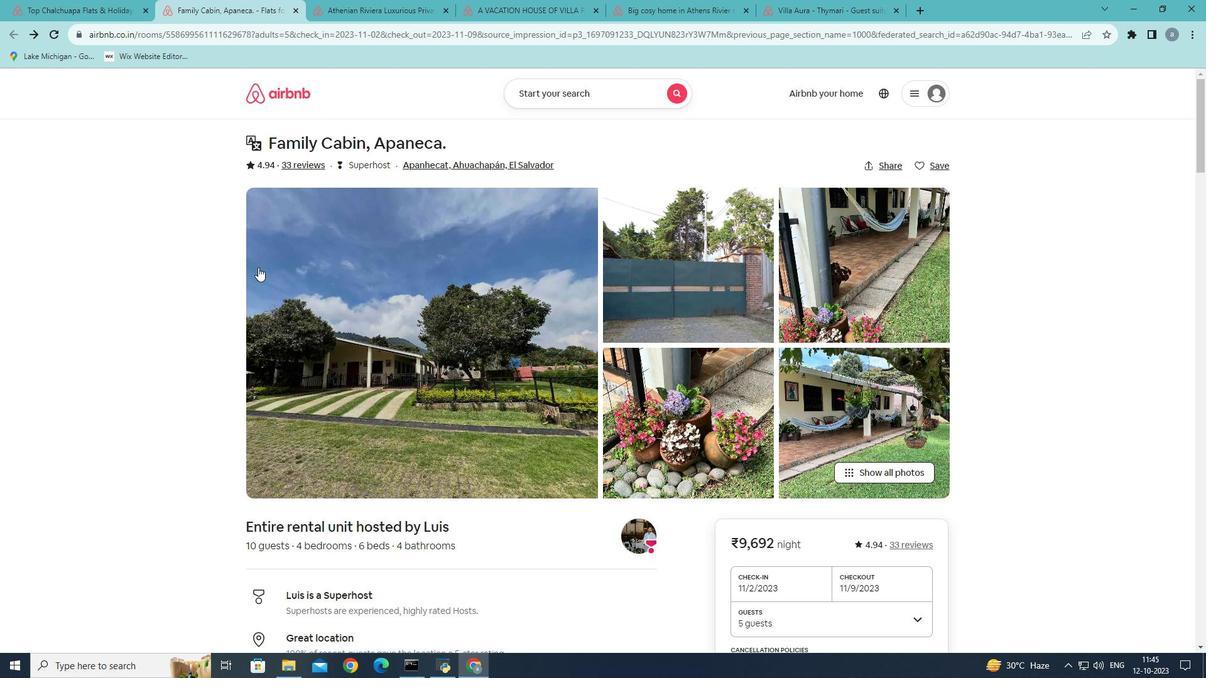 
Action: Mouse scrolled (258, 267) with delta (0, 0)
Screenshot: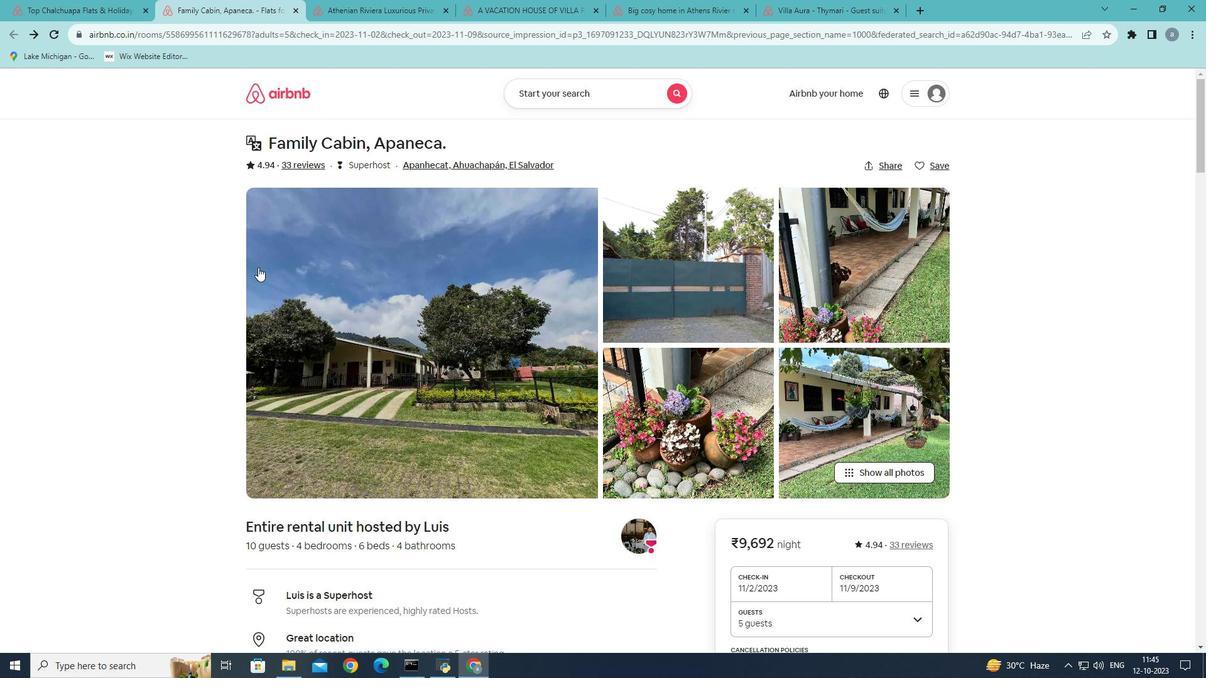 
Action: Mouse scrolled (258, 267) with delta (0, 0)
Screenshot: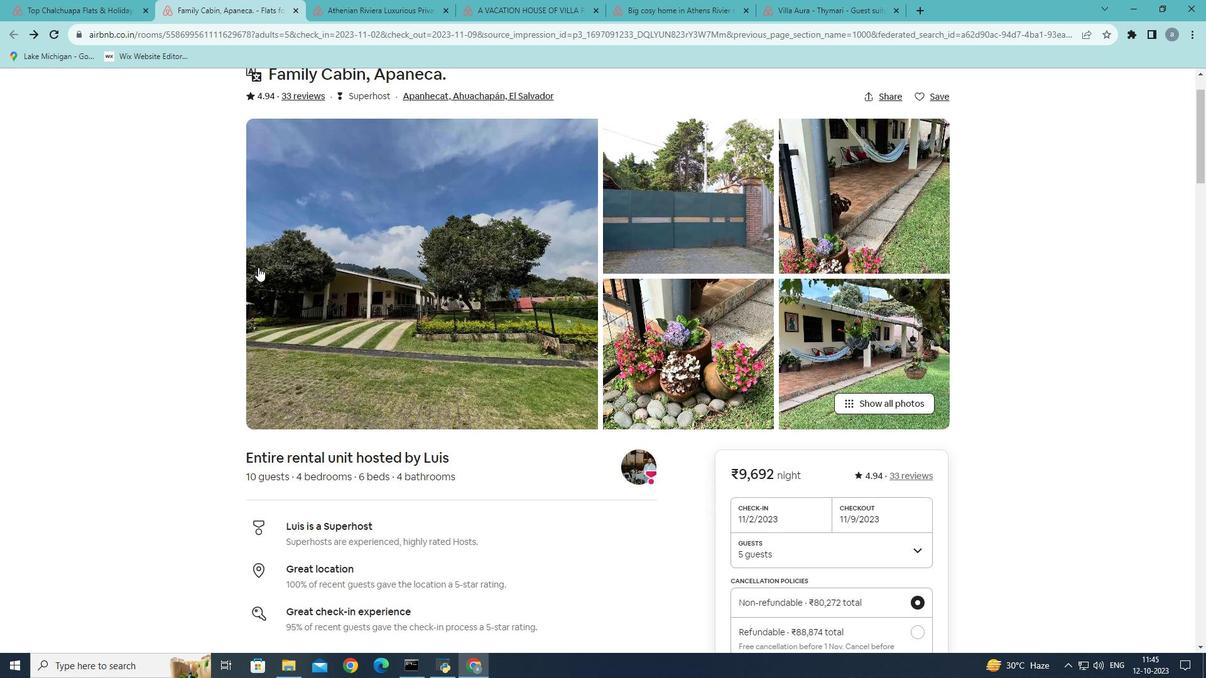 
Action: Mouse scrolled (258, 267) with delta (0, 0)
Screenshot: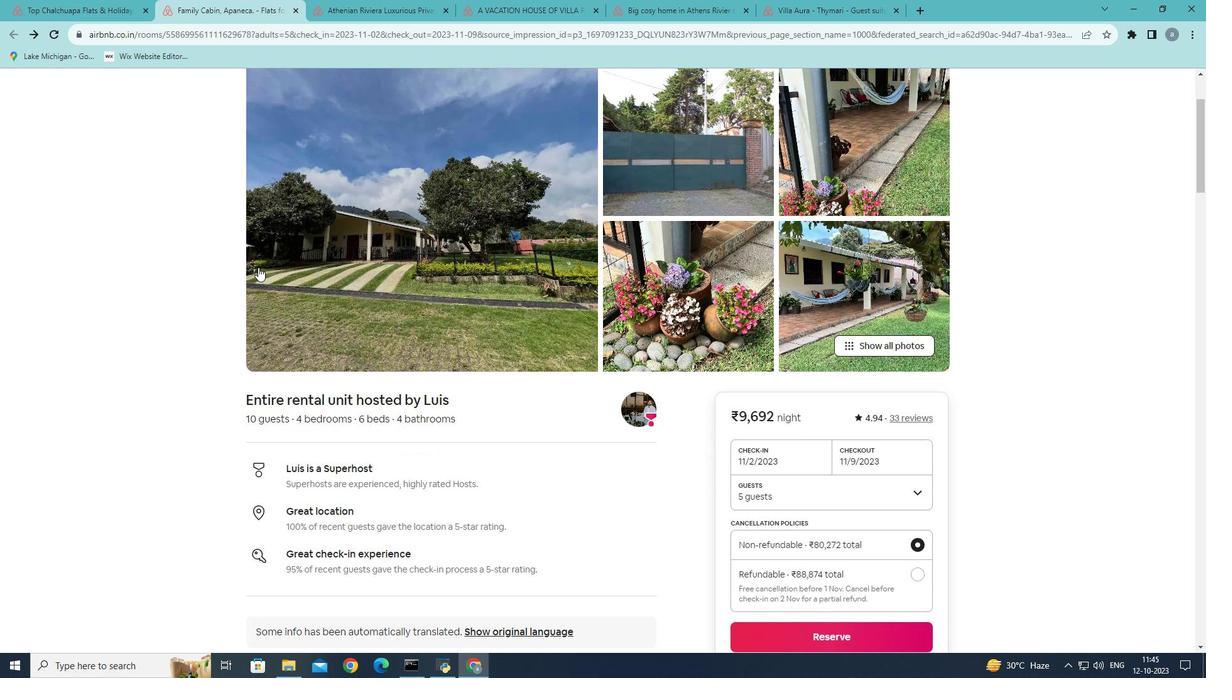 
Action: Mouse scrolled (258, 267) with delta (0, 0)
Screenshot: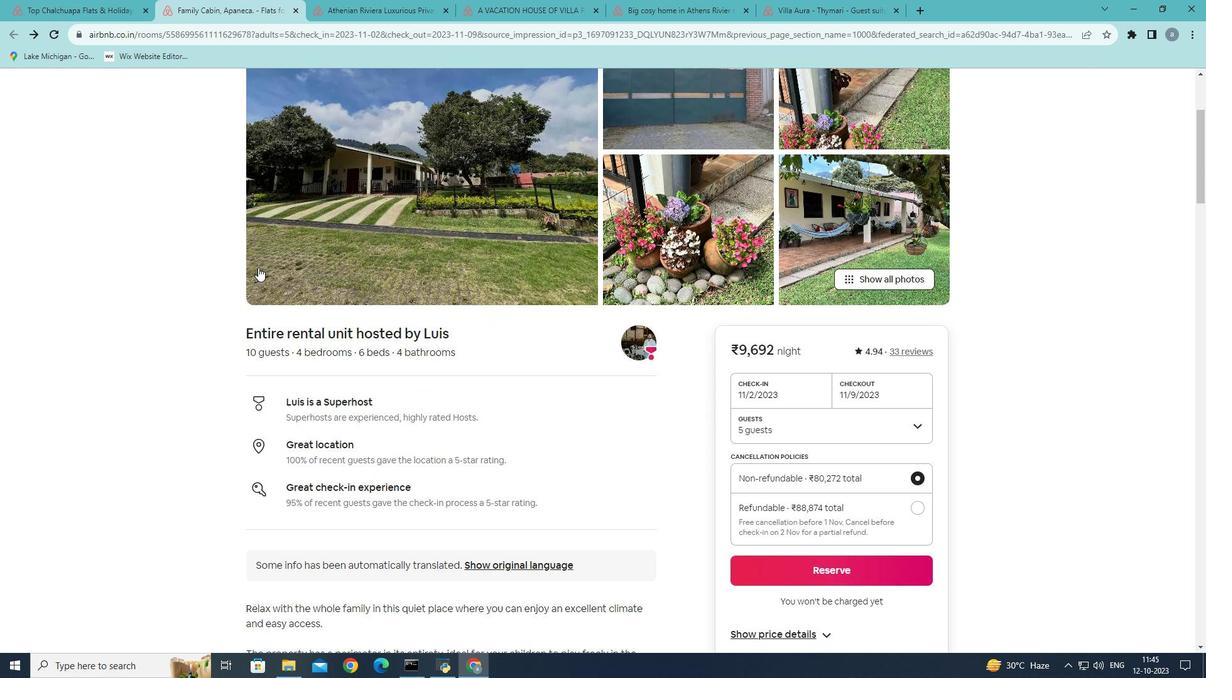 
Action: Mouse scrolled (258, 267) with delta (0, 0)
Screenshot: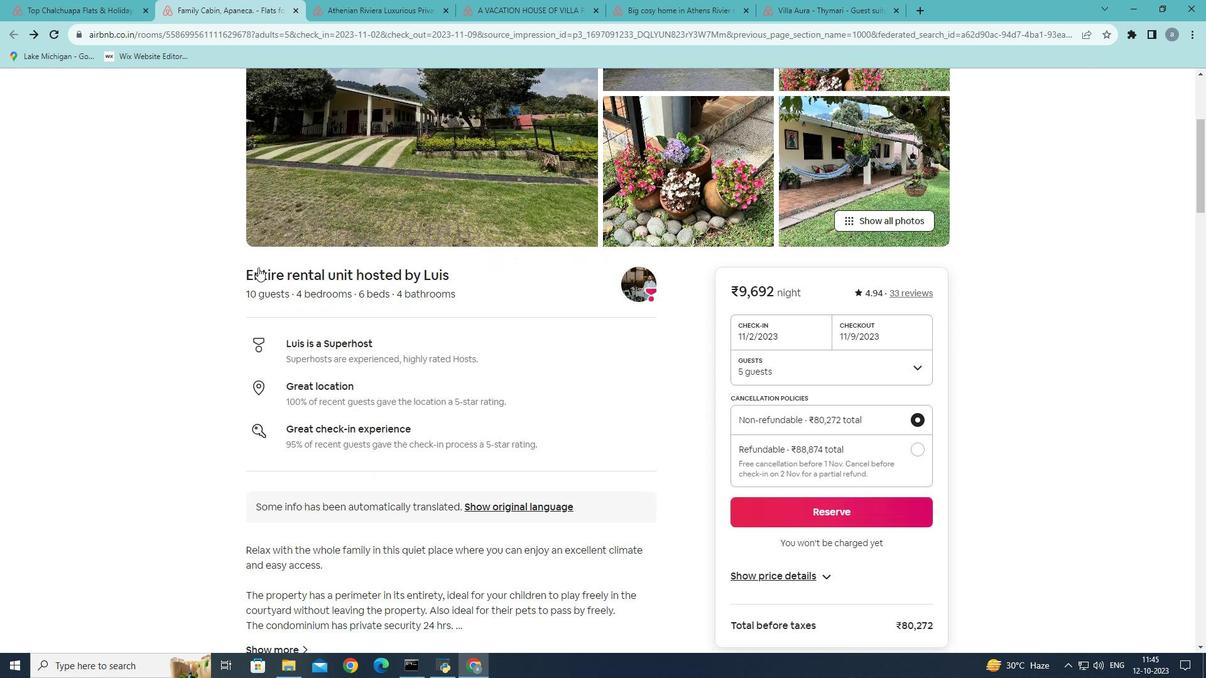 
Action: Mouse moved to (260, 275)
Screenshot: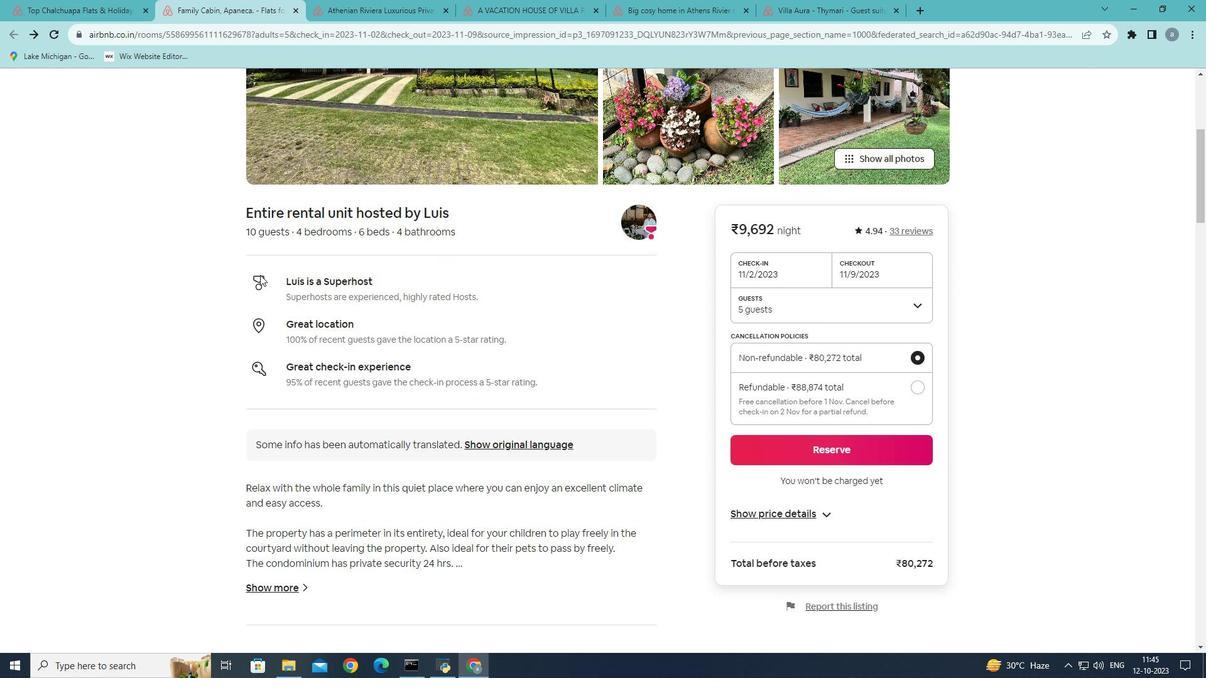 
Action: Mouse scrolled (260, 274) with delta (0, 0)
Screenshot: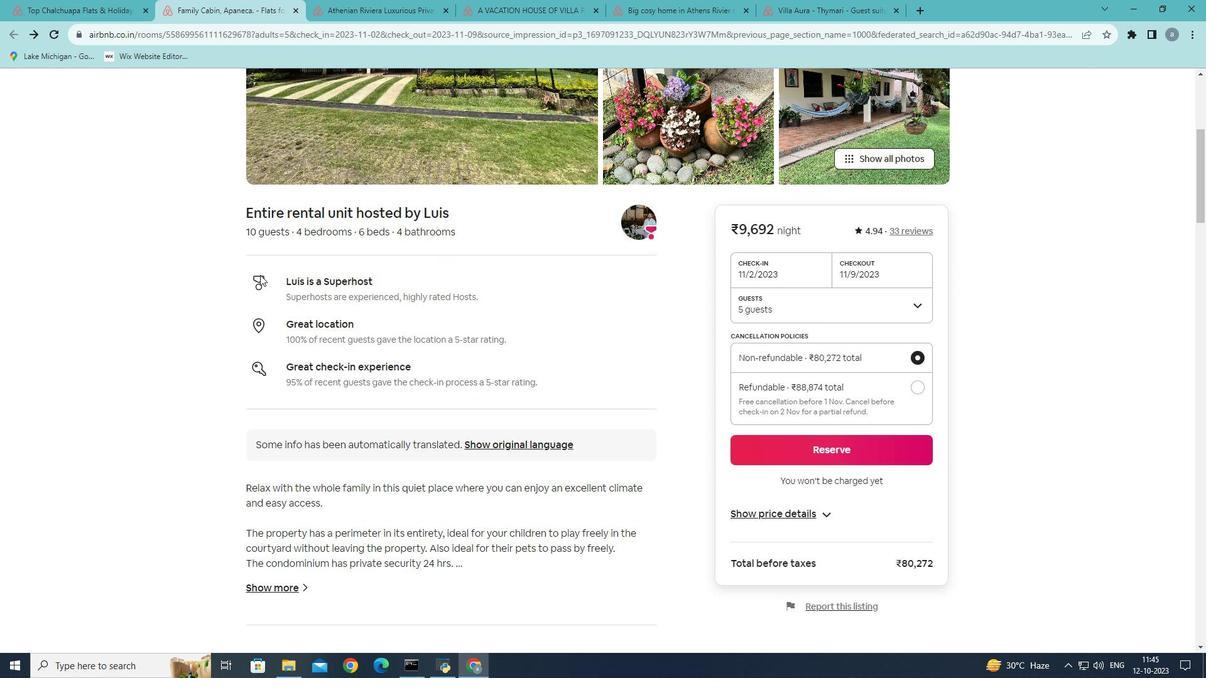
Action: Mouse scrolled (260, 274) with delta (0, 0)
Screenshot: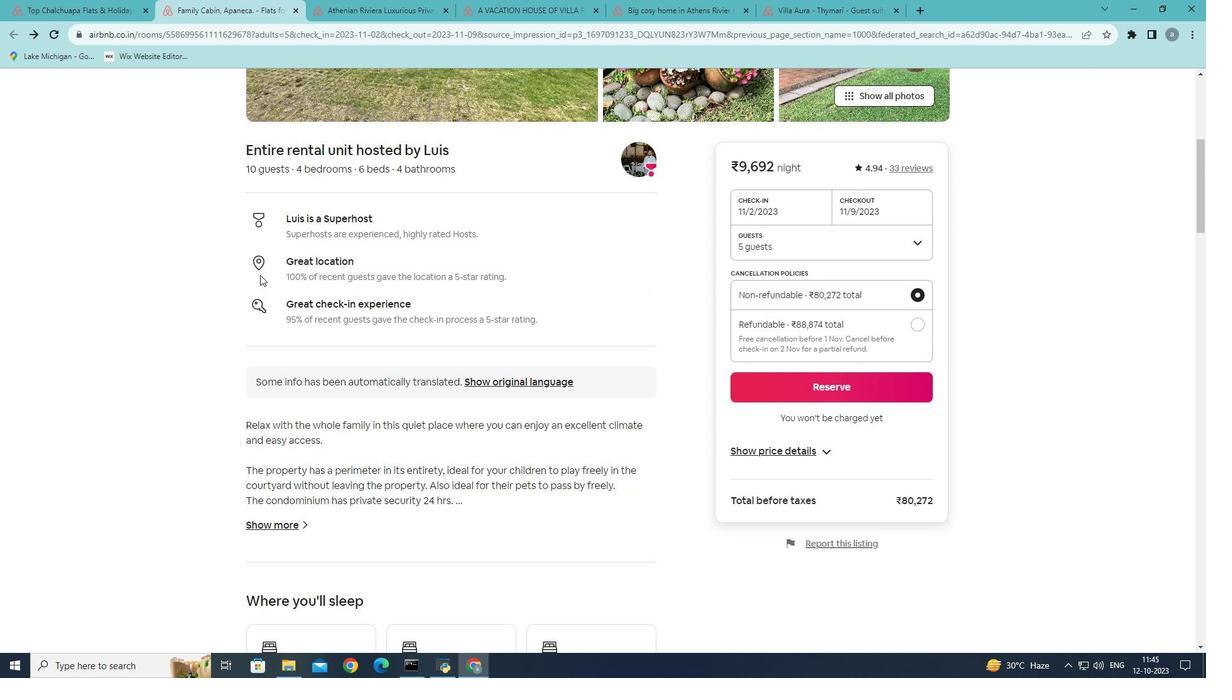 
Action: Mouse moved to (260, 275)
Screenshot: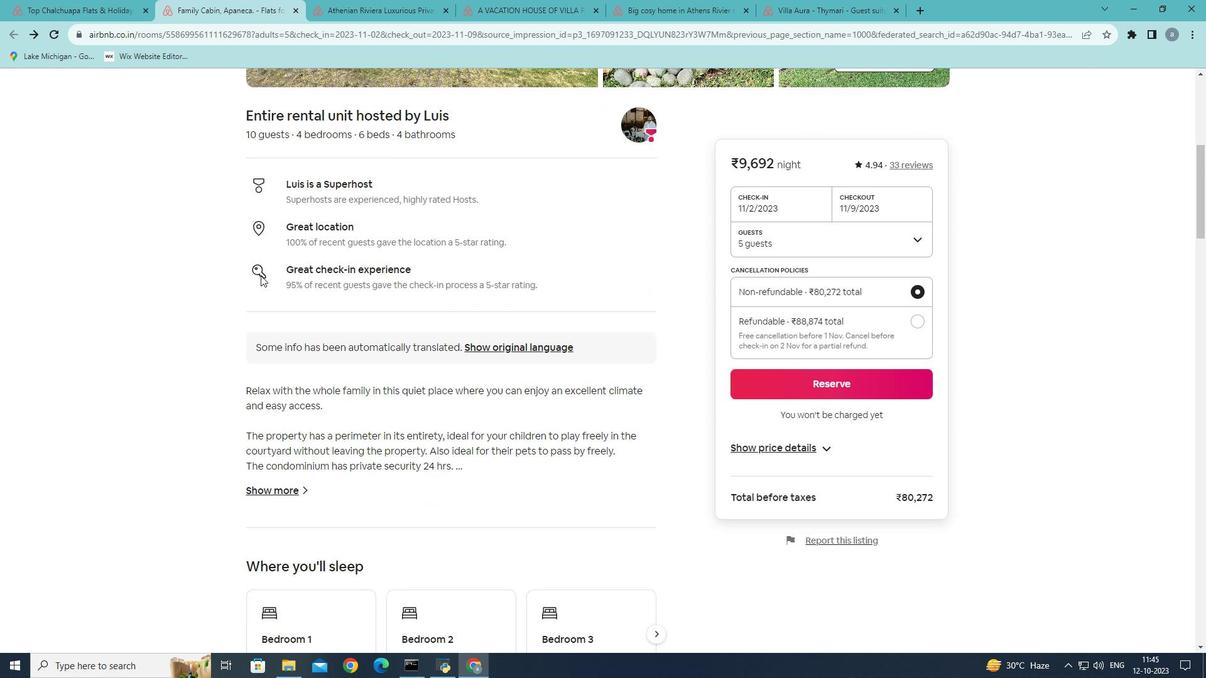 
Action: Mouse scrolled (260, 275) with delta (0, 0)
Screenshot: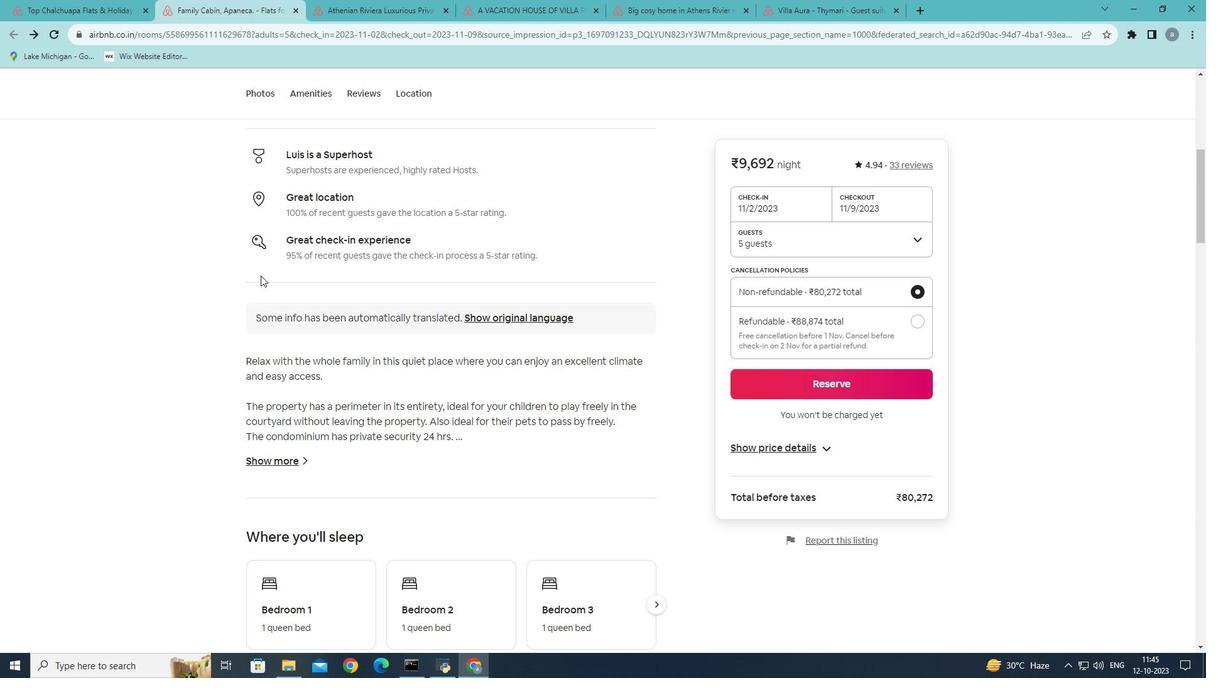 
Action: Mouse scrolled (260, 275) with delta (0, 0)
Screenshot: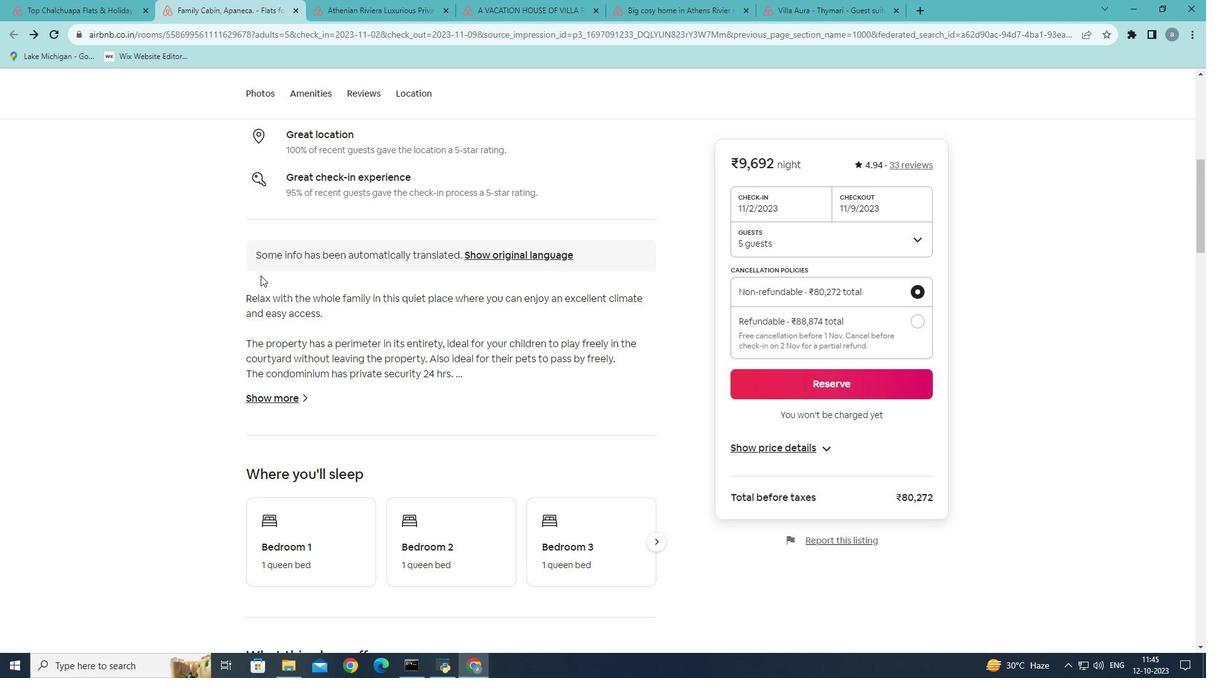 
Action: Mouse scrolled (260, 275) with delta (0, 0)
Screenshot: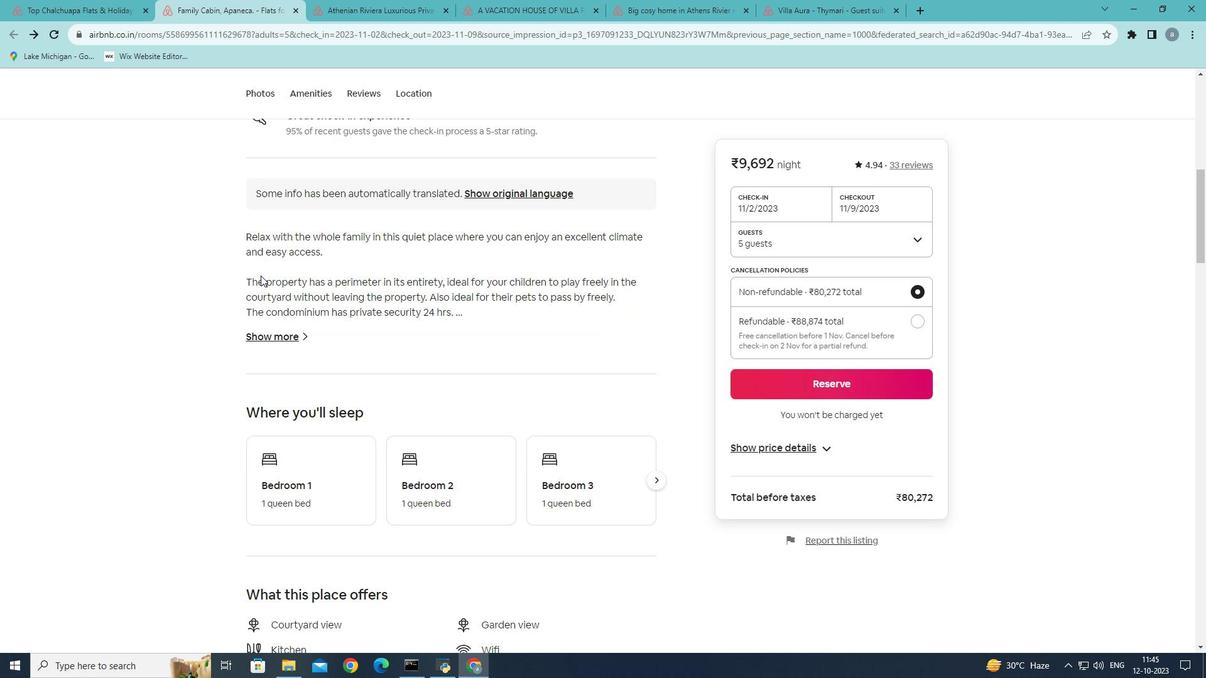 
Action: Mouse scrolled (260, 275) with delta (0, 0)
Screenshot: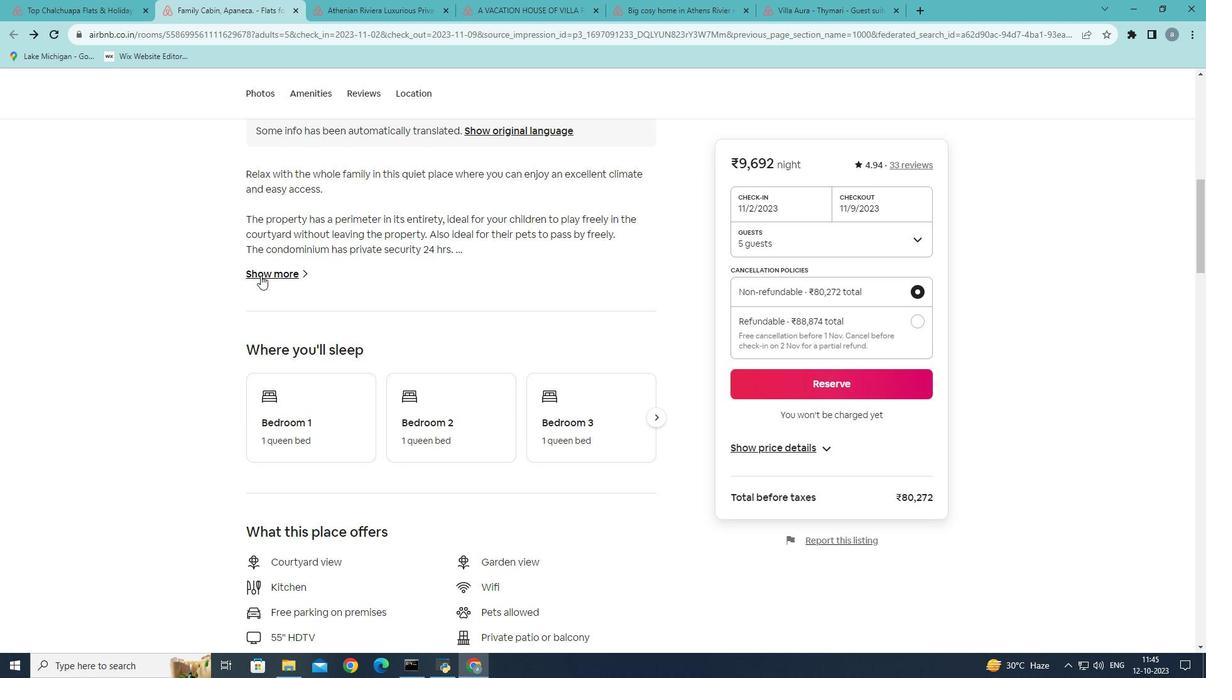 
Action: Mouse scrolled (260, 275) with delta (0, 0)
Screenshot: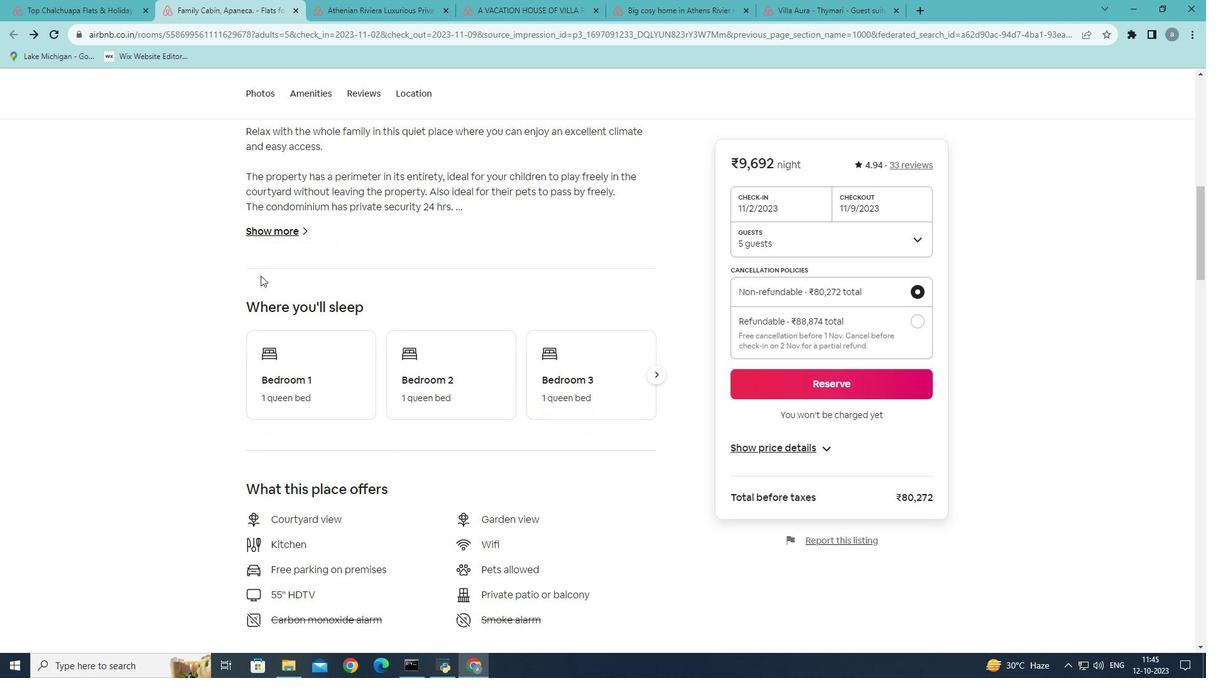 
Action: Mouse scrolled (260, 275) with delta (0, 0)
Screenshot: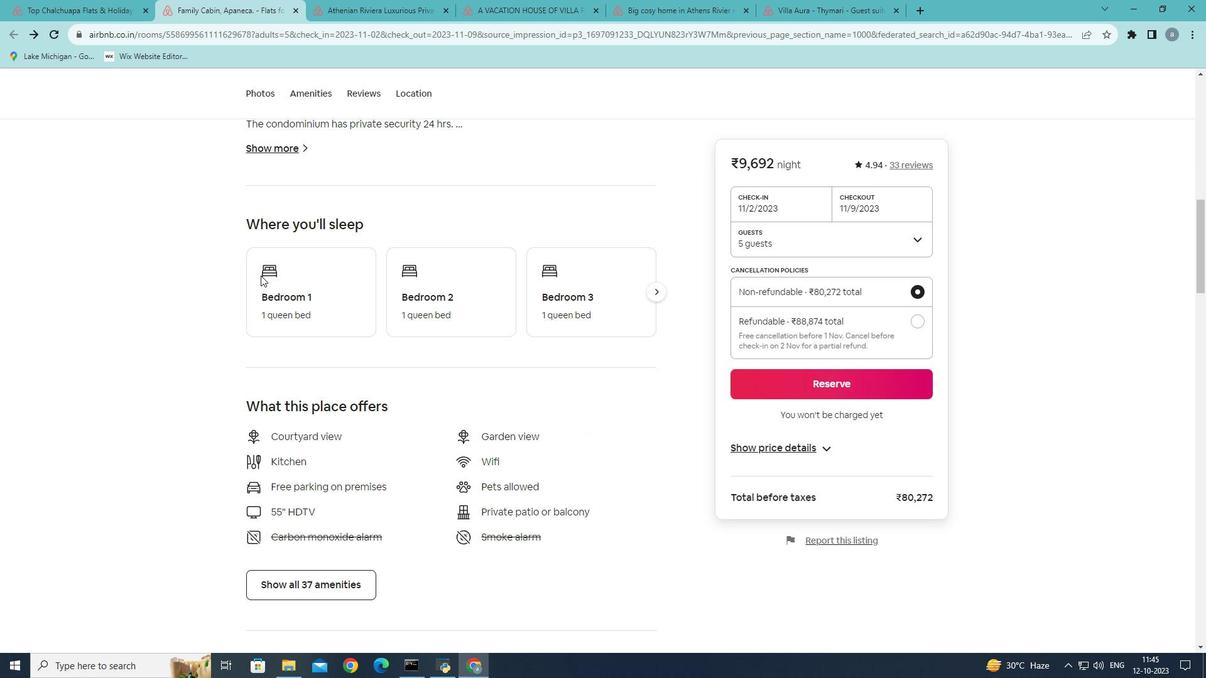 
Action: Mouse scrolled (260, 275) with delta (0, 0)
Screenshot: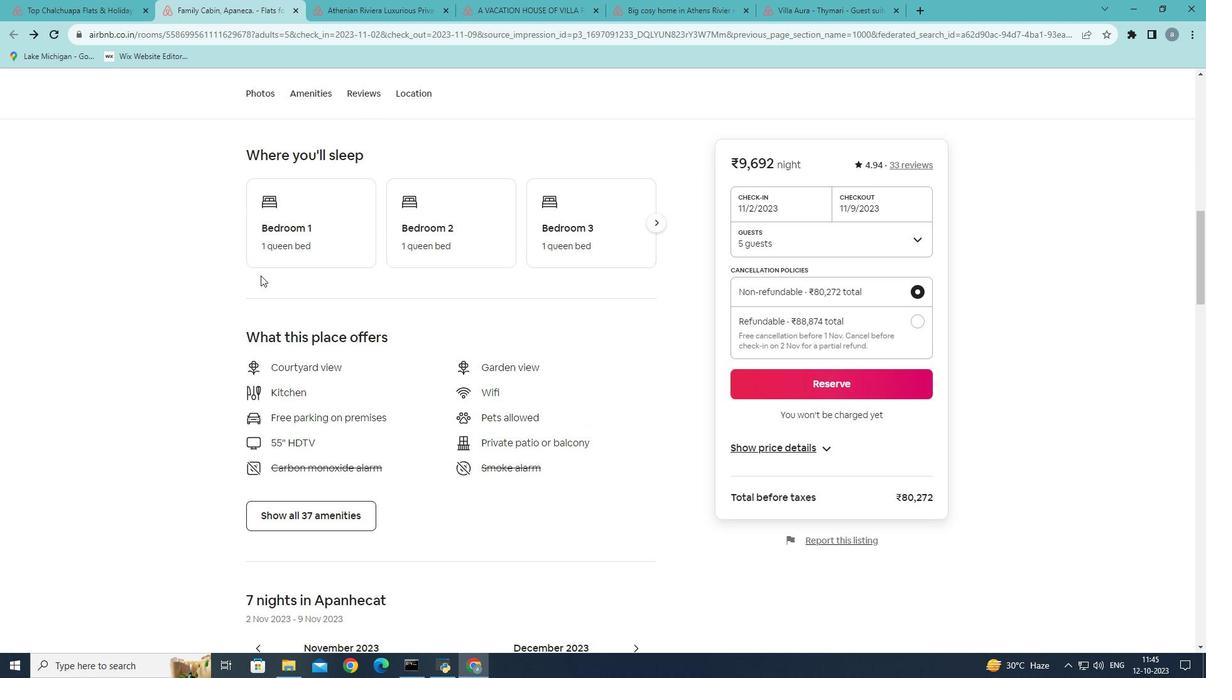 
Action: Mouse moved to (318, 461)
Screenshot: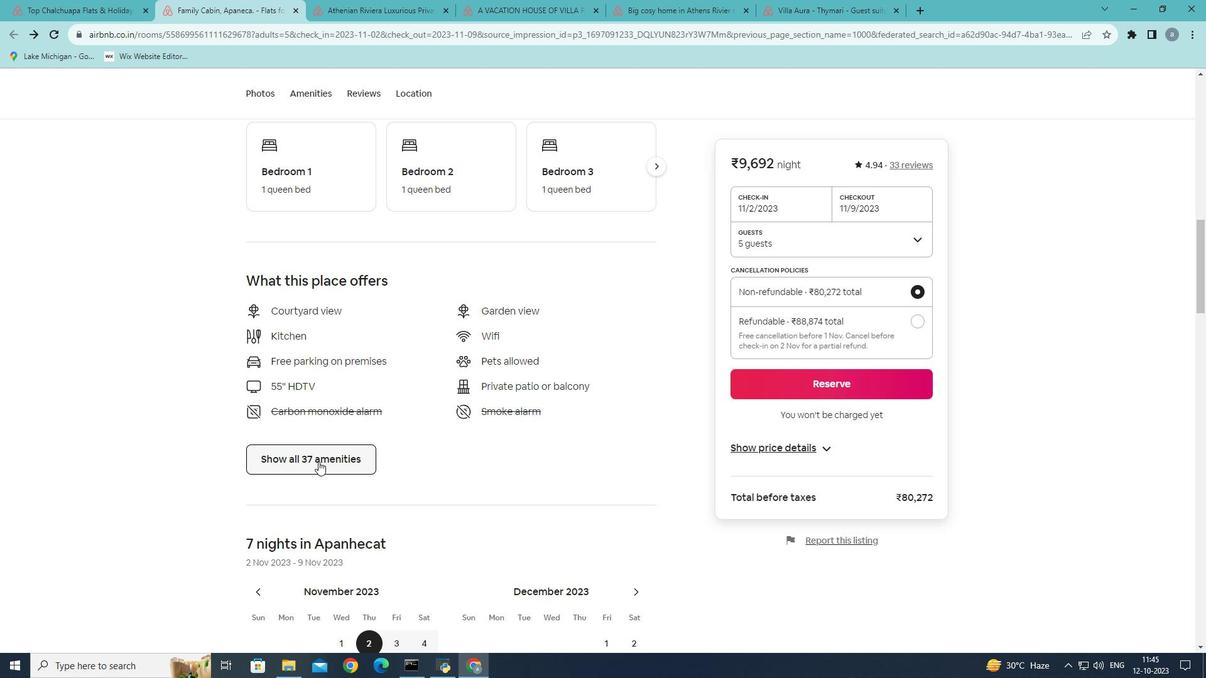 
Action: Mouse pressed left at (318, 461)
Screenshot: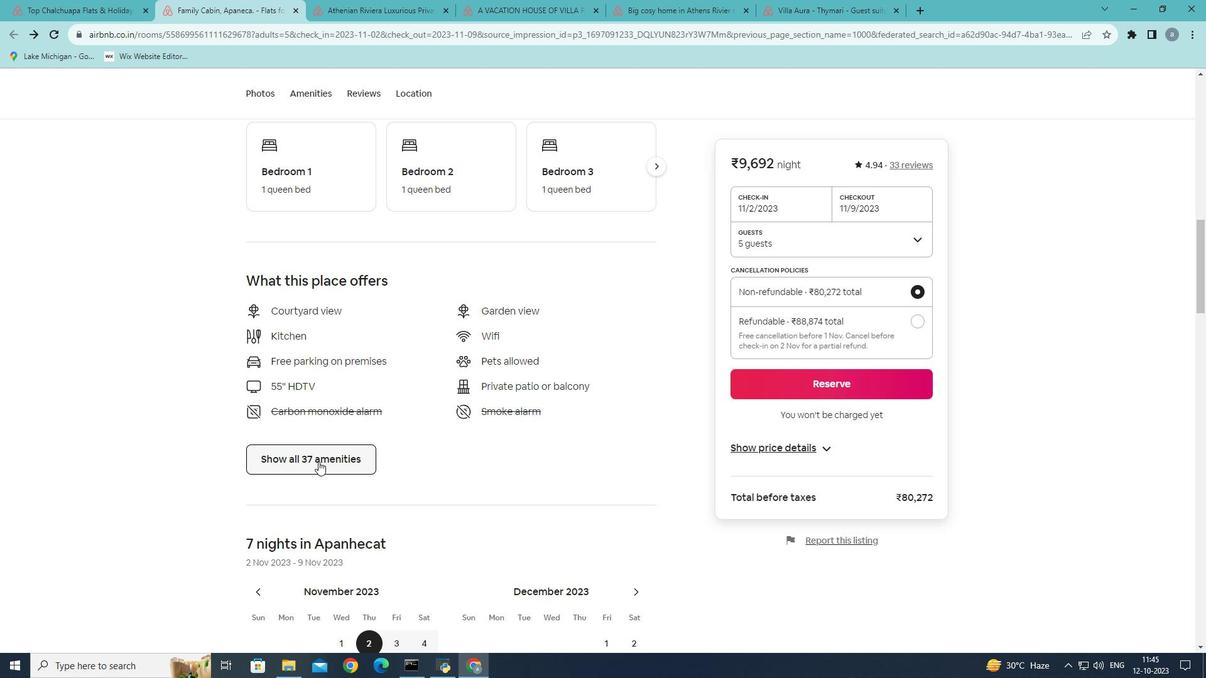 
Action: Mouse moved to (471, 308)
Screenshot: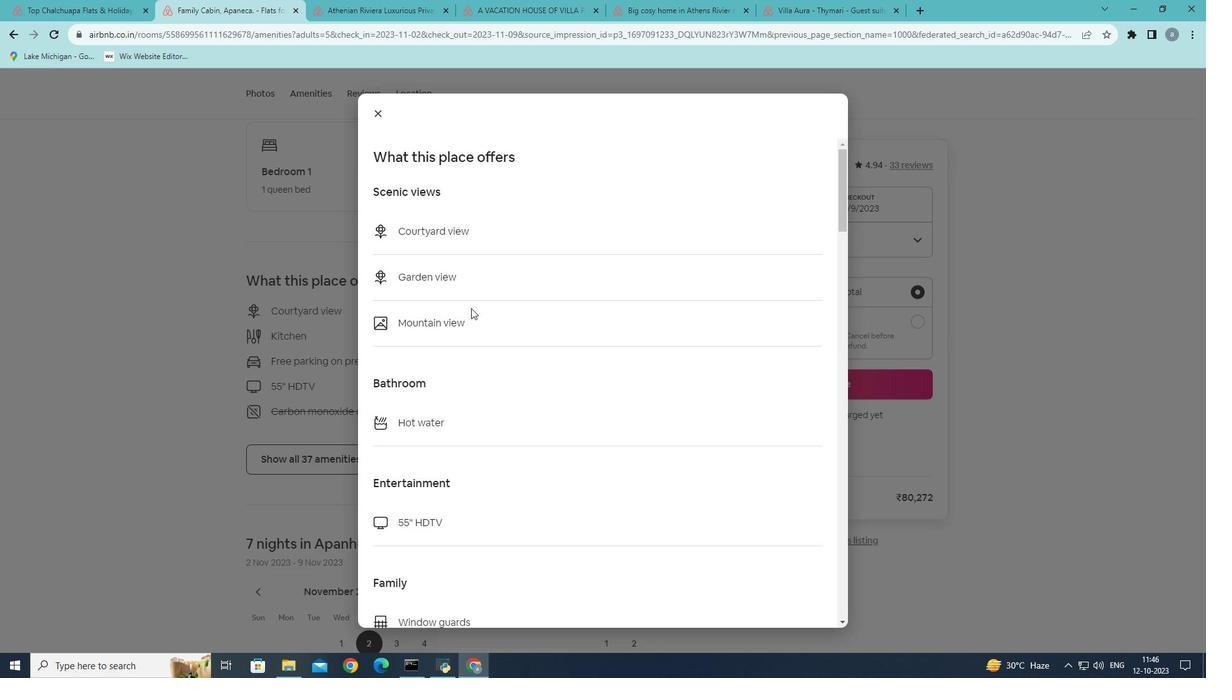 
Action: Mouse scrolled (471, 307) with delta (0, 0)
Screenshot: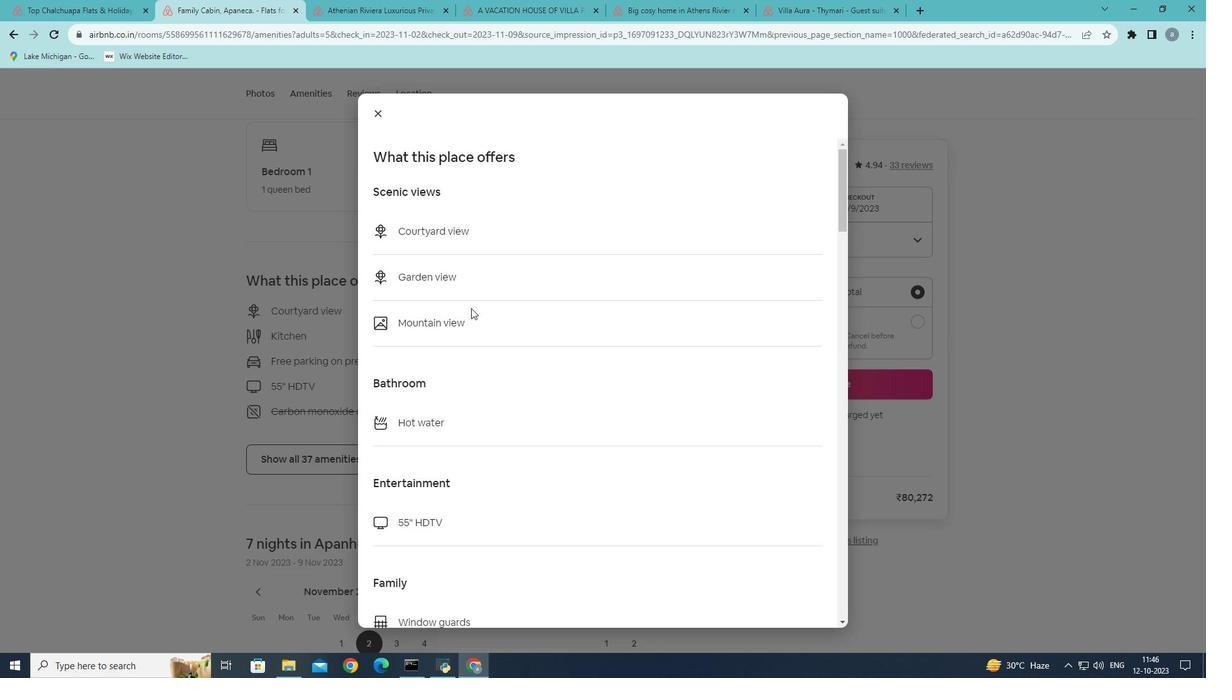 
Action: Mouse scrolled (471, 307) with delta (0, 0)
Screenshot: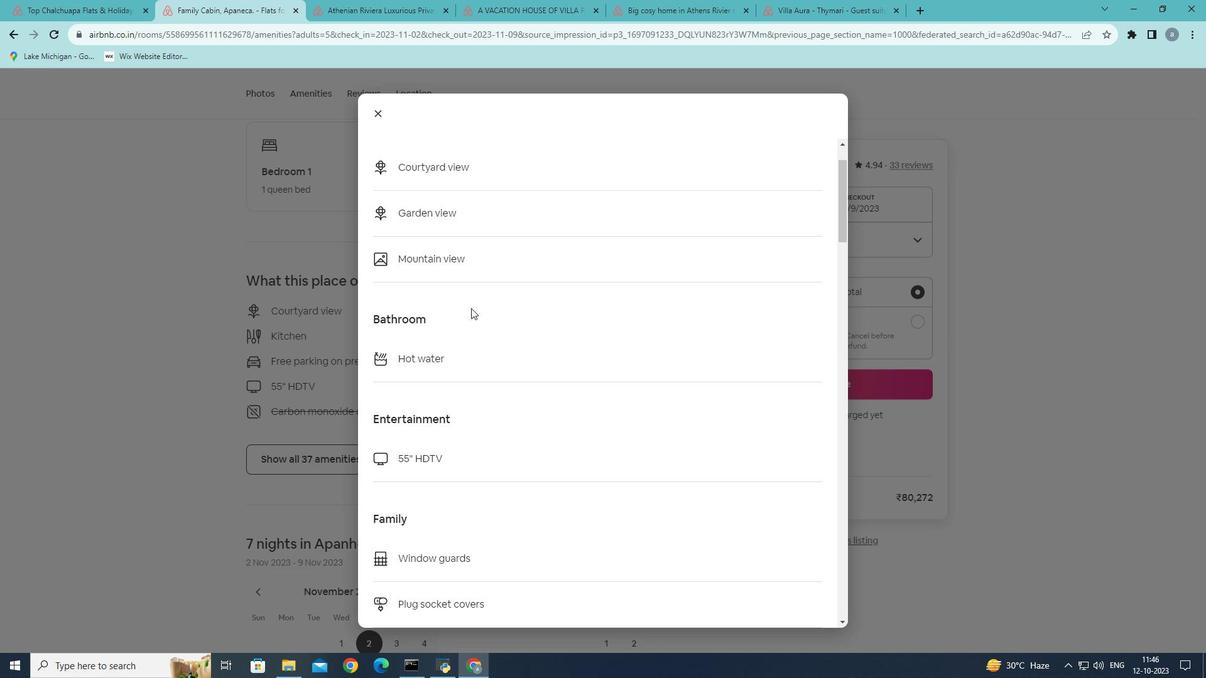
Action: Mouse scrolled (471, 307) with delta (0, 0)
Screenshot: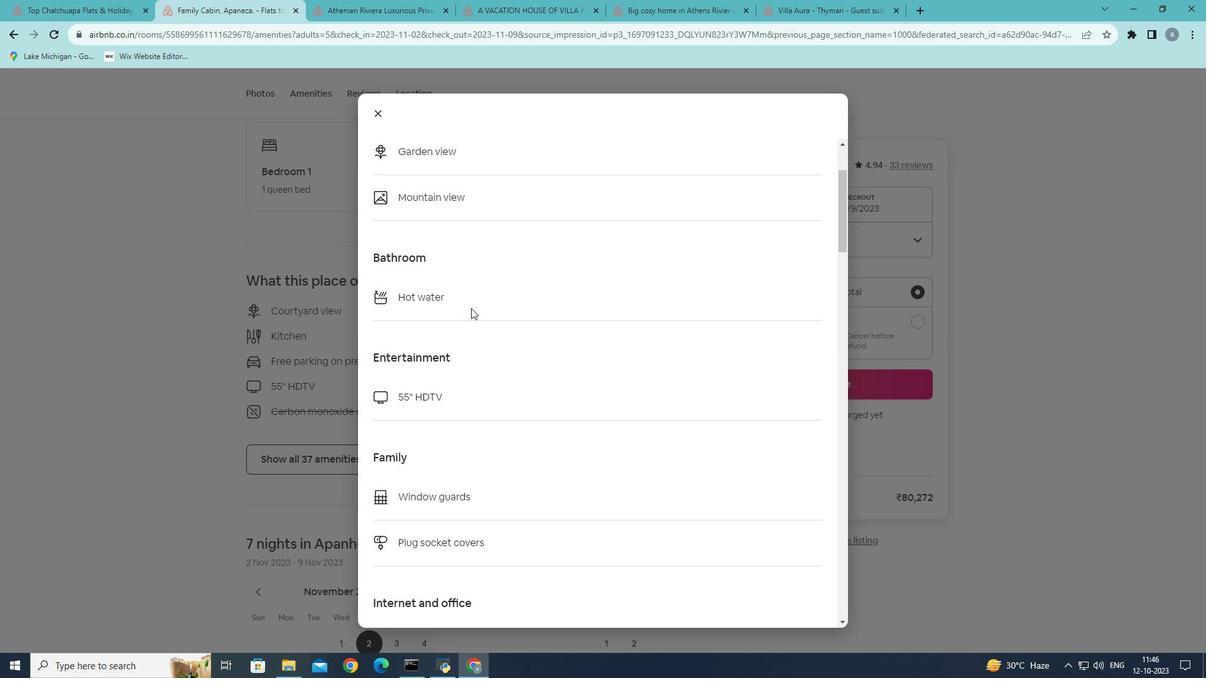 
Action: Mouse moved to (470, 310)
Screenshot: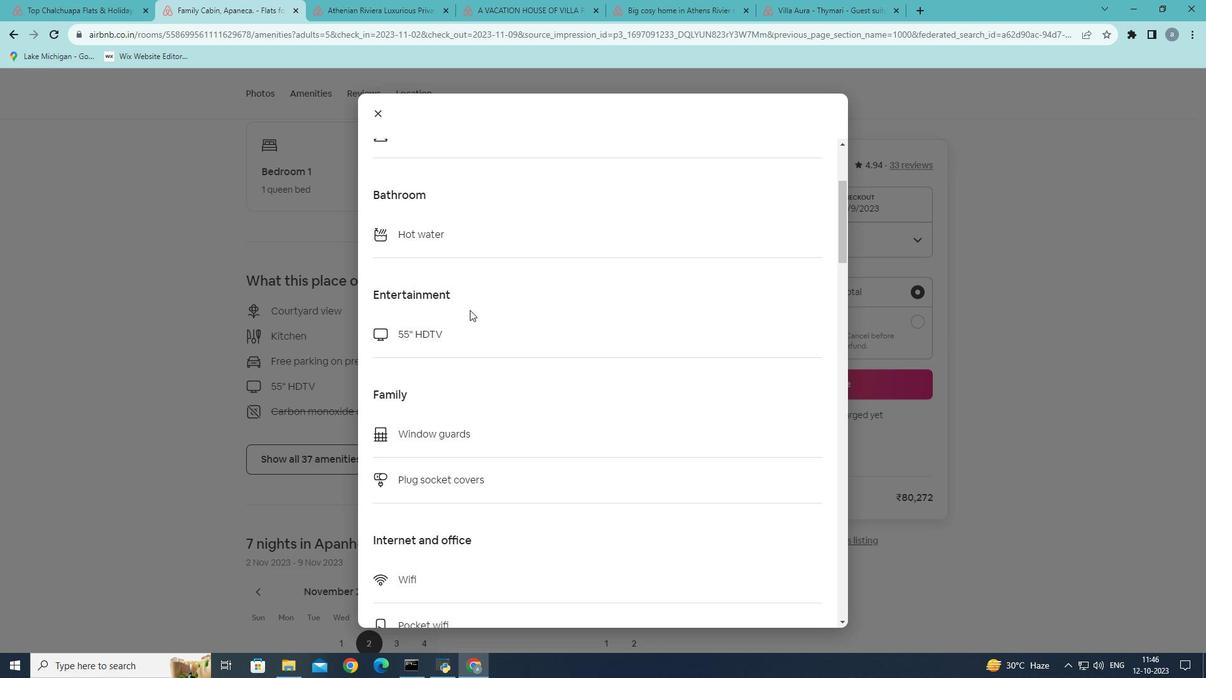 
Action: Mouse scrolled (470, 309) with delta (0, 0)
Screenshot: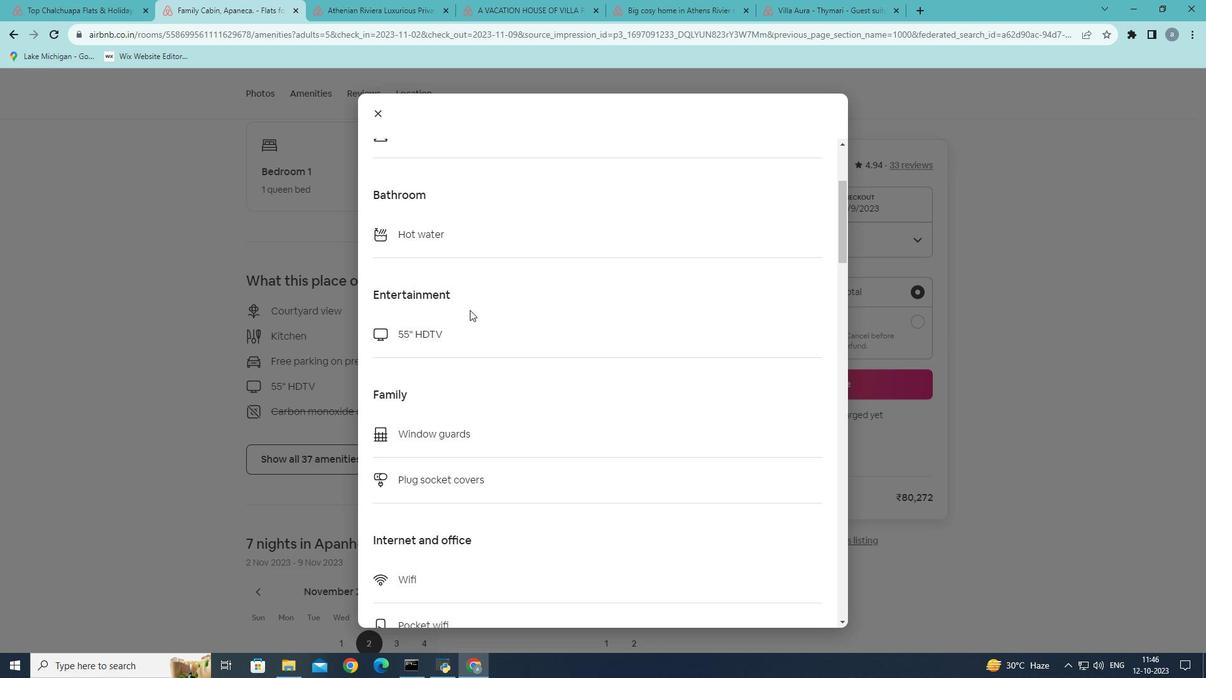 
Action: Mouse scrolled (470, 309) with delta (0, 0)
Screenshot: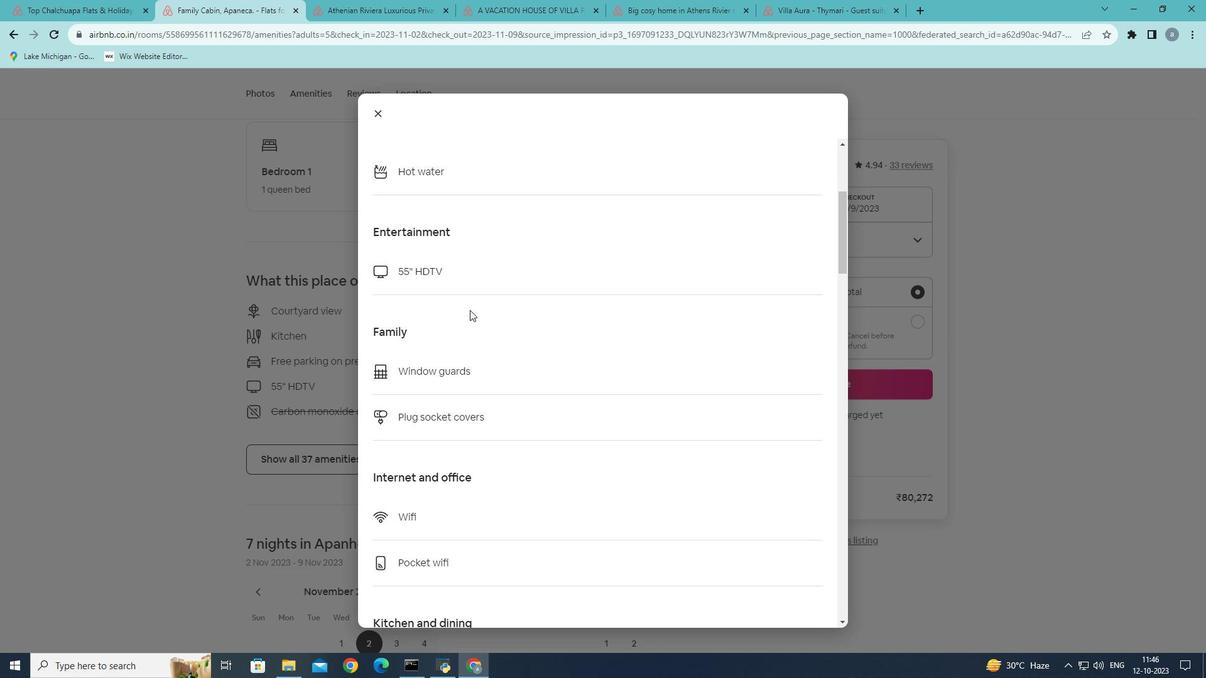 
Action: Mouse scrolled (470, 309) with delta (0, 0)
Screenshot: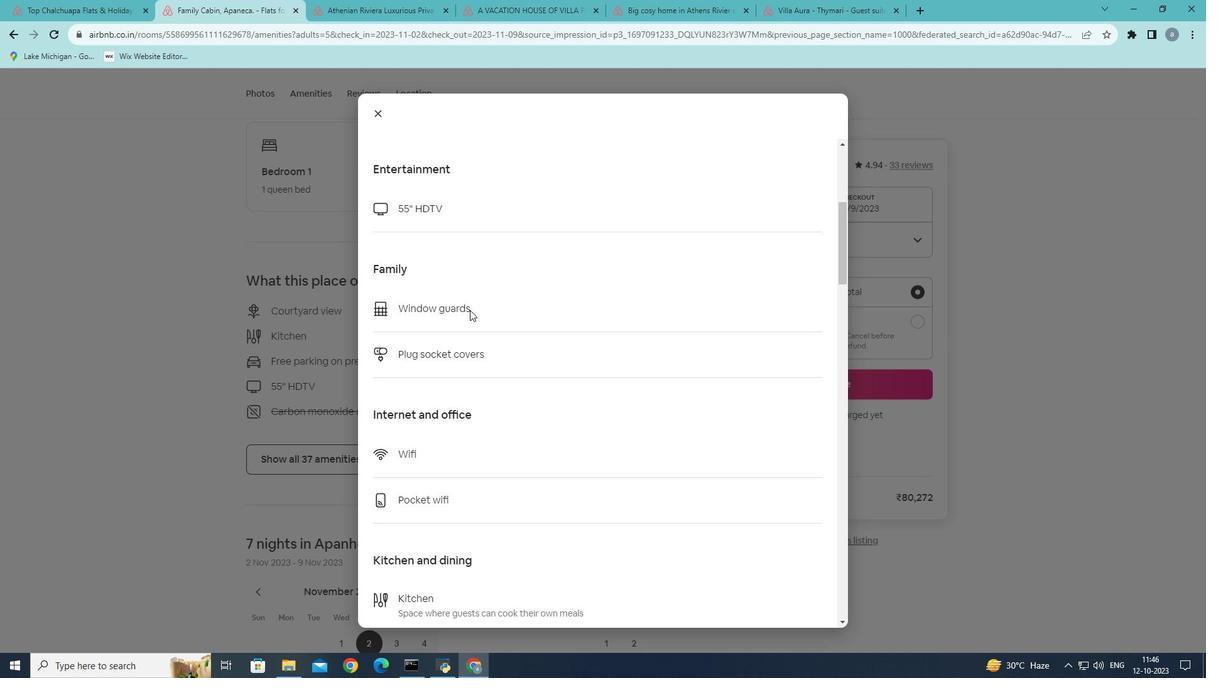 
Action: Mouse moved to (469, 313)
Screenshot: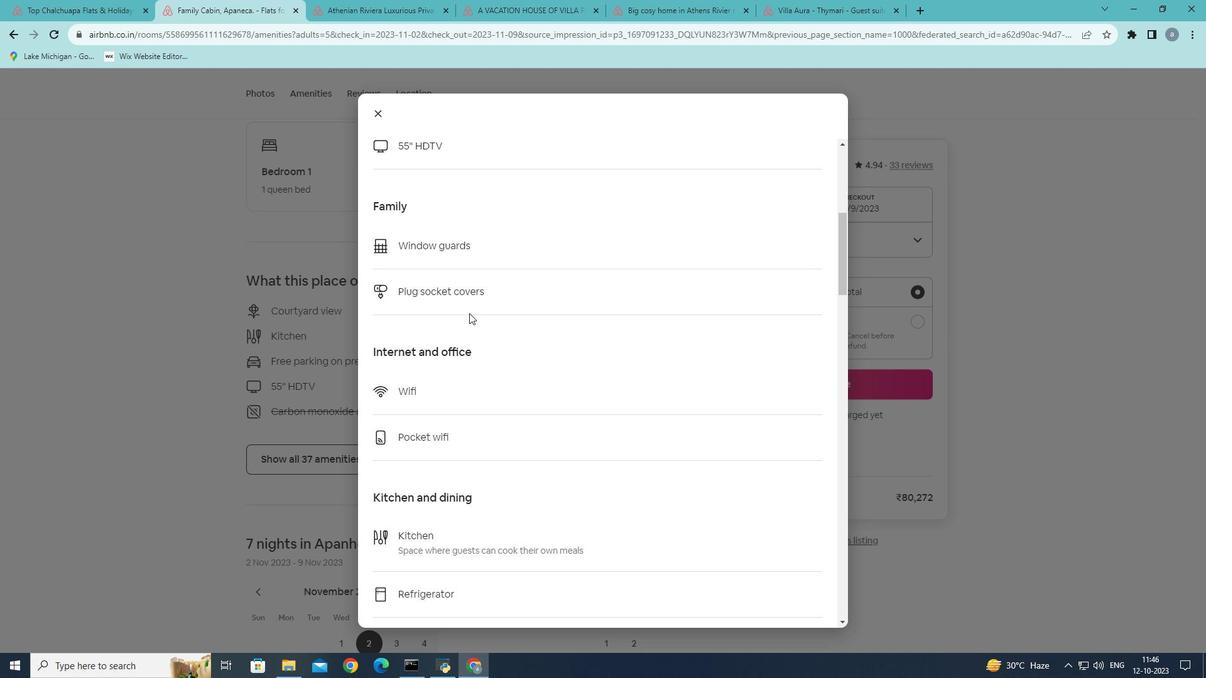 
Action: Mouse scrolled (469, 312) with delta (0, 0)
Screenshot: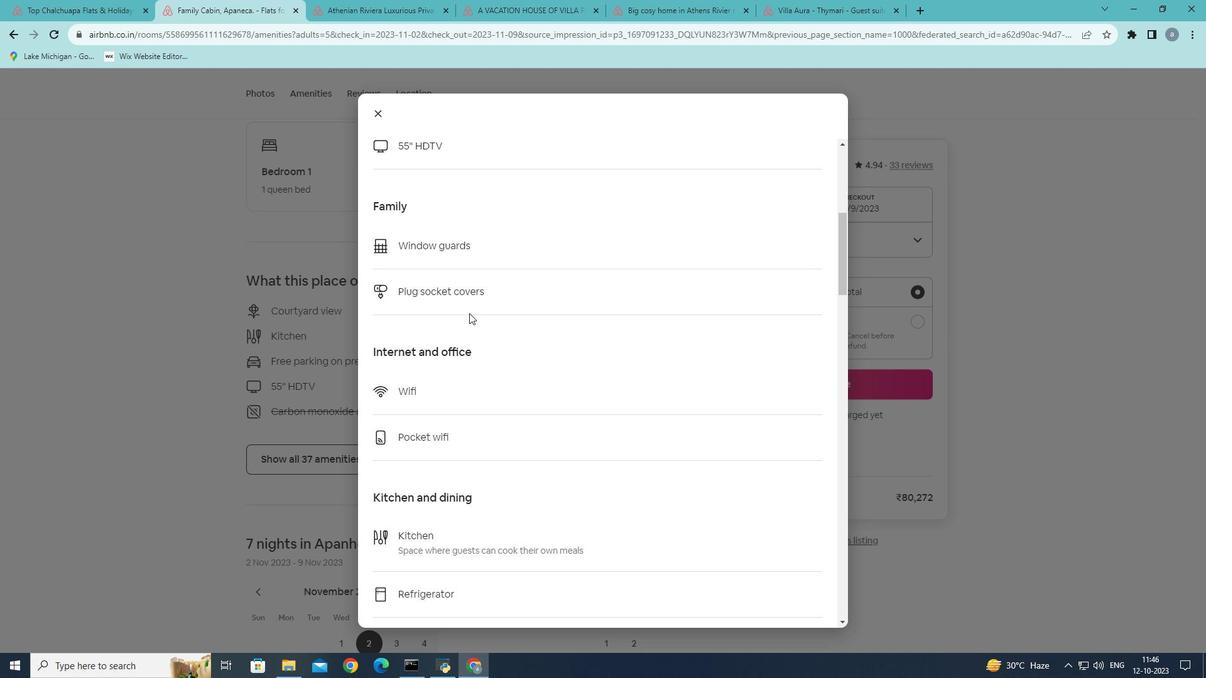 
Action: Mouse scrolled (469, 312) with delta (0, 0)
Screenshot: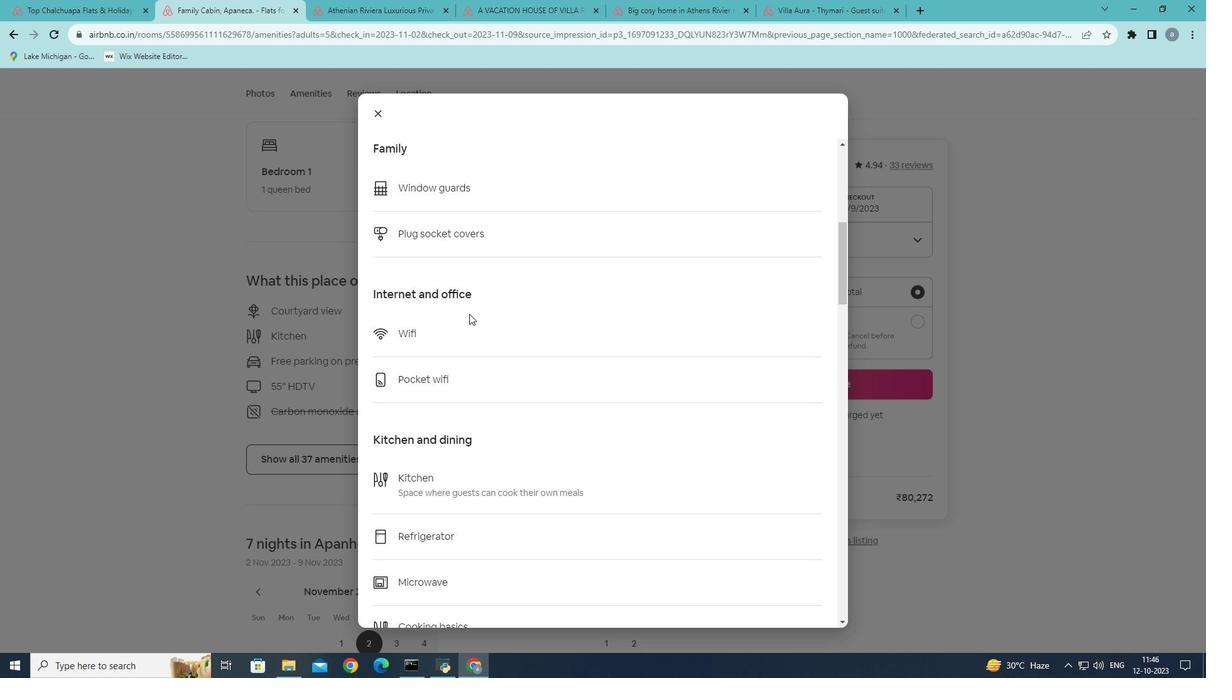 
Action: Mouse moved to (469, 314)
Screenshot: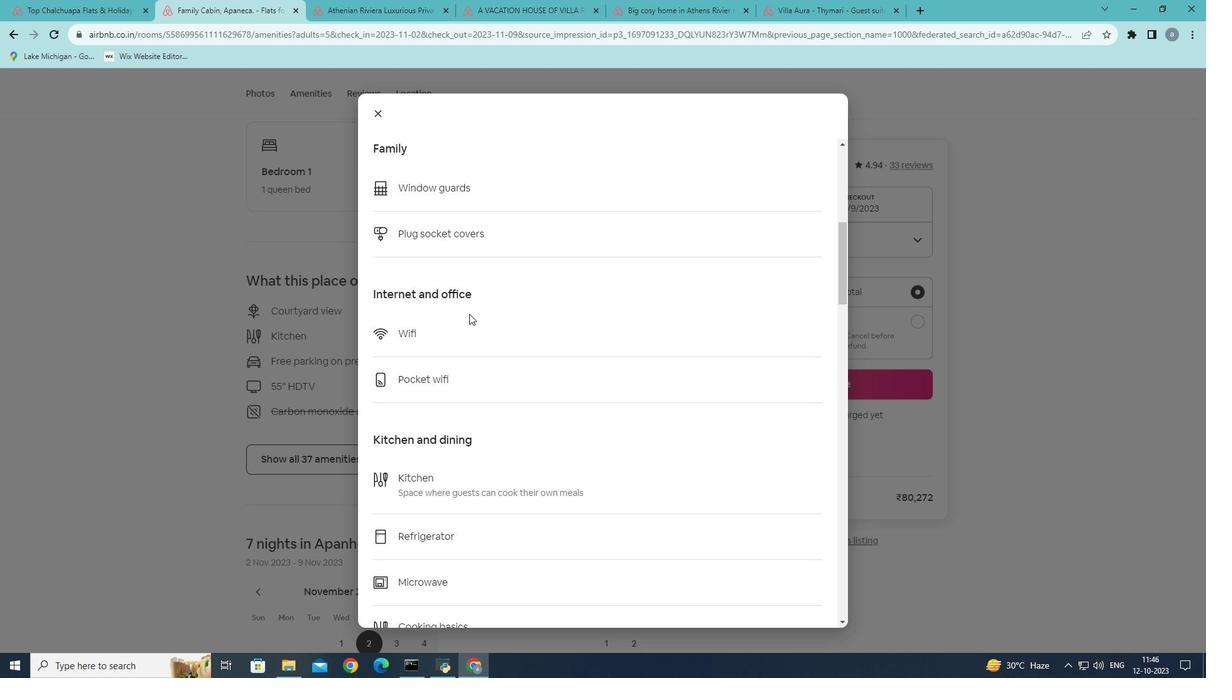 
Action: Mouse scrolled (469, 313) with delta (0, 0)
Screenshot: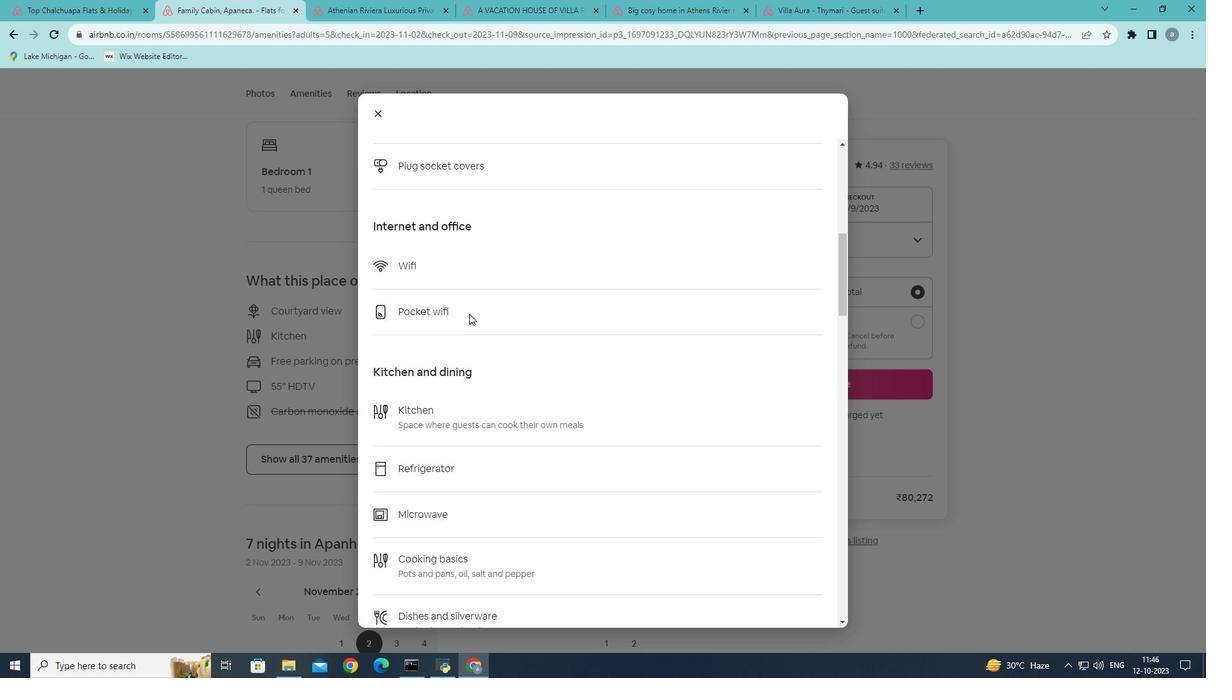 
Action: Mouse moved to (468, 316)
Screenshot: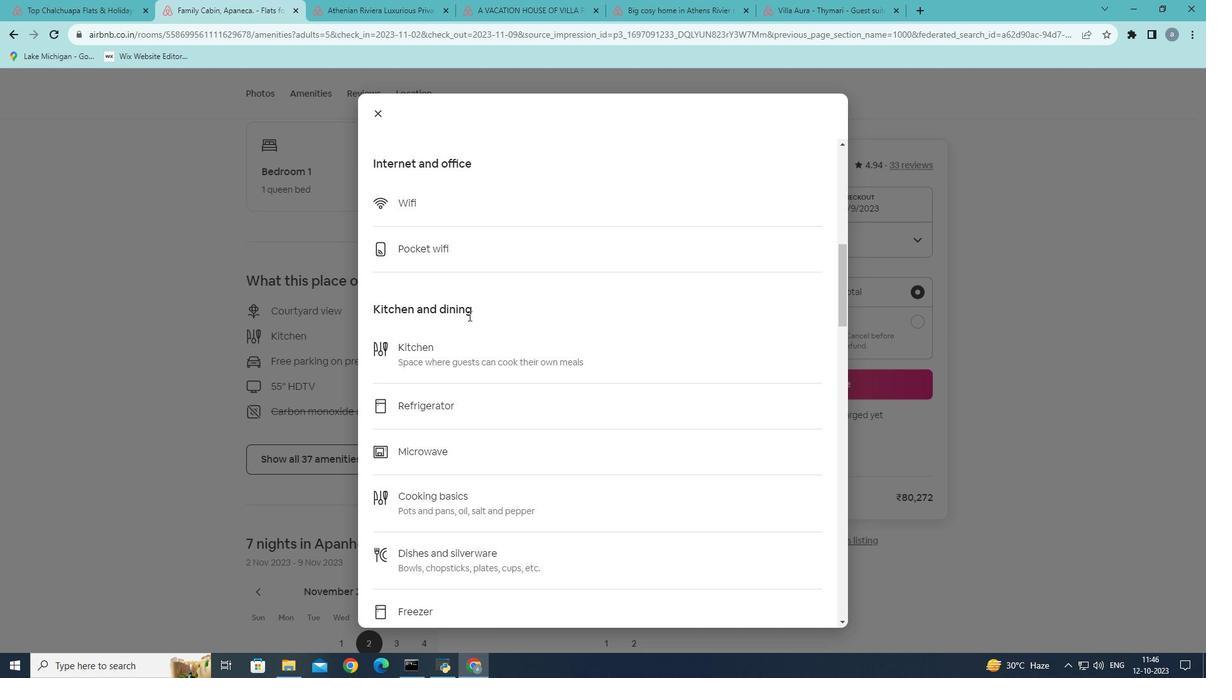 
Action: Mouse scrolled (468, 315) with delta (0, 0)
Screenshot: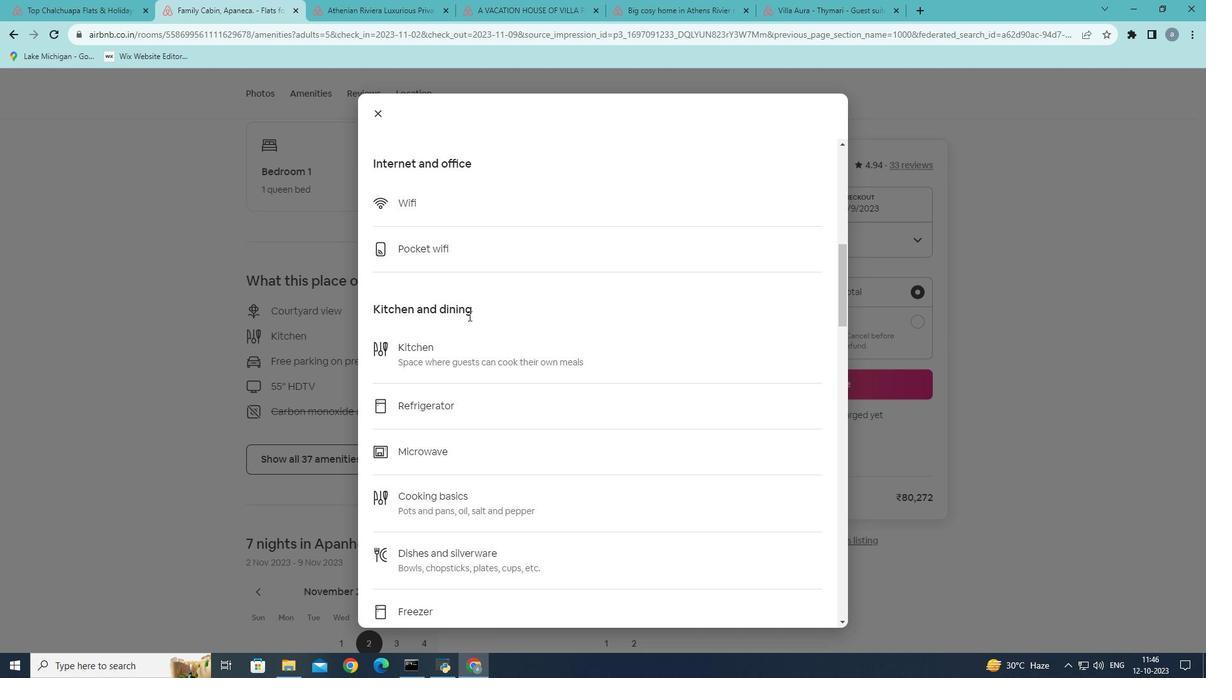 
Action: Mouse scrolled (468, 315) with delta (0, 0)
Screenshot: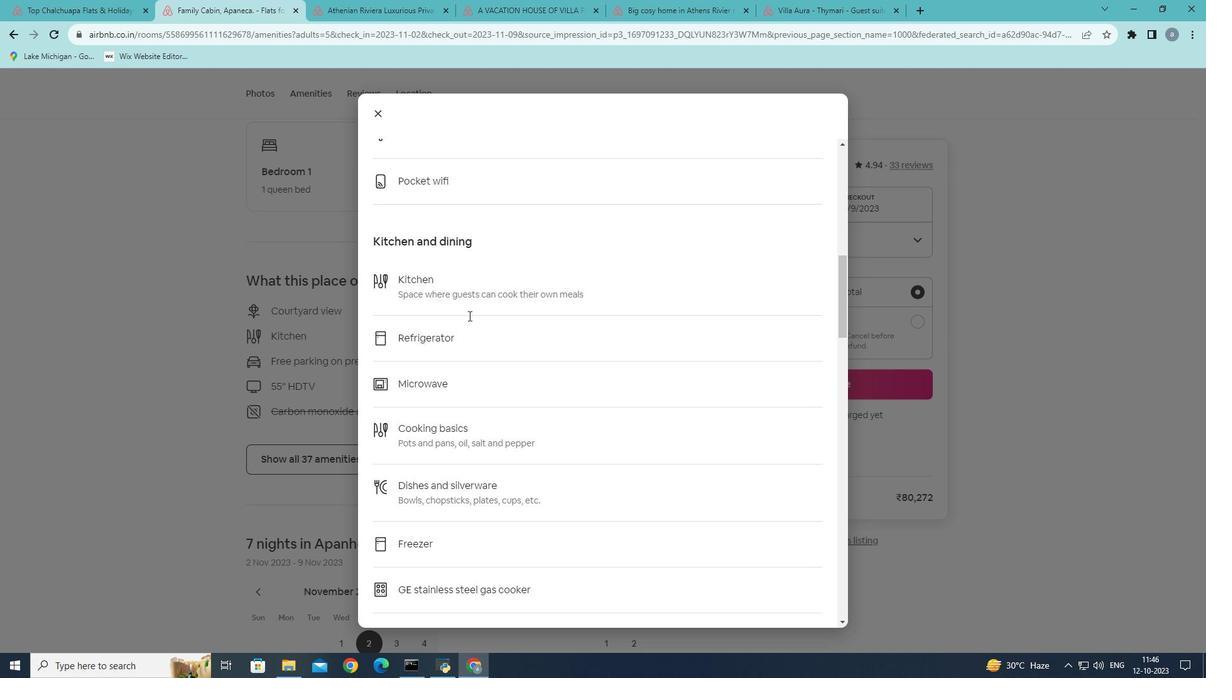 
Action: Mouse scrolled (468, 315) with delta (0, 0)
Screenshot: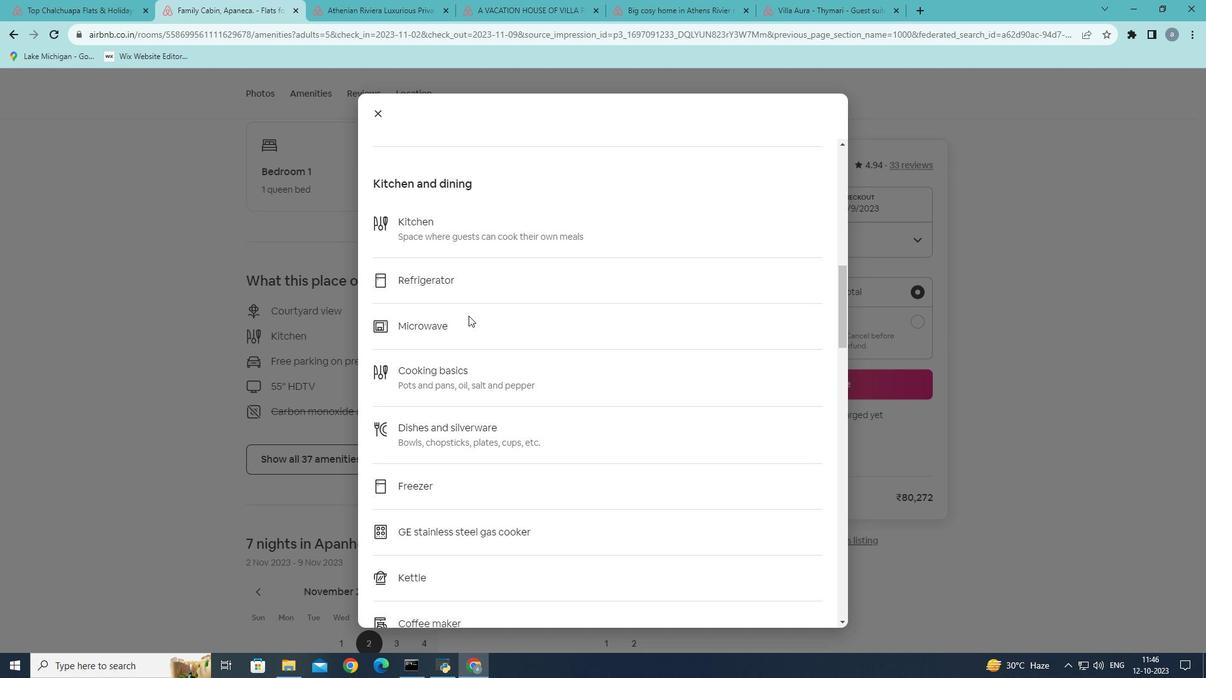 
Action: Mouse scrolled (468, 315) with delta (0, 0)
Screenshot: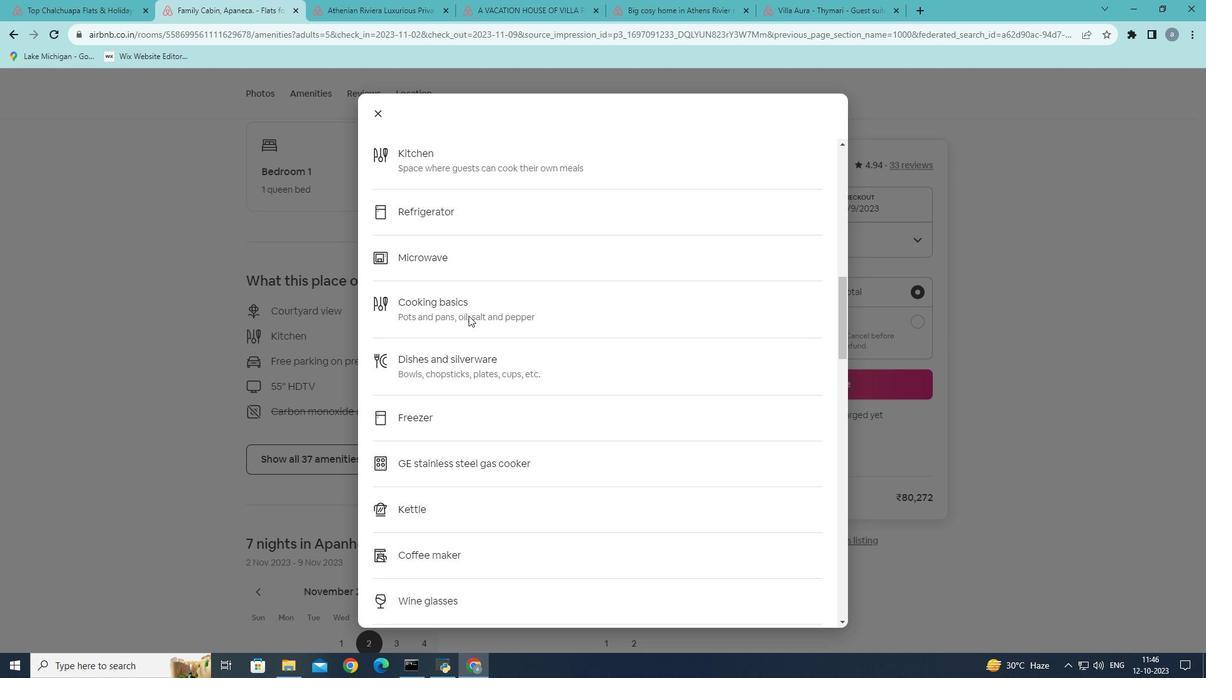 
Action: Mouse scrolled (468, 315) with delta (0, 0)
Screenshot: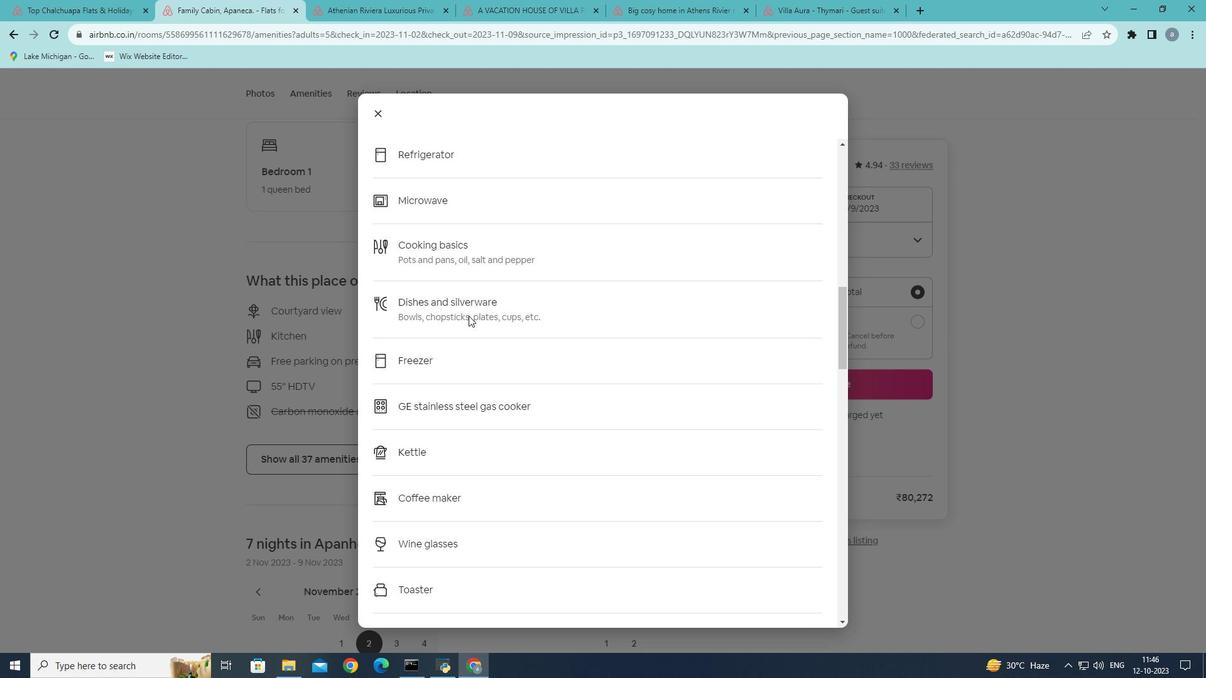 
Action: Mouse moved to (468, 319)
Screenshot: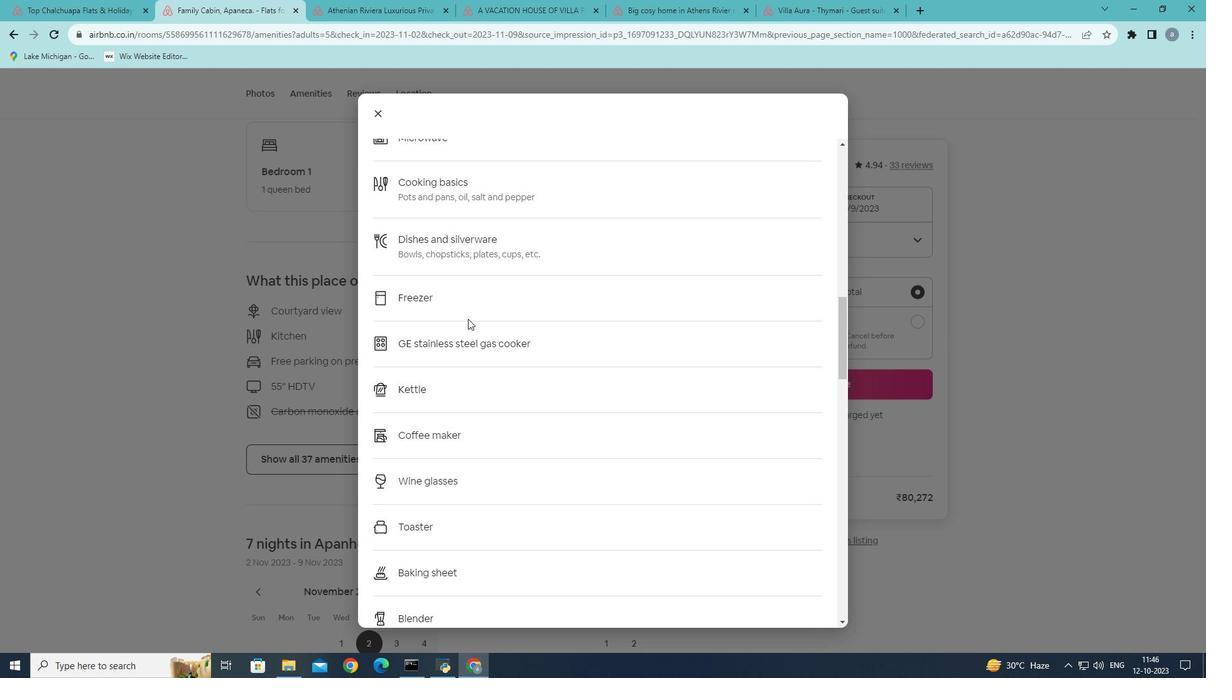 
Action: Mouse scrolled (468, 318) with delta (0, 0)
Screenshot: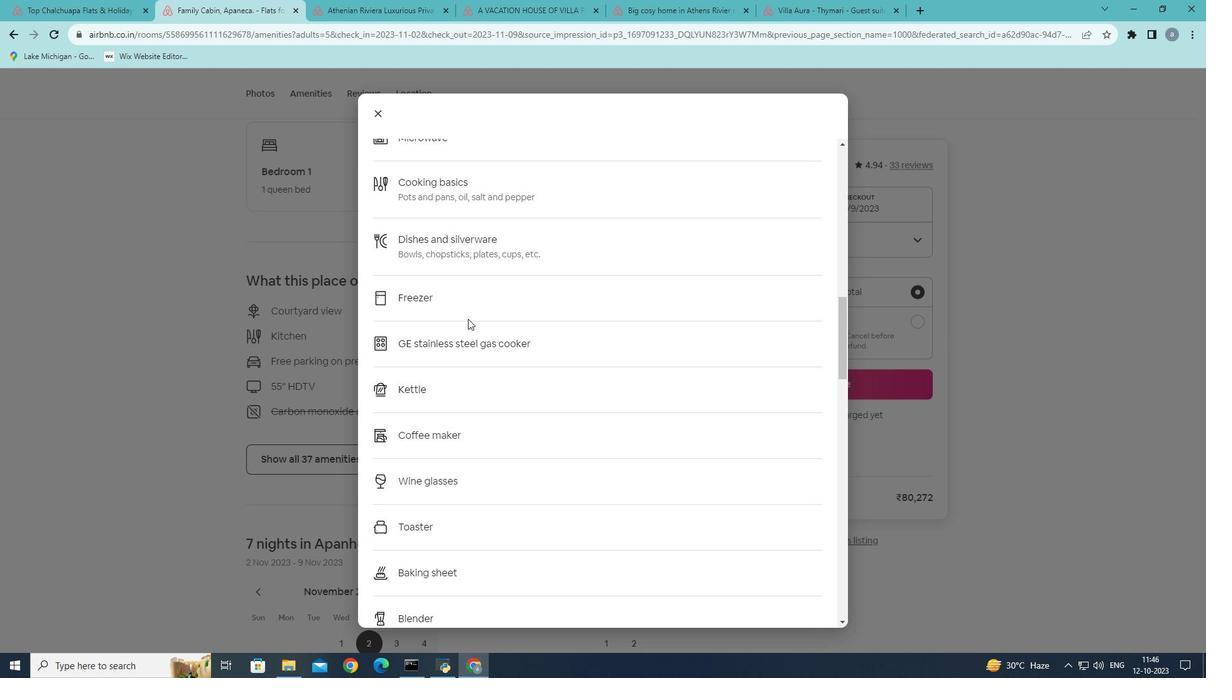 
Action: Mouse moved to (468, 319)
Screenshot: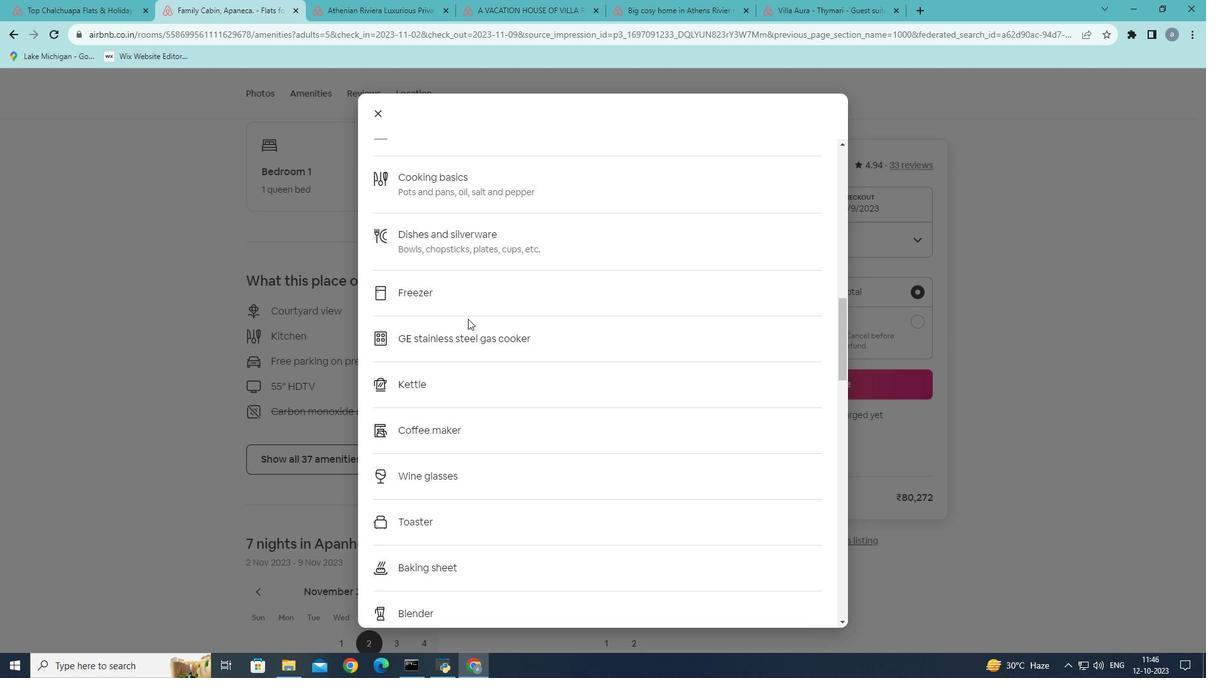 
Action: Mouse scrolled (468, 318) with delta (0, 0)
Screenshot: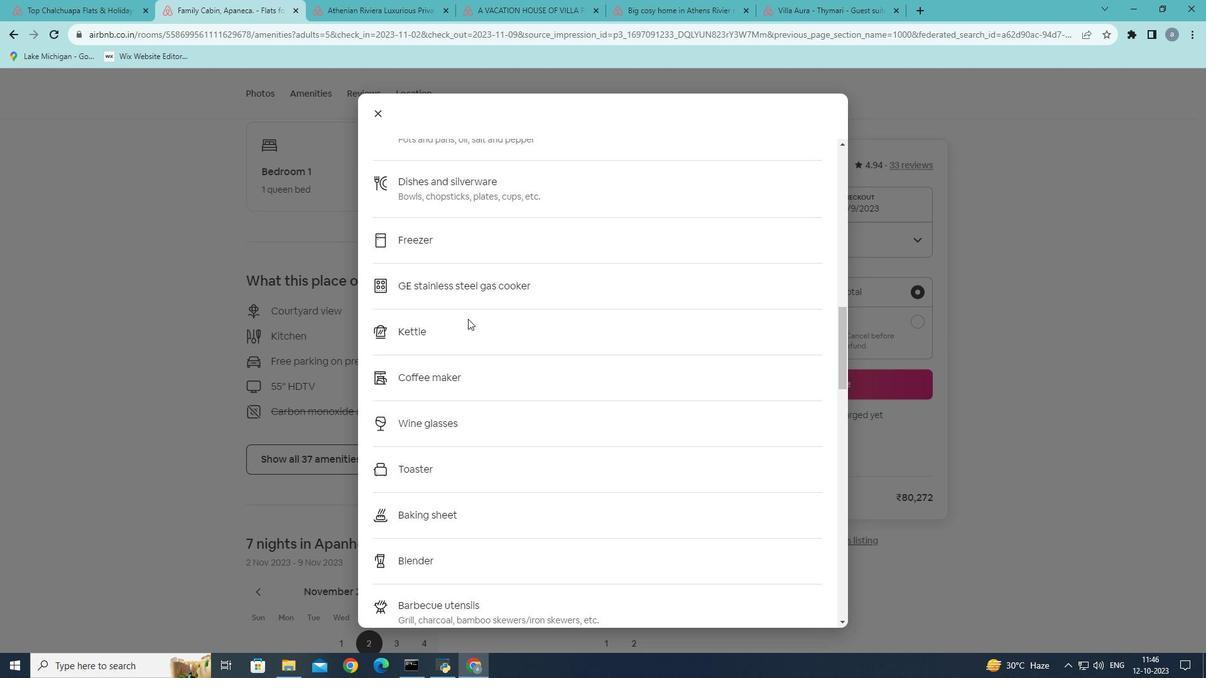 
Action: Mouse scrolled (468, 318) with delta (0, 0)
Screenshot: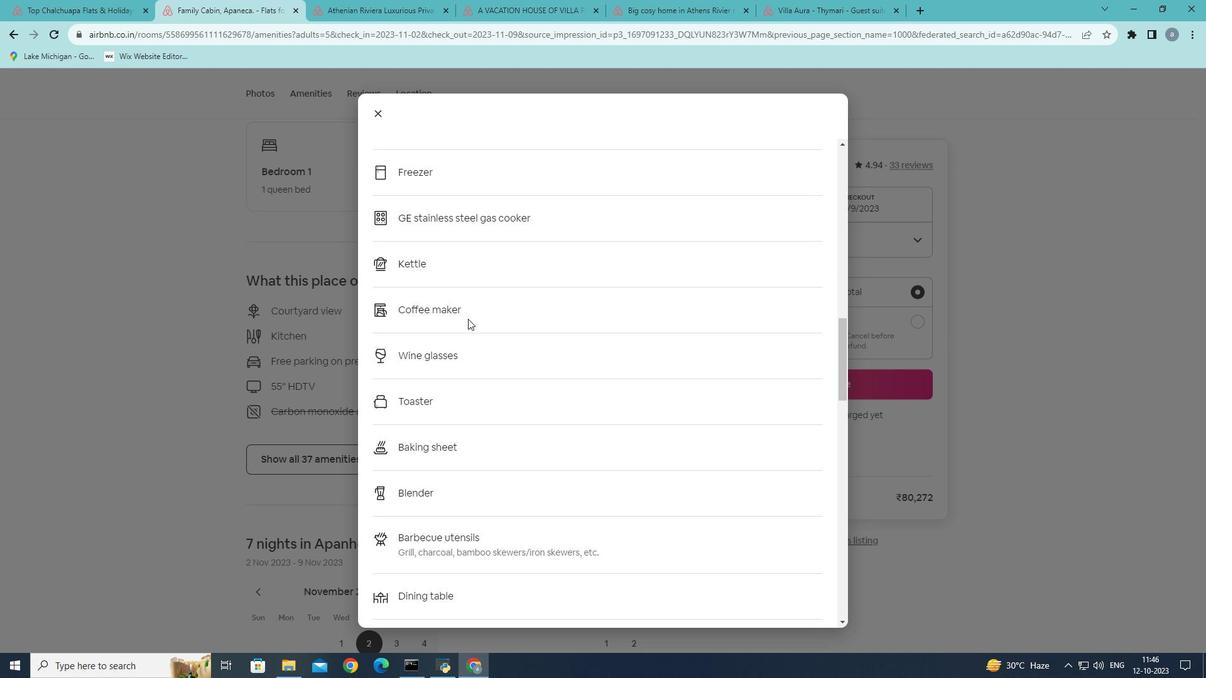 
Action: Mouse scrolled (468, 318) with delta (0, 0)
Screenshot: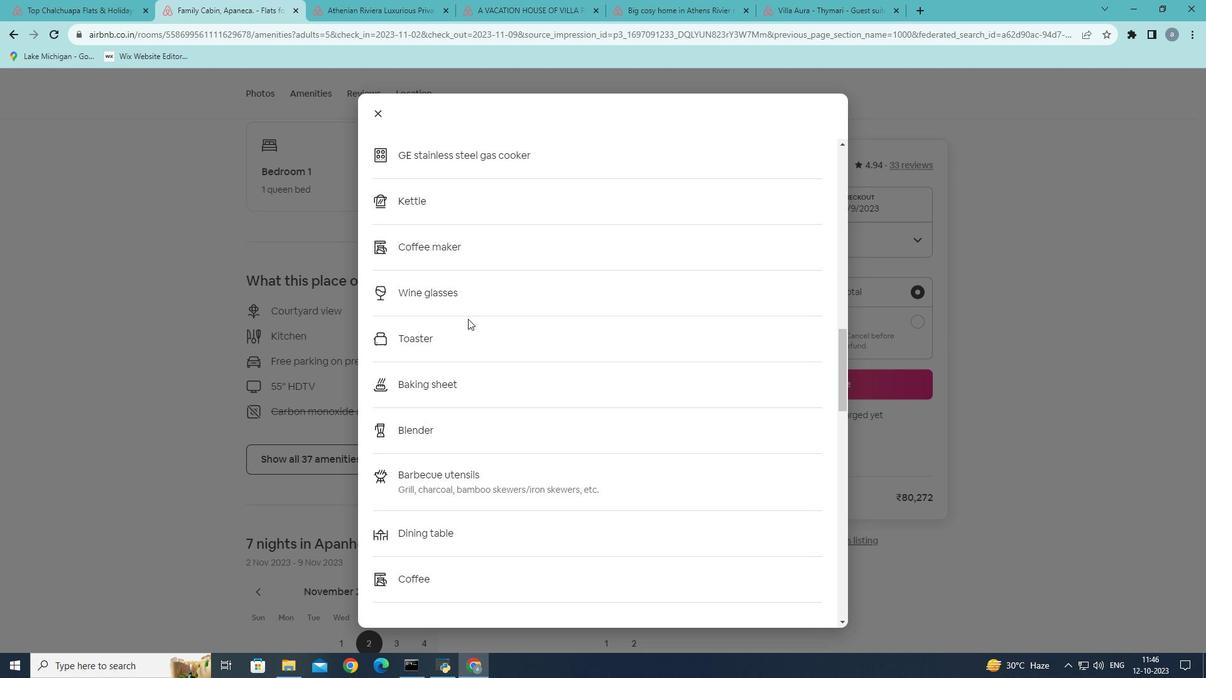 
Action: Mouse moved to (468, 321)
Screenshot: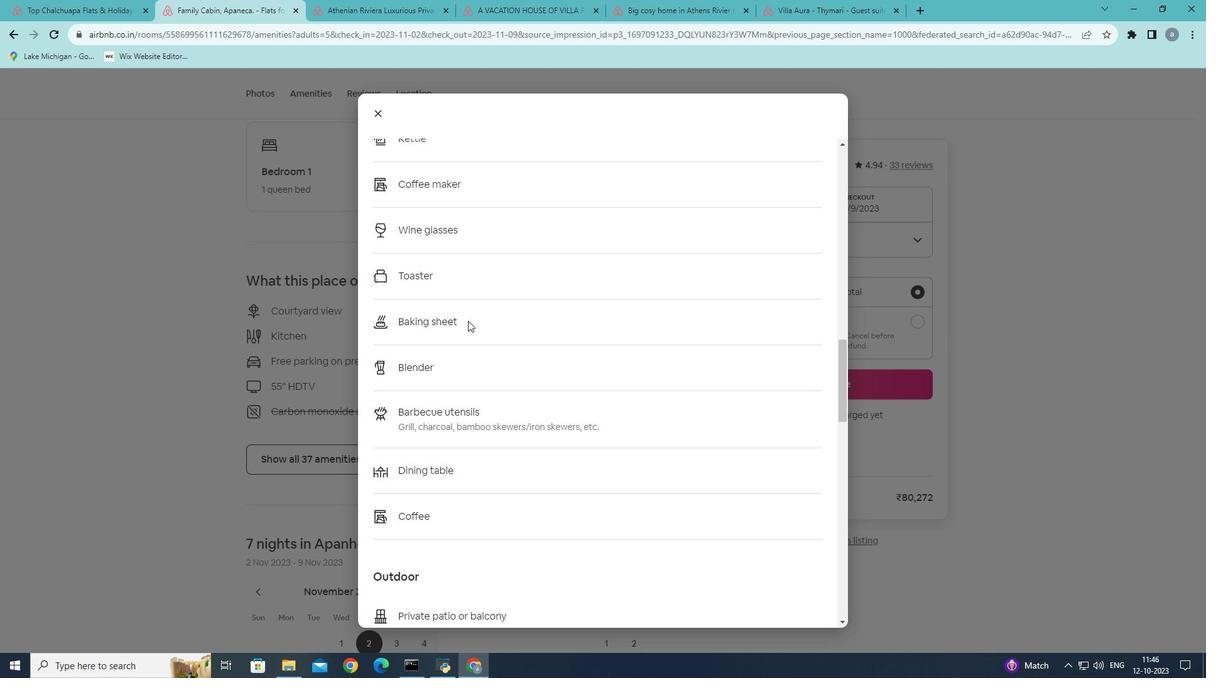 
Action: Mouse scrolled (468, 320) with delta (0, 0)
Screenshot: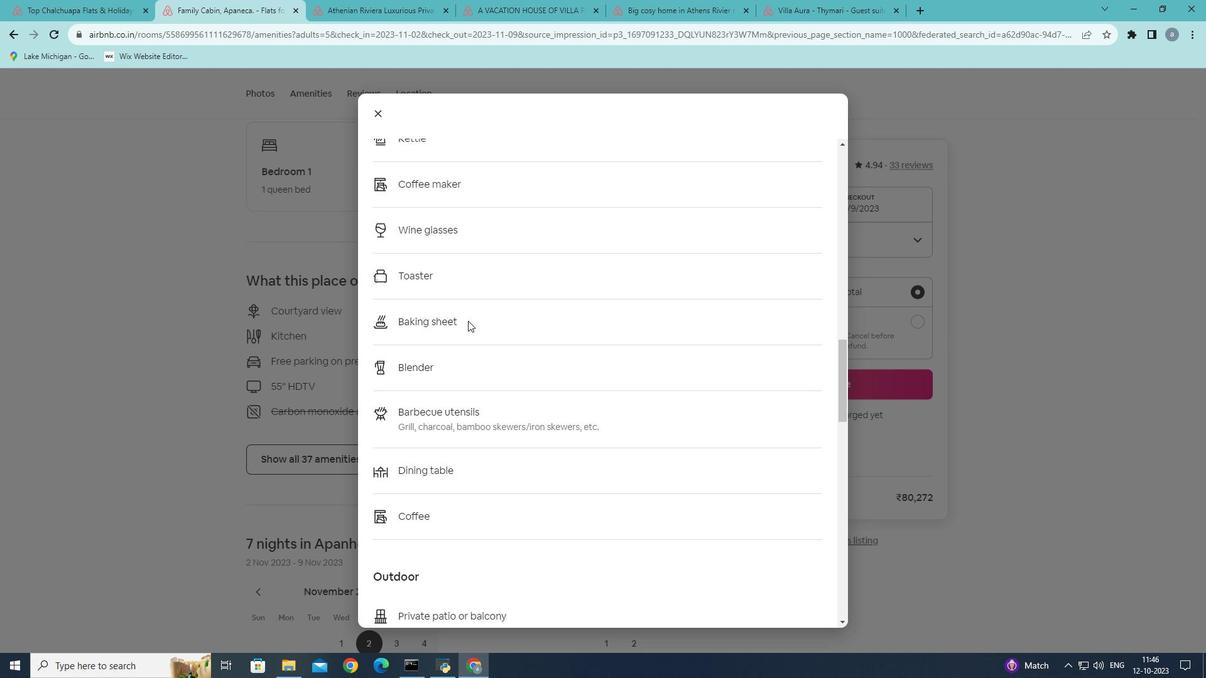 
Action: Mouse scrolled (468, 320) with delta (0, 0)
Screenshot: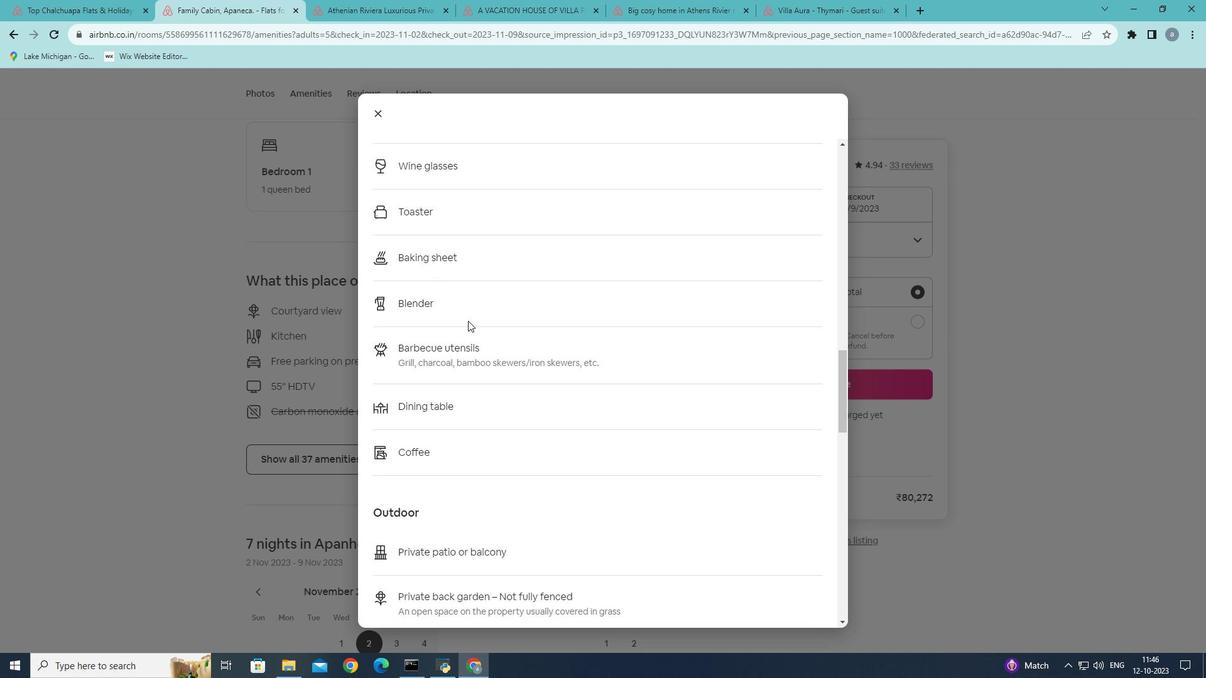 
Action: Mouse scrolled (468, 320) with delta (0, 0)
Screenshot: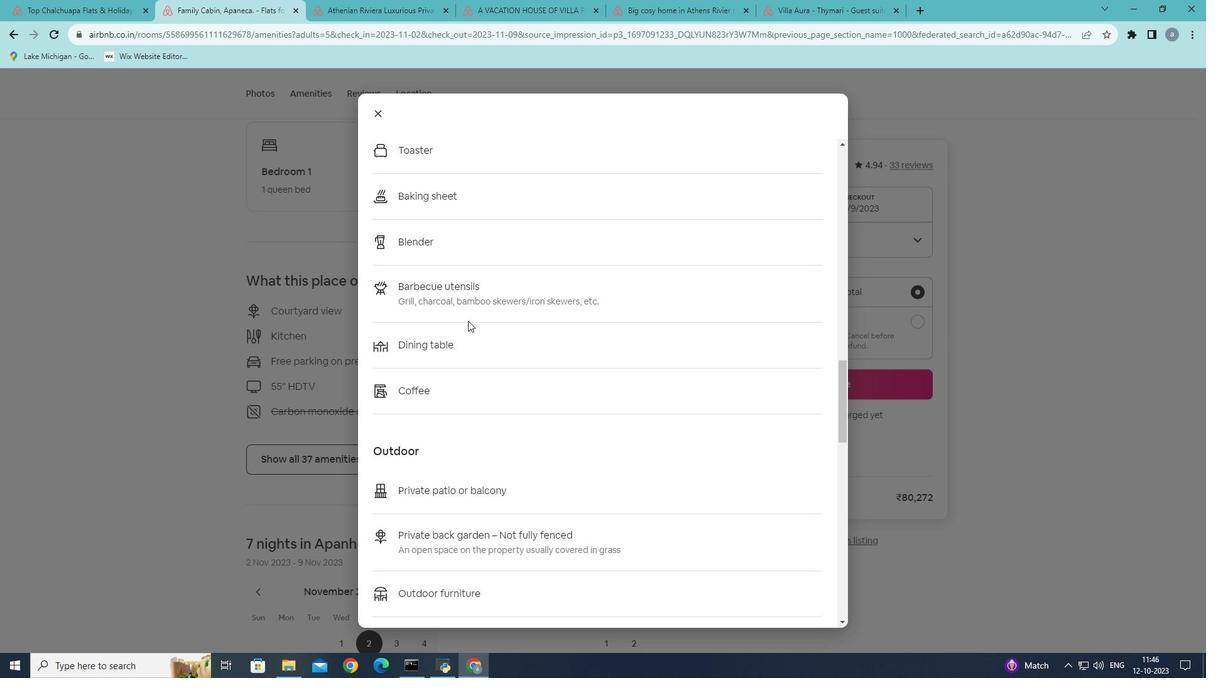 
Action: Mouse moved to (468, 321)
Screenshot: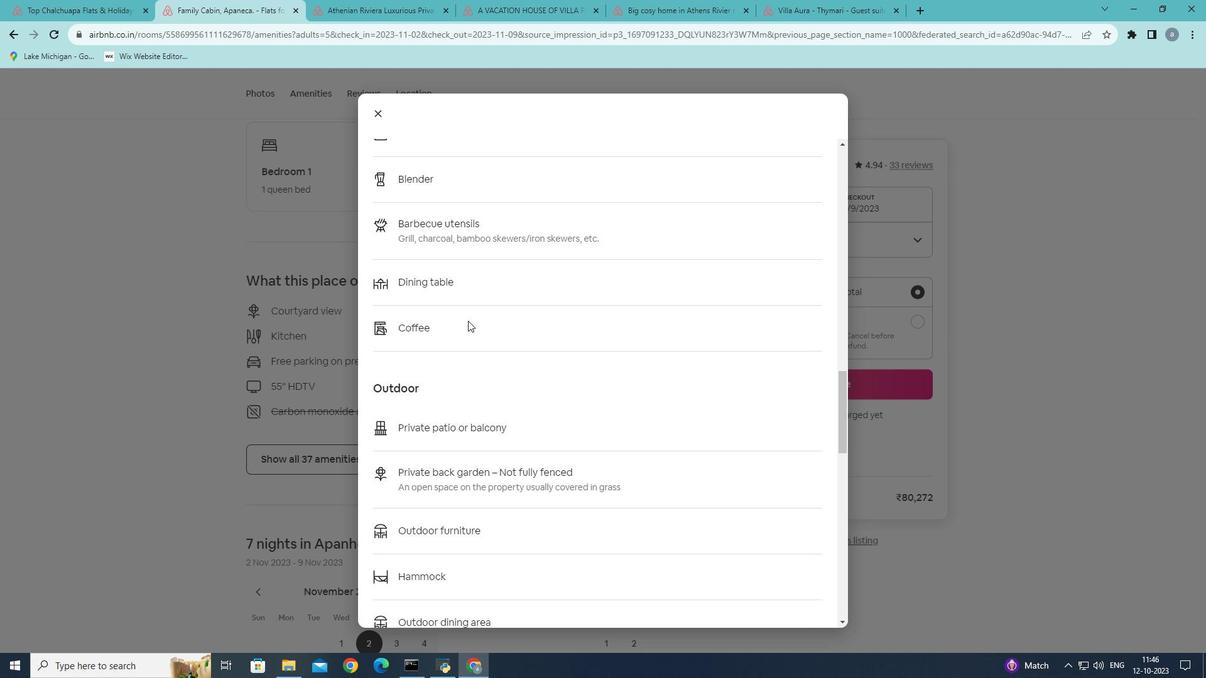 
Action: Mouse scrolled (468, 320) with delta (0, 0)
Screenshot: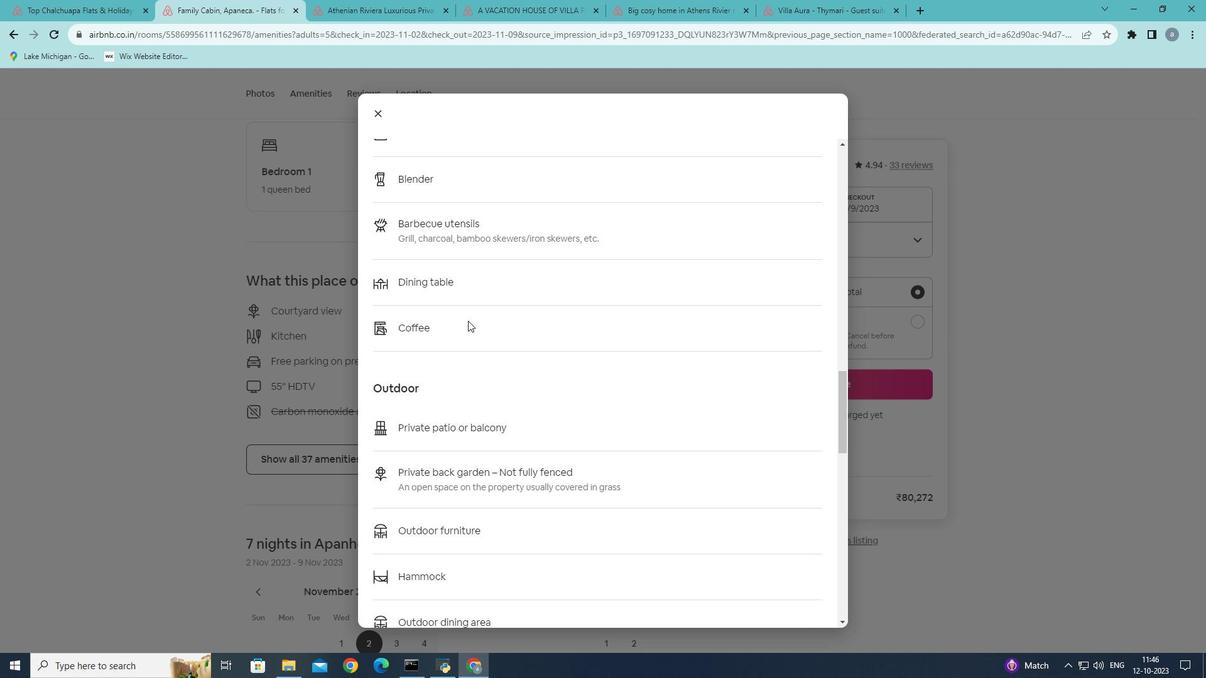 
Action: Mouse moved to (468, 321)
Screenshot: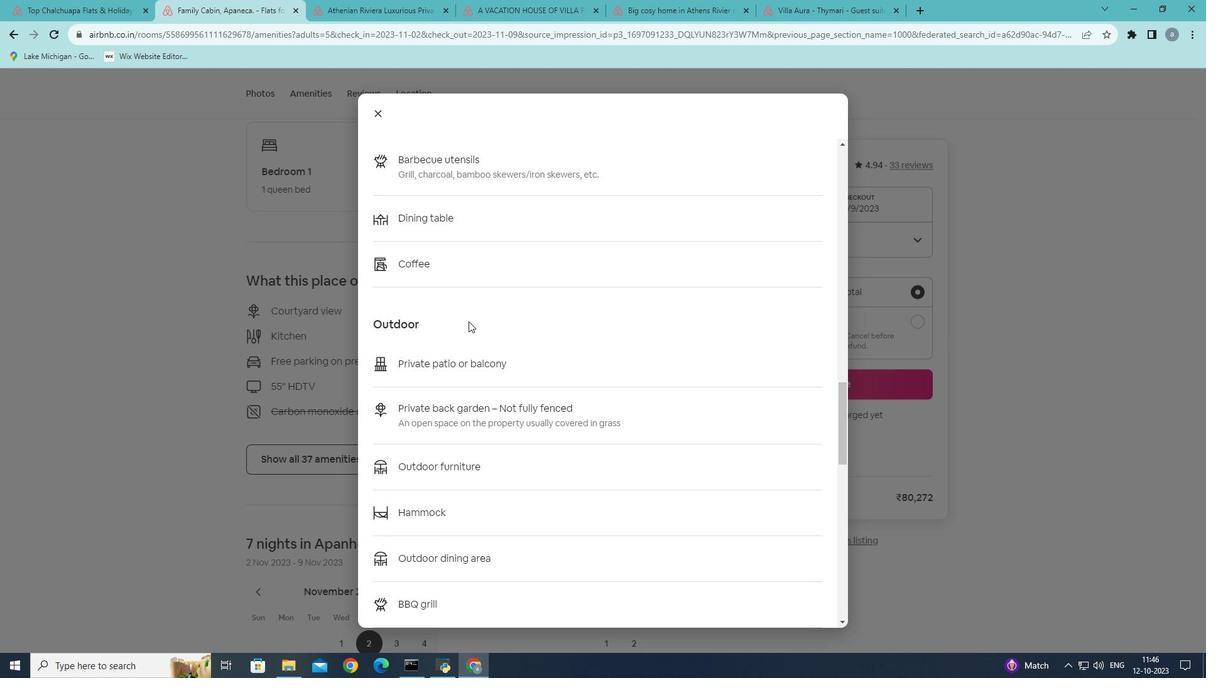
Action: Mouse scrolled (468, 321) with delta (0, 0)
Screenshot: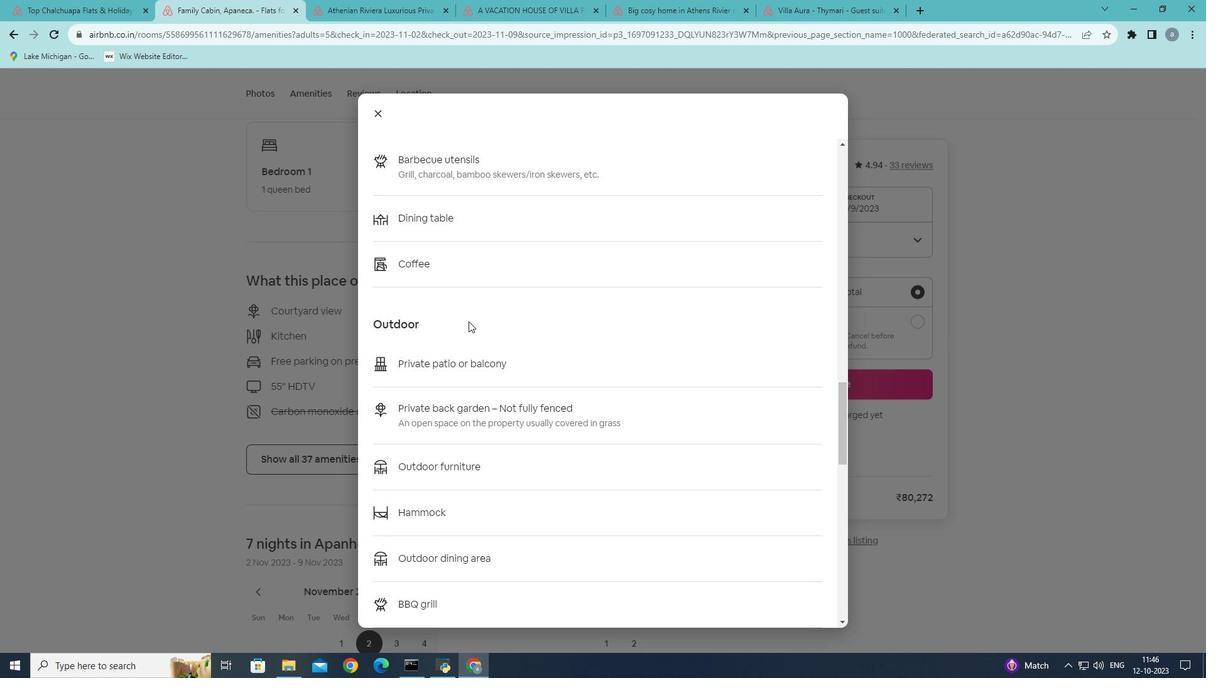 
Action: Mouse scrolled (468, 321) with delta (0, 0)
Screenshot: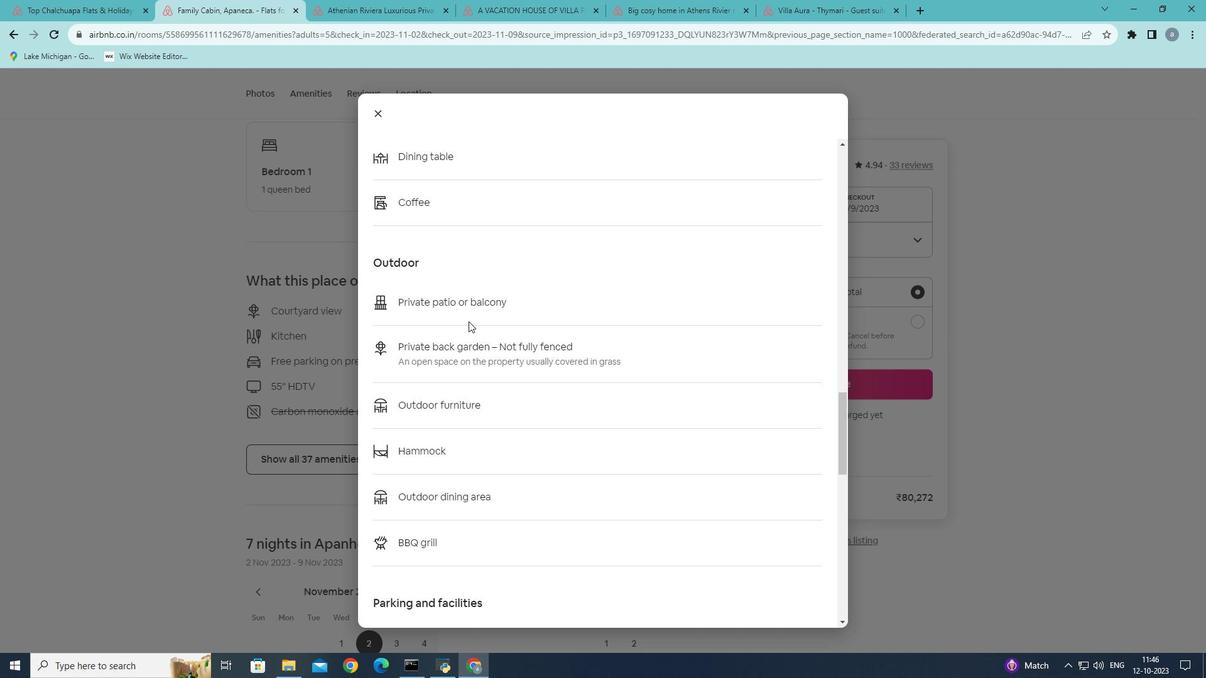 
Action: Mouse scrolled (468, 321) with delta (0, 0)
Screenshot: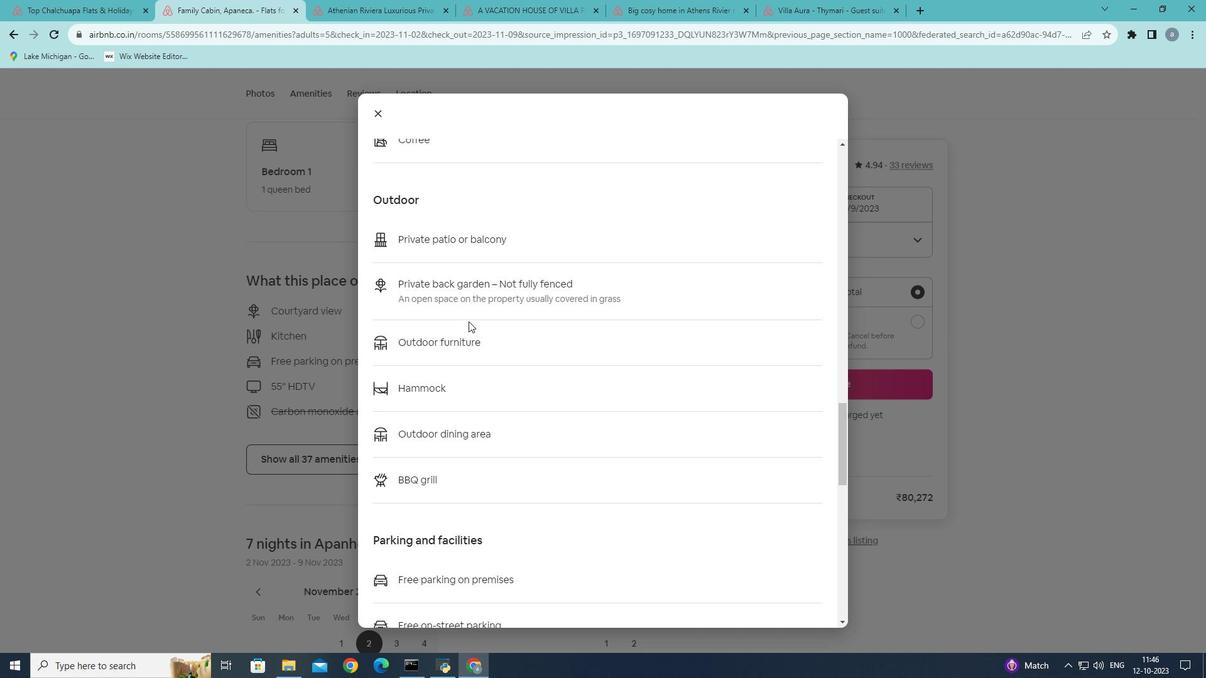 
Action: Mouse scrolled (468, 321) with delta (0, 0)
Screenshot: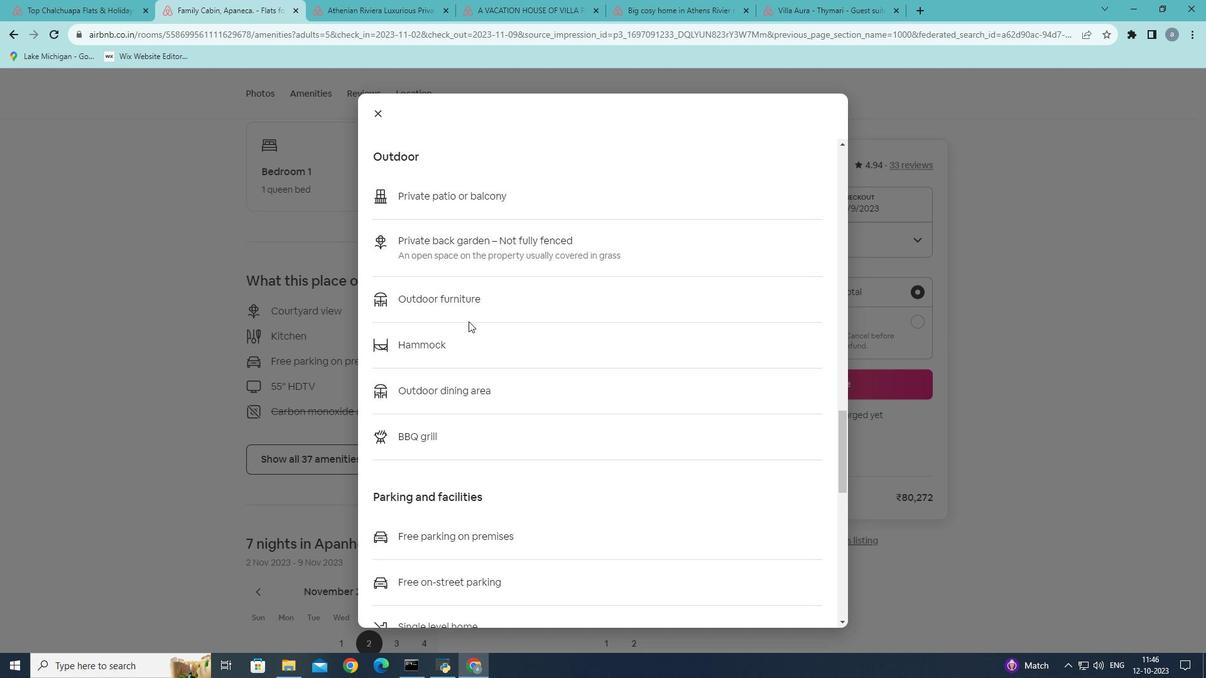 
Action: Mouse scrolled (468, 321) with delta (0, 0)
Screenshot: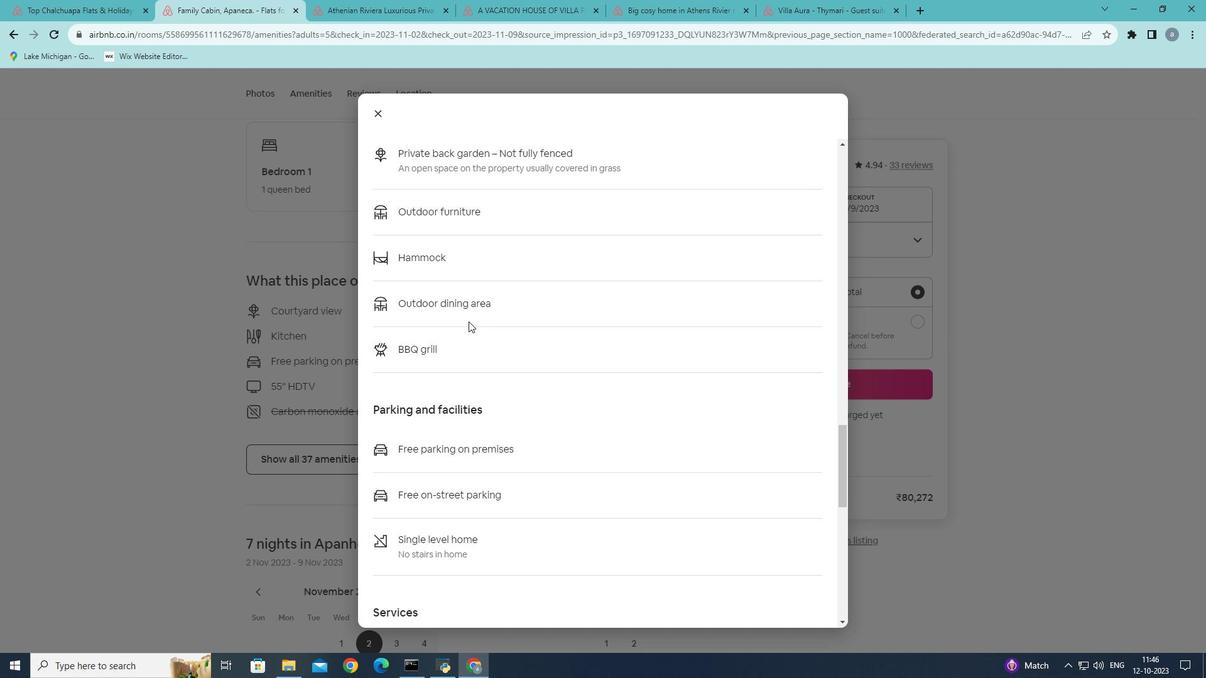
Action: Mouse scrolled (468, 321) with delta (0, 0)
Screenshot: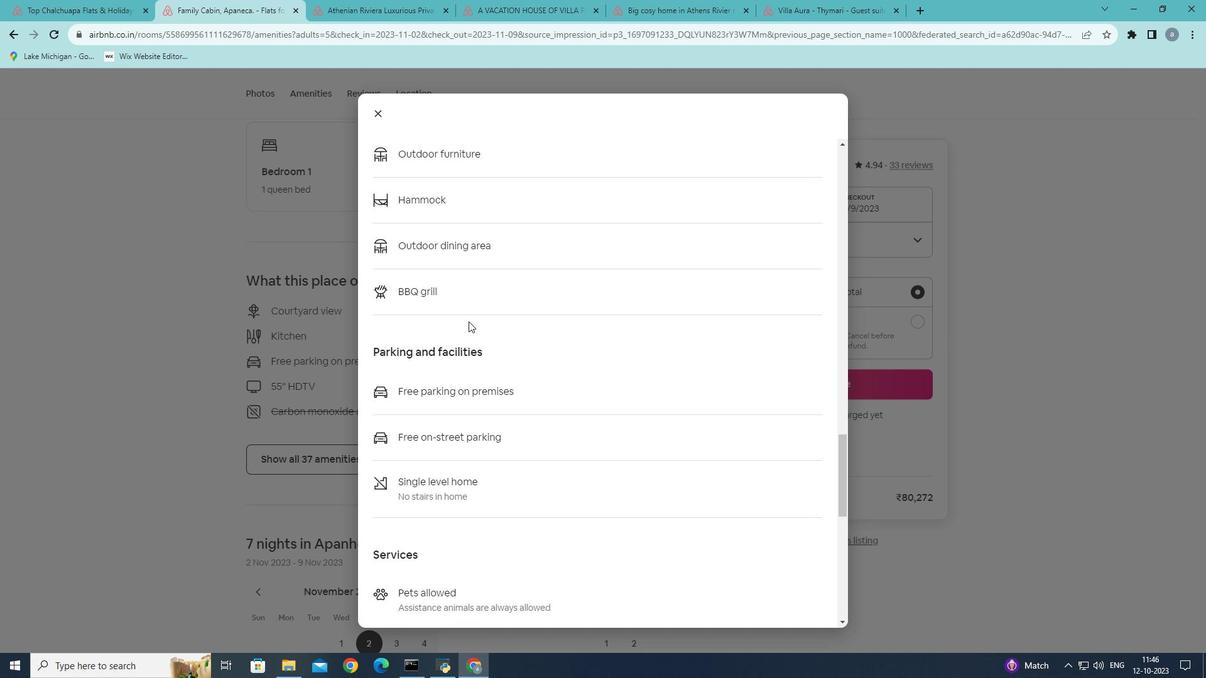 
Action: Mouse scrolled (468, 321) with delta (0, 0)
Screenshot: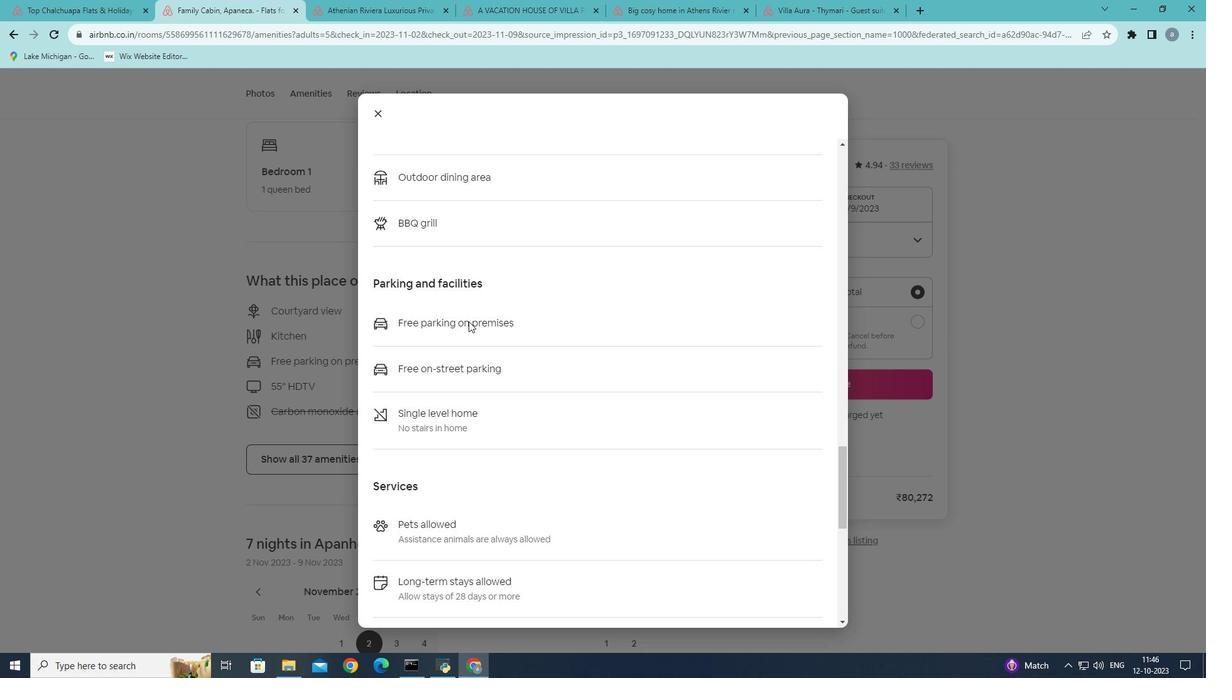 
Action: Mouse scrolled (468, 321) with delta (0, 0)
Screenshot: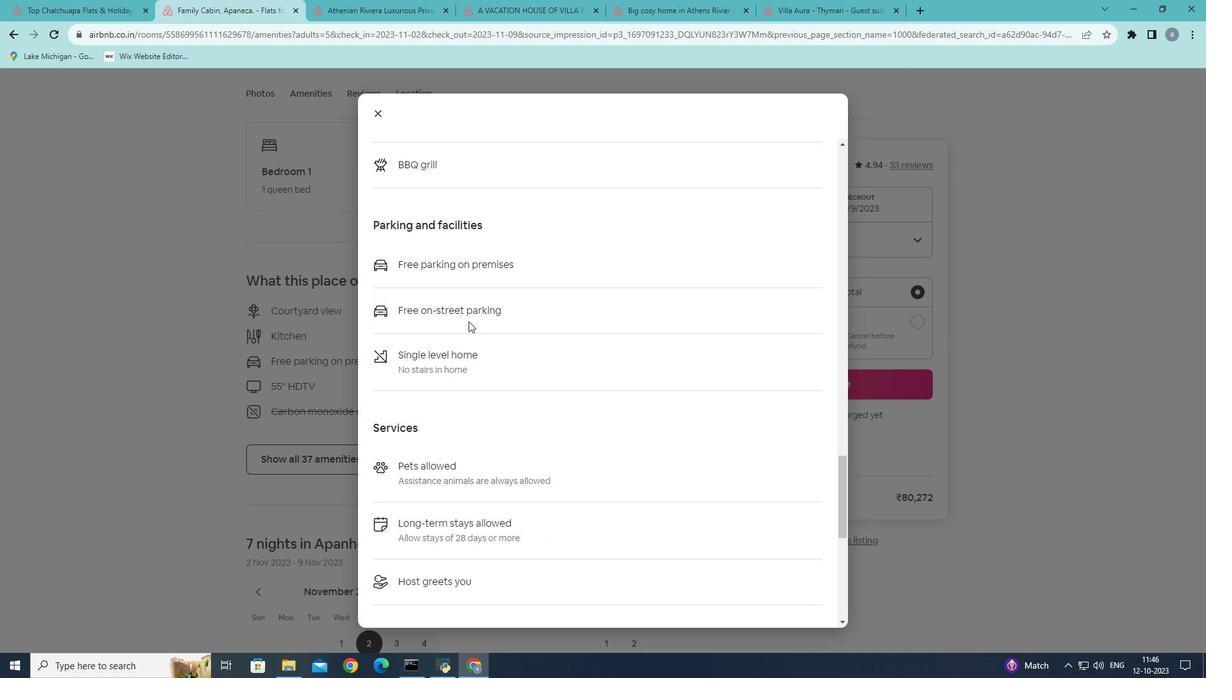 
Action: Mouse scrolled (468, 321) with delta (0, 0)
Screenshot: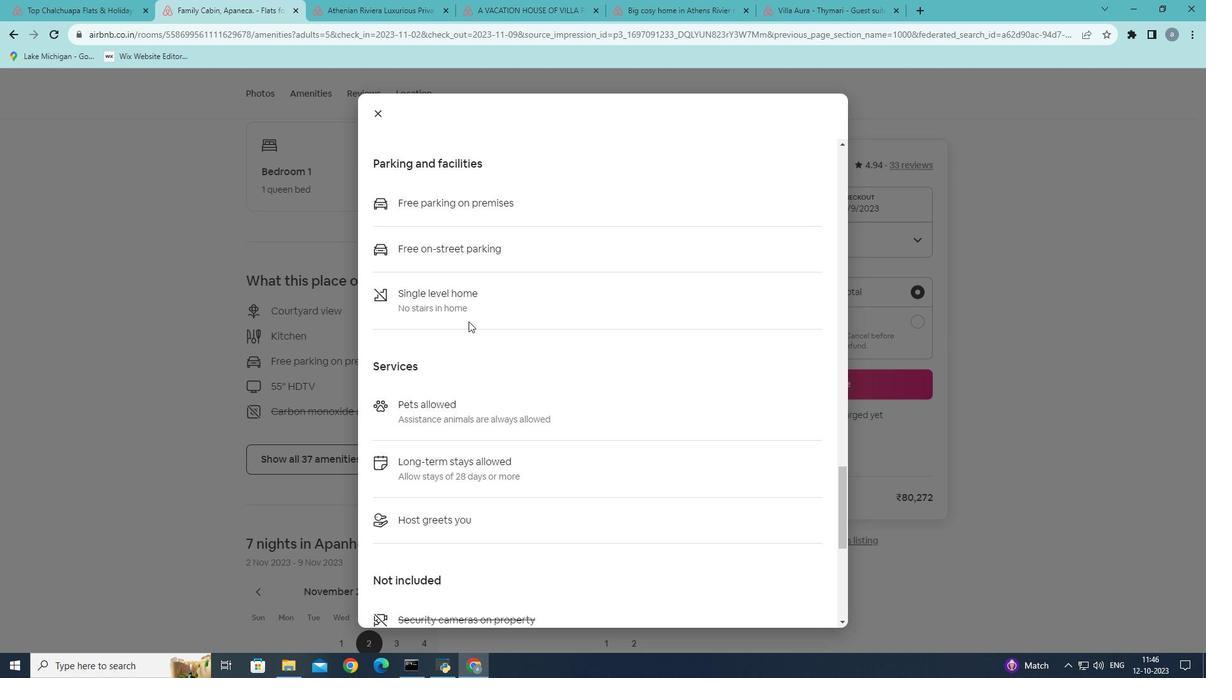 
Action: Mouse scrolled (468, 321) with delta (0, 0)
Screenshot: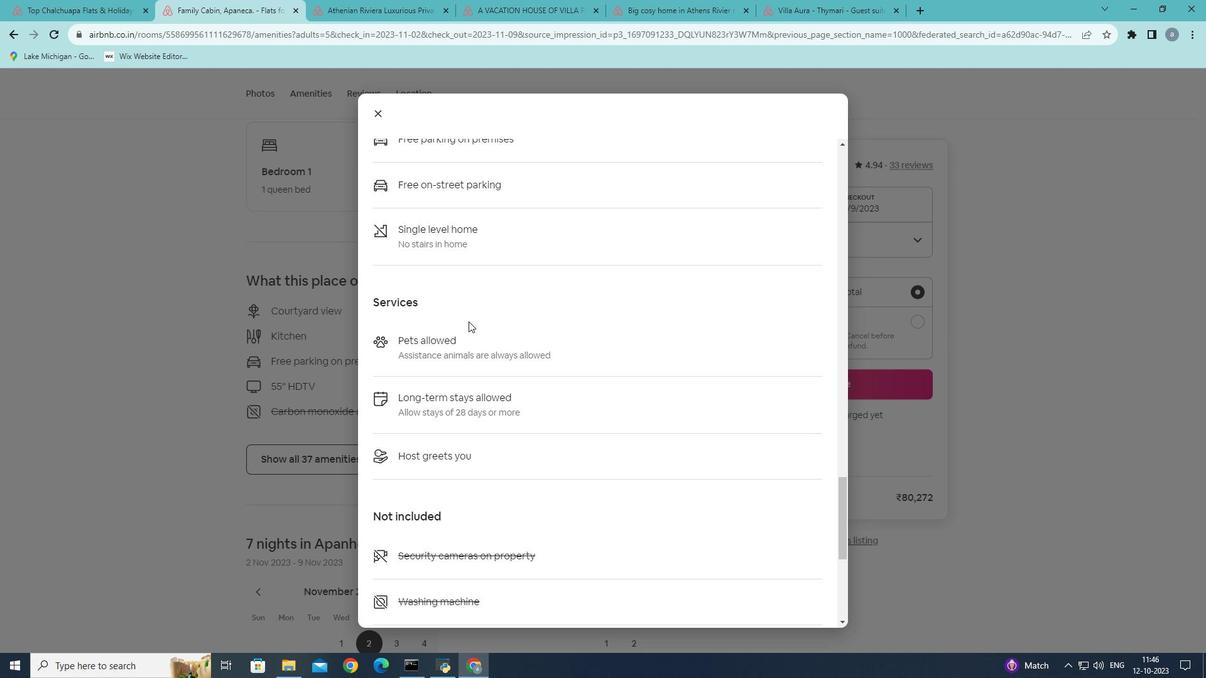 
Action: Mouse scrolled (468, 321) with delta (0, 0)
Screenshot: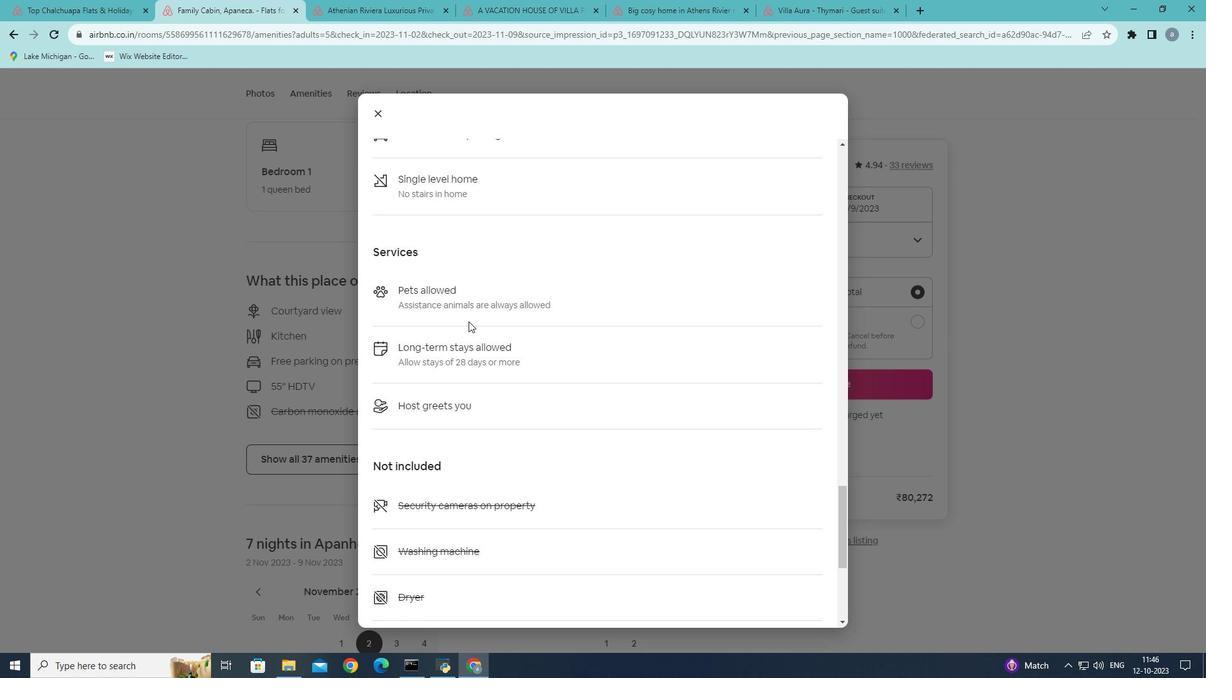 
Action: Mouse scrolled (468, 321) with delta (0, 0)
Screenshot: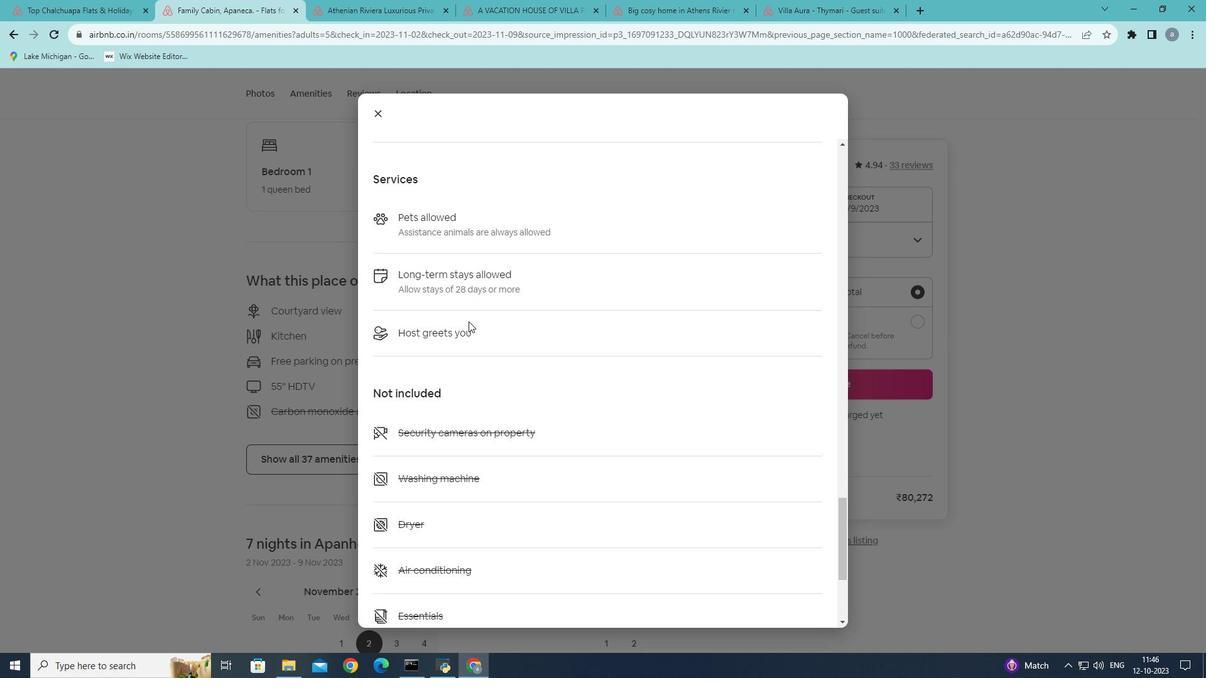 
Action: Mouse scrolled (468, 321) with delta (0, 0)
Screenshot: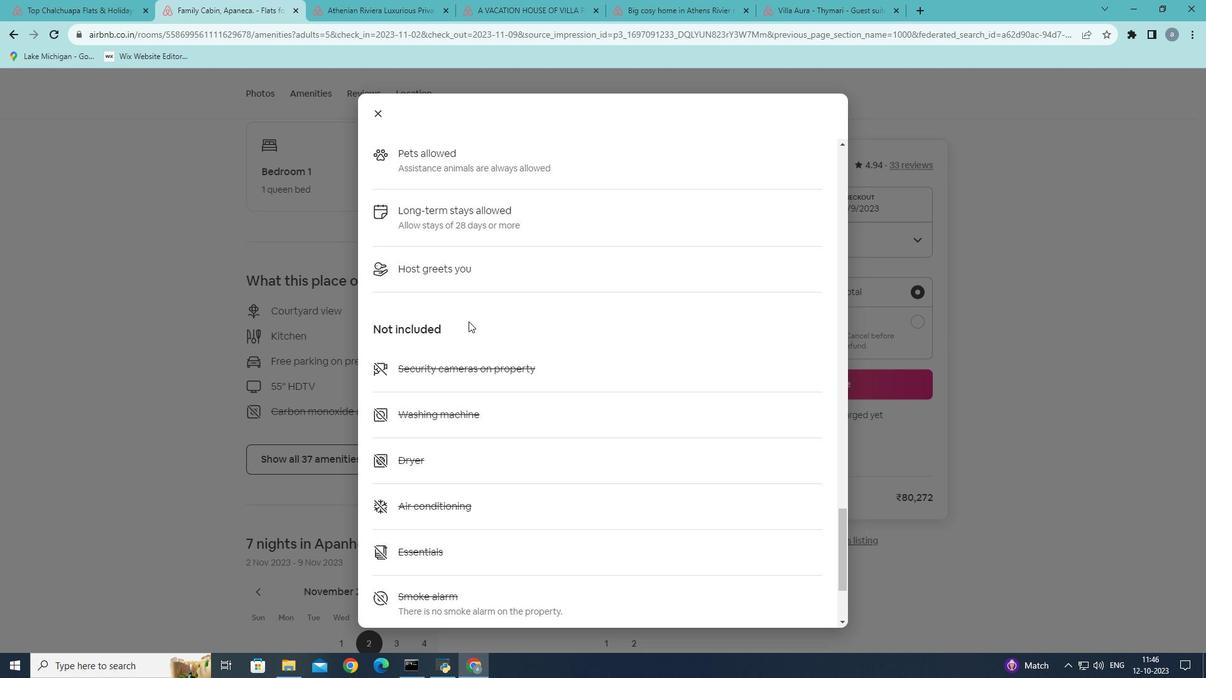 
Action: Mouse scrolled (468, 321) with delta (0, 0)
Screenshot: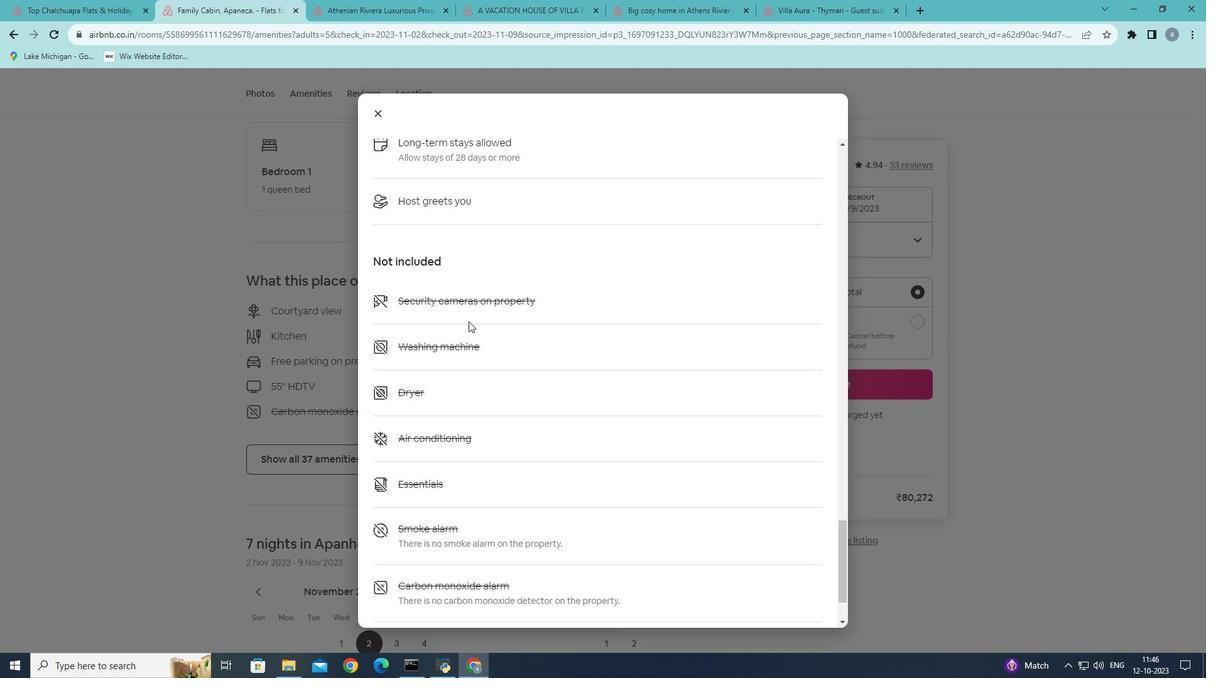 
Action: Mouse scrolled (468, 321) with delta (0, 0)
Screenshot: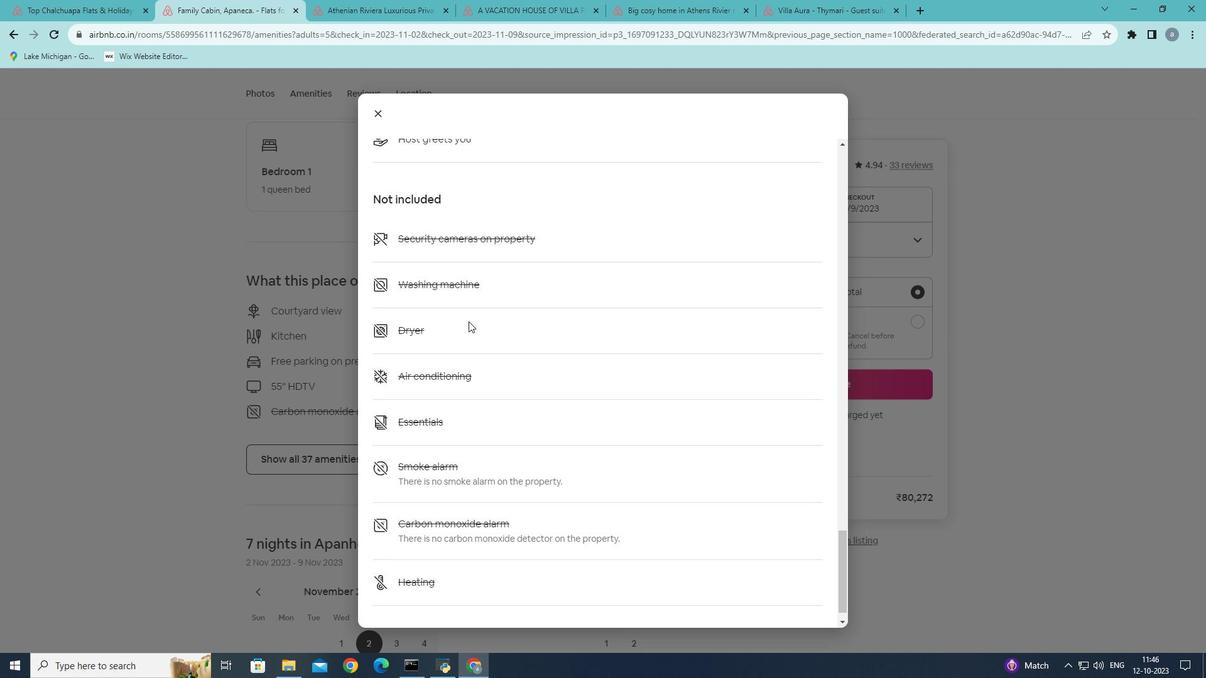 
Action: Mouse scrolled (468, 321) with delta (0, 0)
Screenshot: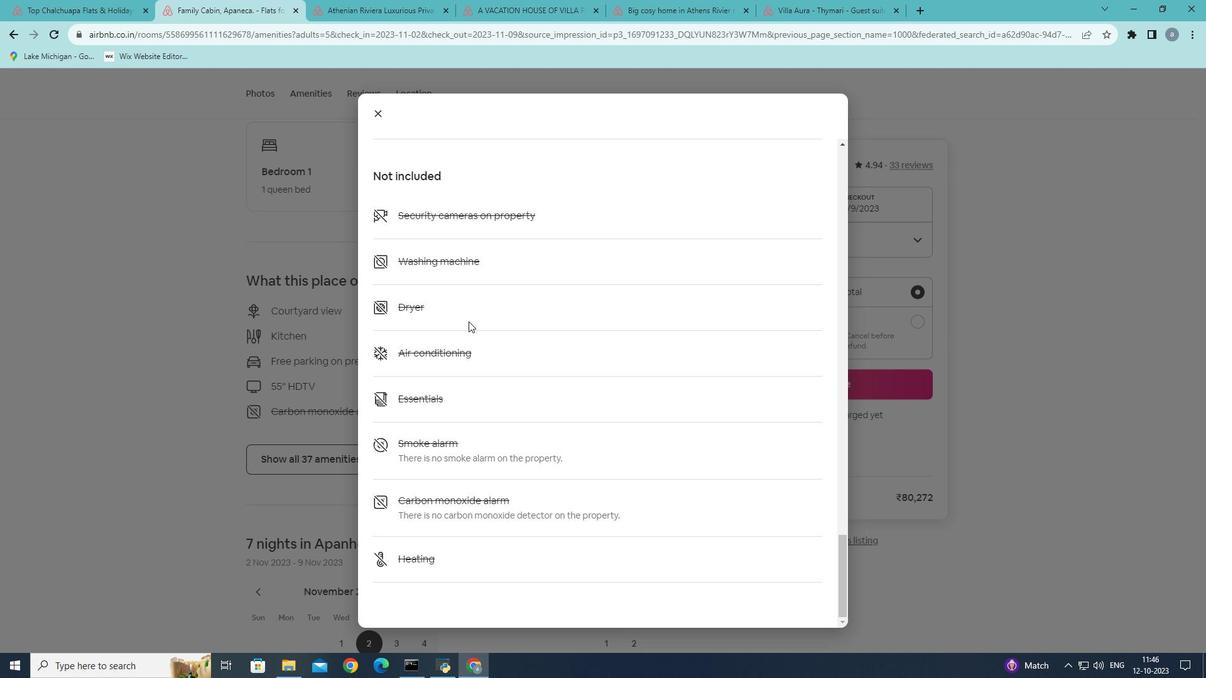 
Action: Mouse scrolled (468, 321) with delta (0, 0)
Screenshot: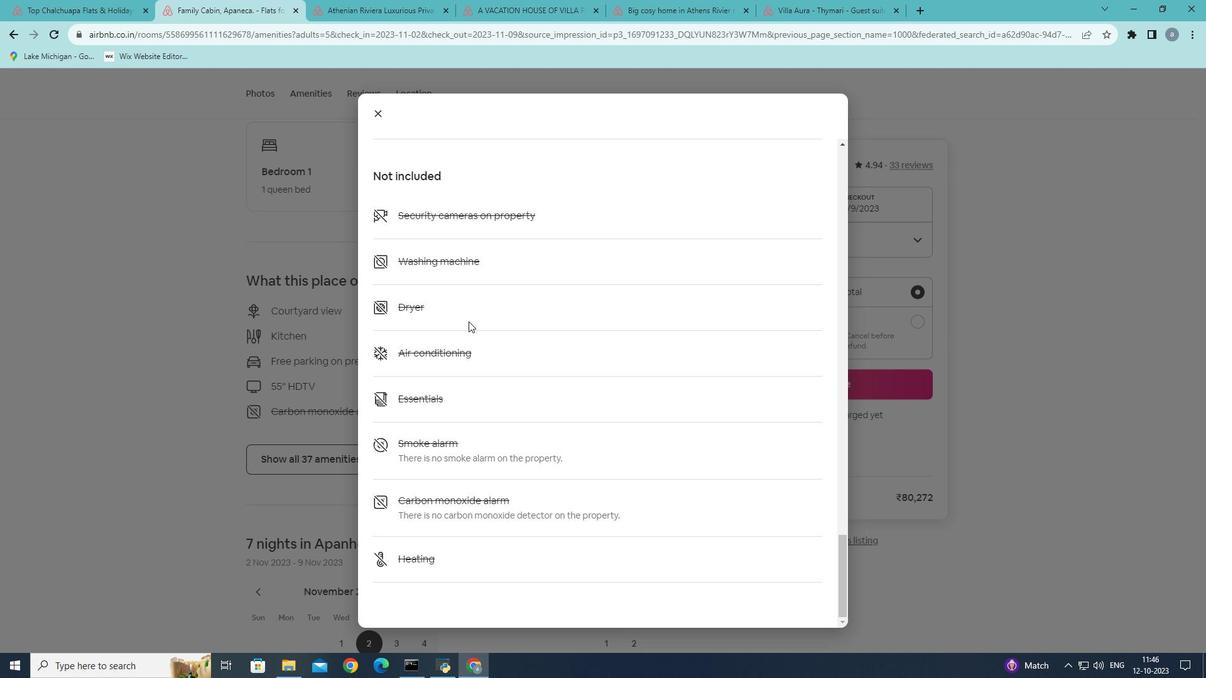 
Action: Mouse scrolled (468, 321) with delta (0, 0)
Screenshot: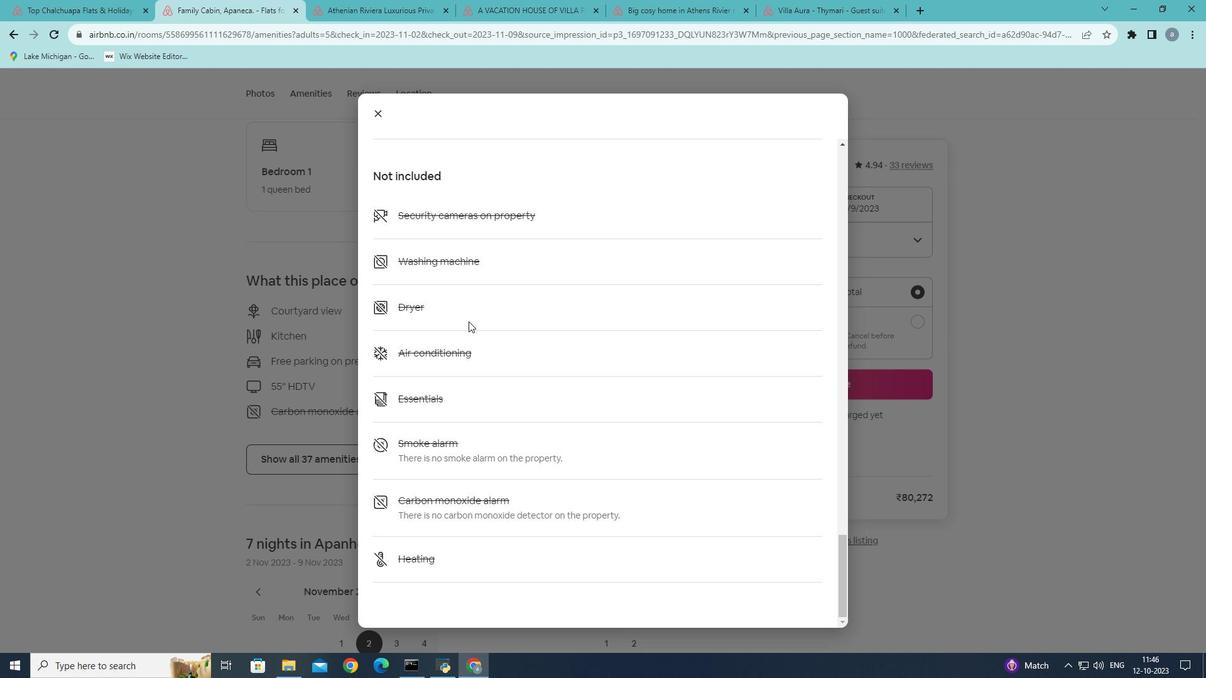 
Action: Mouse scrolled (468, 321) with delta (0, 0)
Screenshot: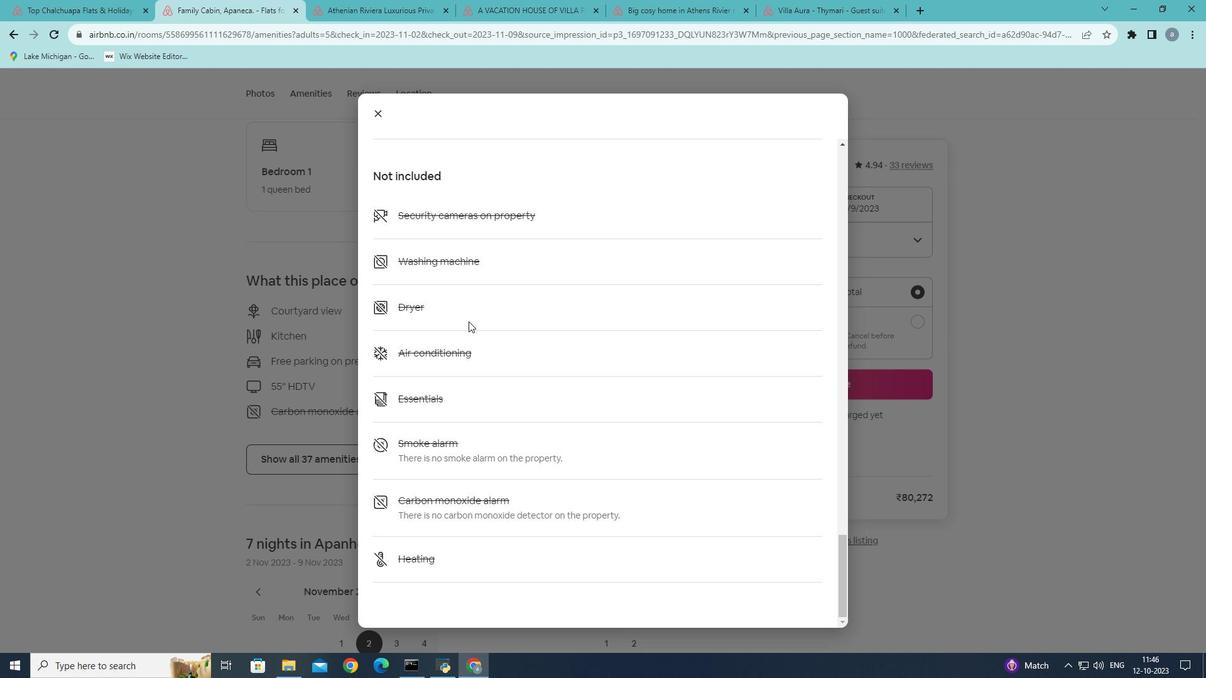 
Action: Mouse scrolled (468, 321) with delta (0, 0)
Screenshot: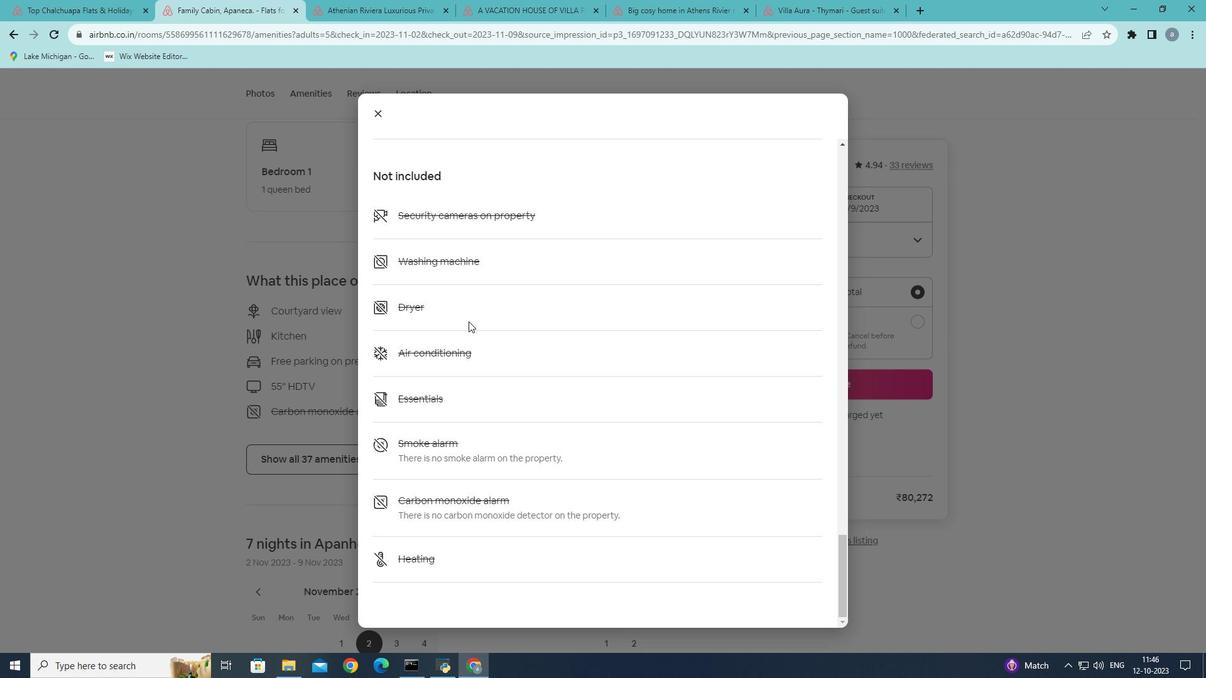 
Action: Mouse scrolled (468, 321) with delta (0, 0)
Screenshot: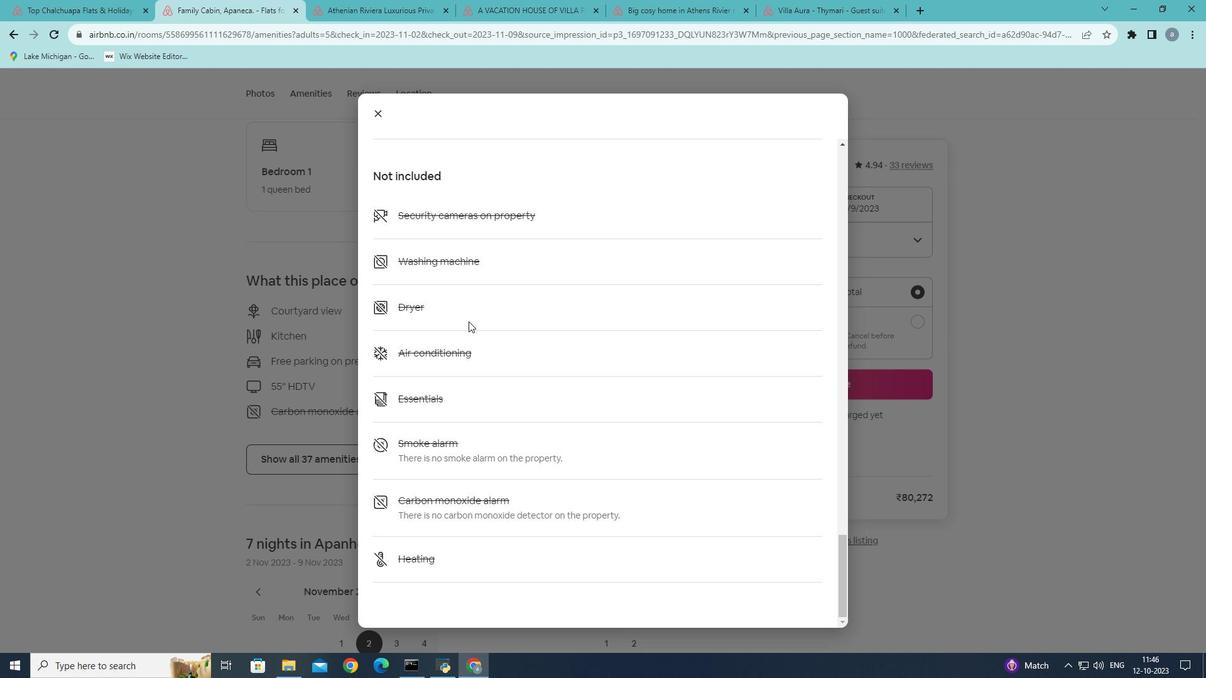 
Action: Mouse scrolled (468, 321) with delta (0, 0)
Screenshot: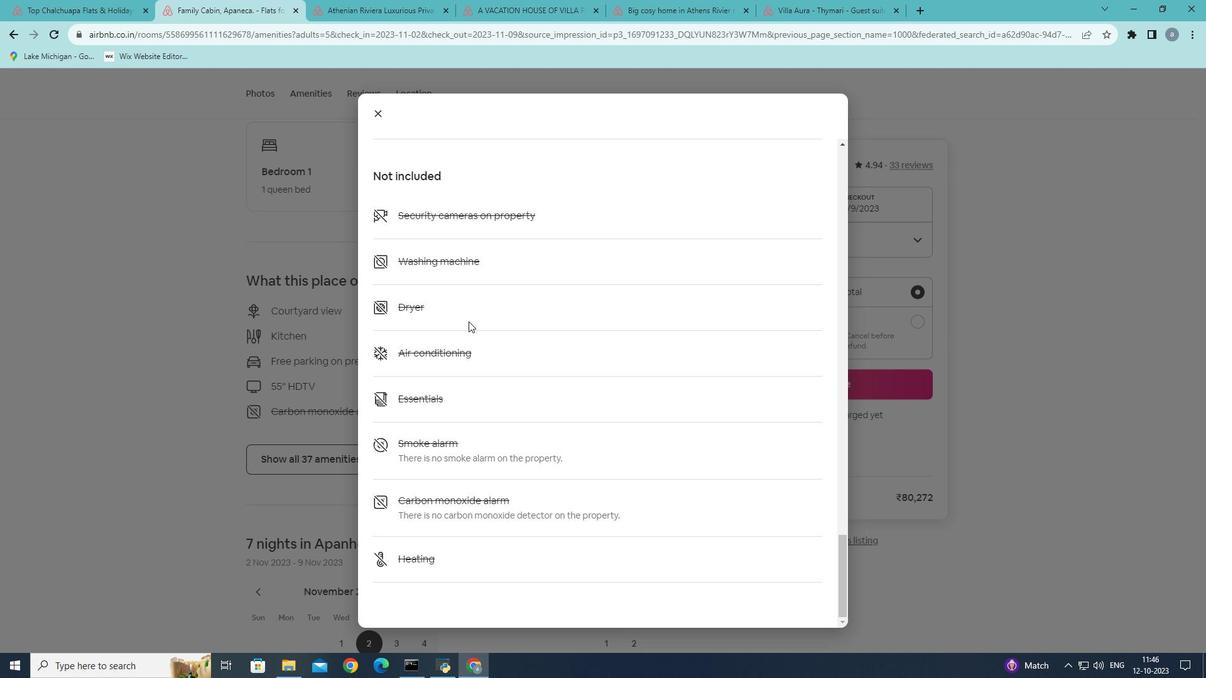 
Action: Mouse scrolled (468, 321) with delta (0, 0)
Screenshot: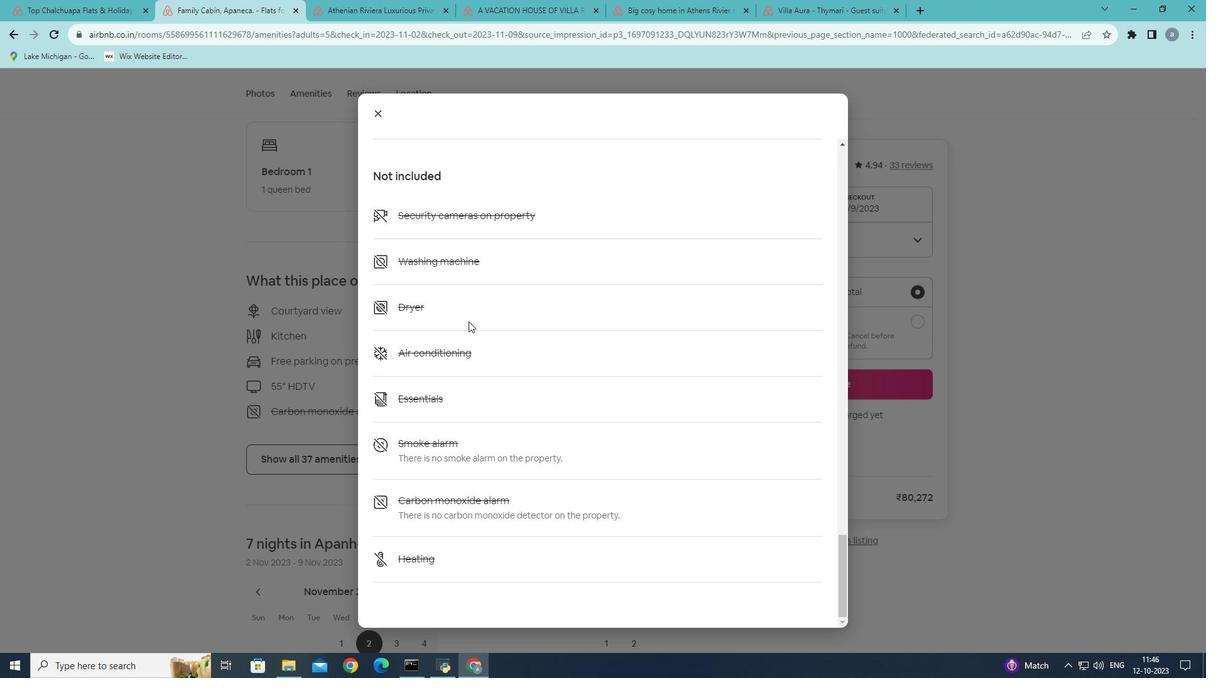 
Action: Mouse scrolled (468, 321) with delta (0, 0)
Screenshot: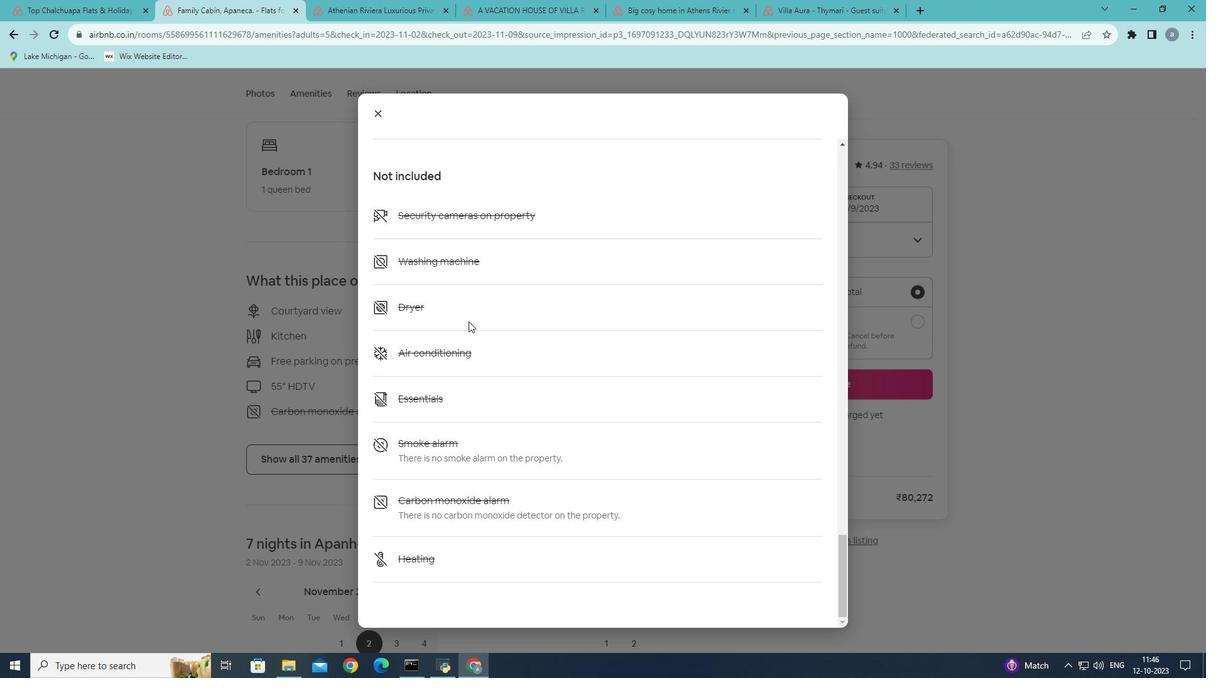 
Action: Mouse scrolled (468, 321) with delta (0, 0)
Screenshot: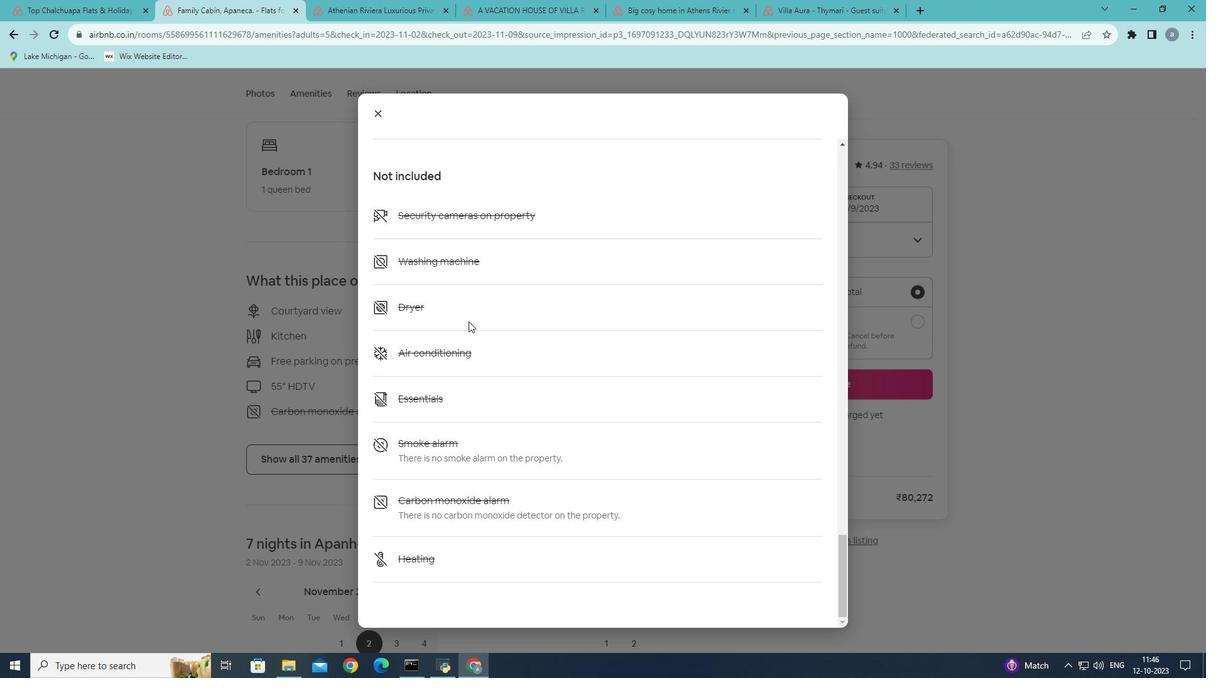 
Action: Mouse scrolled (468, 321) with delta (0, 0)
Screenshot: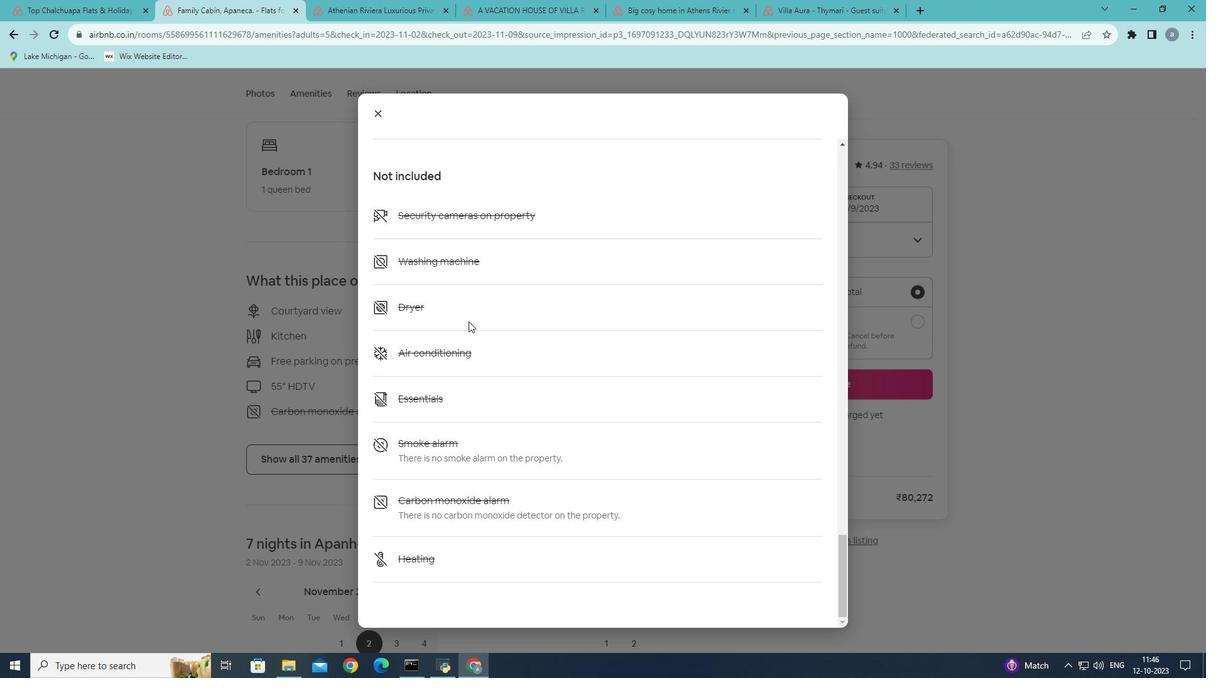 
Action: Mouse scrolled (468, 321) with delta (0, 0)
Screenshot: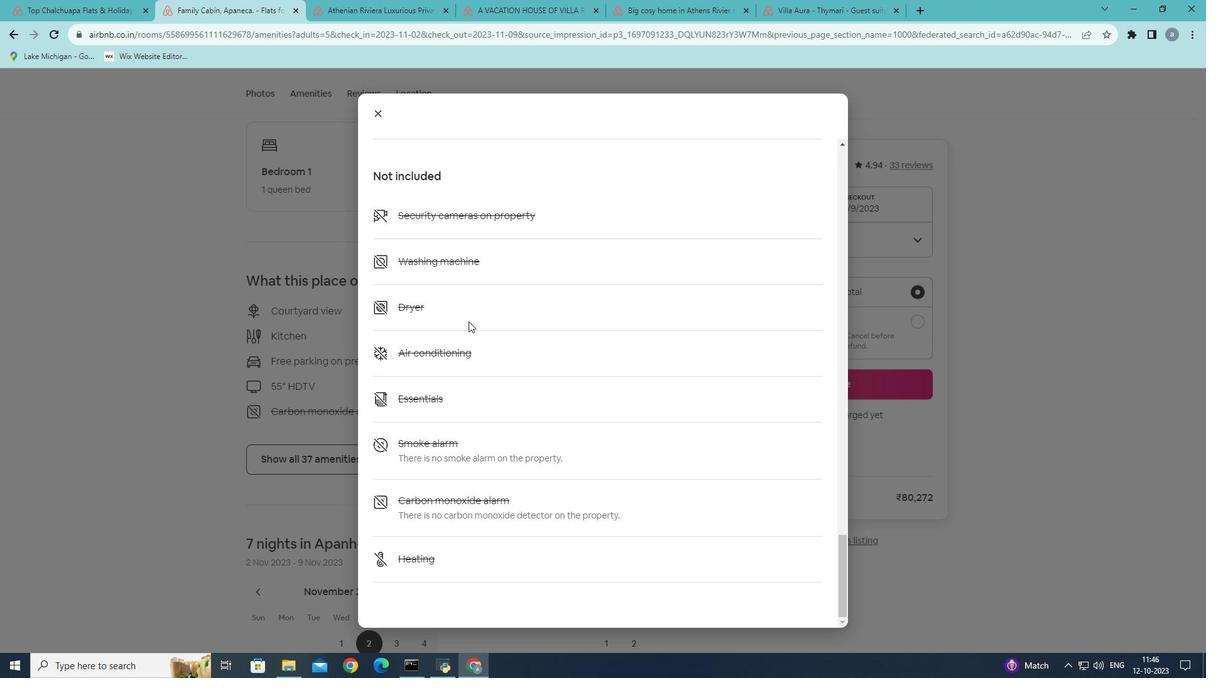 
Action: Mouse scrolled (468, 321) with delta (0, 0)
Screenshot: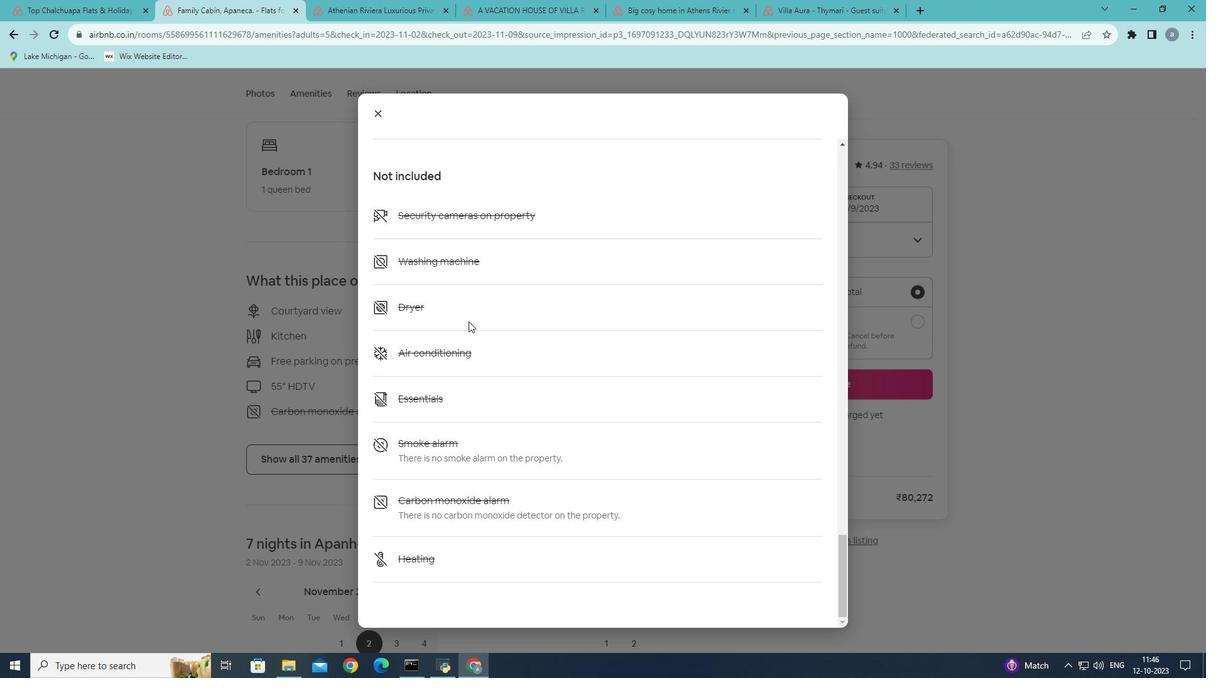 
Action: Mouse moved to (388, 121)
Screenshot: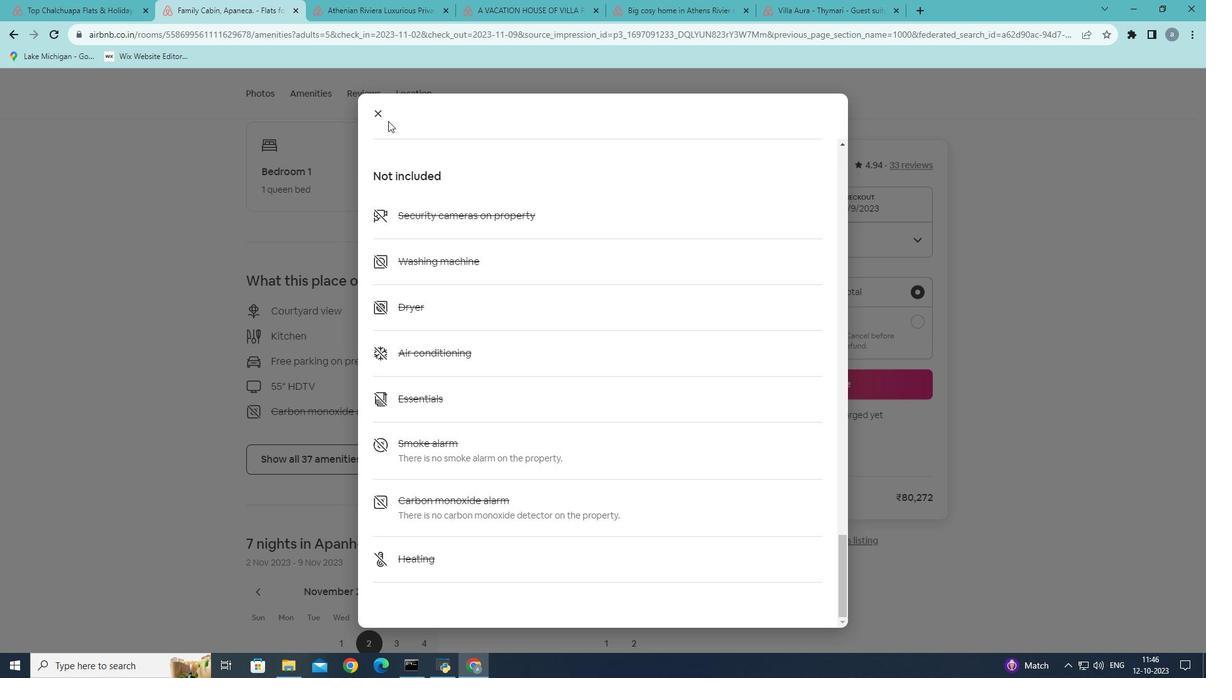 
Action: Mouse pressed left at (388, 121)
Screenshot: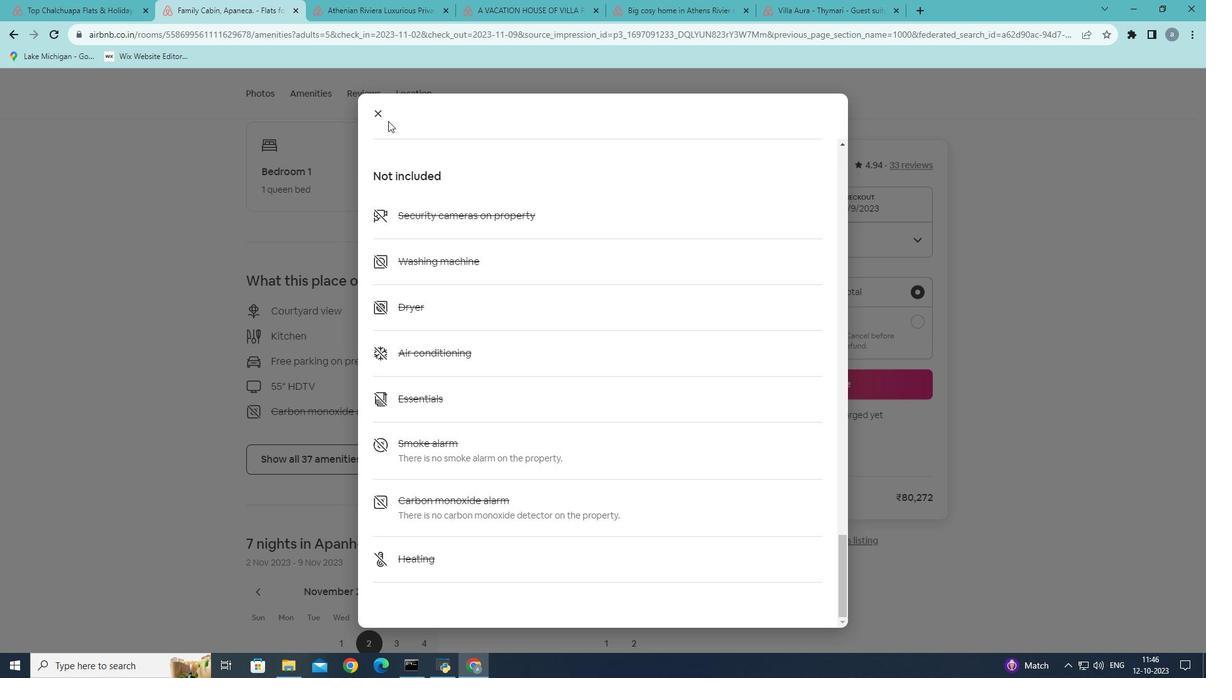 
Action: Mouse moved to (381, 117)
Screenshot: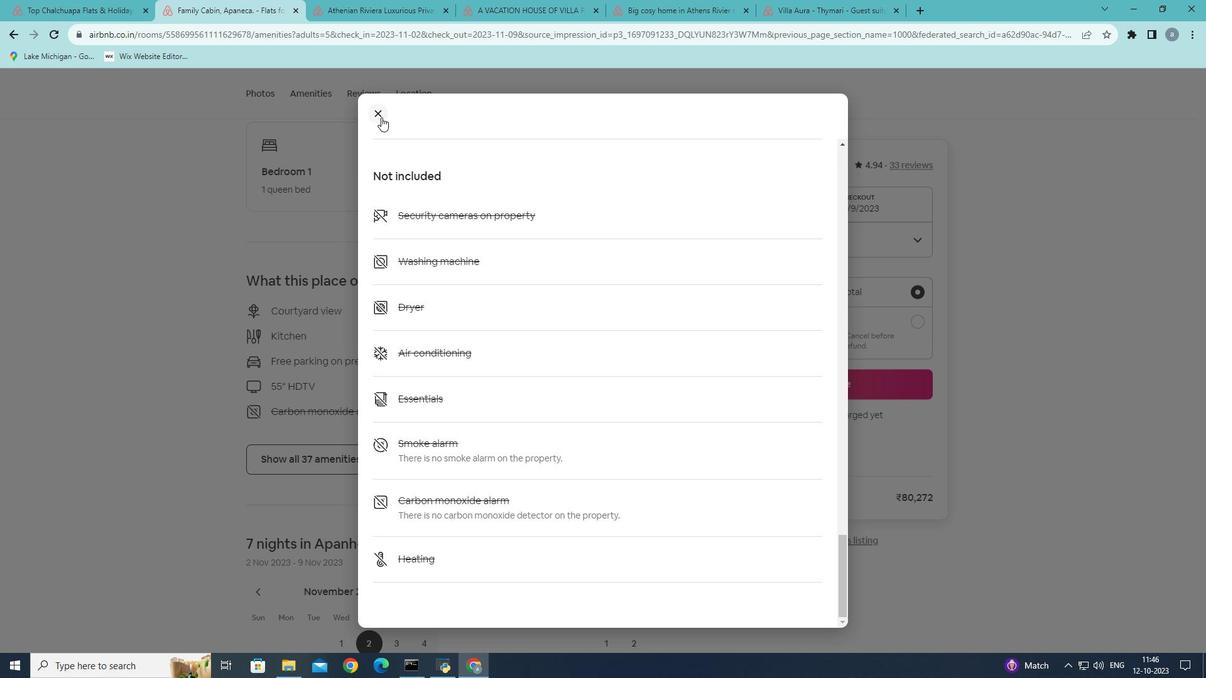 
Action: Mouse pressed left at (381, 117)
Screenshot: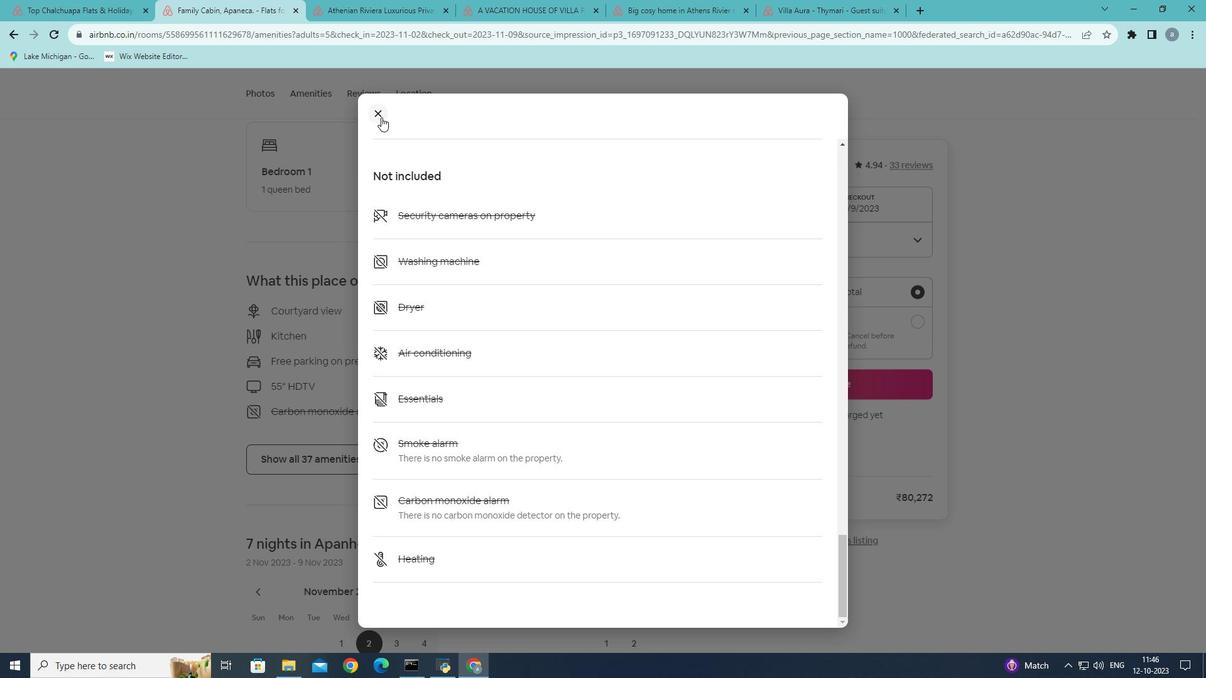
Action: Mouse moved to (456, 407)
